 Task: Look for space in Tanguá, Brazil from 9th June, 2023 to 16th June, 2023 for 2 adults in price range Rs.8000 to Rs.16000. Place can be entire place with 2 bedrooms having 2 beds and 1 bathroom. Property type can be house, flat, guest house. Amenities needed are: washing machine. Booking option can be shelf check-in. Required host language is Spanish.
Action: Mouse moved to (376, 177)
Screenshot: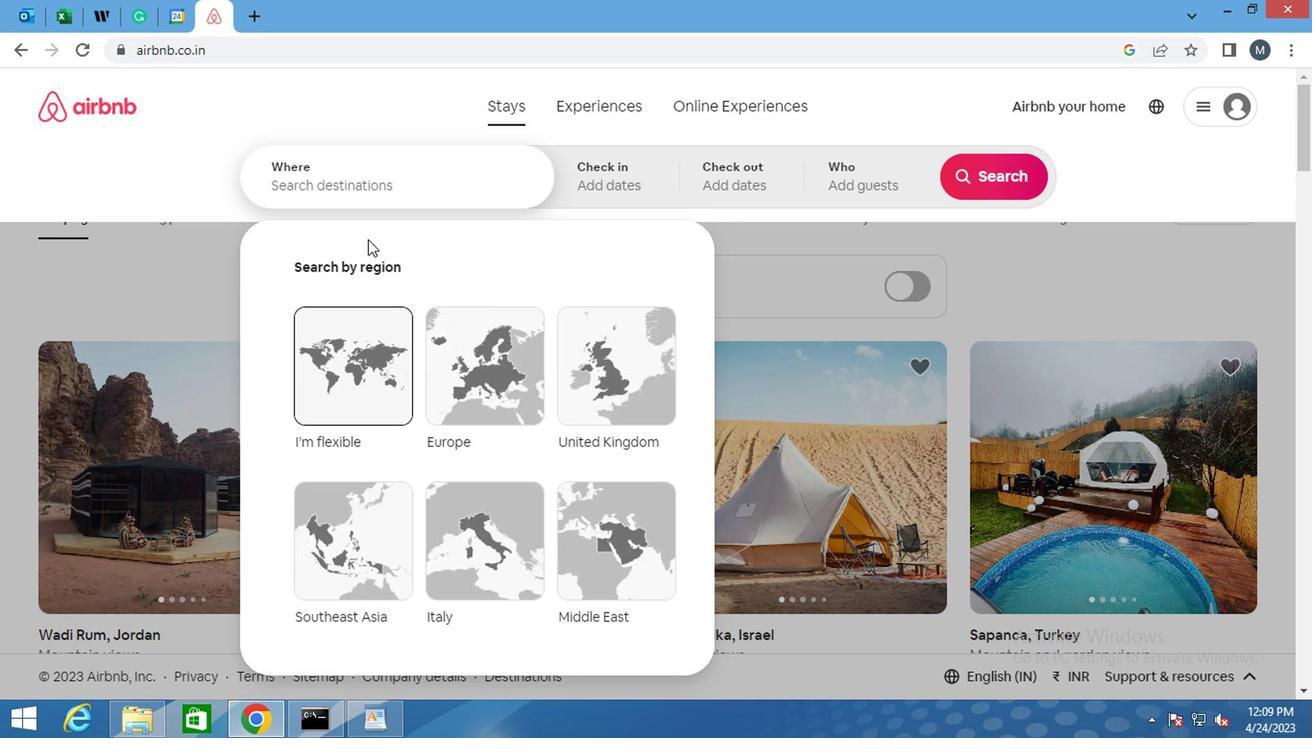 
Action: Mouse pressed left at (376, 177)
Screenshot: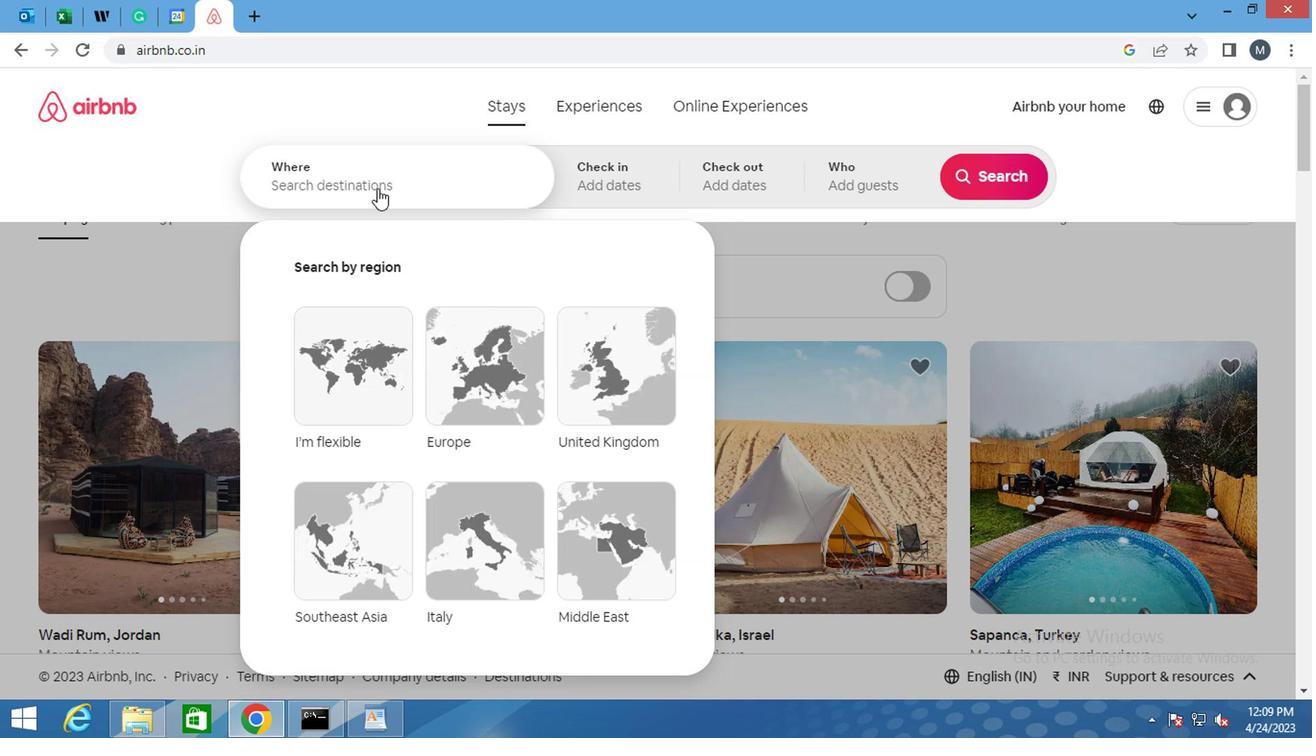 
Action: Mouse moved to (373, 181)
Screenshot: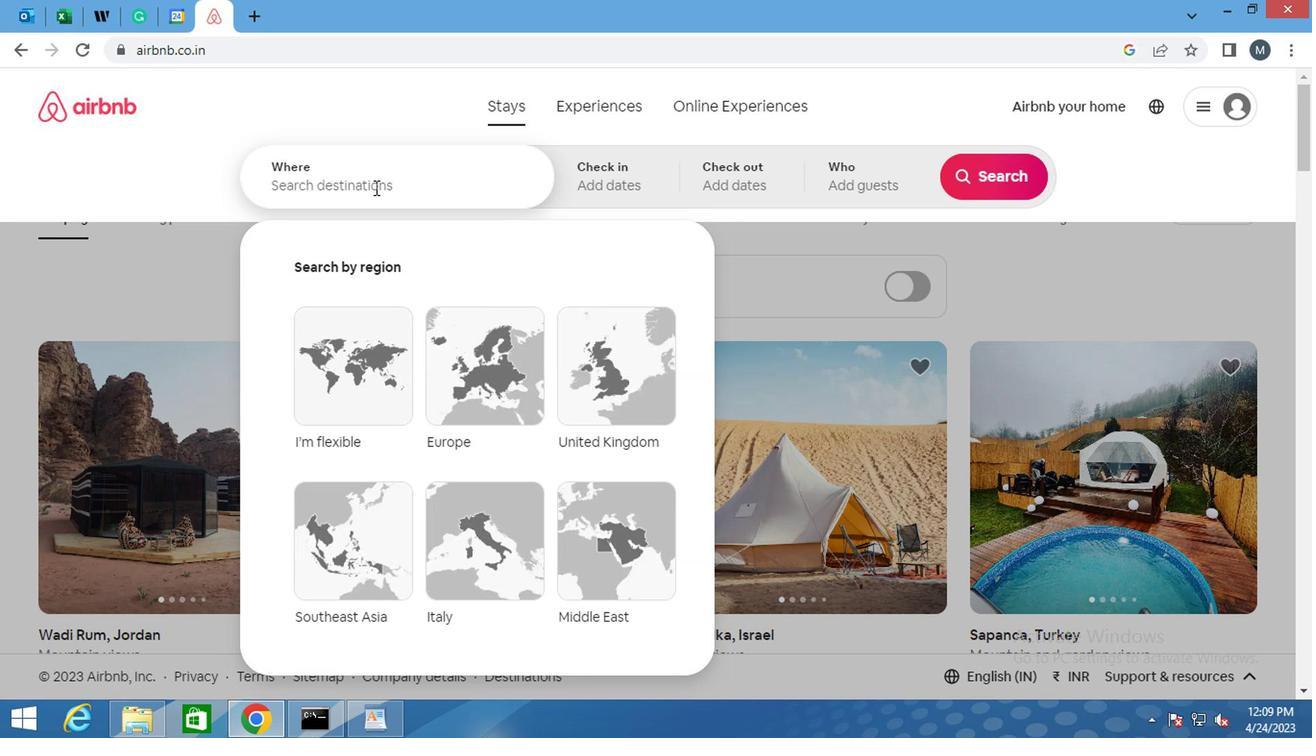 
Action: Key pressed <Key.shift>TANGUA,<Key.space><Key.shift>BRAZIL<Key.enter>
Screenshot: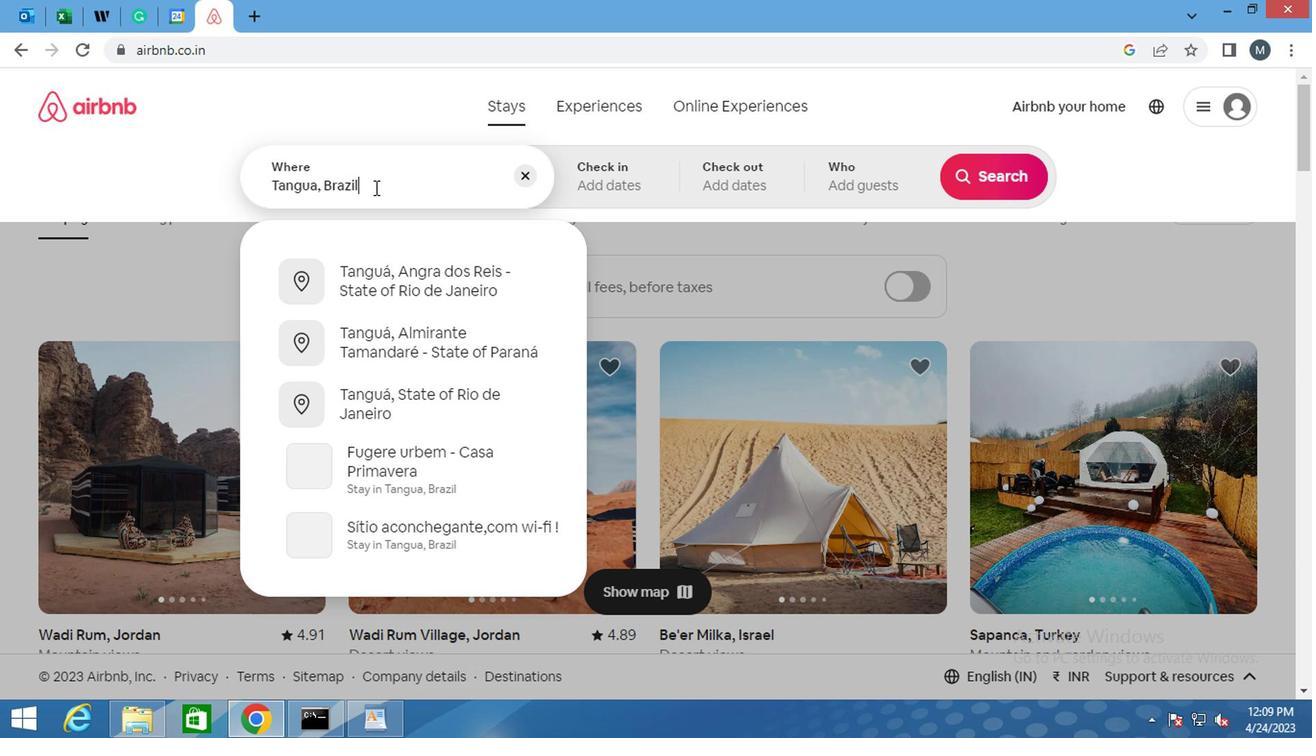 
Action: Mouse moved to (380, 510)
Screenshot: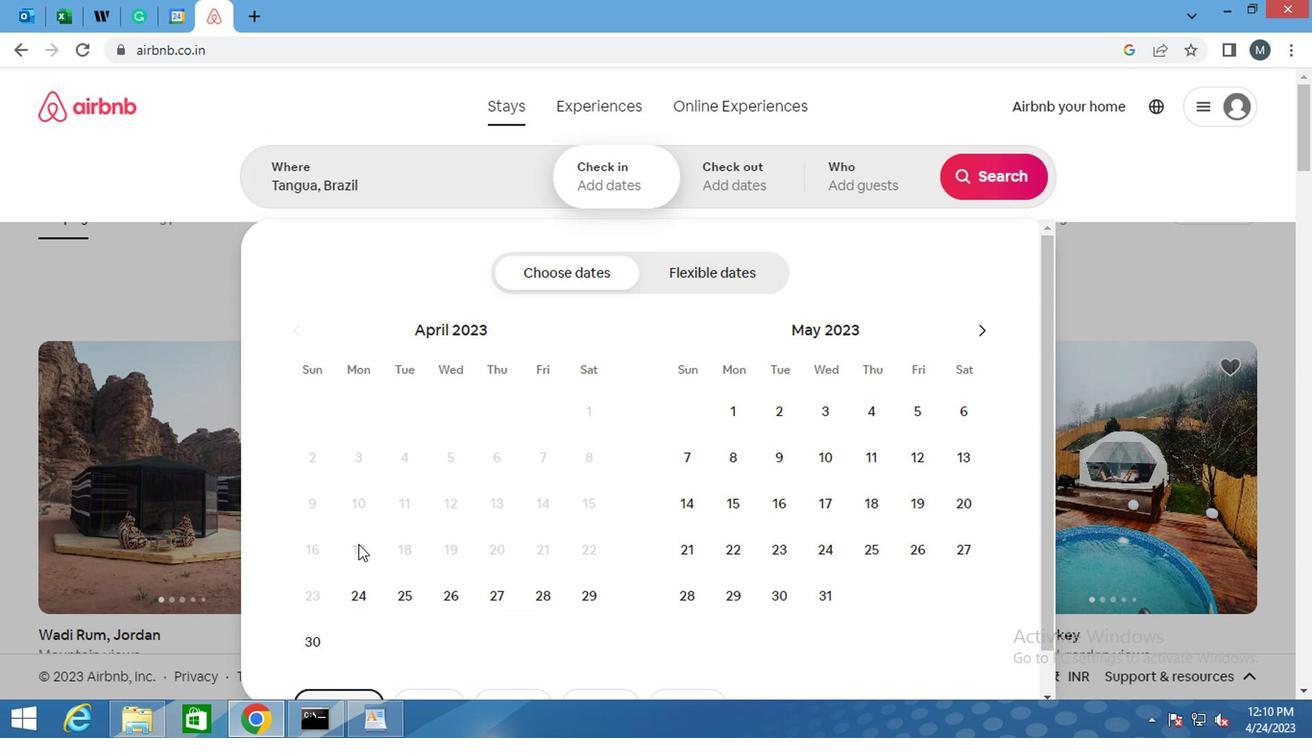 
Action: Mouse scrolled (380, 510) with delta (0, 0)
Screenshot: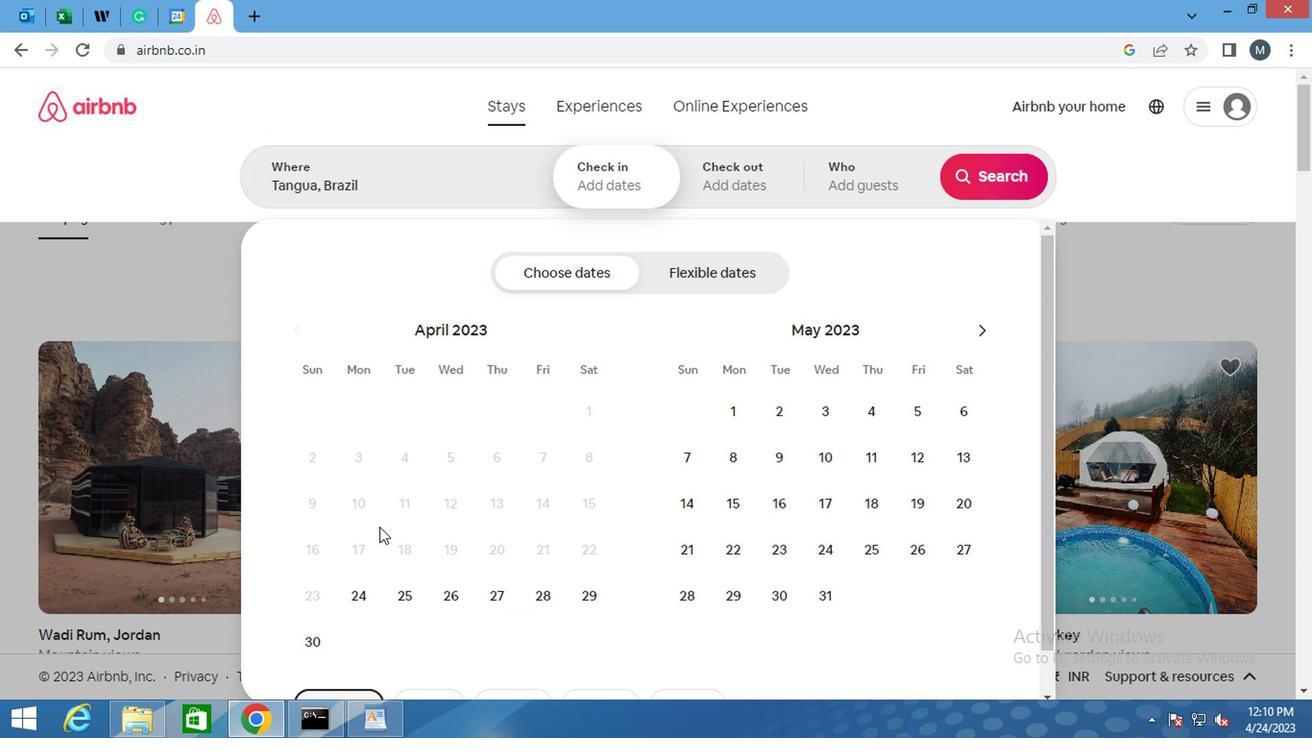 
Action: Mouse scrolled (380, 510) with delta (0, 0)
Screenshot: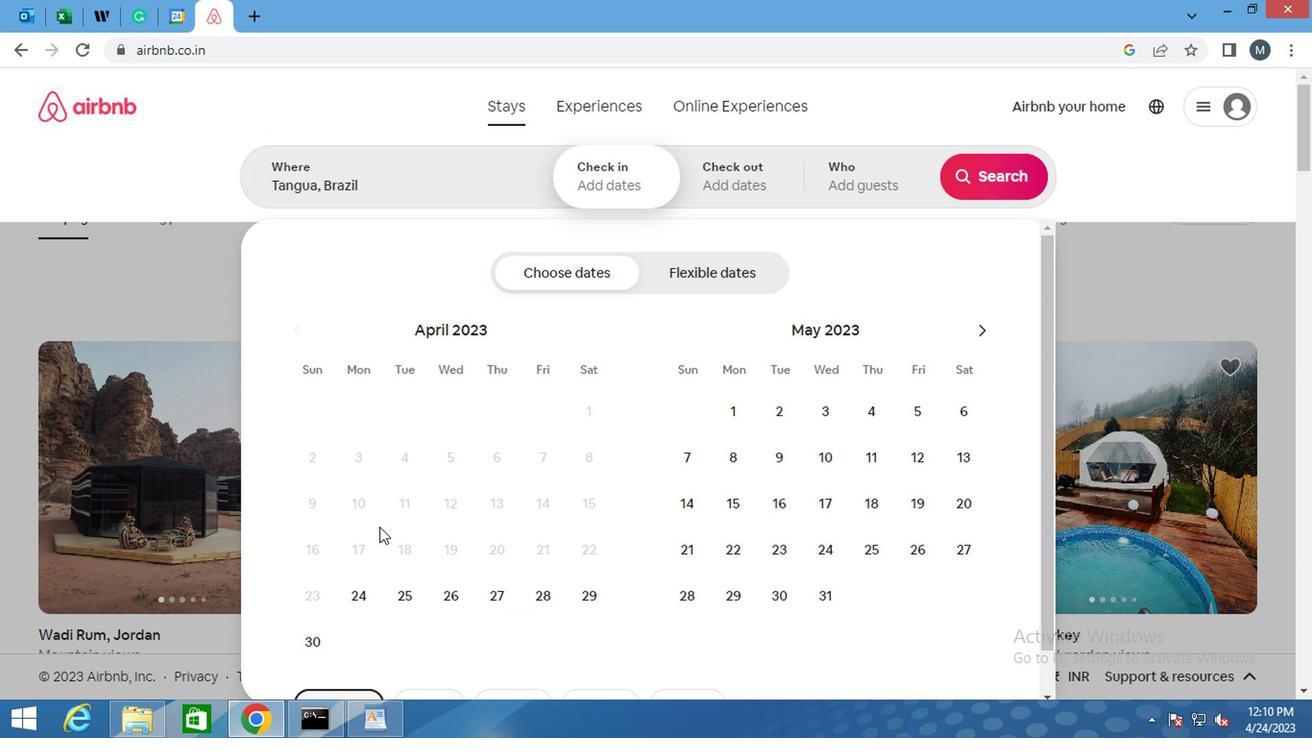 
Action: Mouse moved to (373, 513)
Screenshot: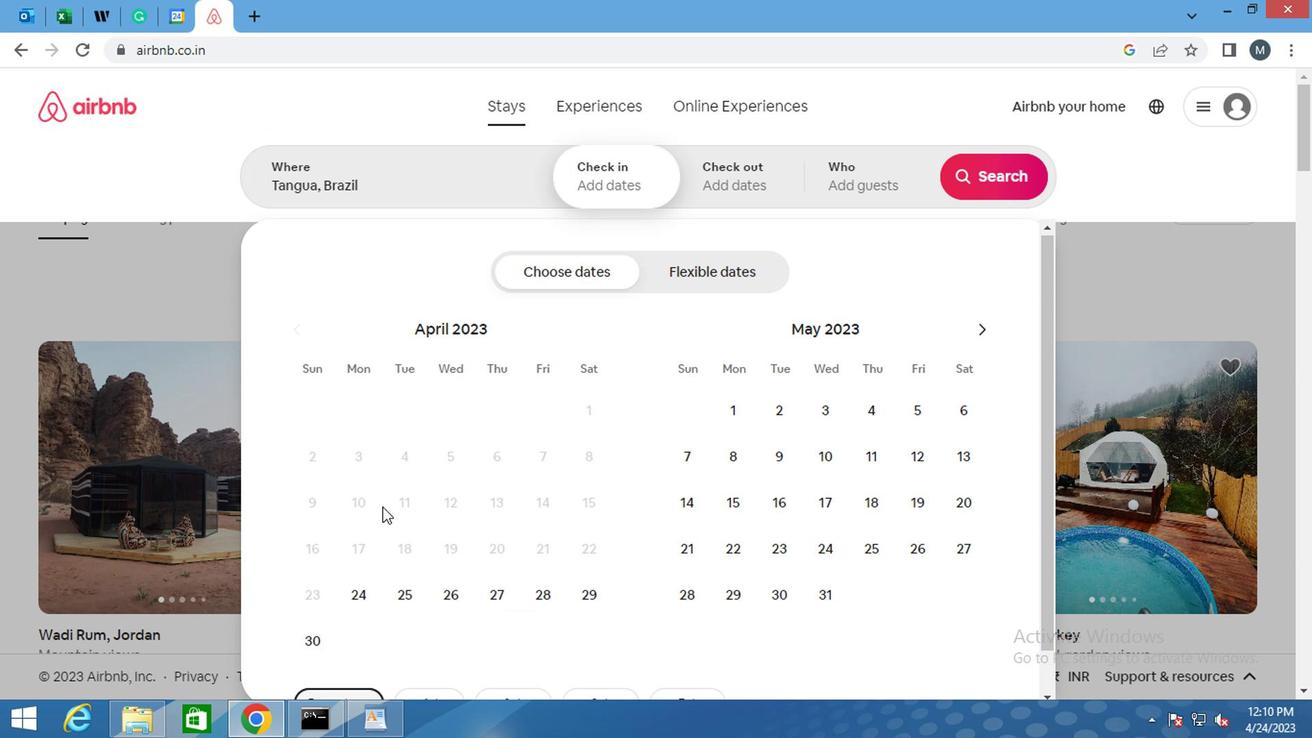 
Action: Mouse scrolled (373, 514) with delta (0, 1)
Screenshot: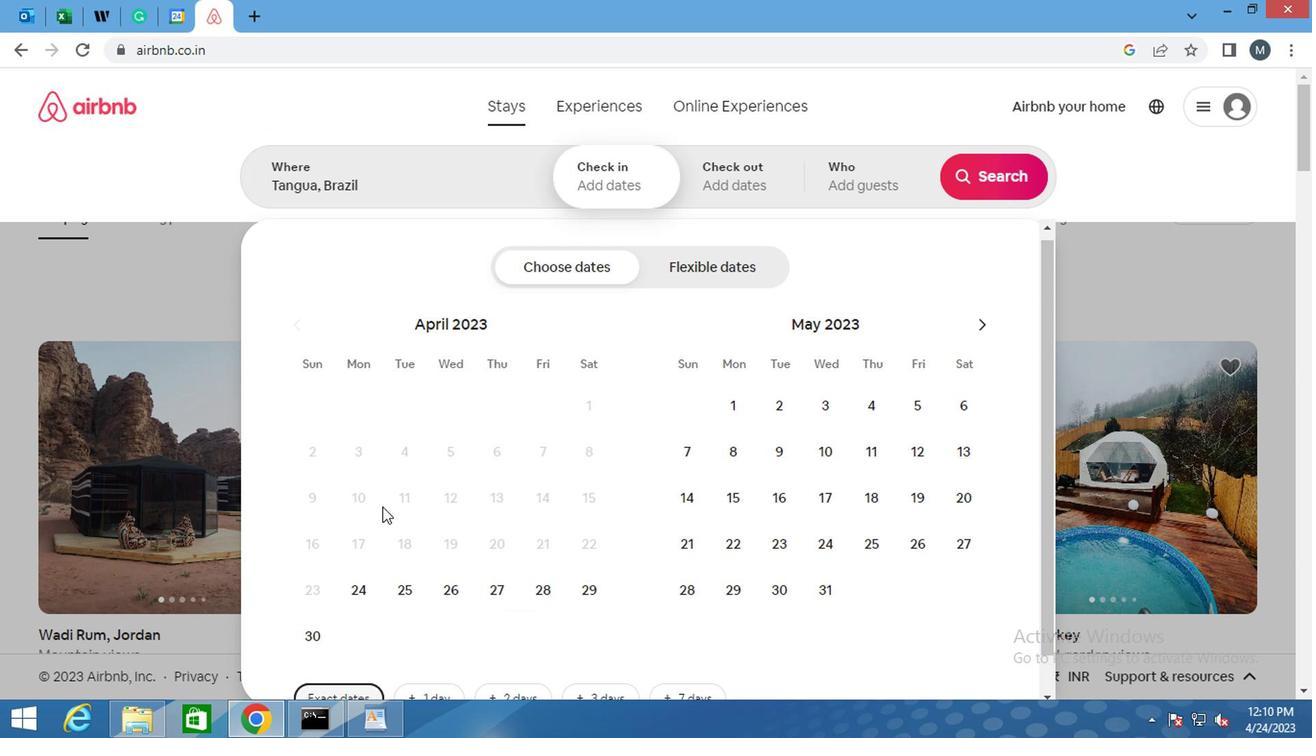 
Action: Mouse scrolled (373, 514) with delta (0, 1)
Screenshot: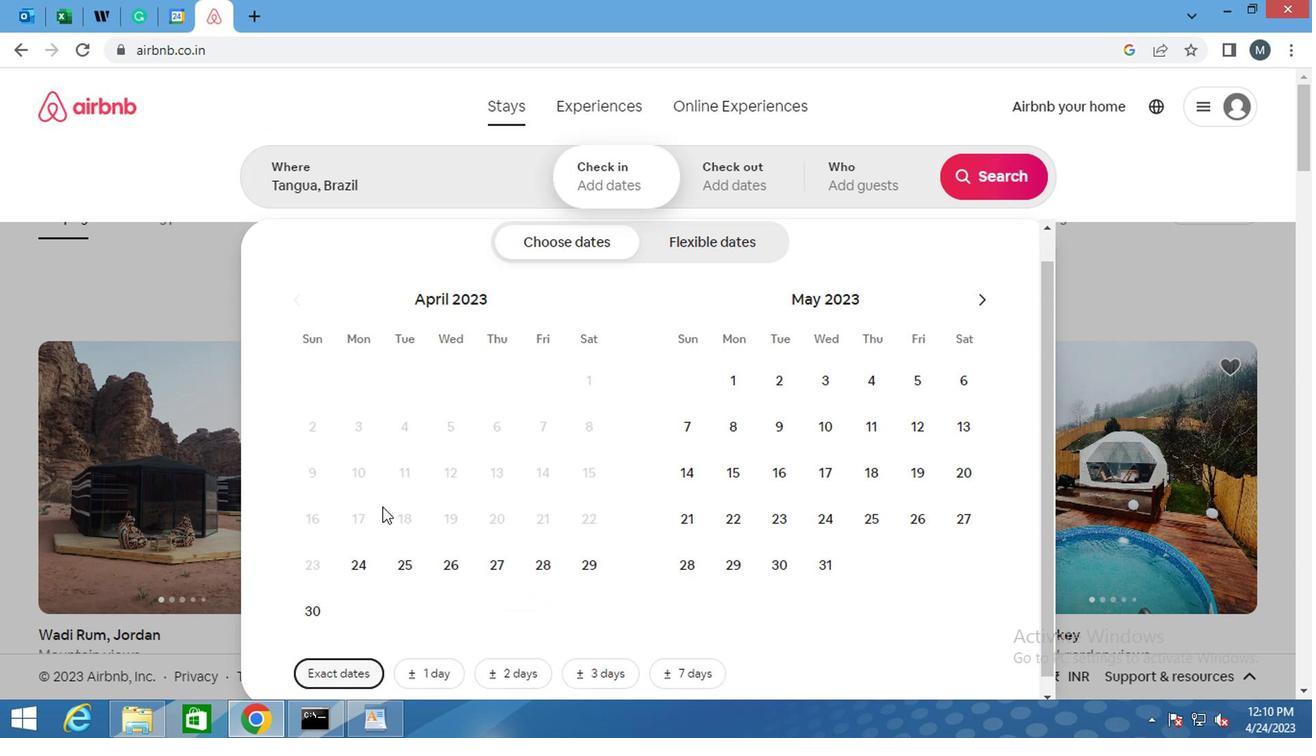 
Action: Mouse moved to (971, 331)
Screenshot: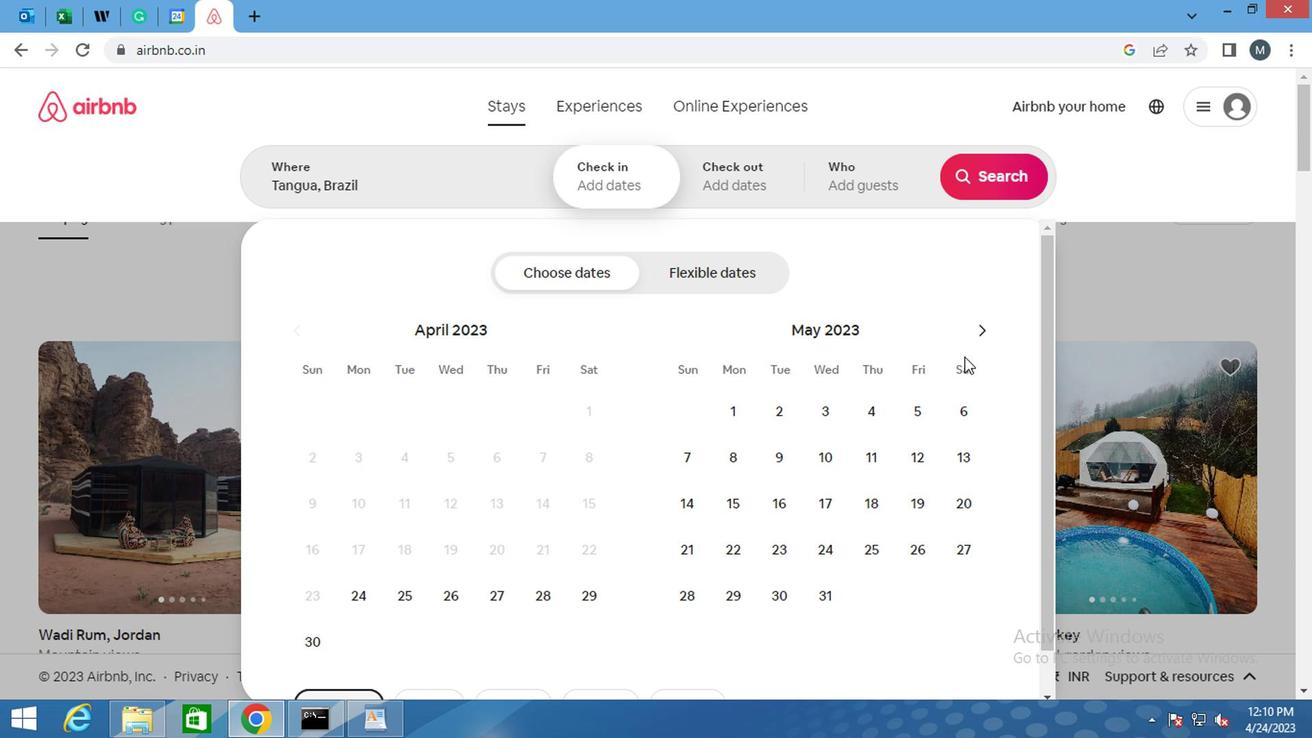 
Action: Mouse pressed left at (971, 331)
Screenshot: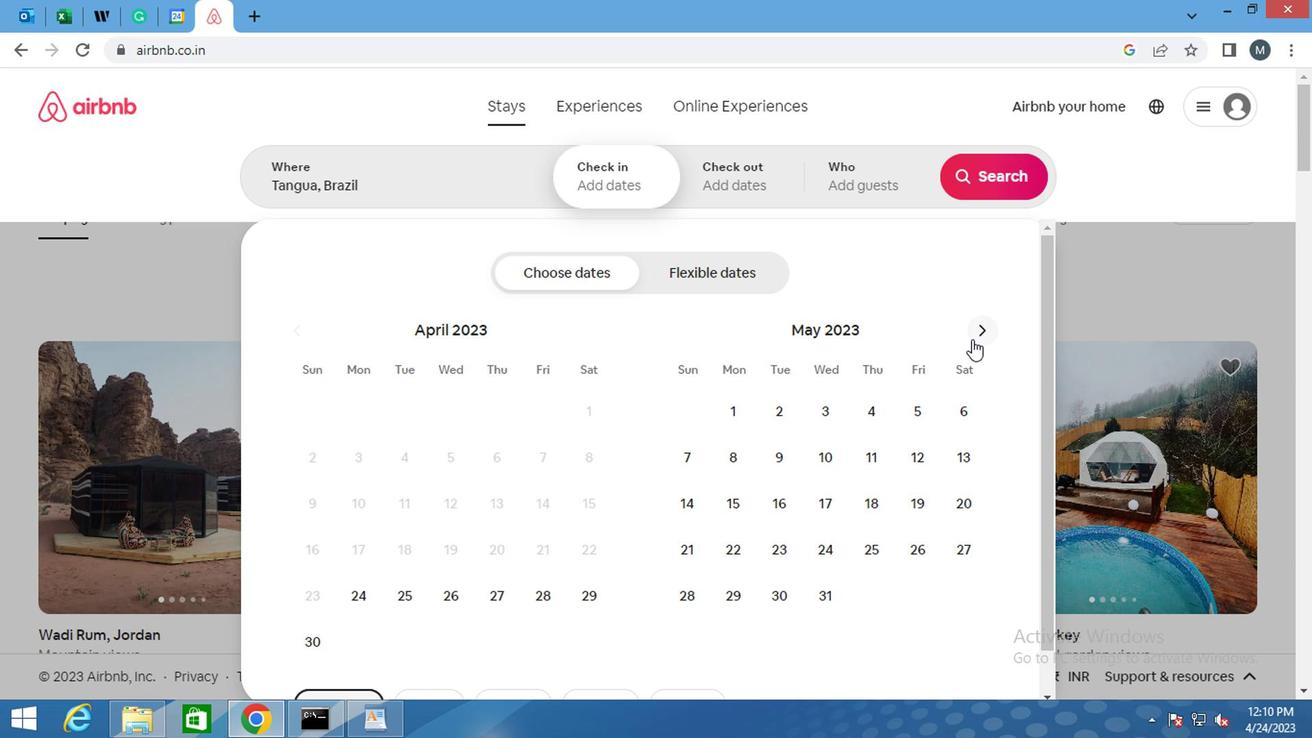 
Action: Mouse pressed left at (971, 331)
Screenshot: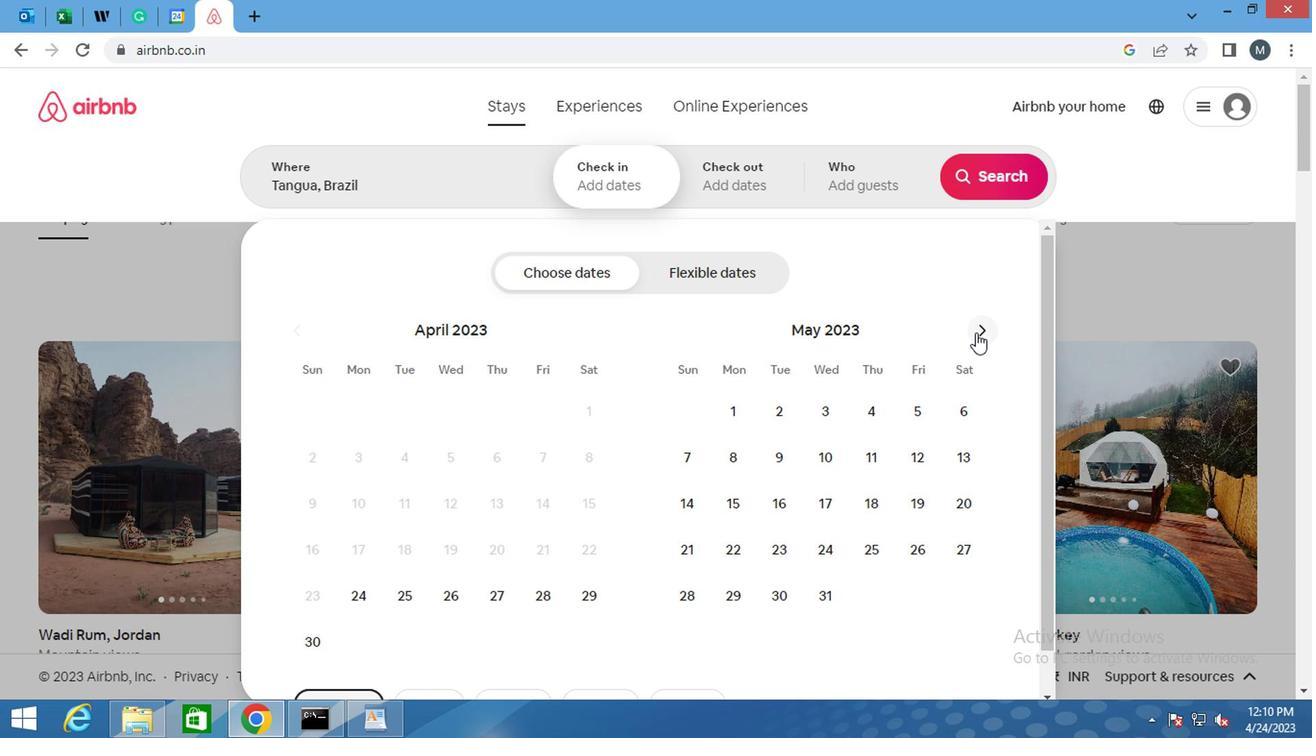 
Action: Mouse moved to (920, 456)
Screenshot: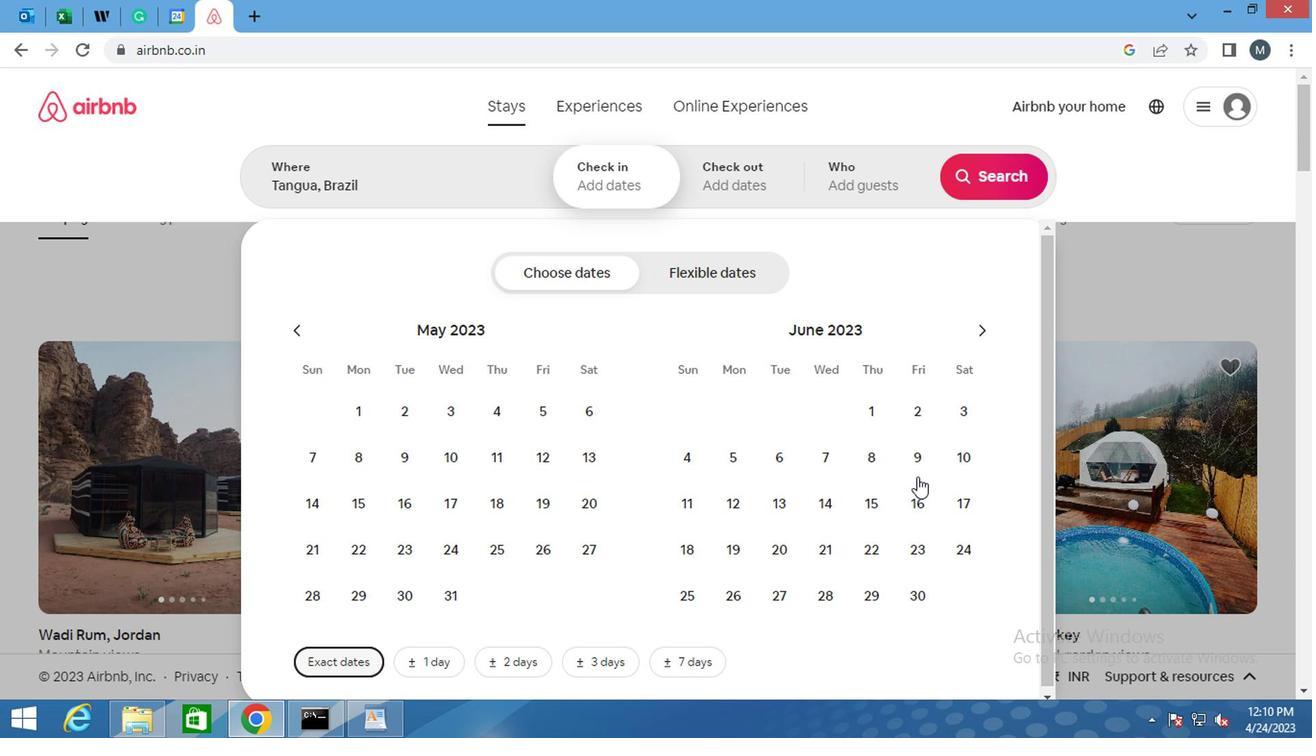 
Action: Mouse pressed left at (920, 456)
Screenshot: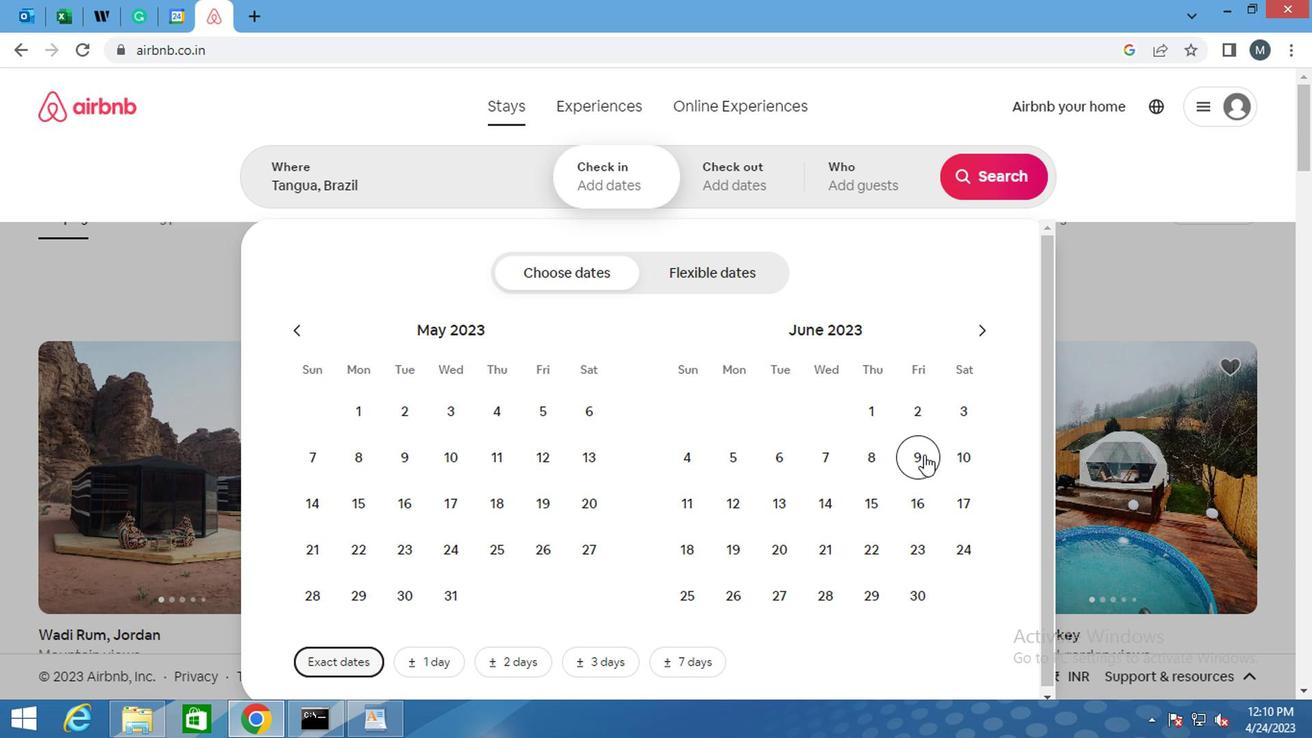 
Action: Mouse moved to (920, 507)
Screenshot: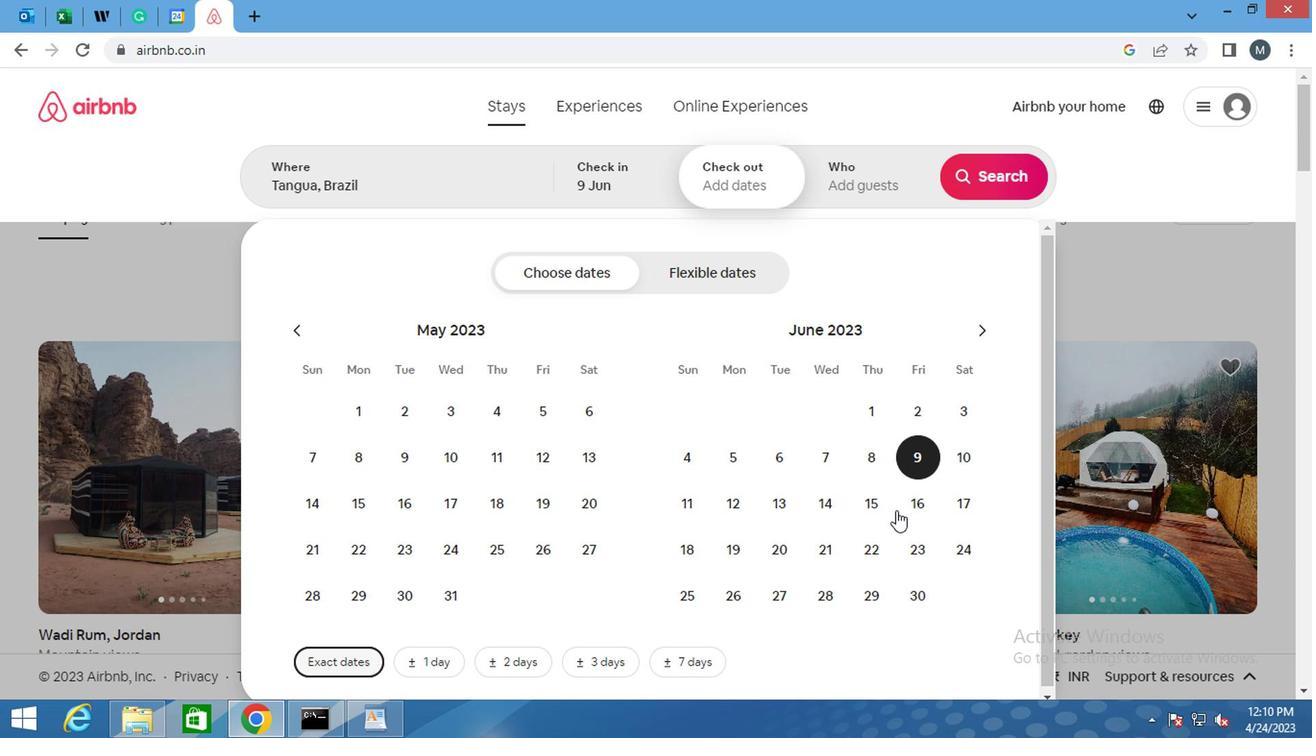 
Action: Mouse pressed left at (920, 507)
Screenshot: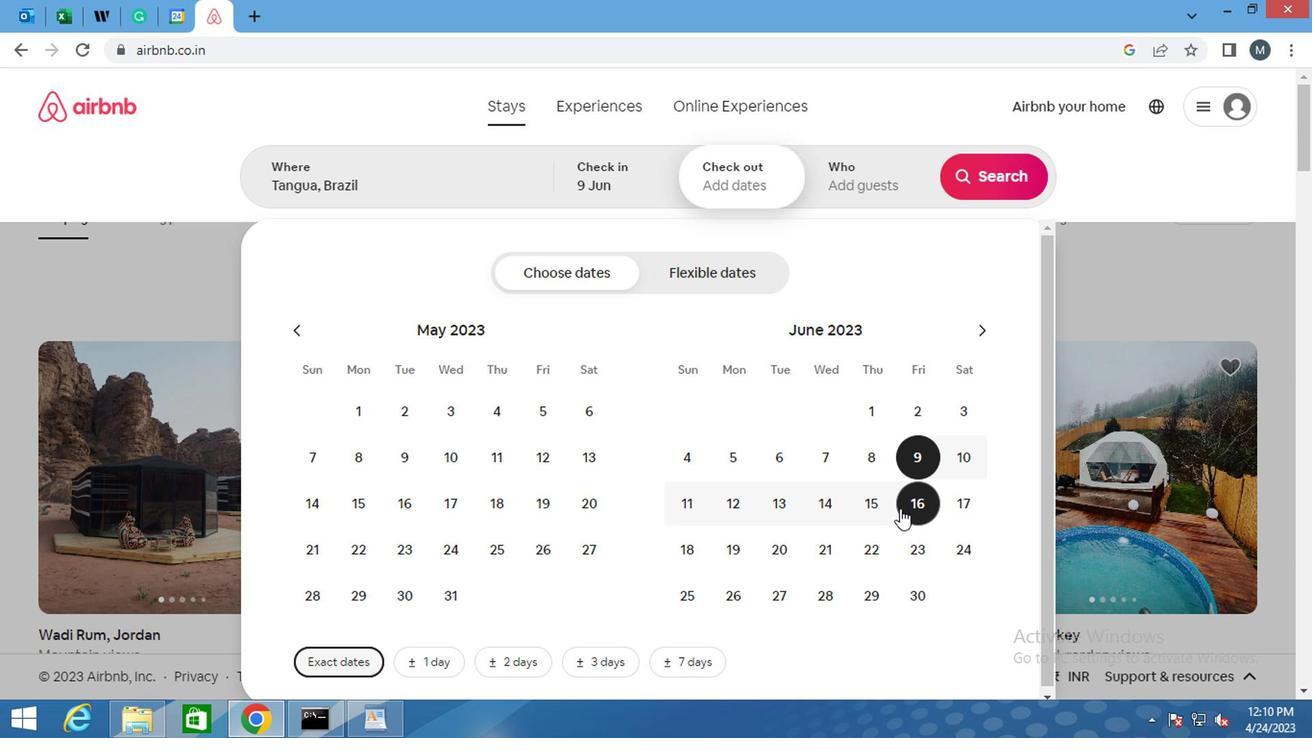 
Action: Mouse moved to (867, 188)
Screenshot: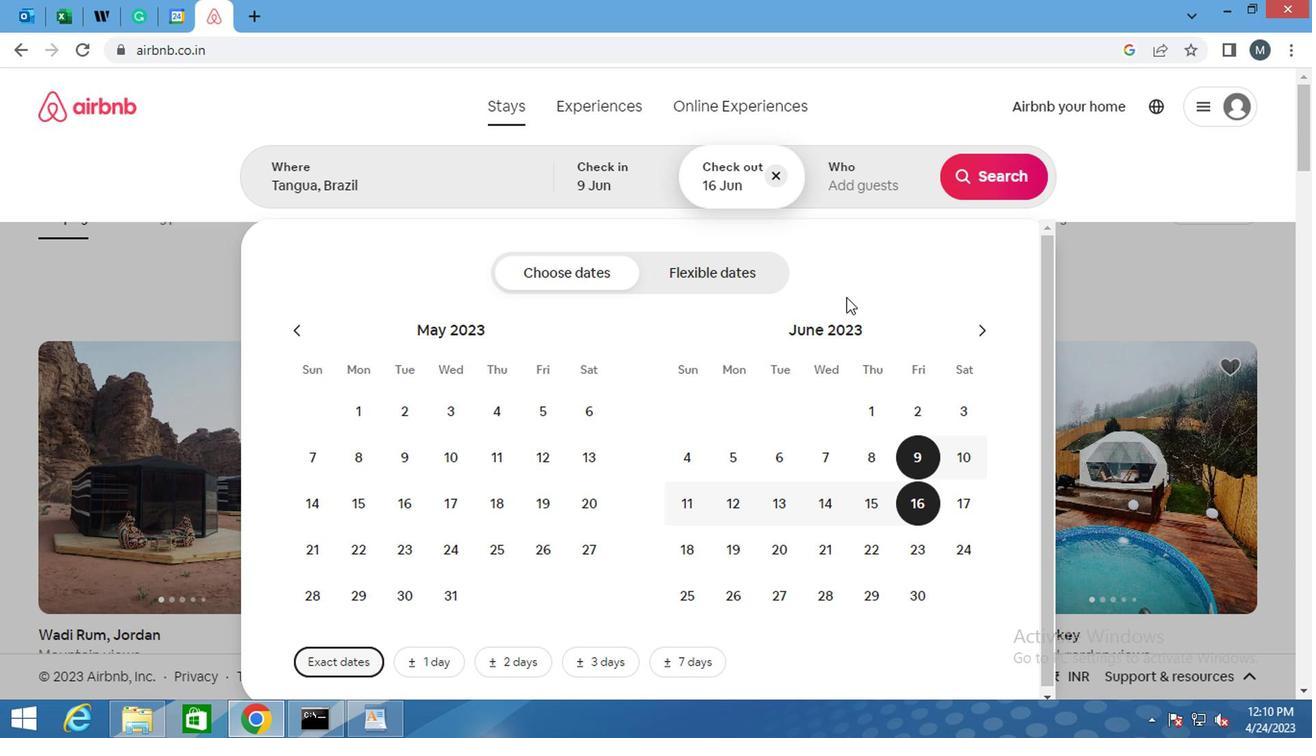 
Action: Mouse pressed left at (867, 188)
Screenshot: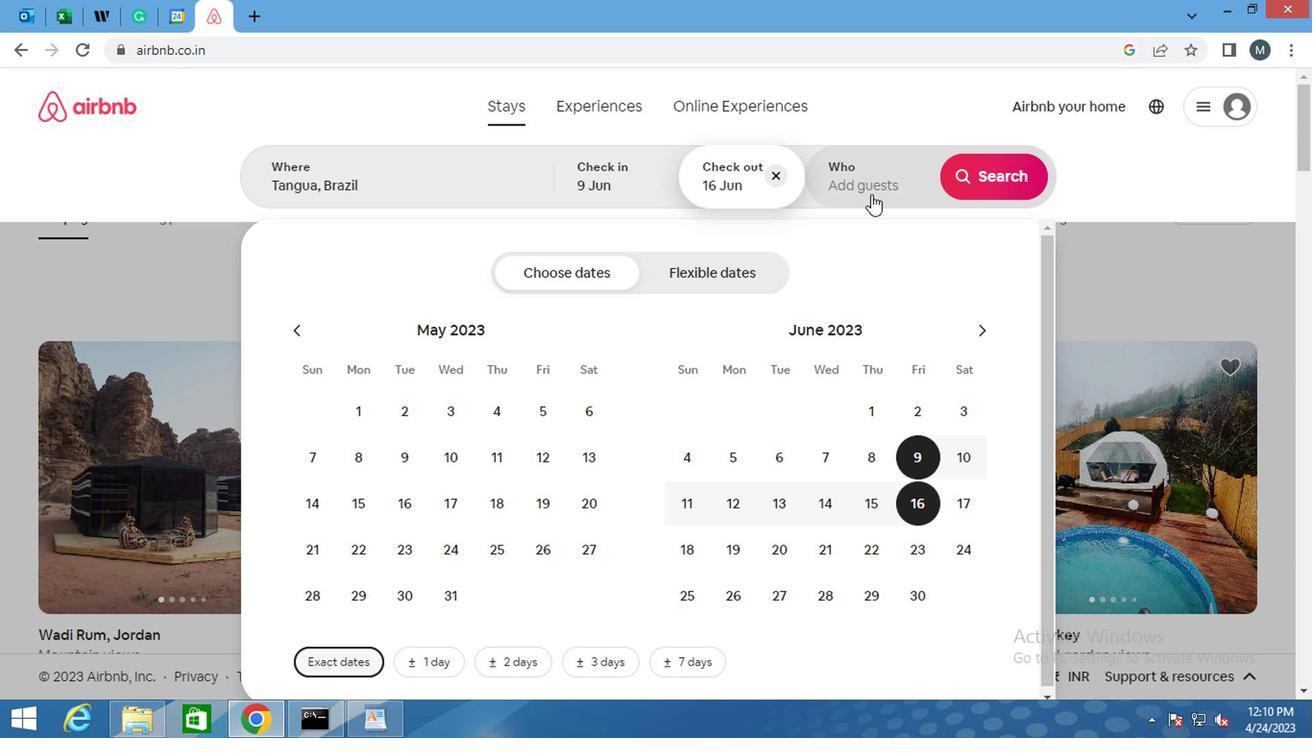 
Action: Mouse moved to (994, 283)
Screenshot: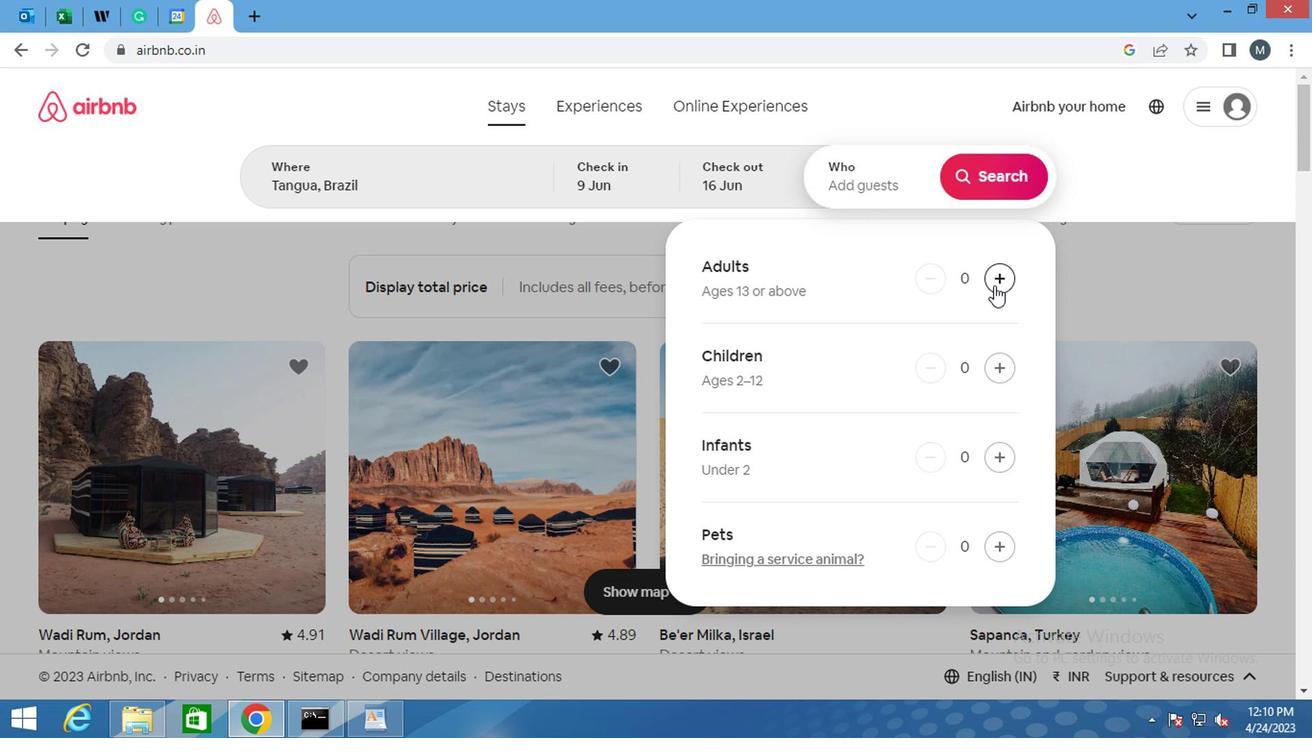
Action: Mouse pressed left at (994, 283)
Screenshot: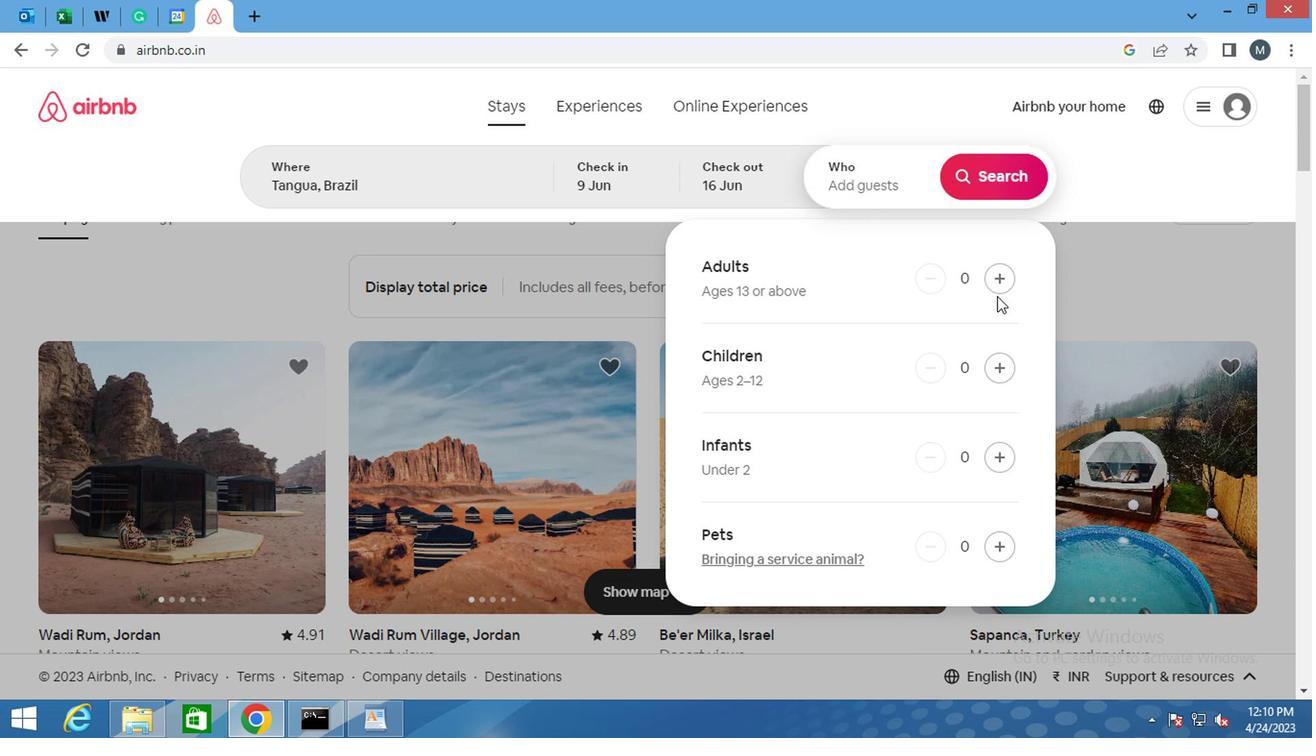 
Action: Mouse moved to (994, 281)
Screenshot: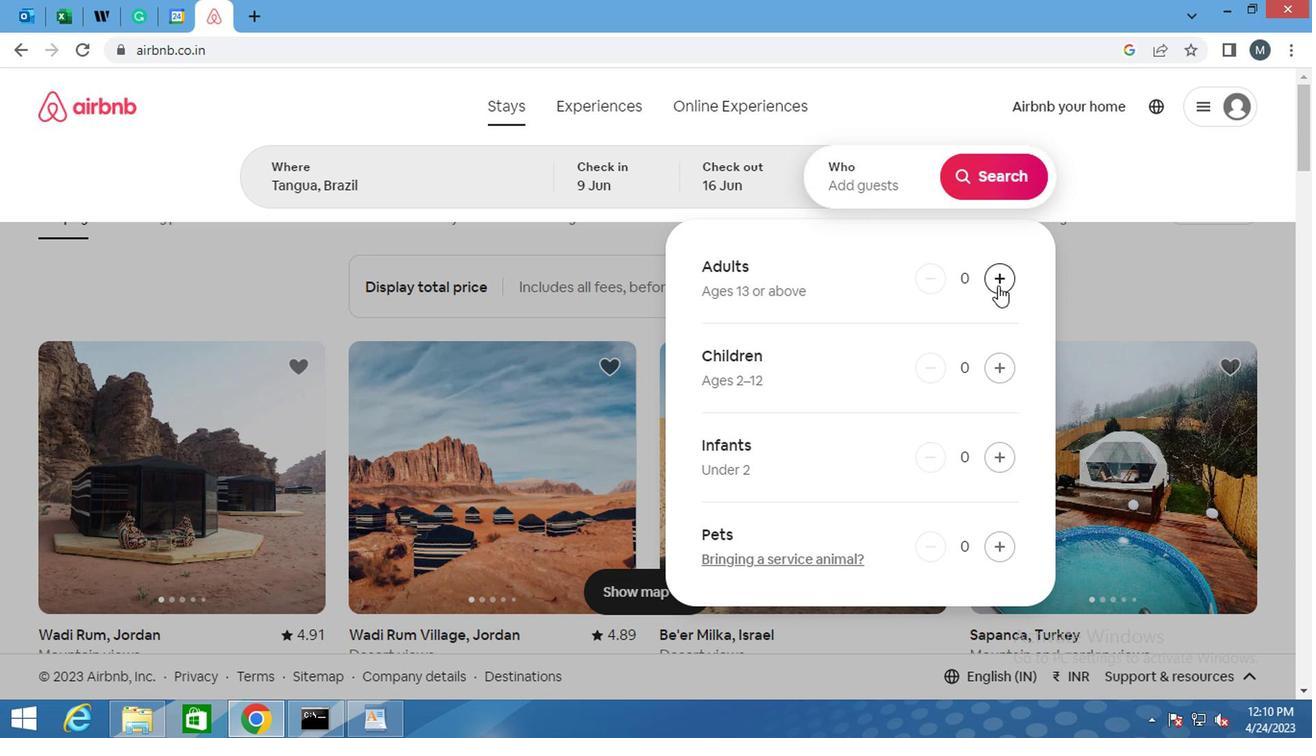
Action: Mouse pressed left at (994, 281)
Screenshot: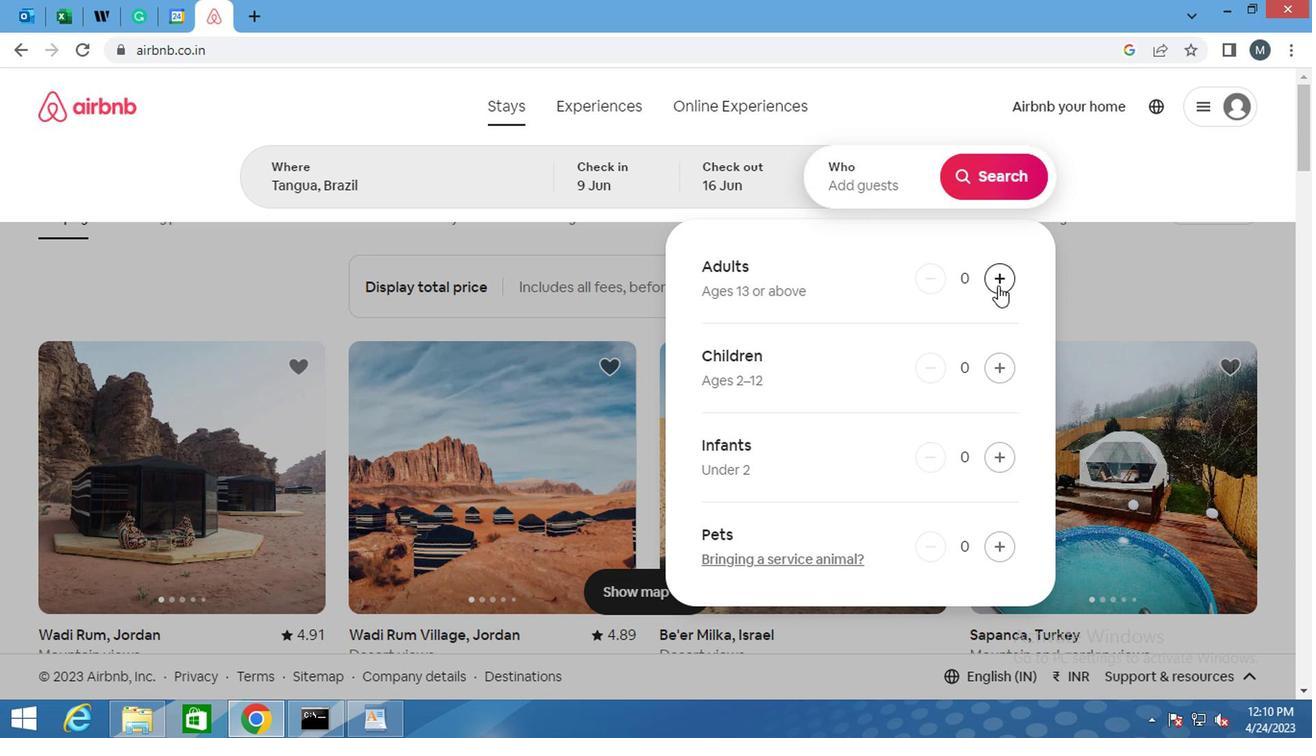 
Action: Mouse moved to (1149, 175)
Screenshot: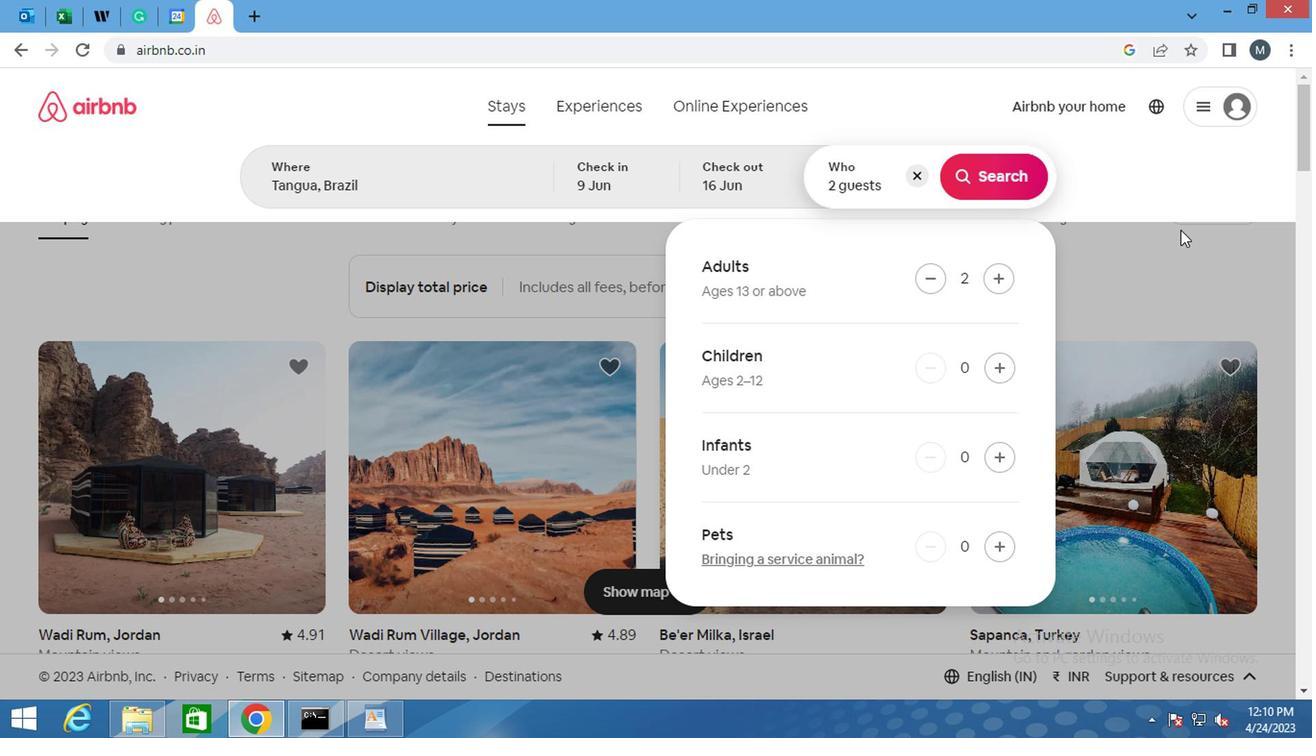 
Action: Mouse pressed left at (1149, 175)
Screenshot: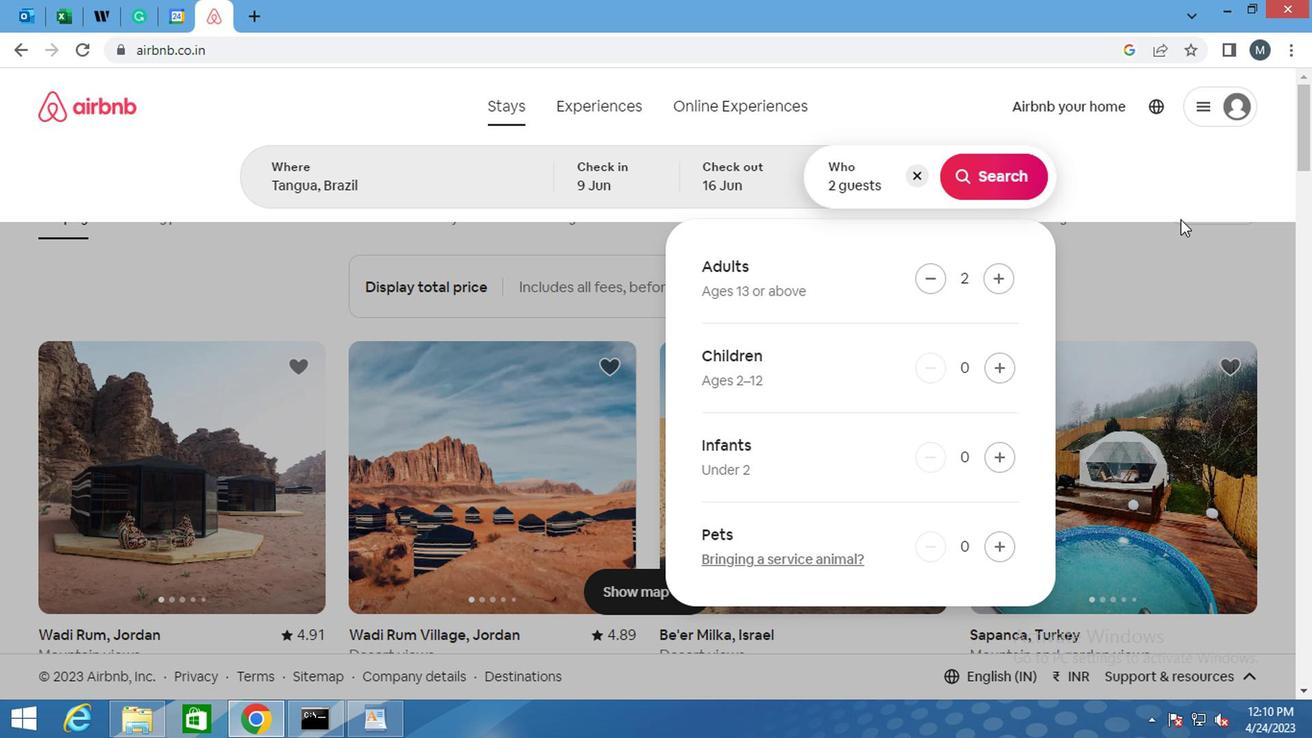 
Action: Mouse moved to (1126, 214)
Screenshot: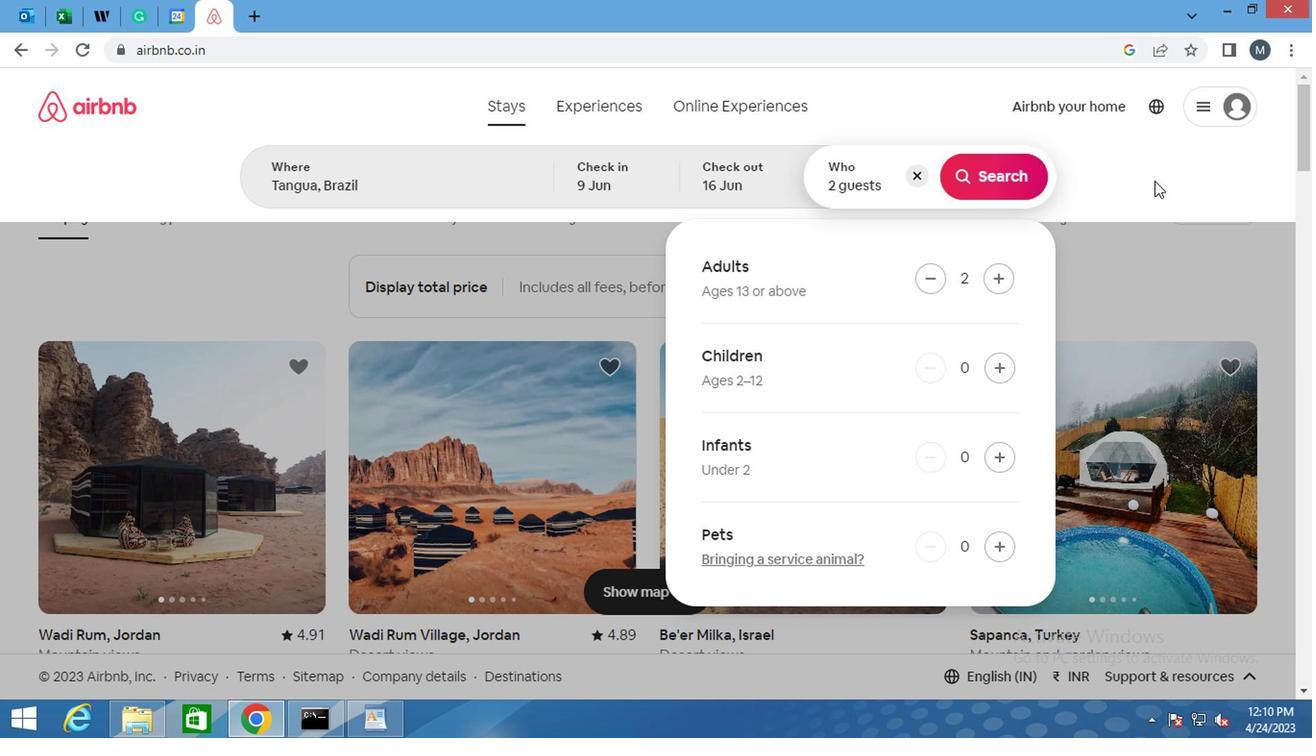 
Action: Mouse scrolled (1126, 213) with delta (0, -1)
Screenshot: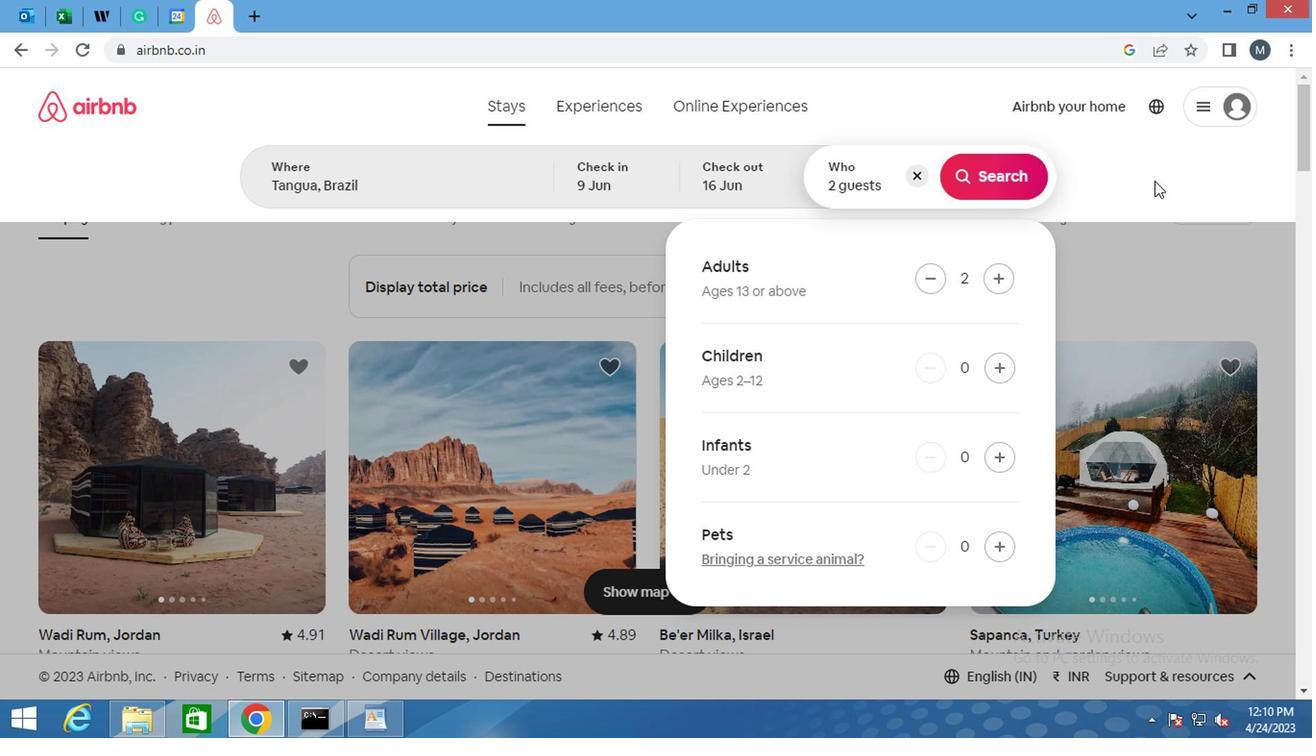 
Action: Mouse moved to (1123, 223)
Screenshot: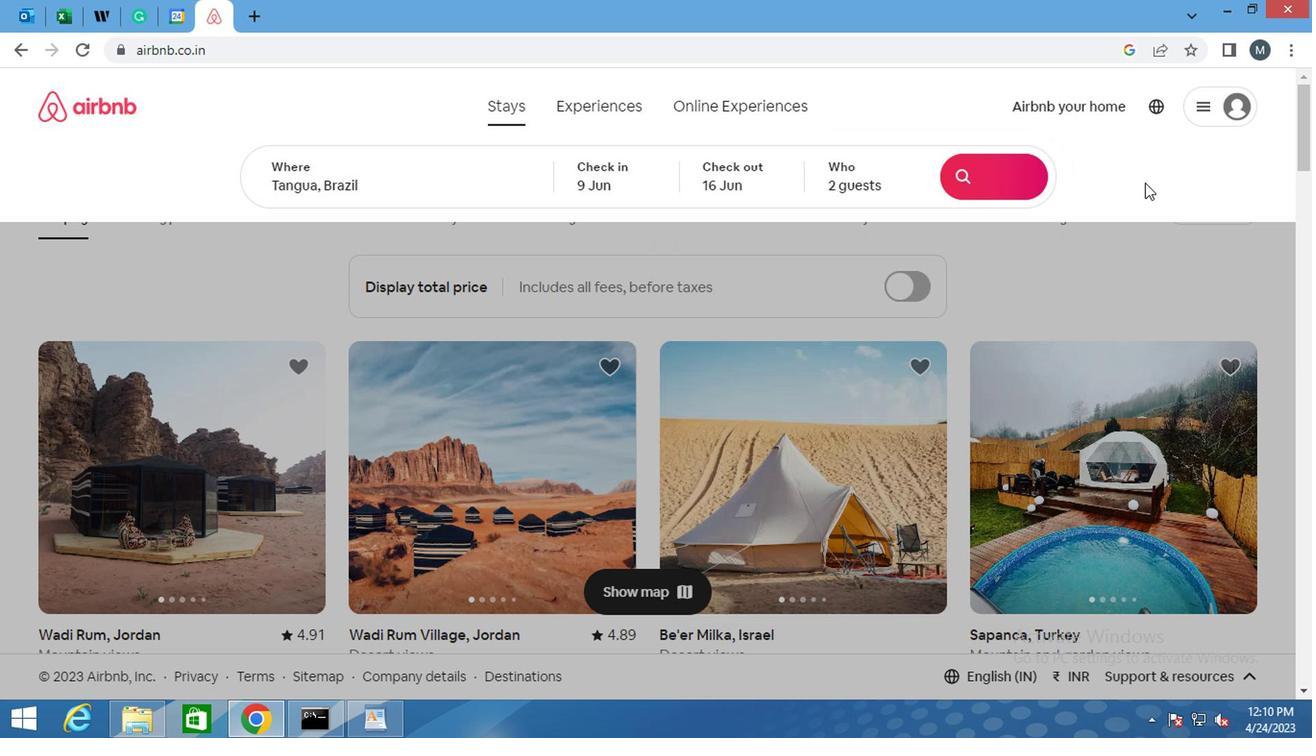 
Action: Mouse scrolled (1123, 224) with delta (0, 0)
Screenshot: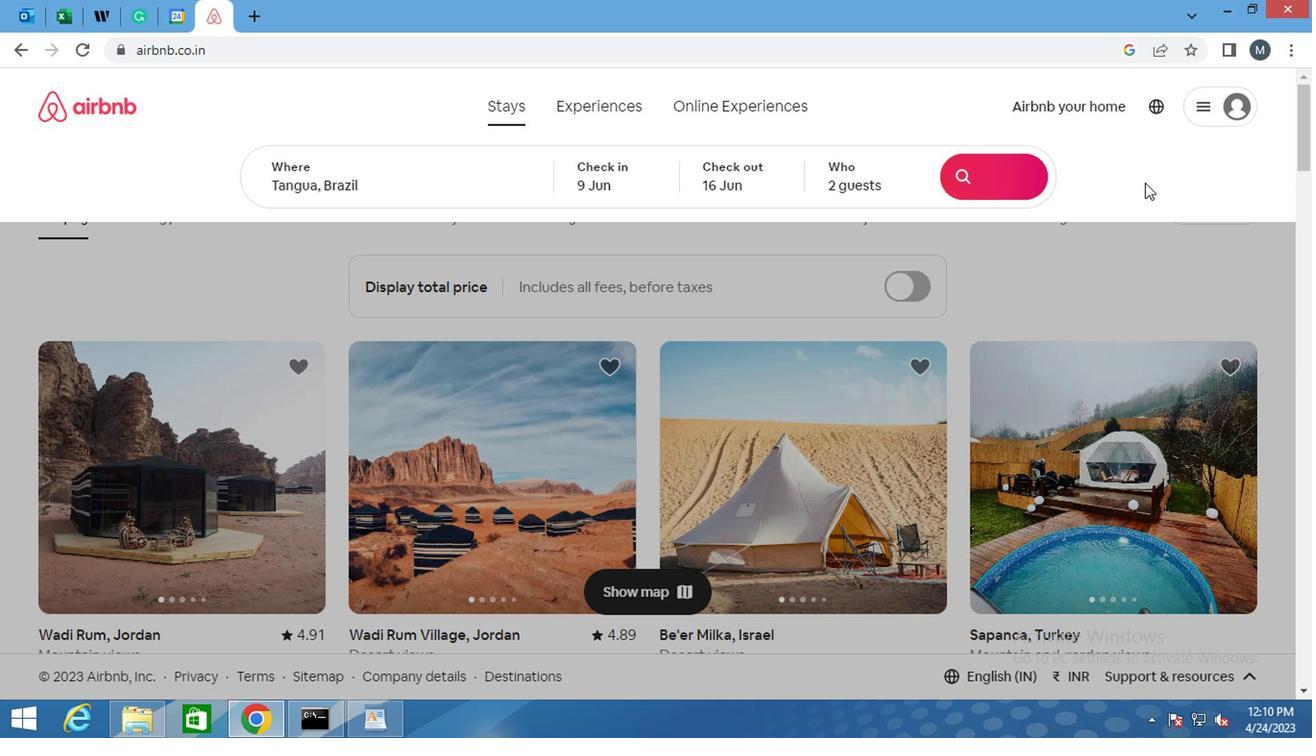 
Action: Mouse scrolled (1123, 224) with delta (0, 0)
Screenshot: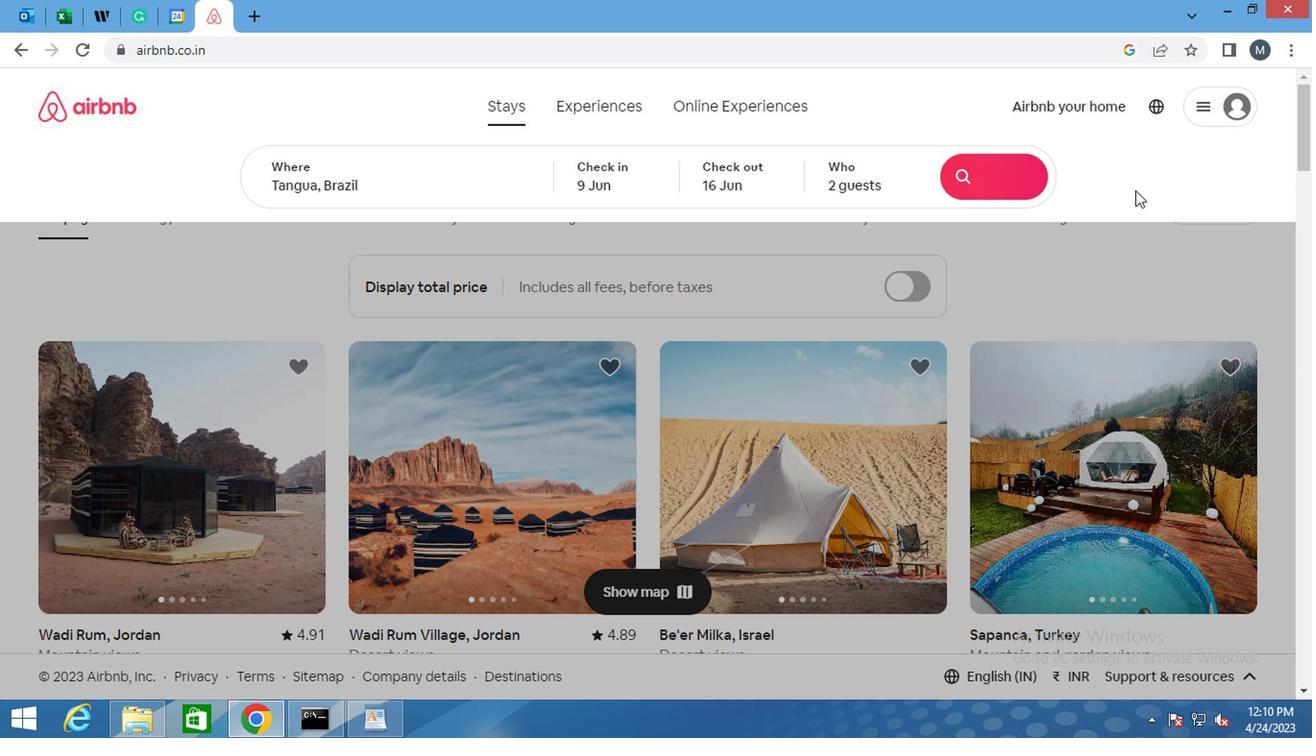 
Action: Mouse scrolled (1123, 224) with delta (0, 0)
Screenshot: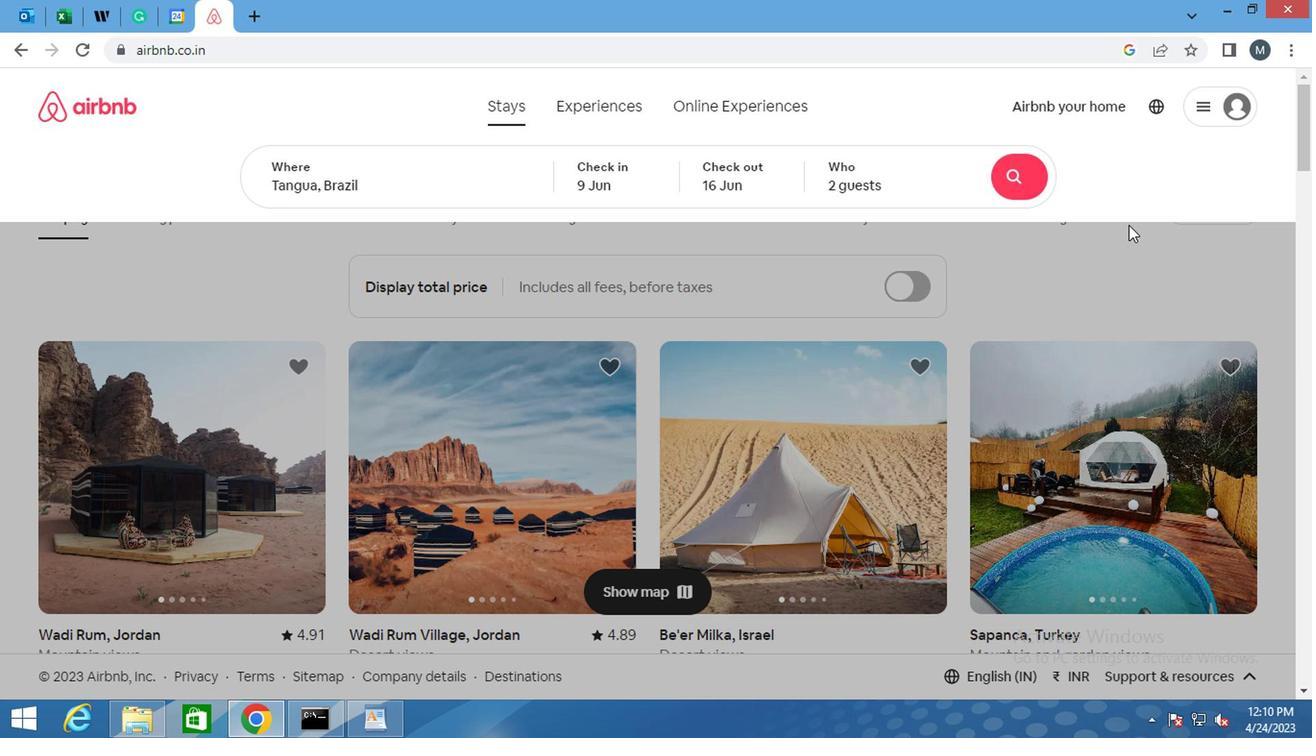 
Action: Mouse moved to (1175, 191)
Screenshot: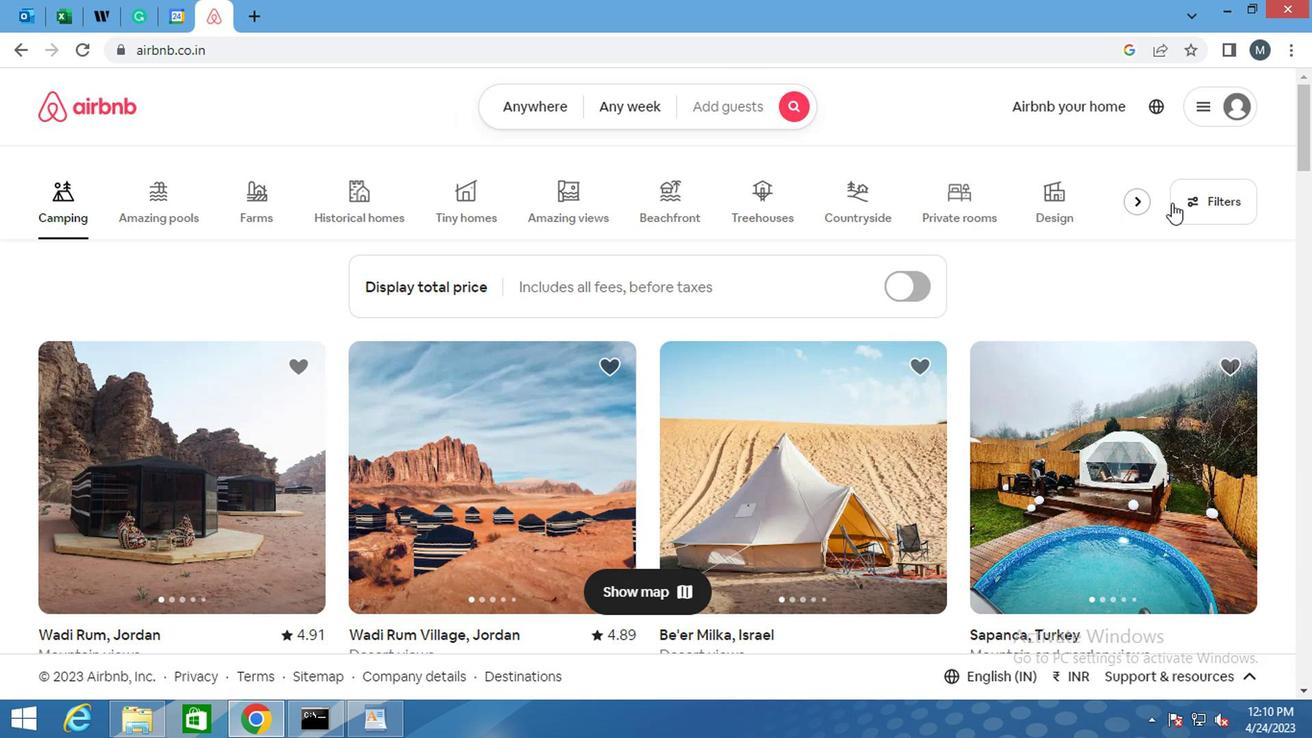 
Action: Mouse pressed left at (1175, 191)
Screenshot: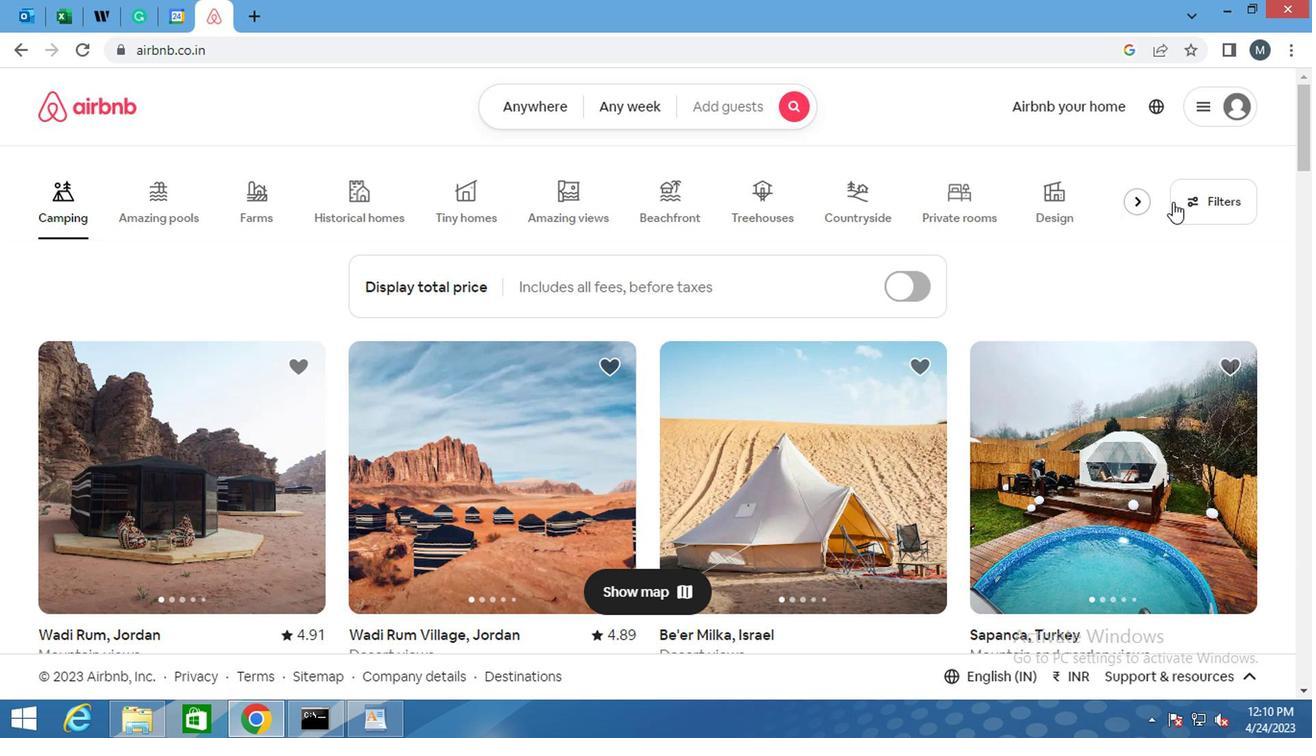 
Action: Mouse moved to (477, 424)
Screenshot: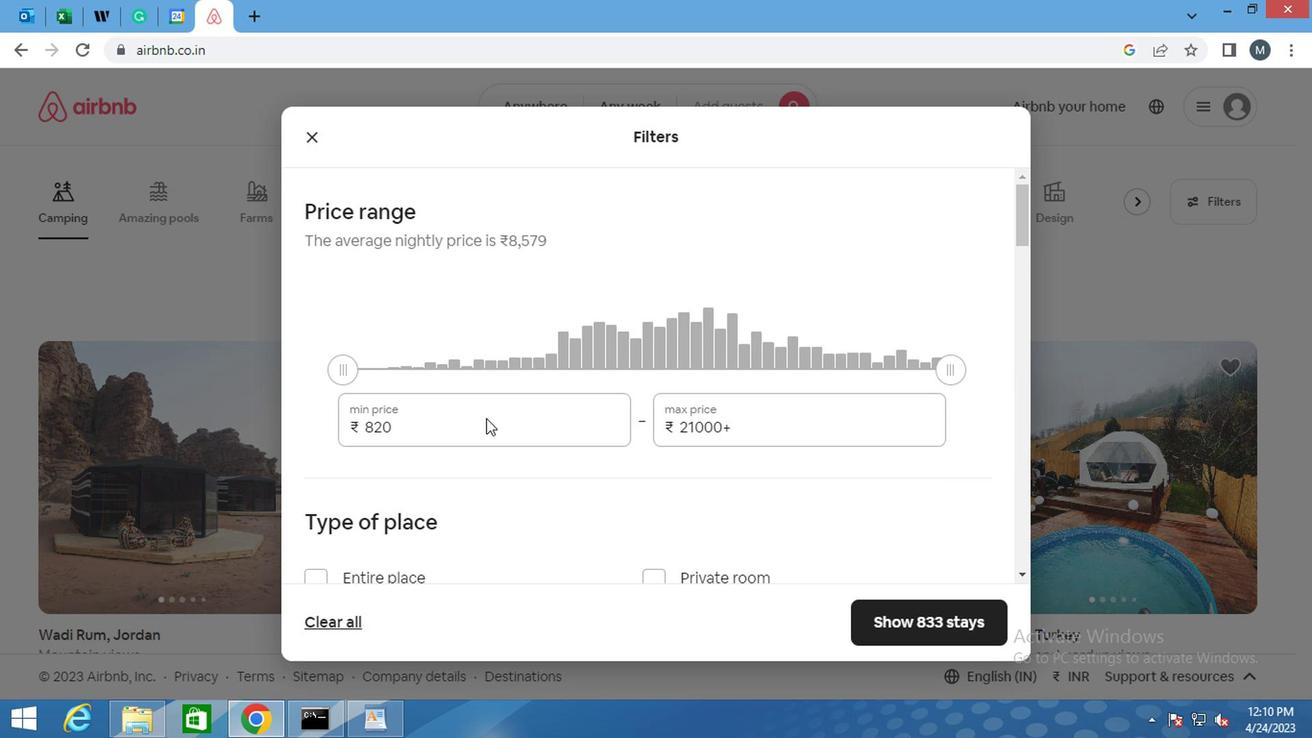 
Action: Mouse pressed left at (477, 424)
Screenshot: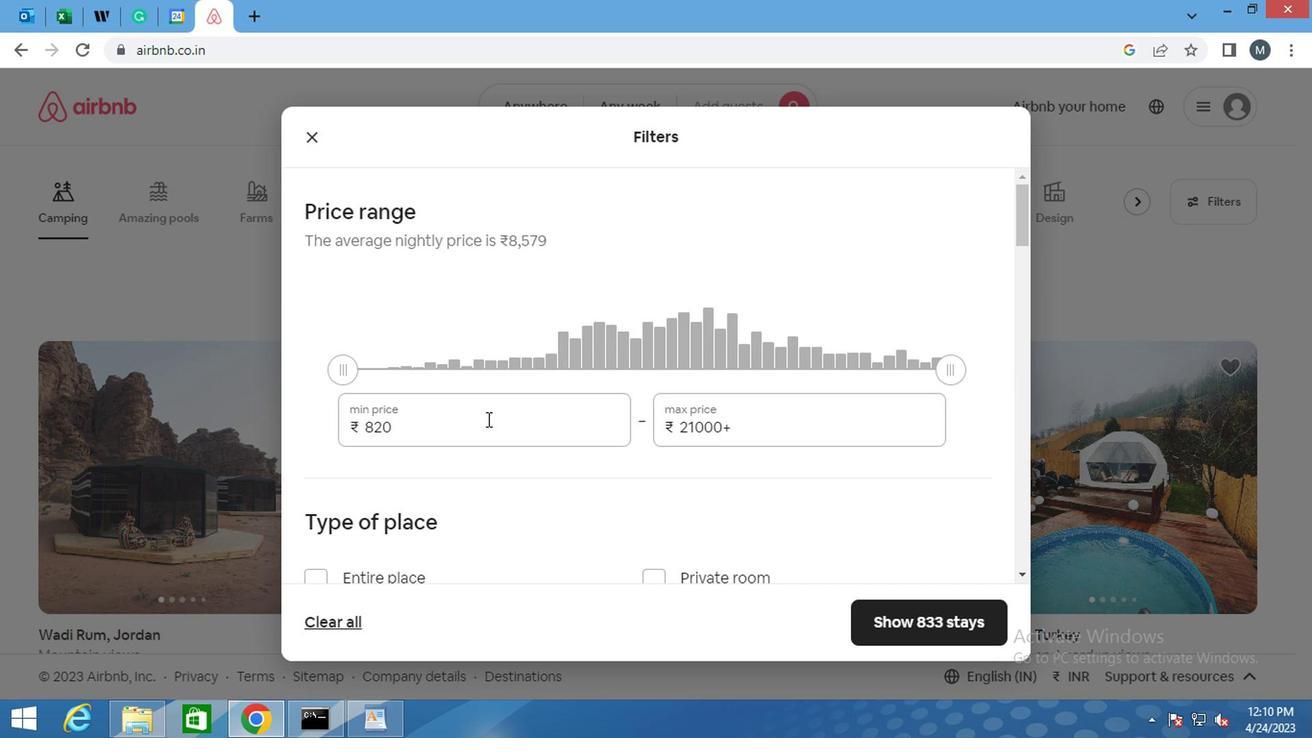 
Action: Mouse moved to (476, 424)
Screenshot: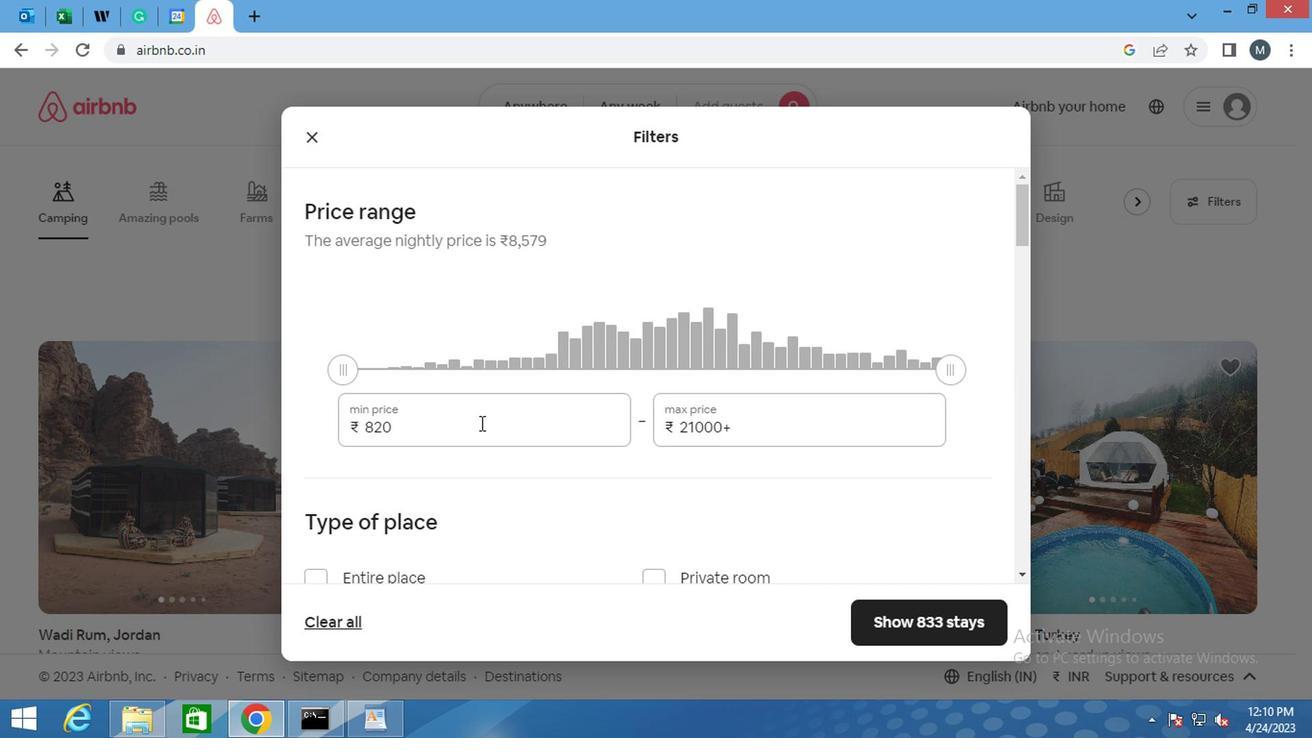 
Action: Mouse pressed left at (476, 424)
Screenshot: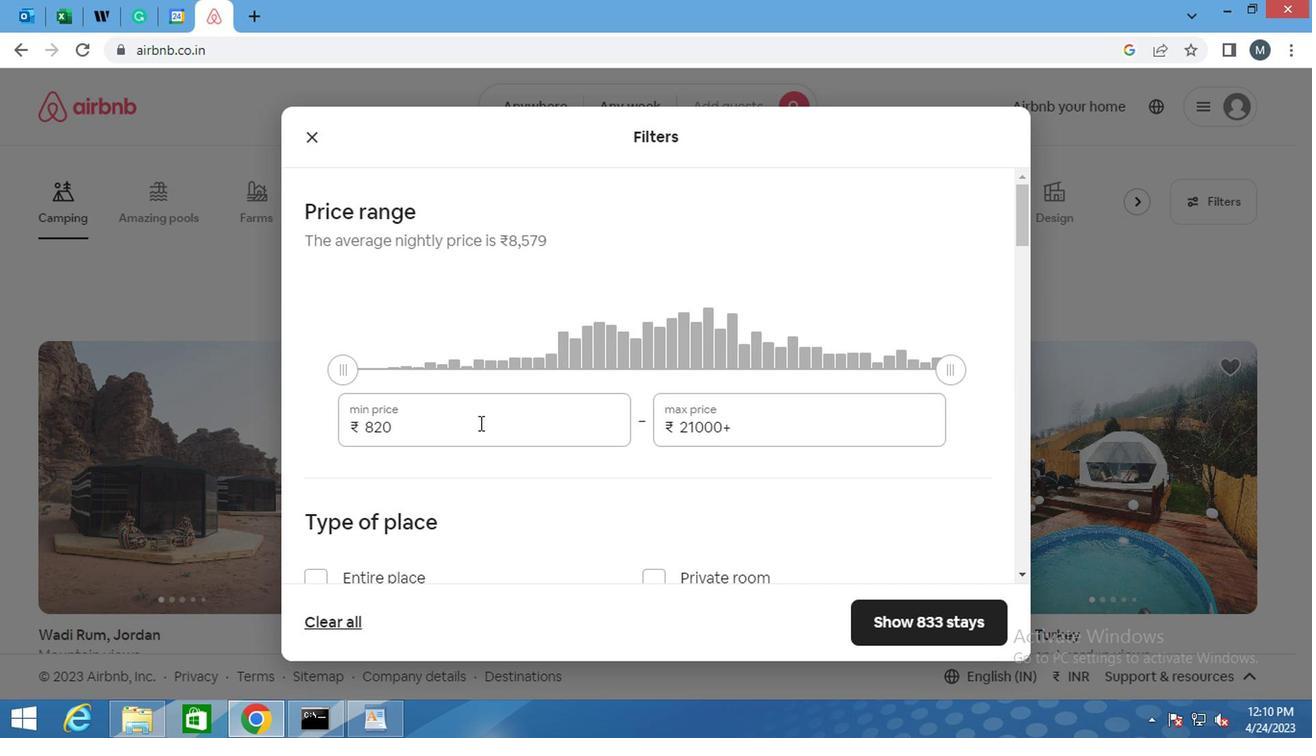 
Action: Mouse moved to (475, 424)
Screenshot: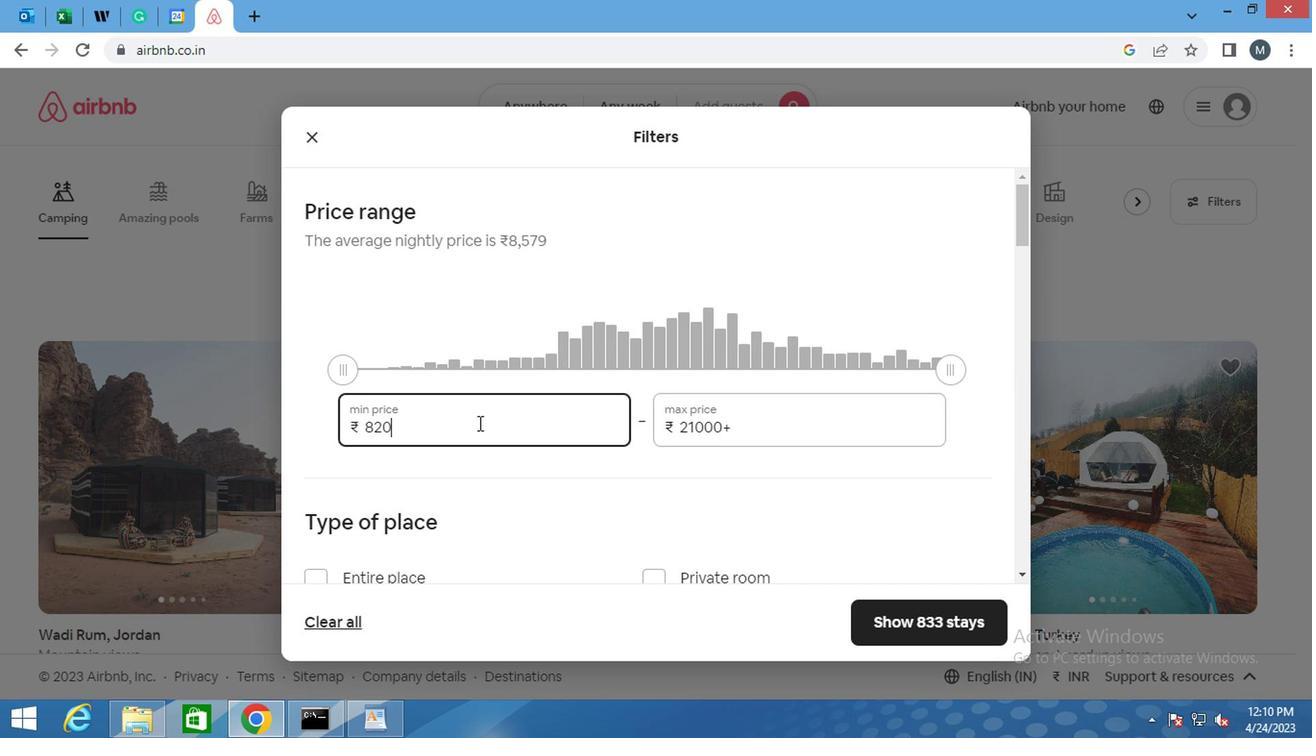 
Action: Key pressed 8
Screenshot: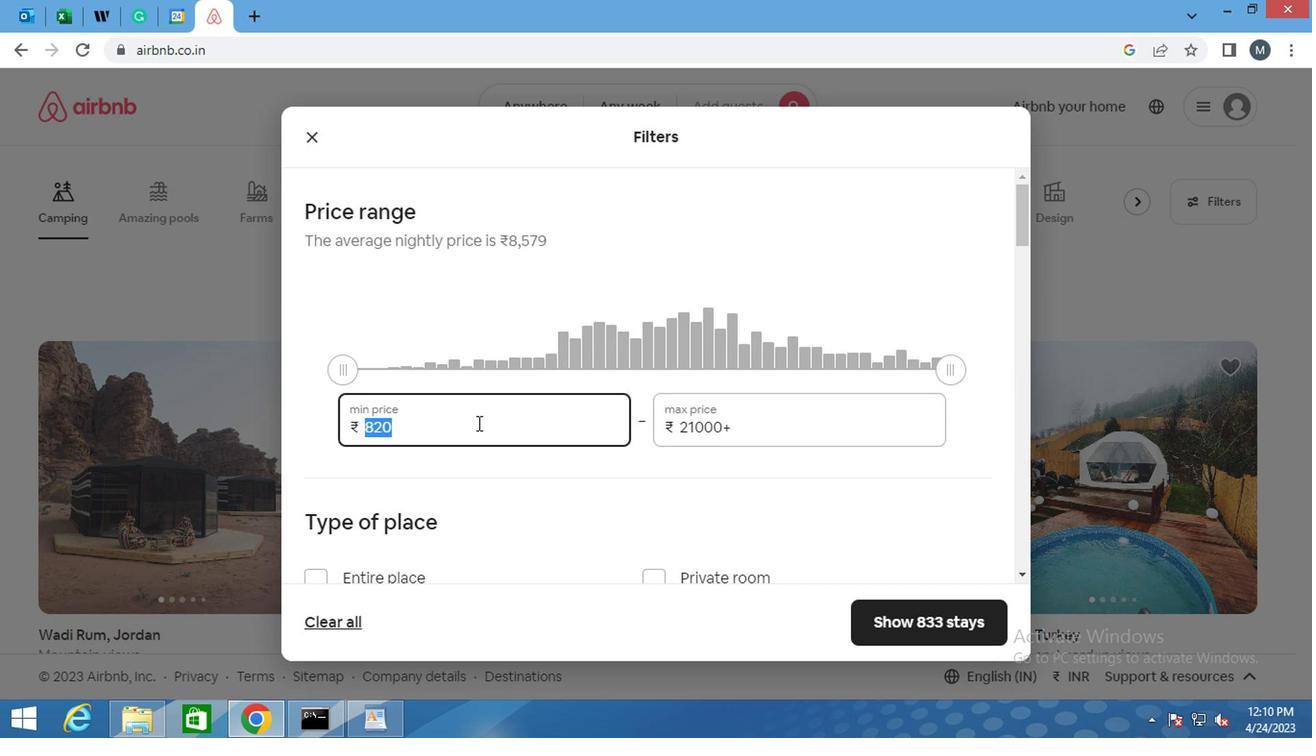 
Action: Mouse moved to (475, 424)
Screenshot: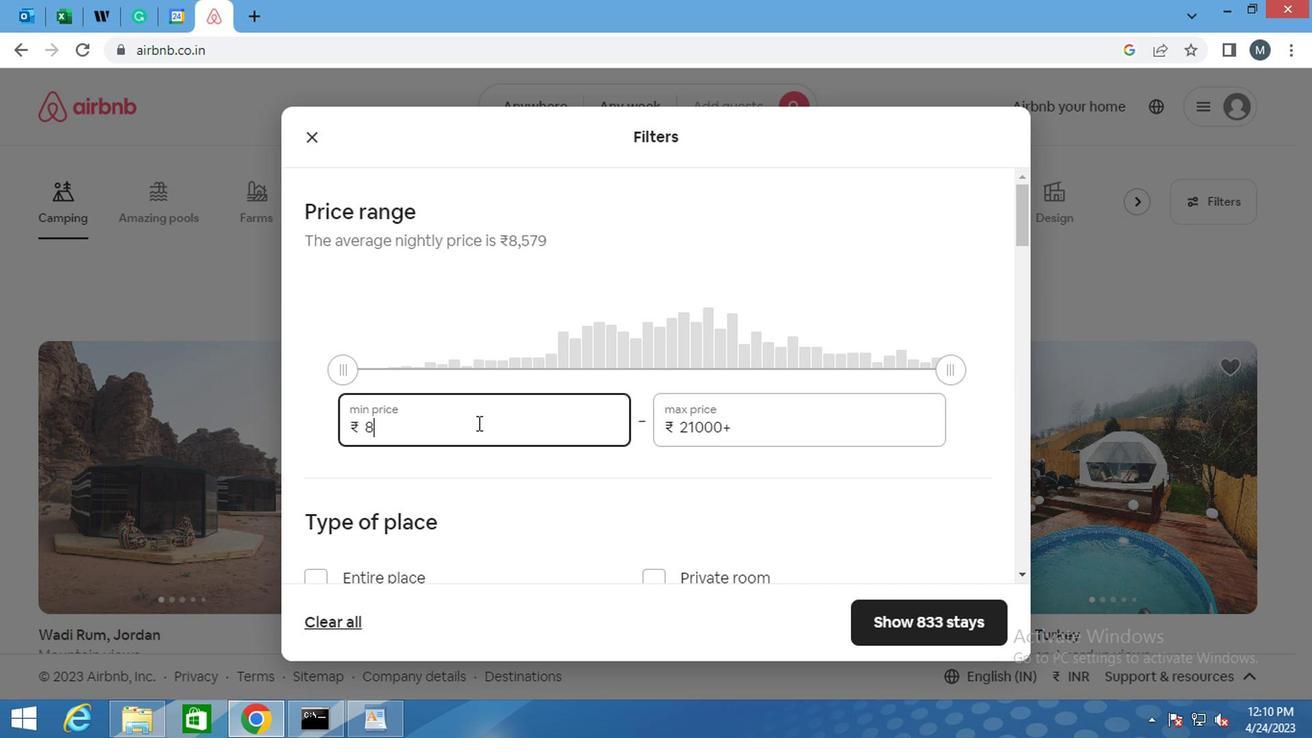 
Action: Key pressed 000
Screenshot: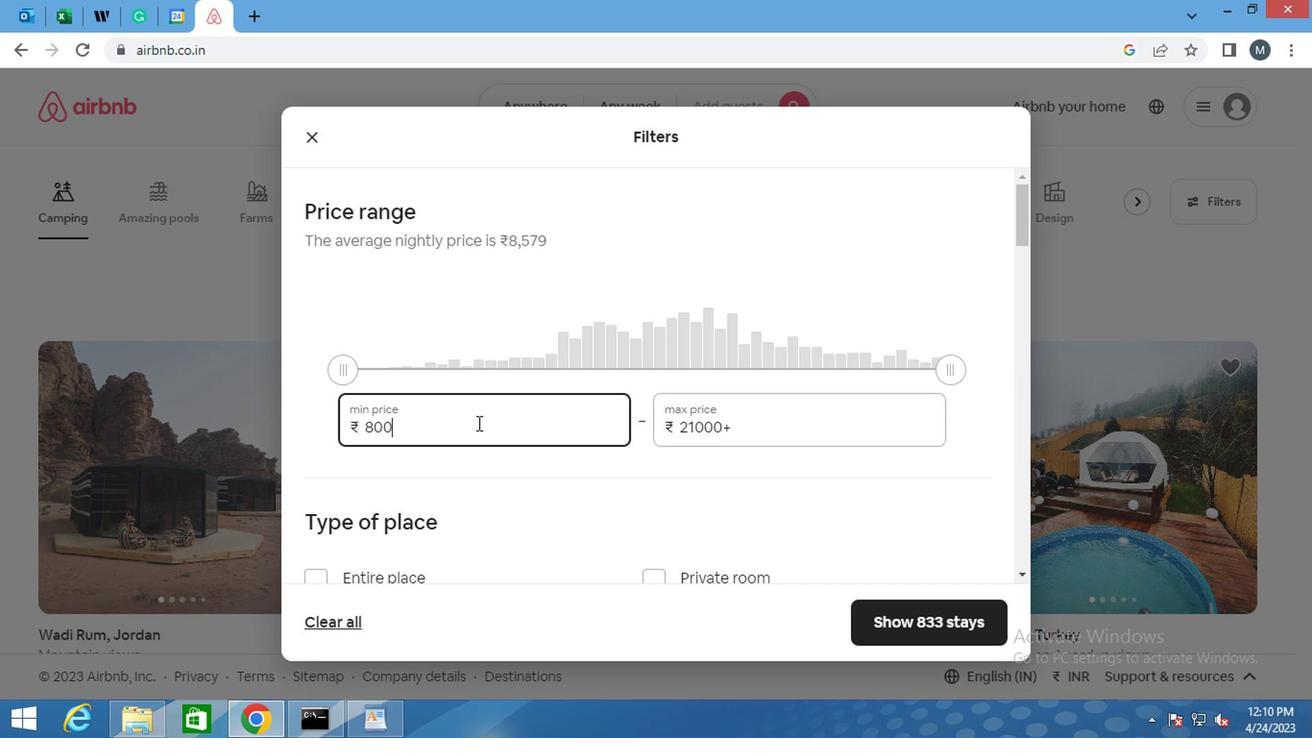 
Action: Mouse moved to (812, 421)
Screenshot: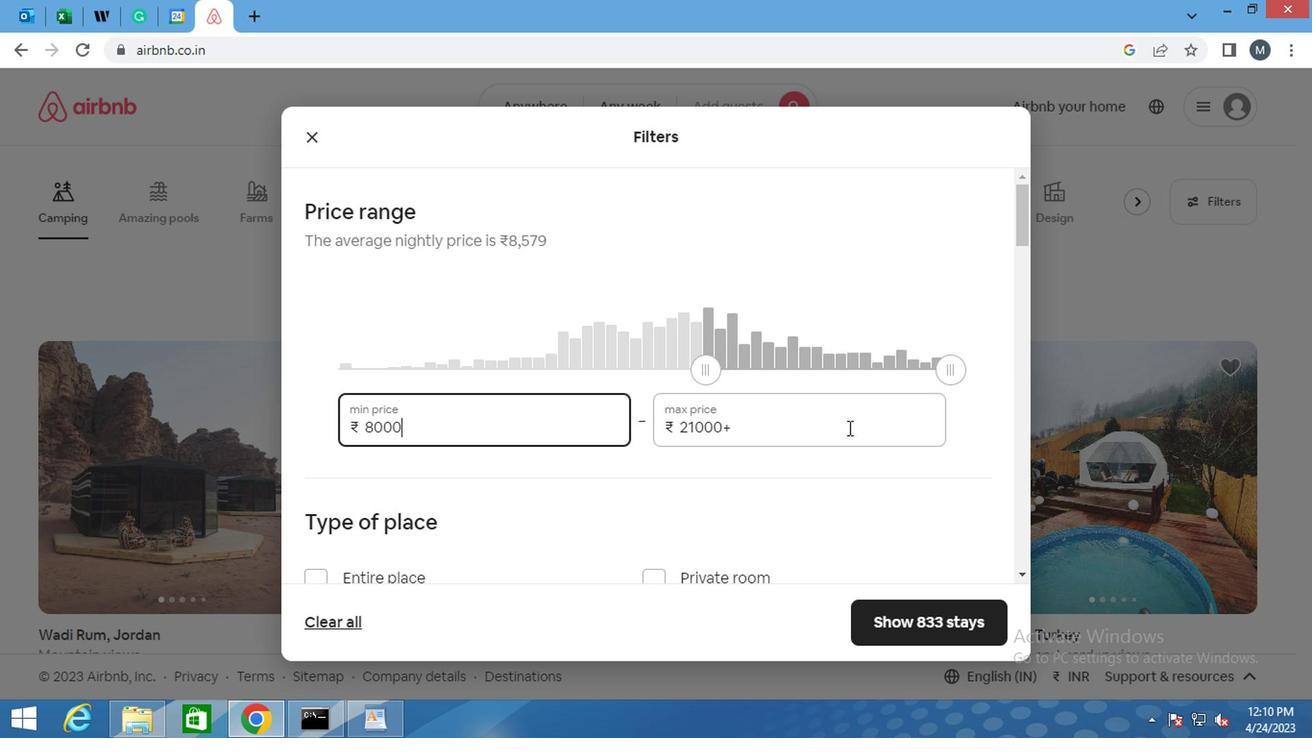 
Action: Mouse pressed left at (812, 421)
Screenshot: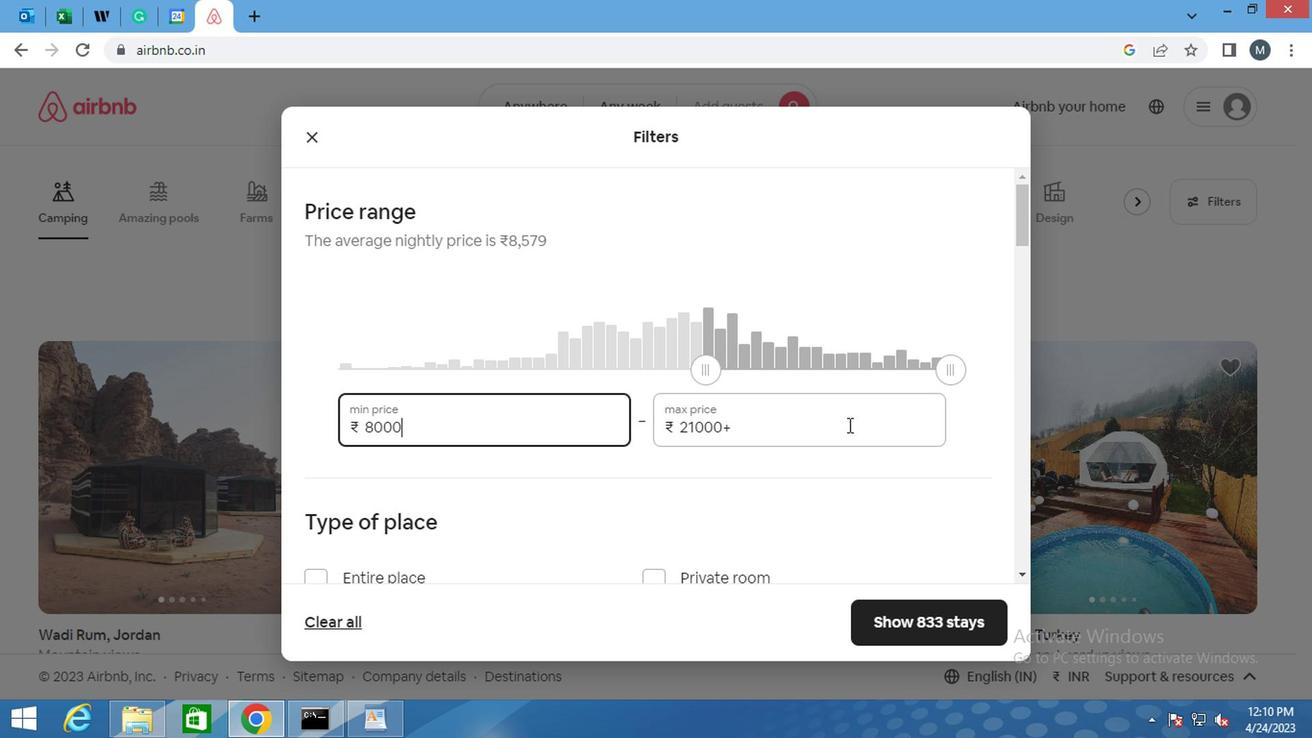 
Action: Mouse moved to (809, 421)
Screenshot: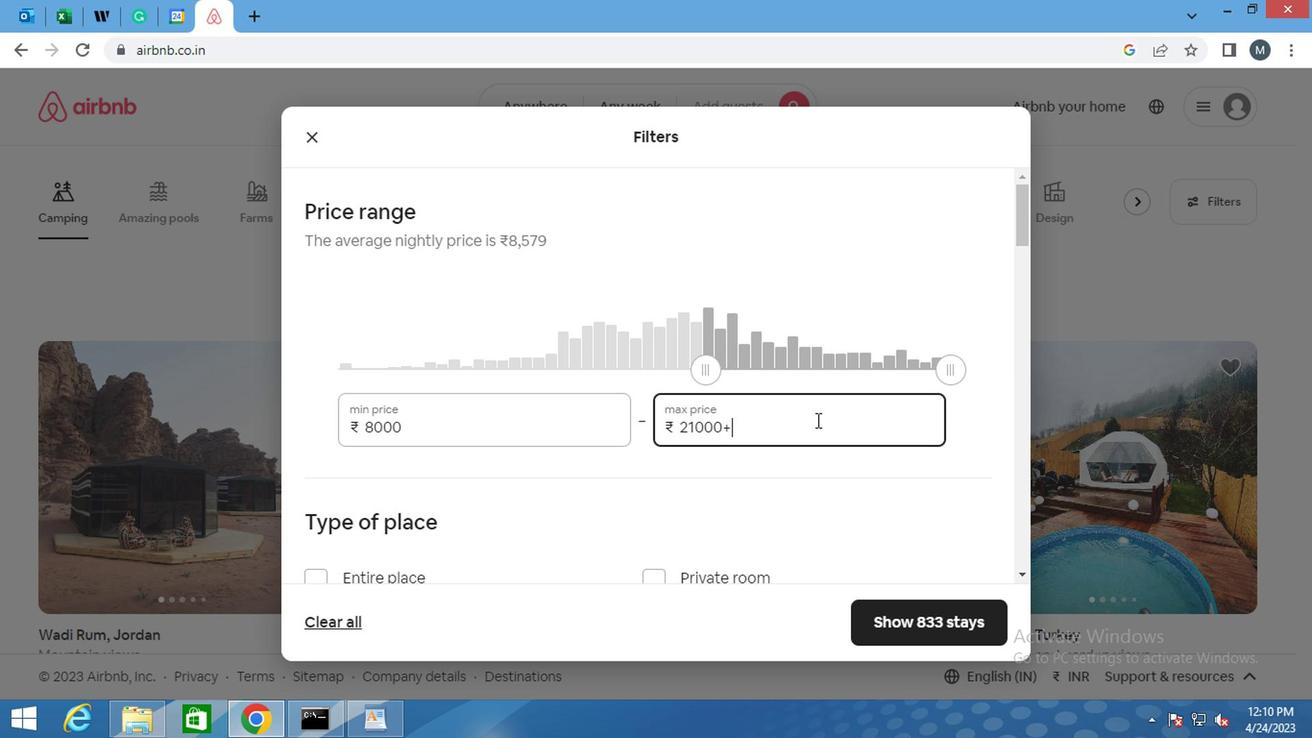 
Action: Key pressed <Key.backspace>
Screenshot: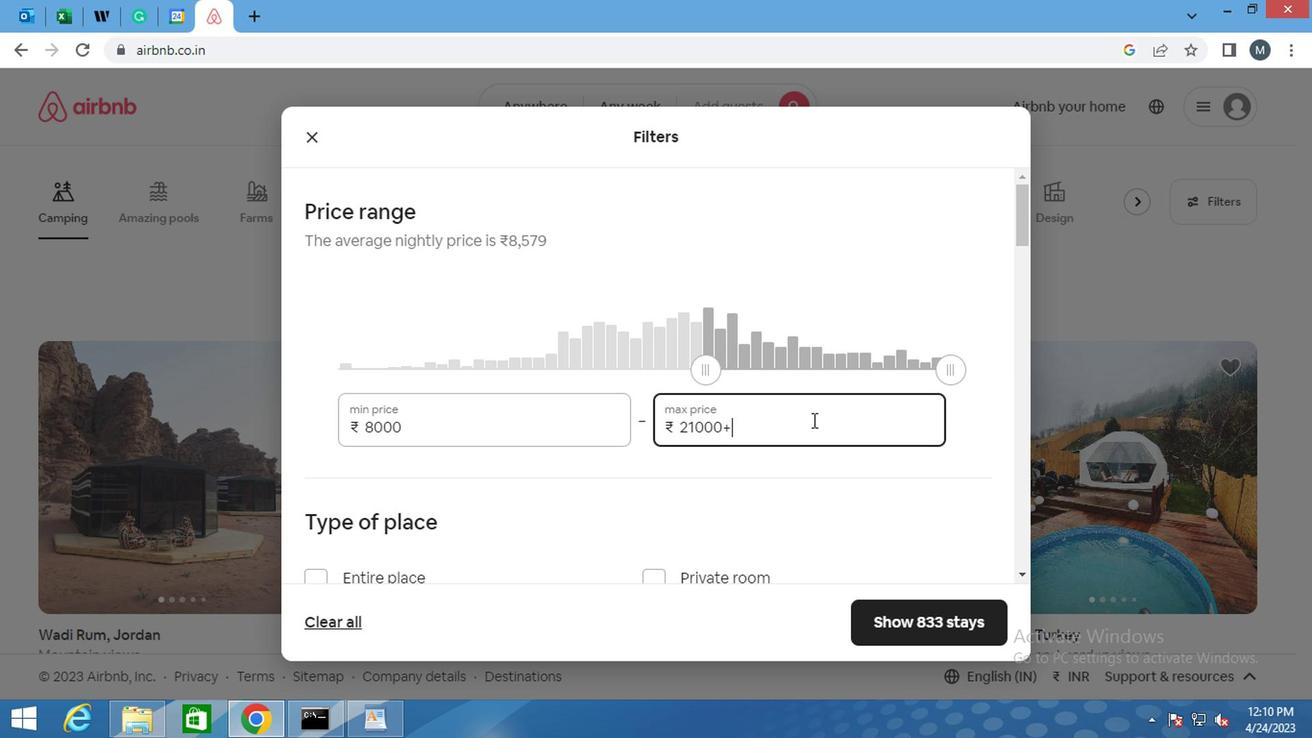 
Action: Mouse moved to (801, 422)
Screenshot: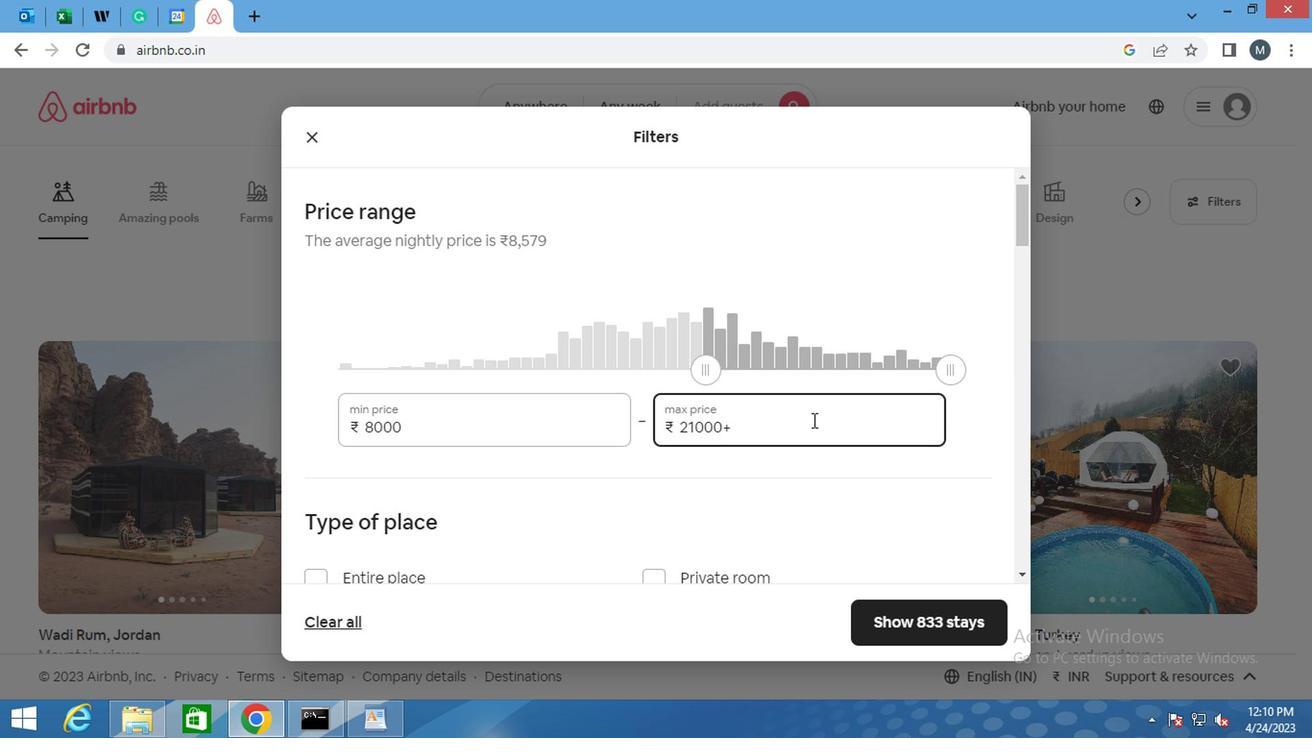 
Action: Key pressed <Key.backspace>
Screenshot: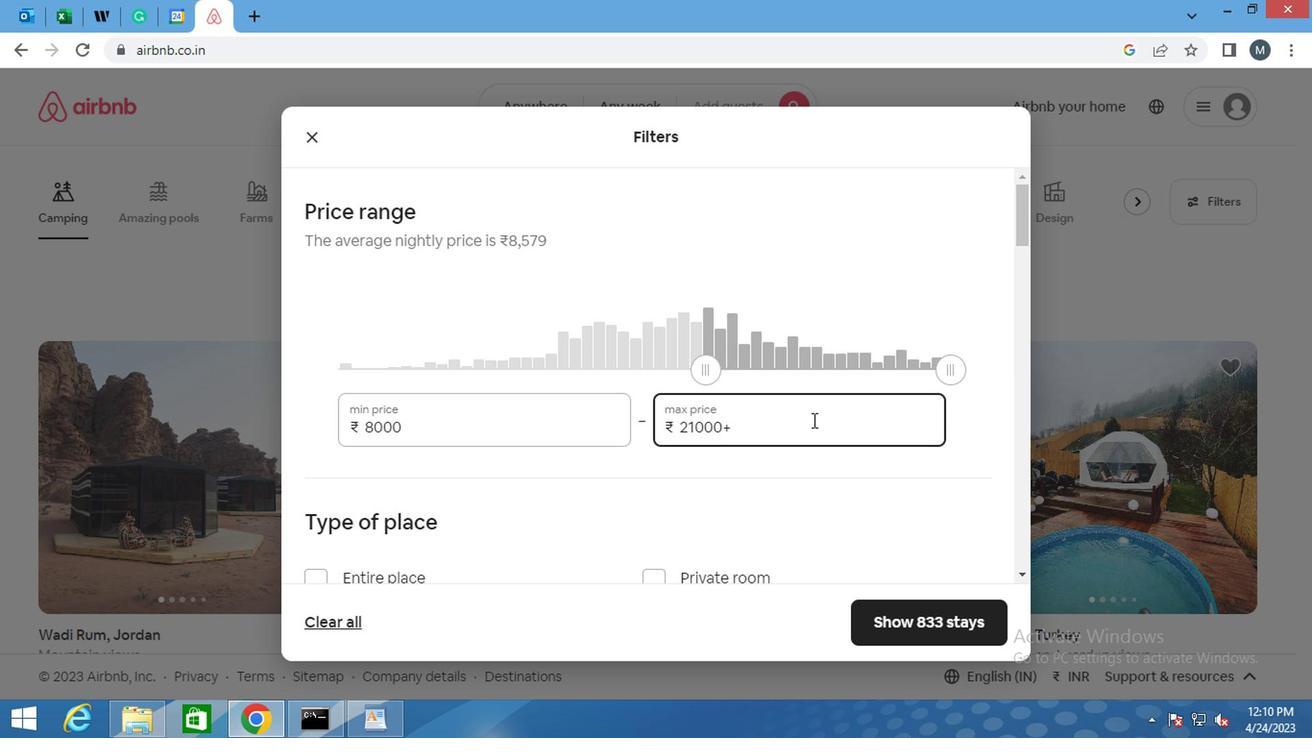 
Action: Mouse moved to (796, 425)
Screenshot: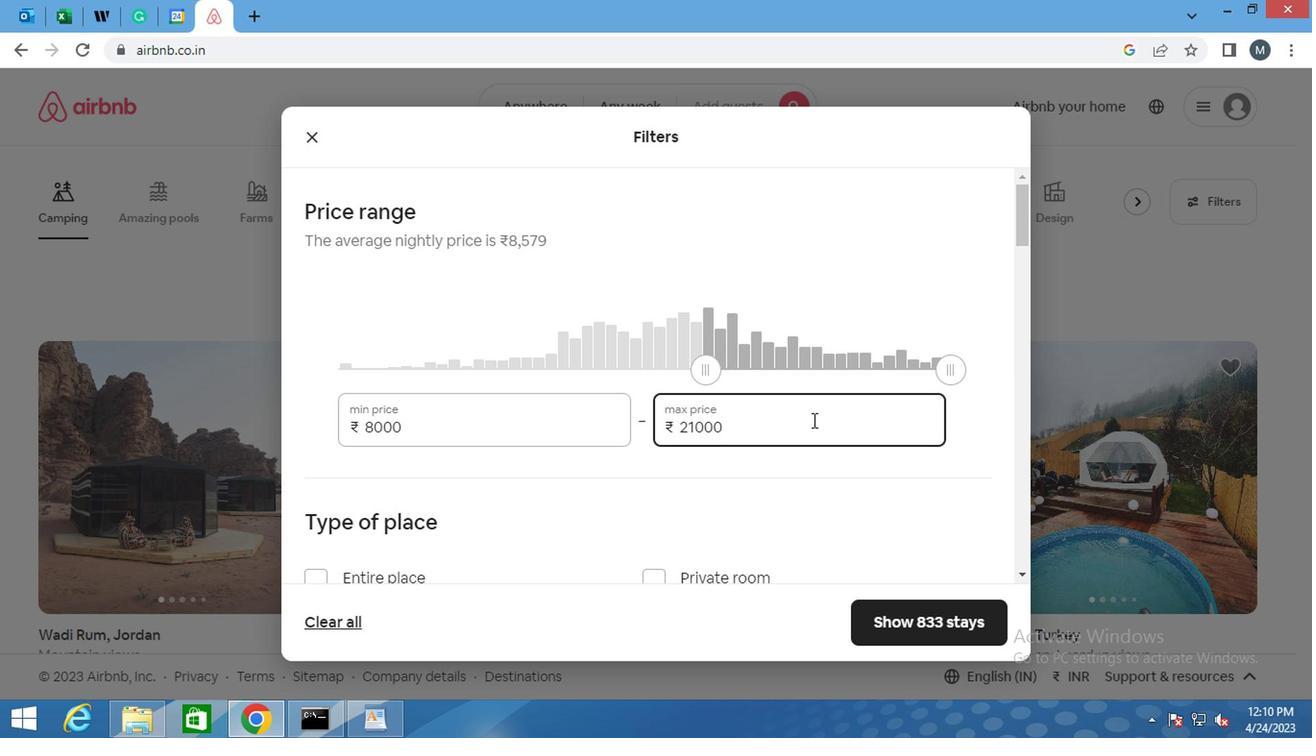 
Action: Key pressed <Key.backspace><Key.backspace><Key.backspace><Key.backspace>
Screenshot: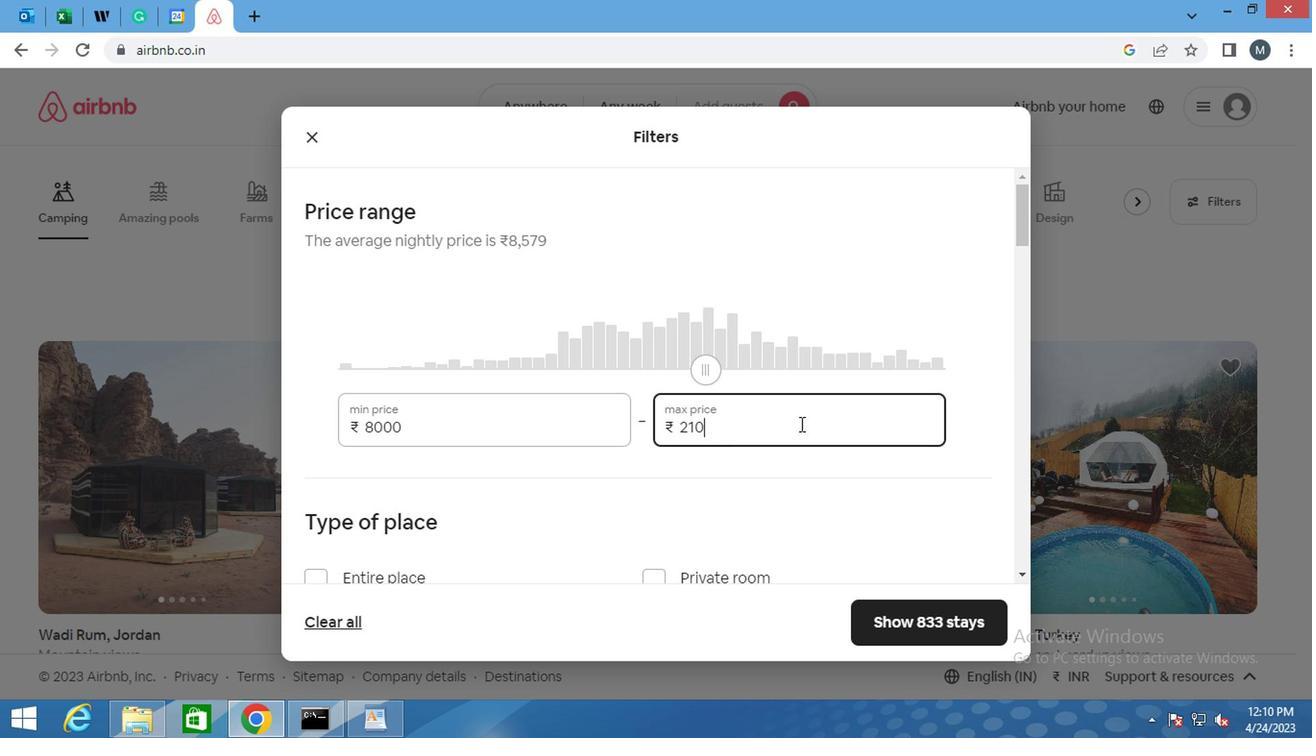 
Action: Mouse moved to (795, 426)
Screenshot: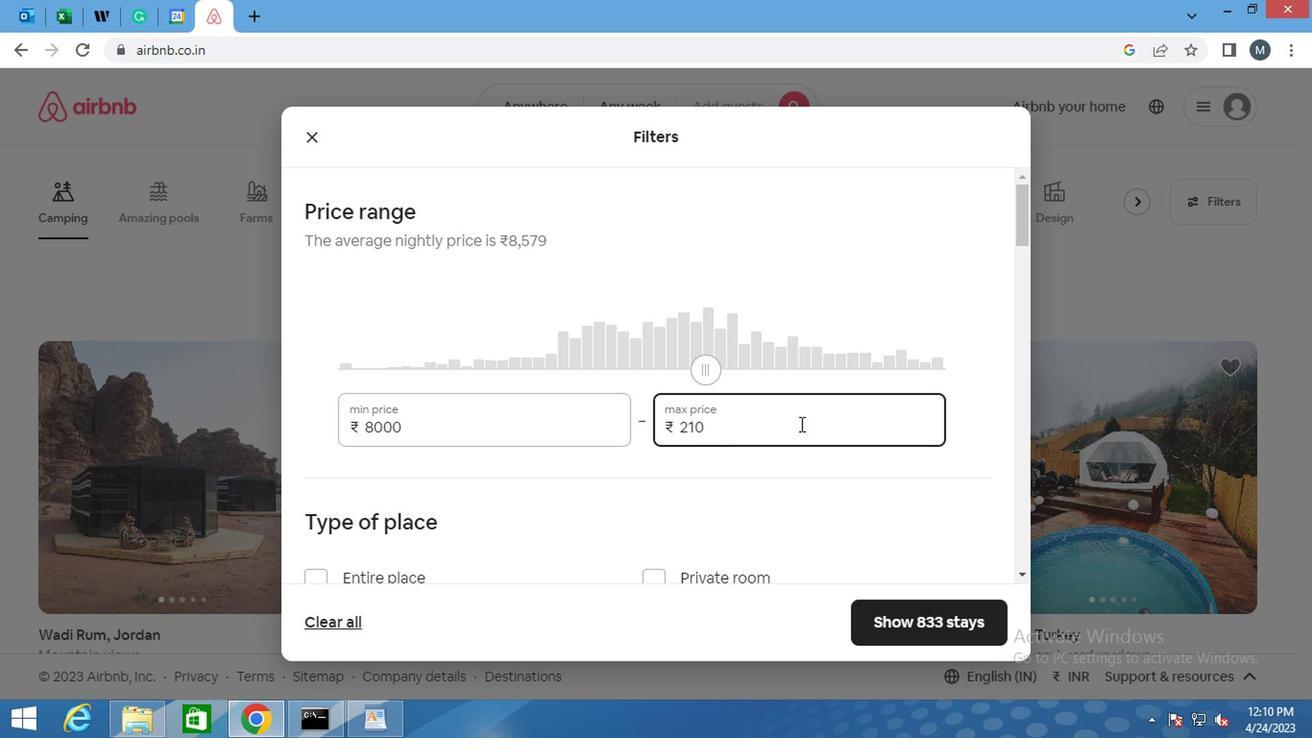 
Action: Key pressed <Key.backspace>
Screenshot: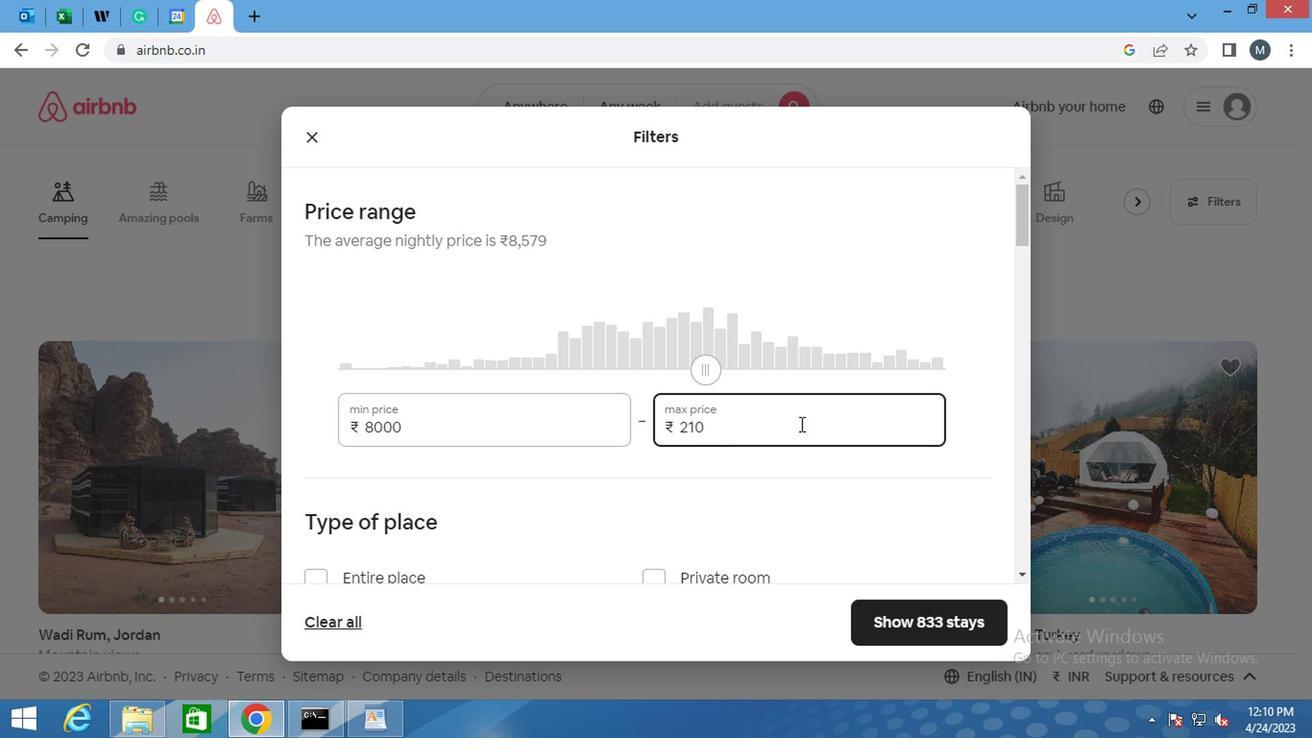 
Action: Mouse moved to (795, 427)
Screenshot: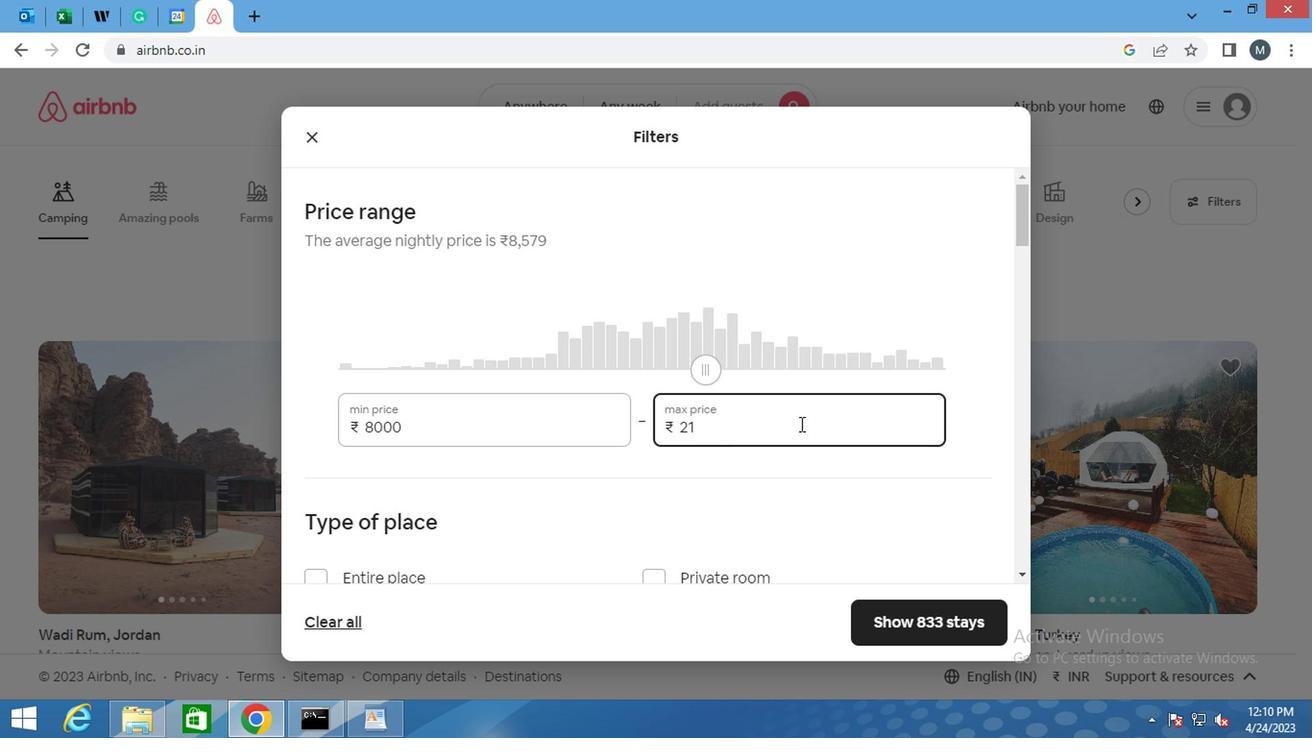 
Action: Key pressed <Key.backspace>
Screenshot: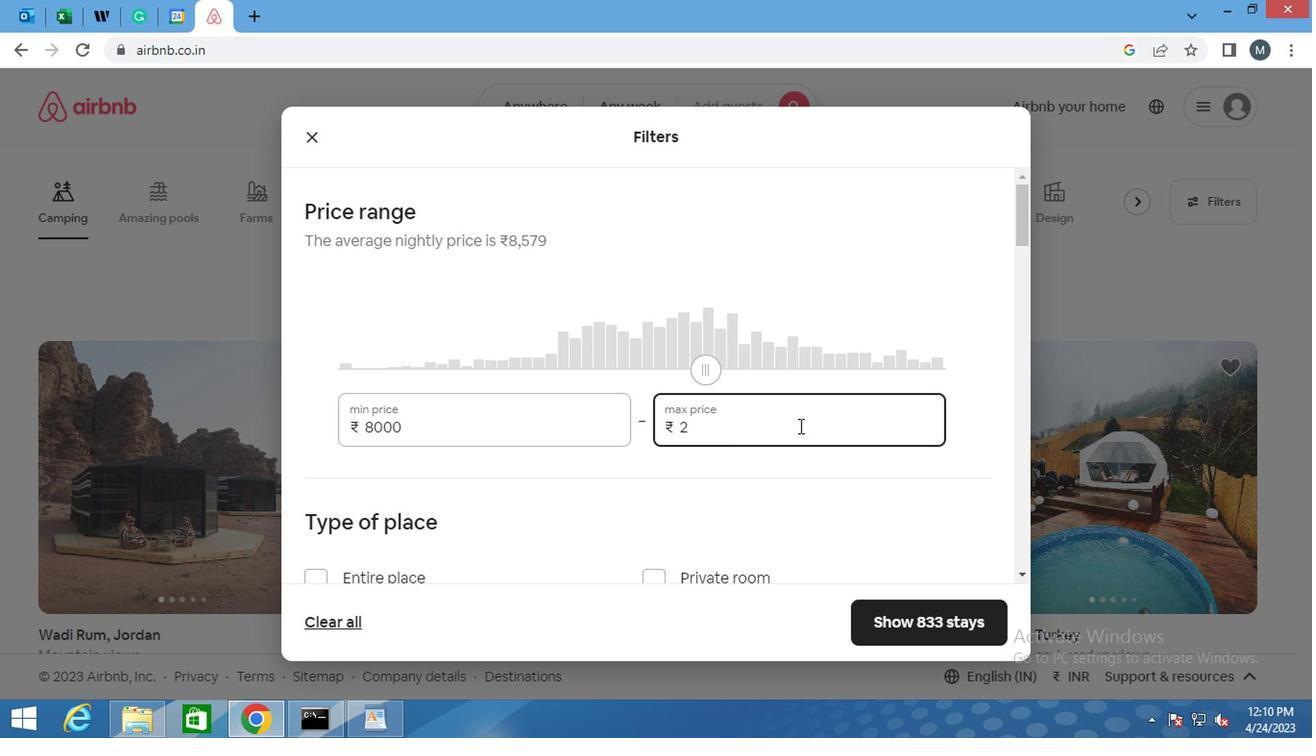 
Action: Mouse moved to (788, 428)
Screenshot: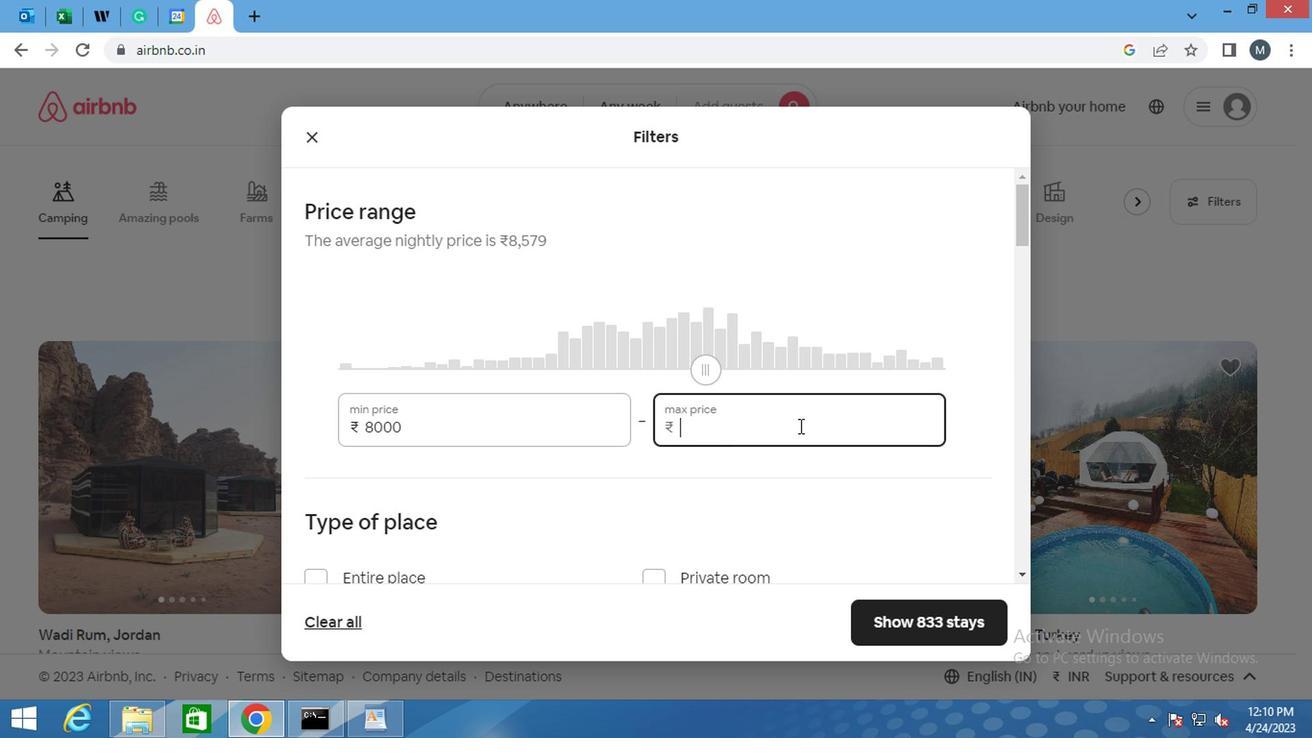 
Action: Key pressed 1
Screenshot: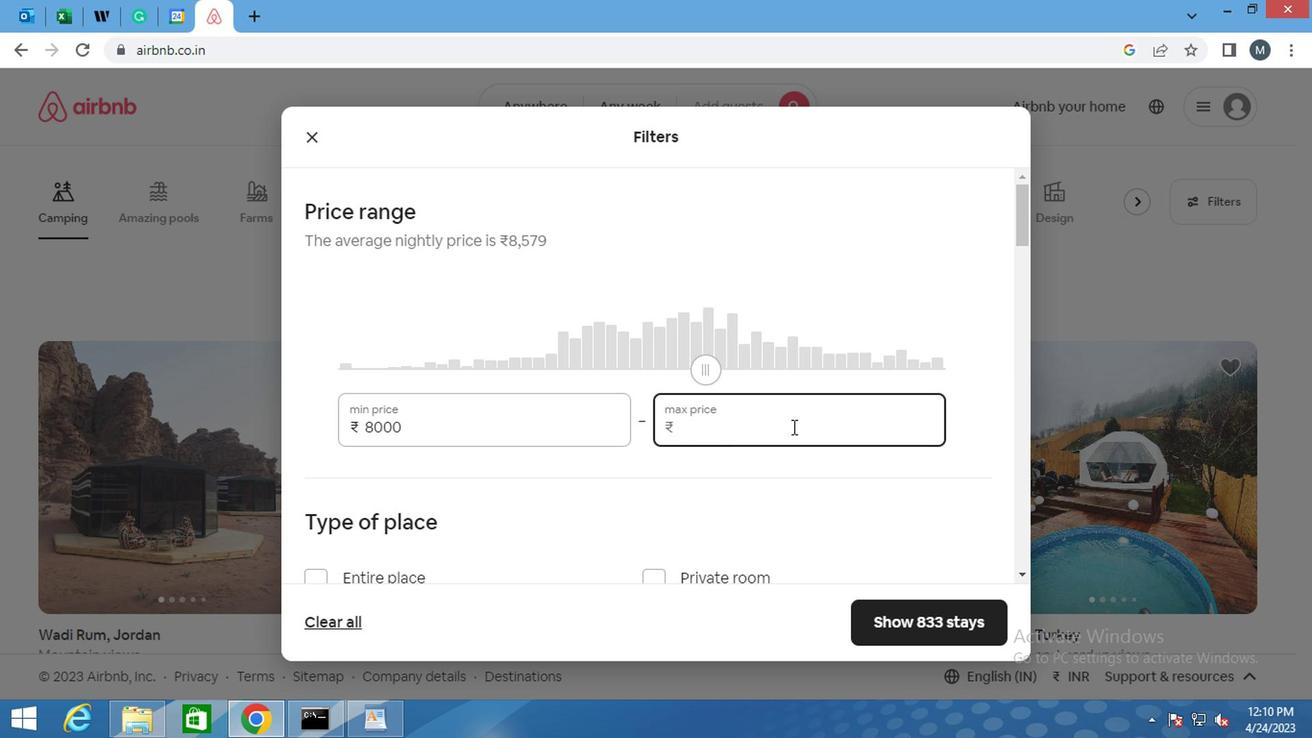 
Action: Mouse moved to (786, 429)
Screenshot: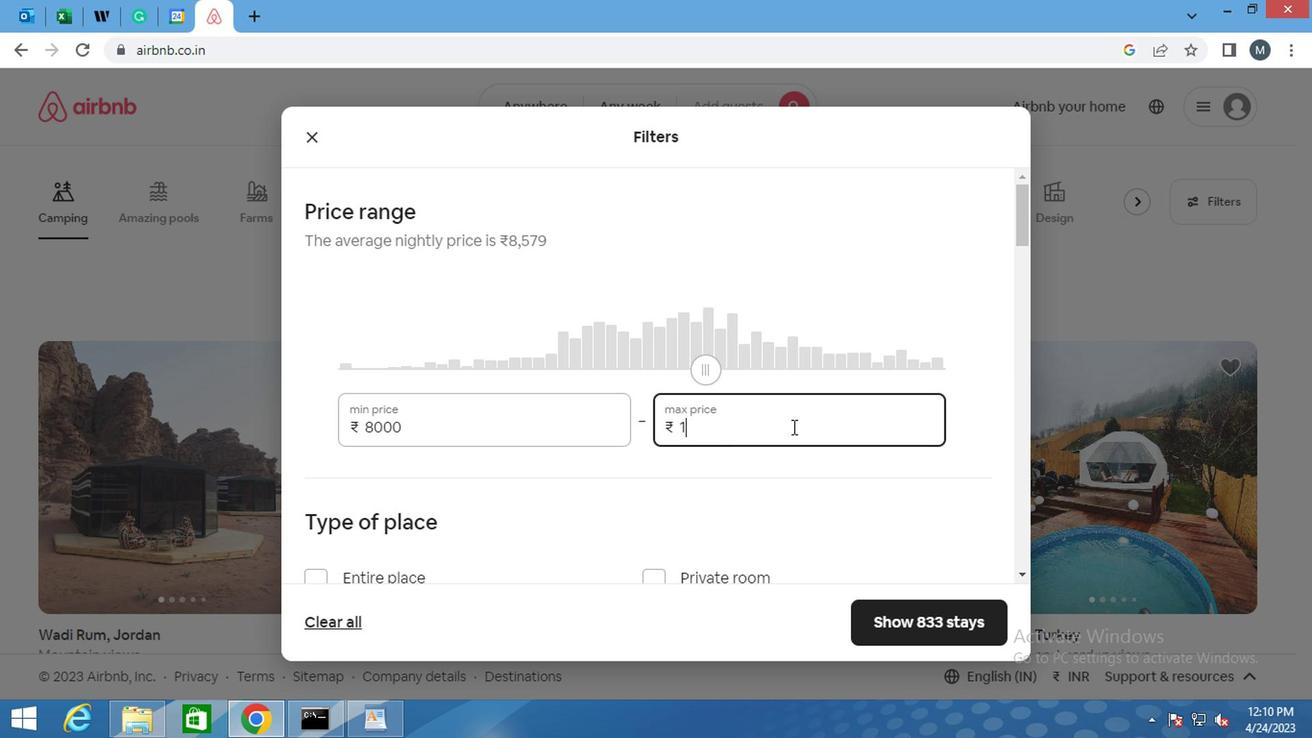 
Action: Key pressed 6
Screenshot: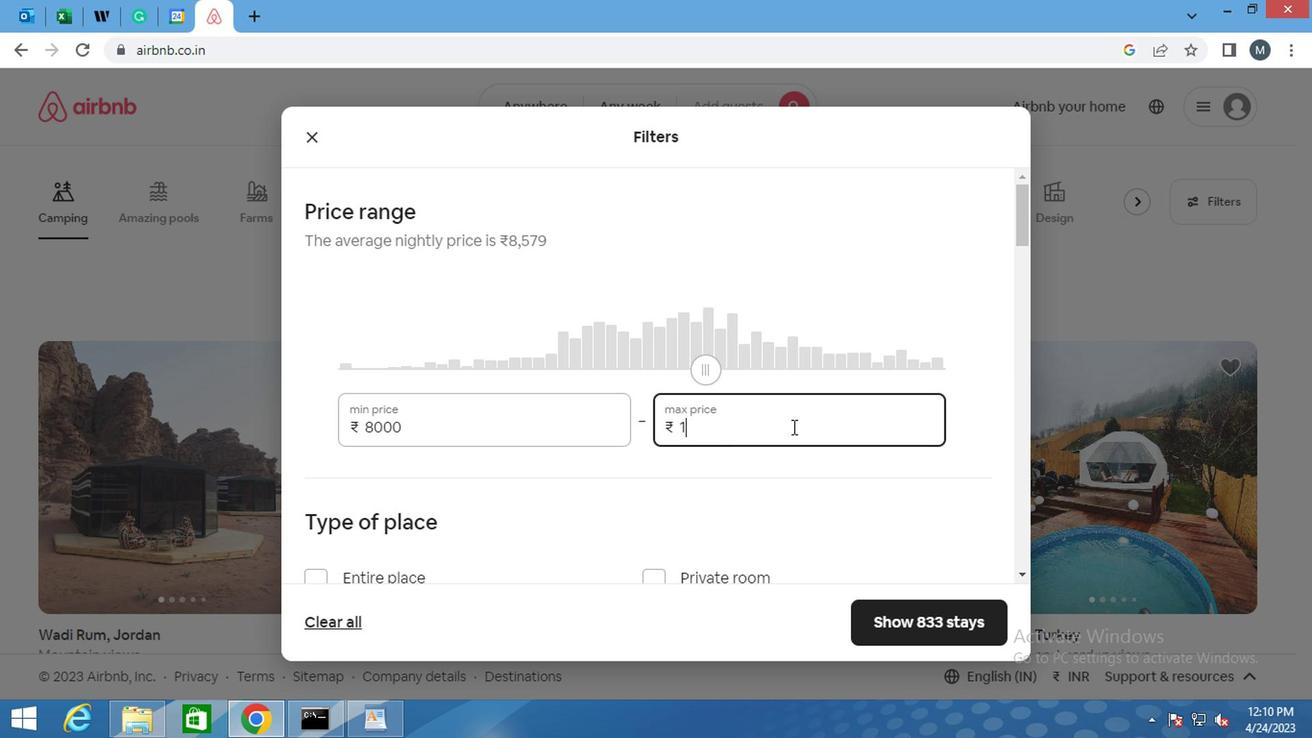 
Action: Mouse moved to (786, 430)
Screenshot: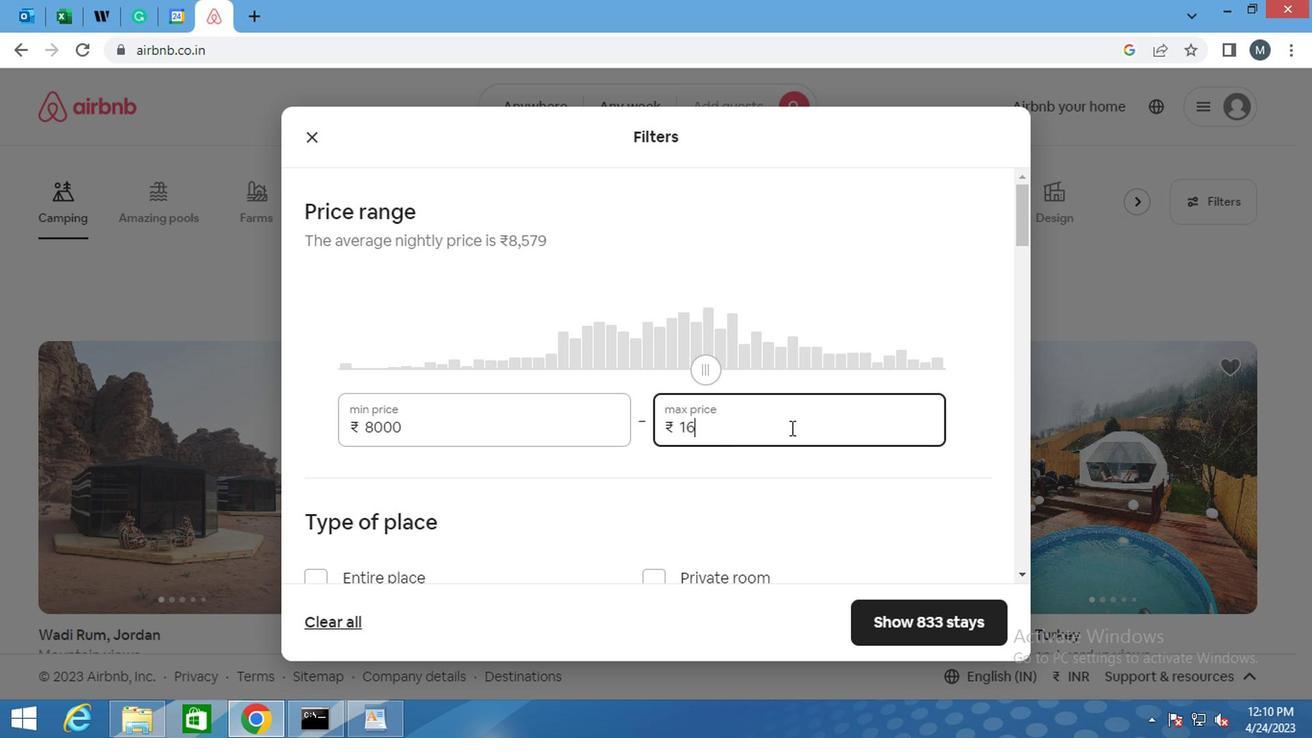 
Action: Key pressed 0
Screenshot: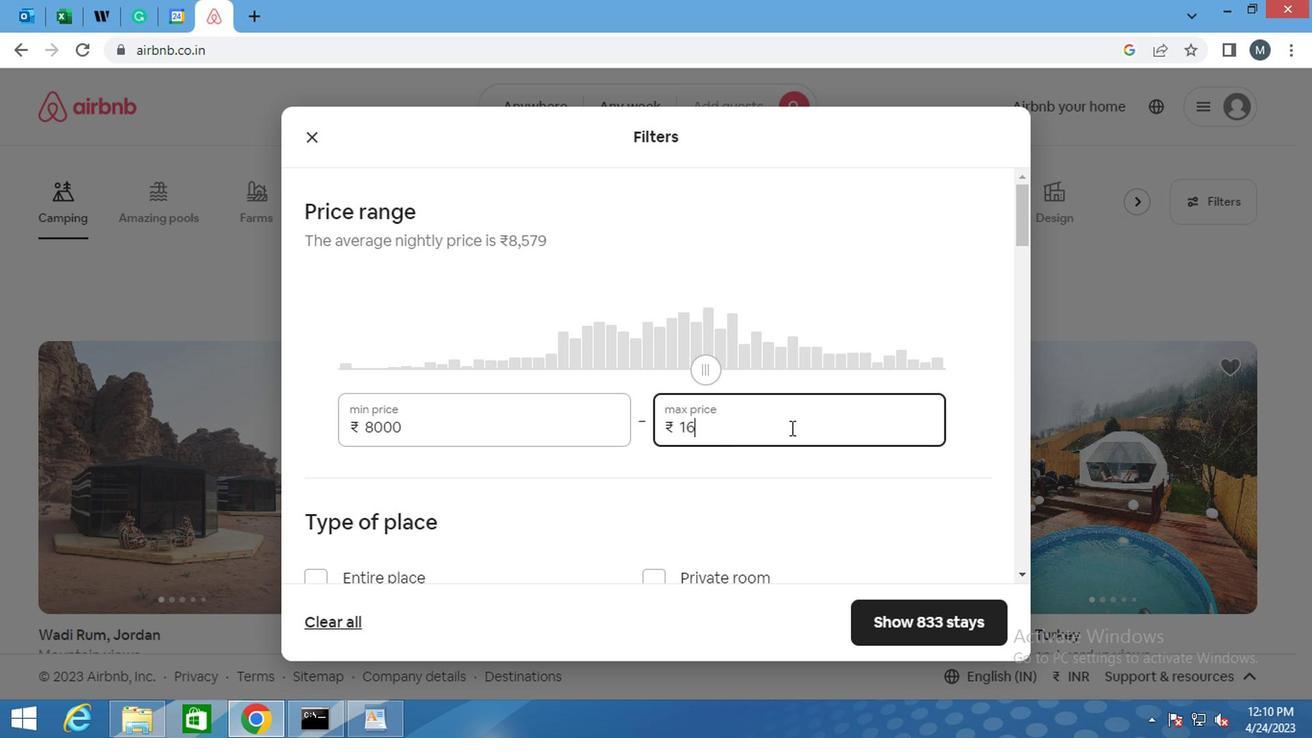 
Action: Mouse moved to (786, 431)
Screenshot: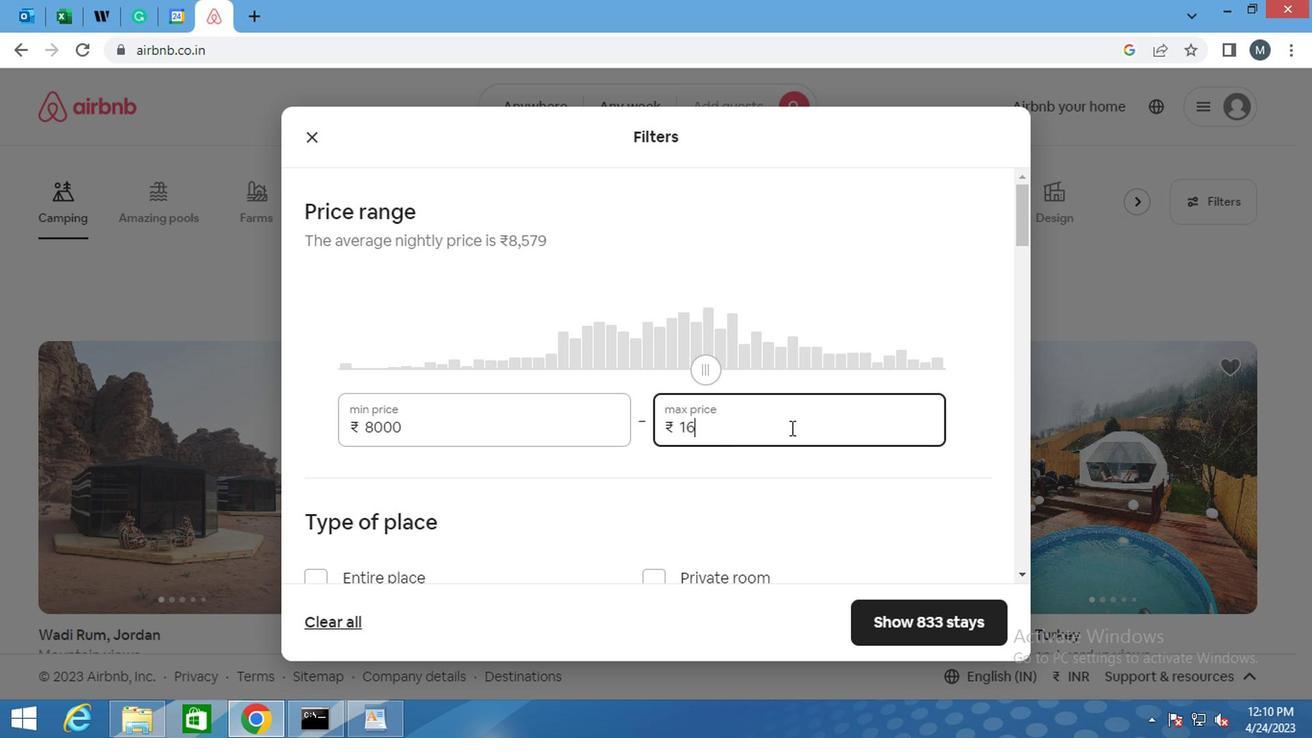 
Action: Key pressed 00
Screenshot: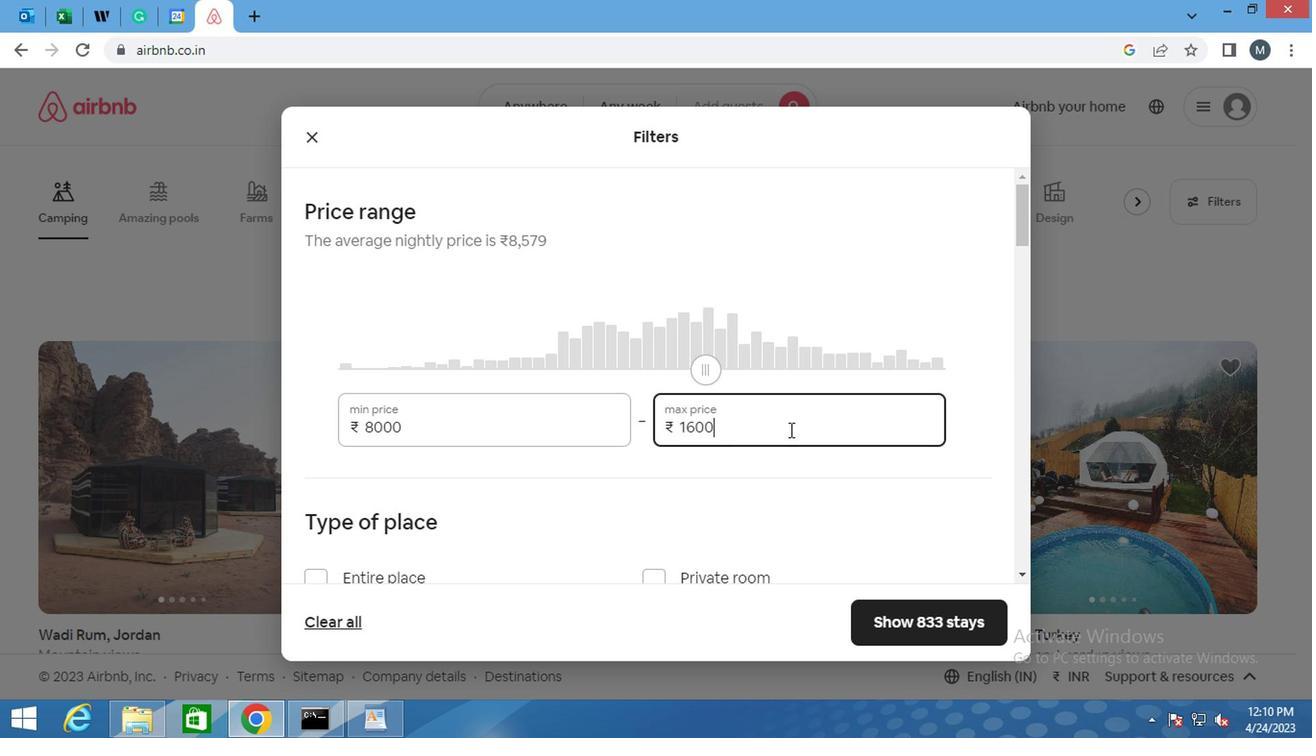
Action: Mouse moved to (752, 436)
Screenshot: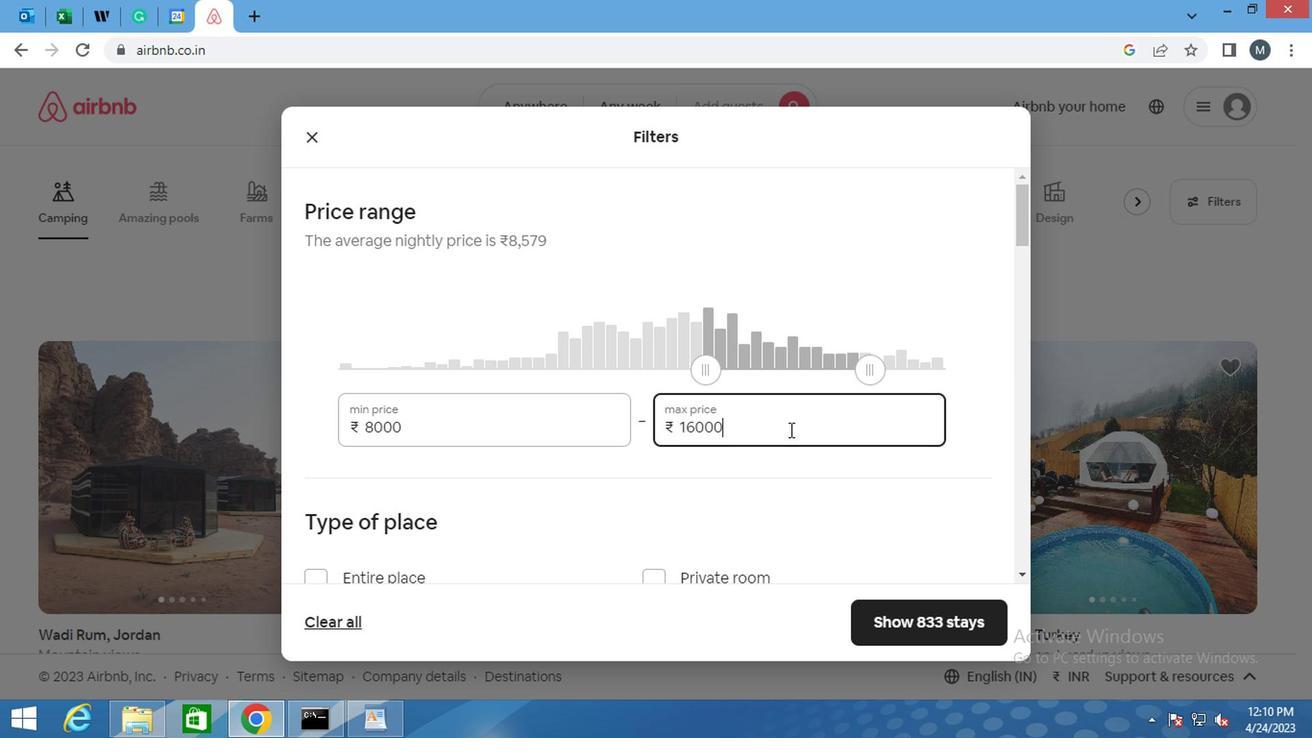 
Action: Mouse scrolled (752, 435) with delta (0, 0)
Screenshot: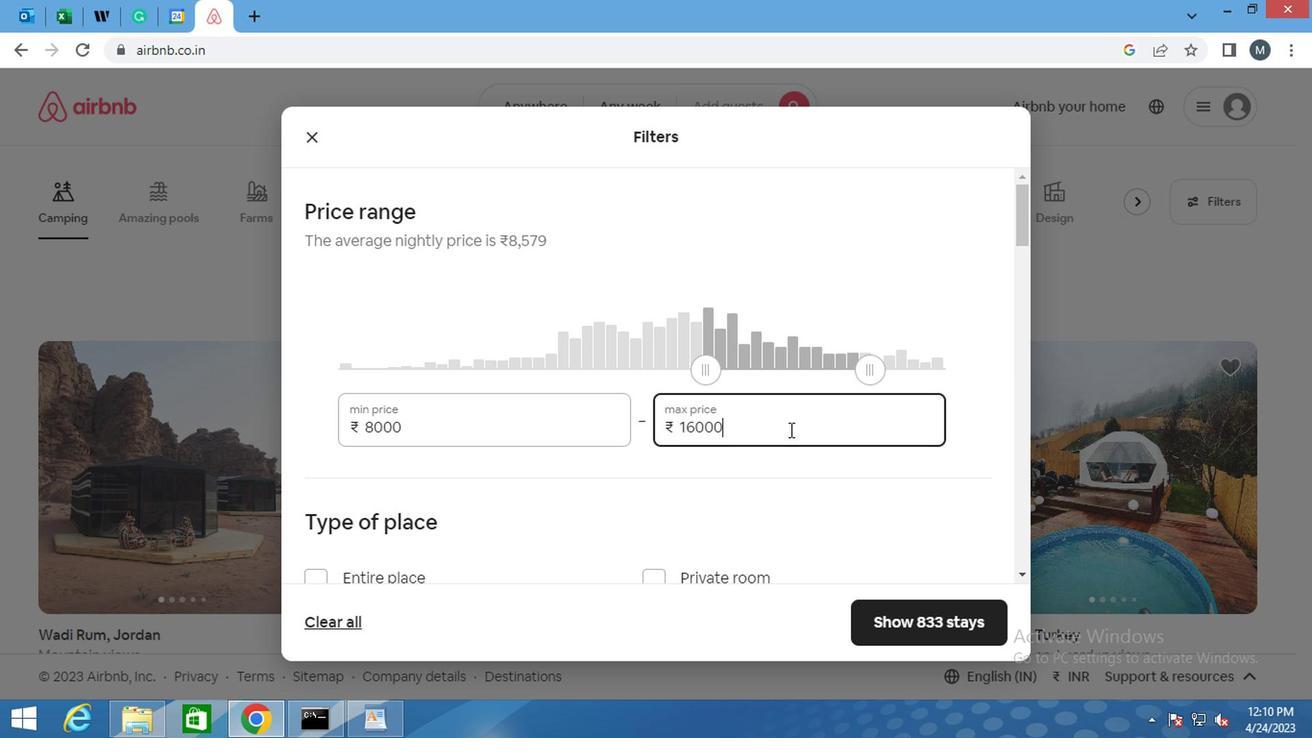 
Action: Mouse moved to (749, 436)
Screenshot: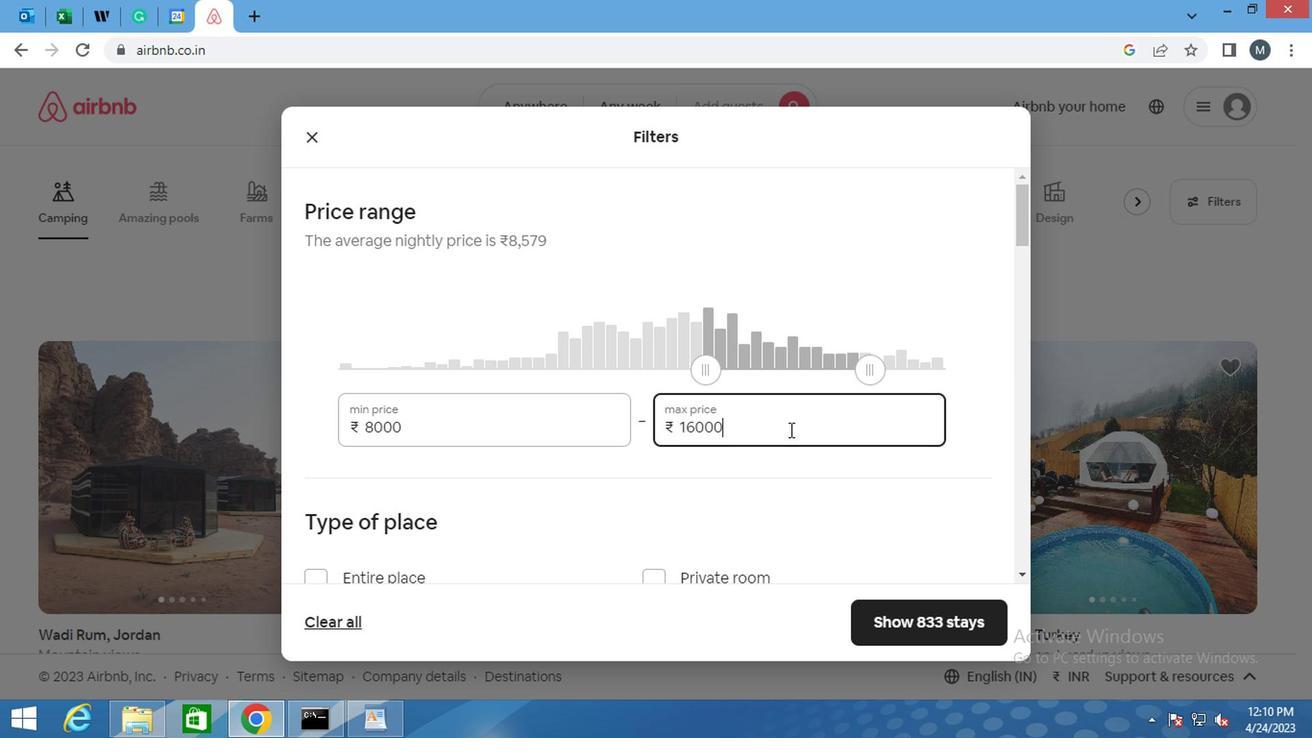 
Action: Mouse scrolled (749, 435) with delta (0, 0)
Screenshot: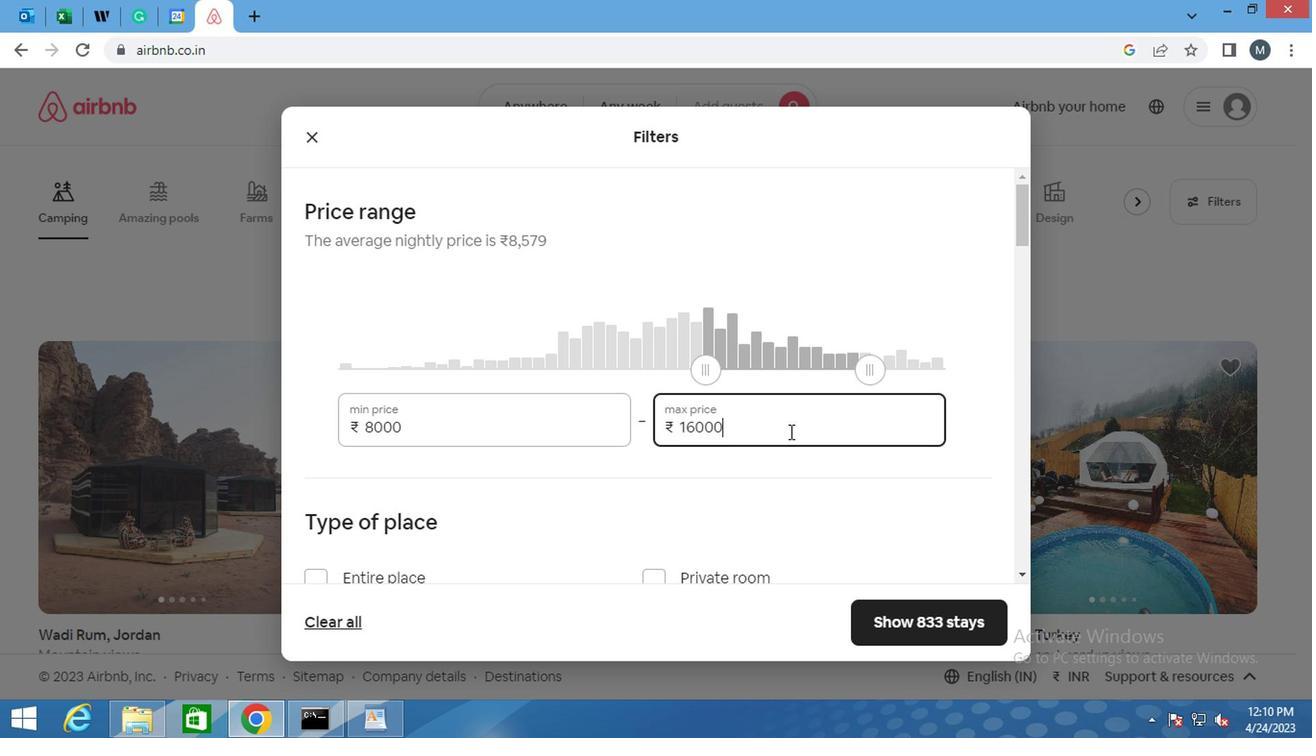 
Action: Mouse scrolled (749, 435) with delta (0, 0)
Screenshot: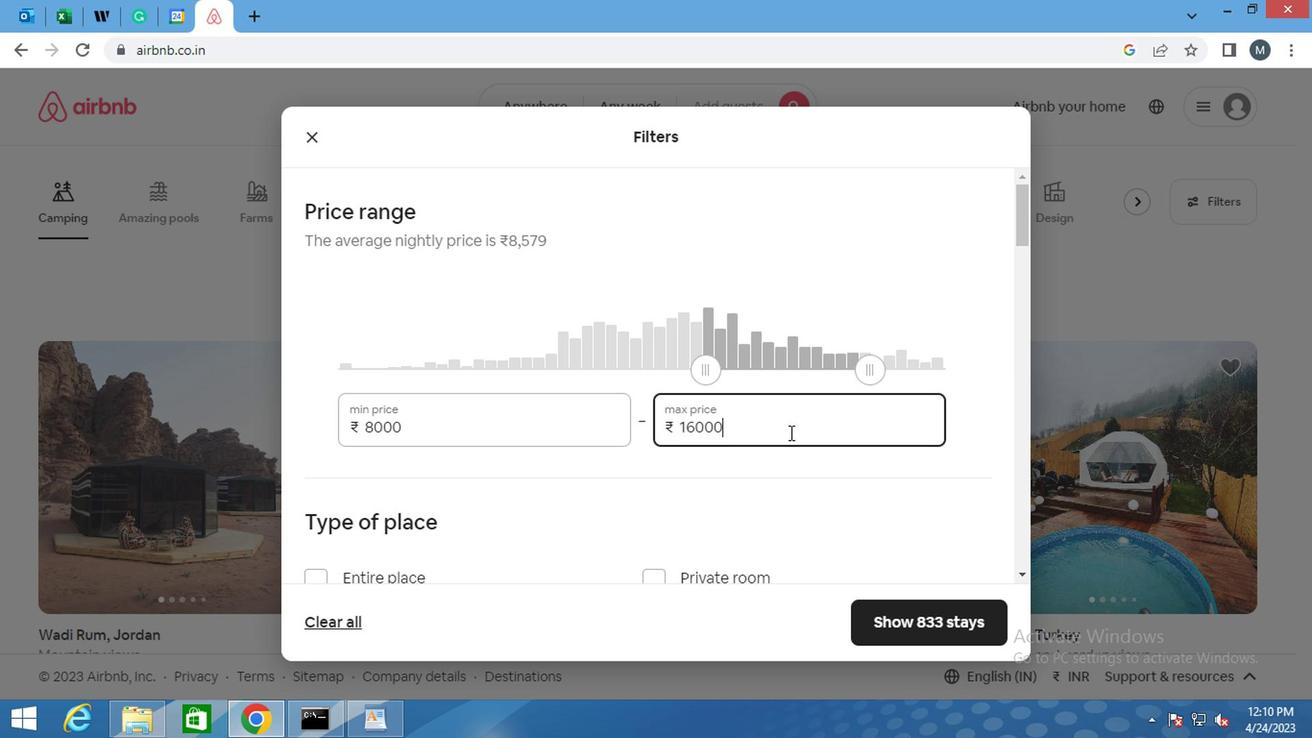
Action: Mouse moved to (749, 435)
Screenshot: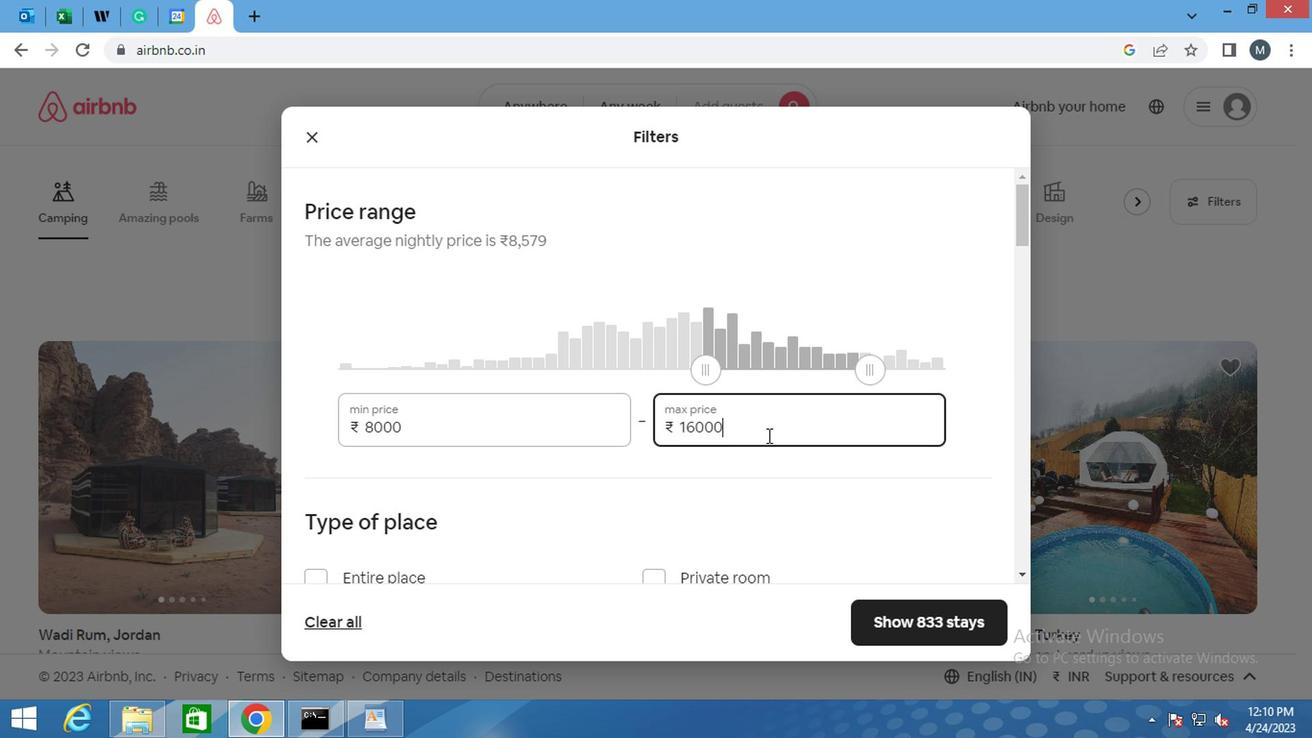 
Action: Mouse scrolled (749, 436) with delta (0, 0)
Screenshot: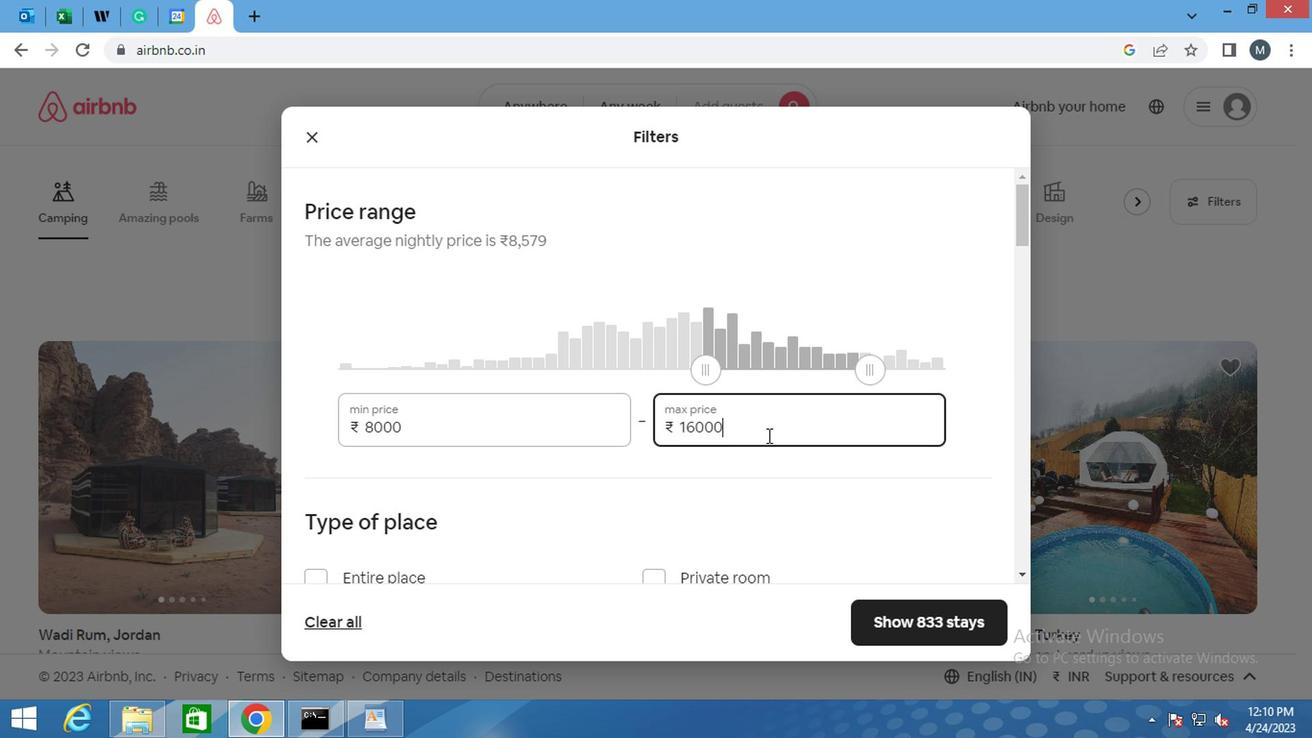 
Action: Mouse moved to (730, 433)
Screenshot: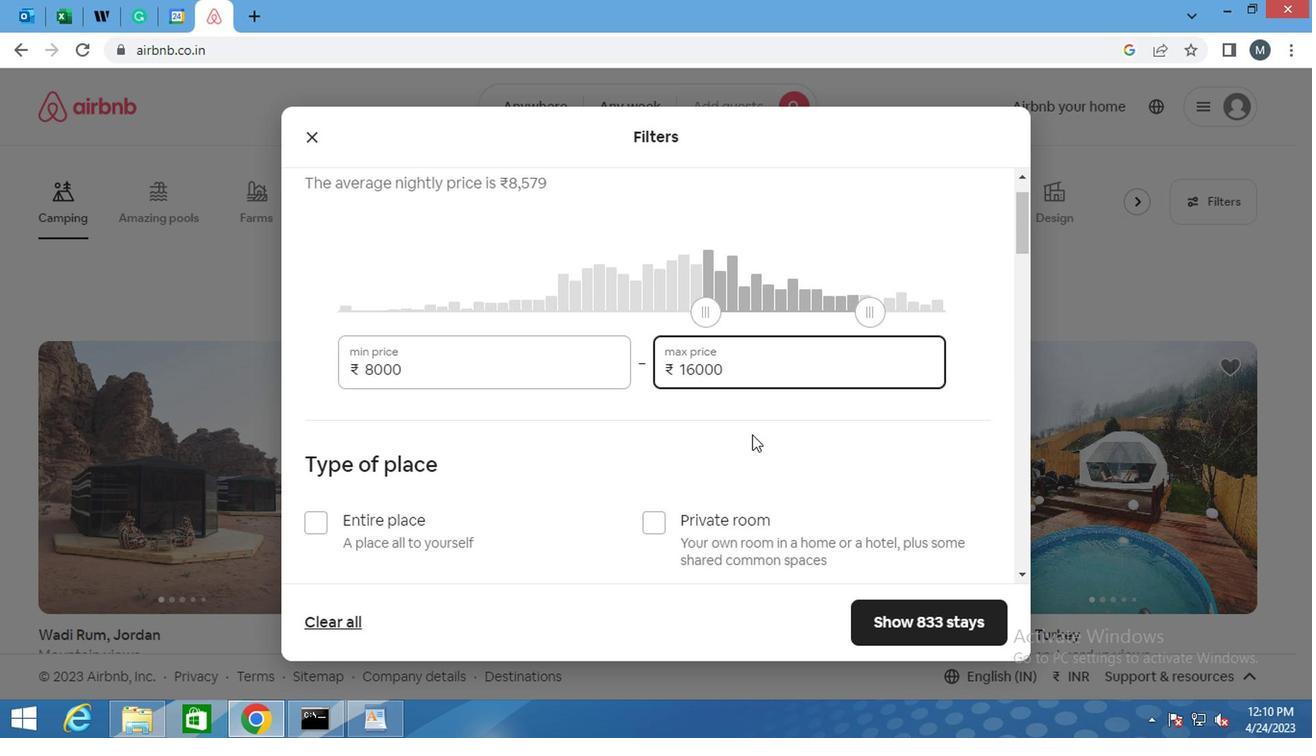 
Action: Mouse scrolled (730, 434) with delta (0, 0)
Screenshot: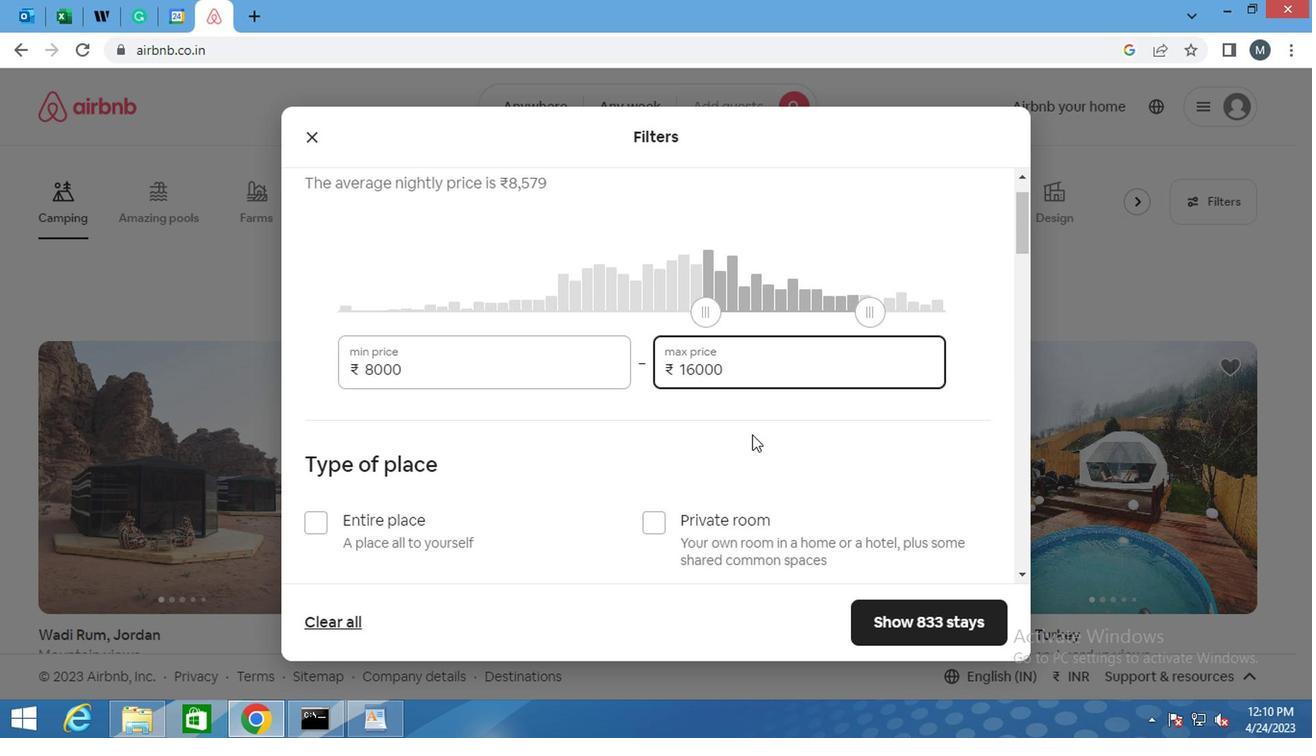 
Action: Mouse moved to (310, 484)
Screenshot: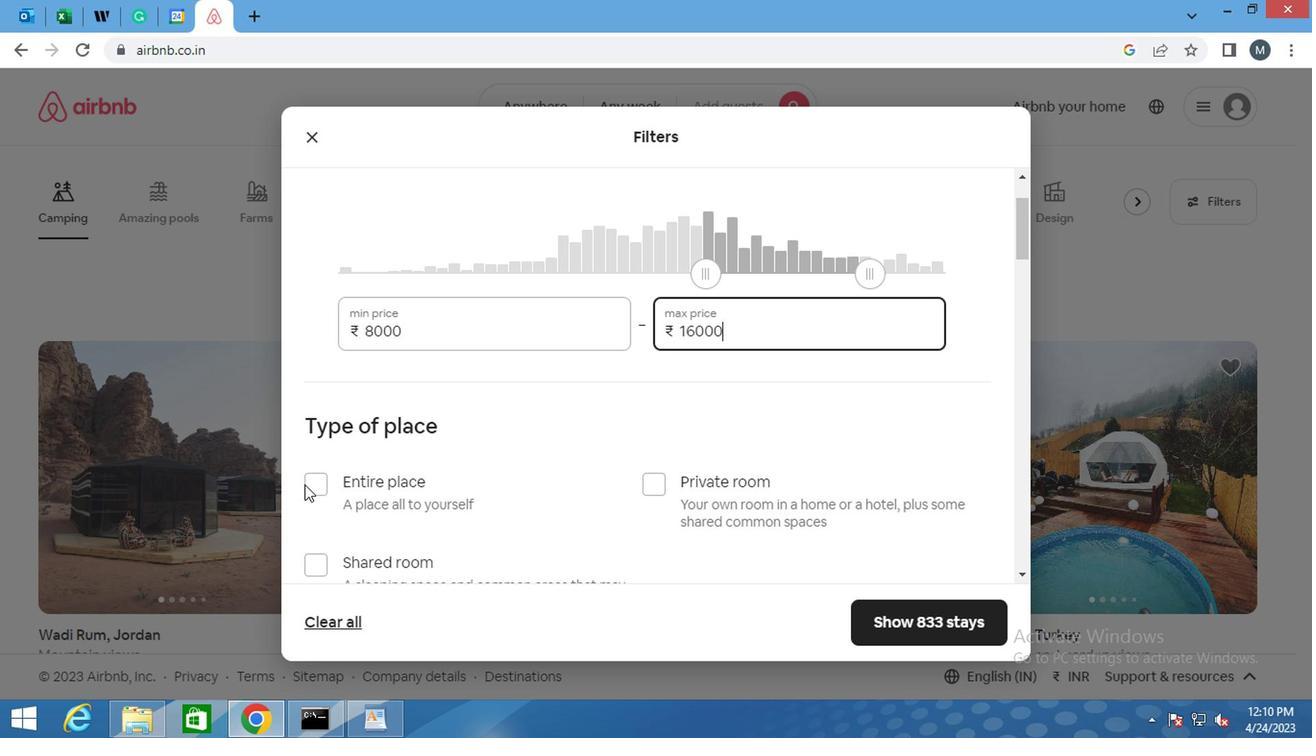 
Action: Mouse pressed left at (310, 484)
Screenshot: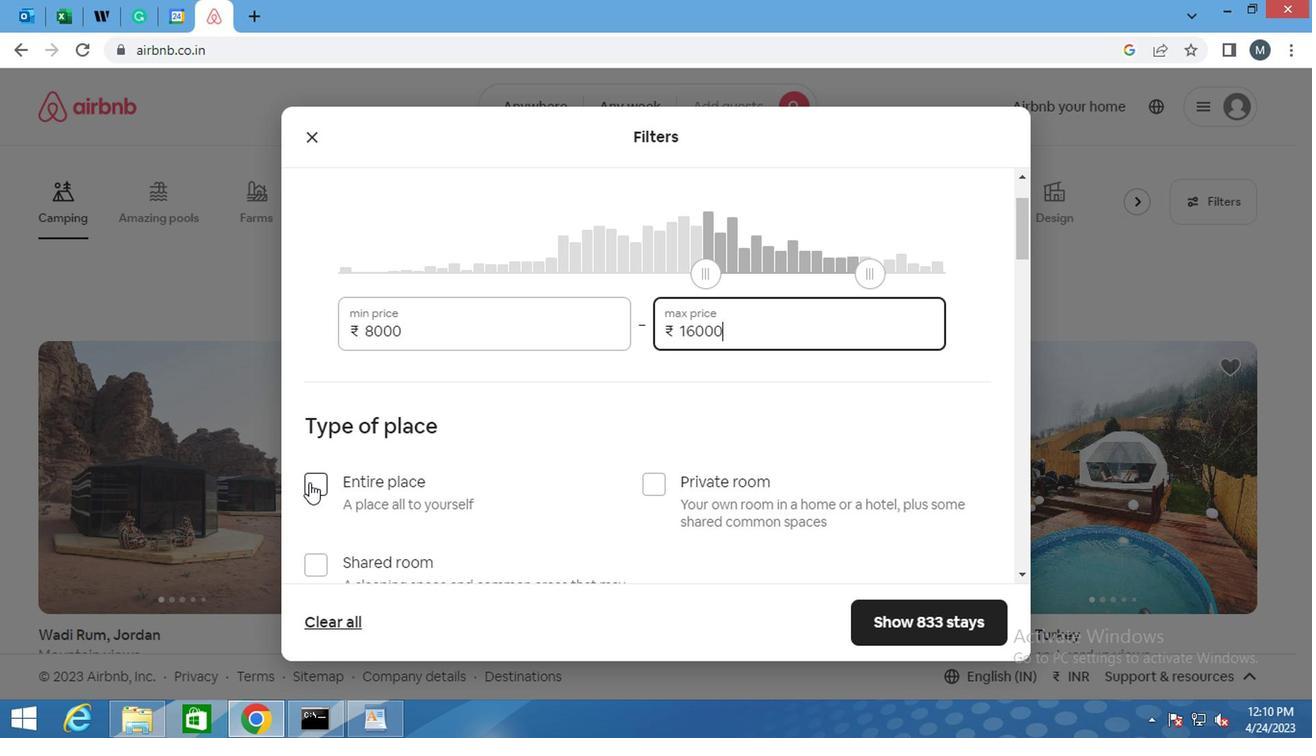 
Action: Mouse moved to (437, 459)
Screenshot: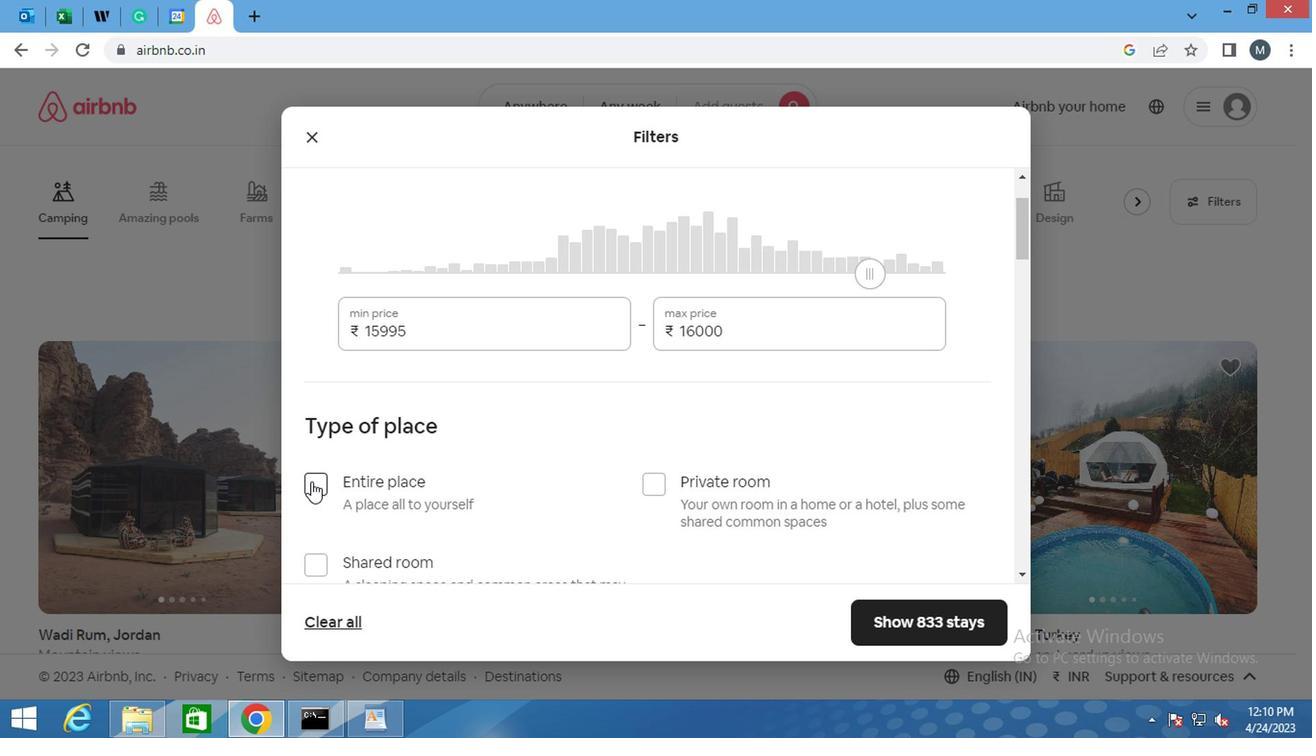 
Action: Mouse scrolled (437, 458) with delta (0, -1)
Screenshot: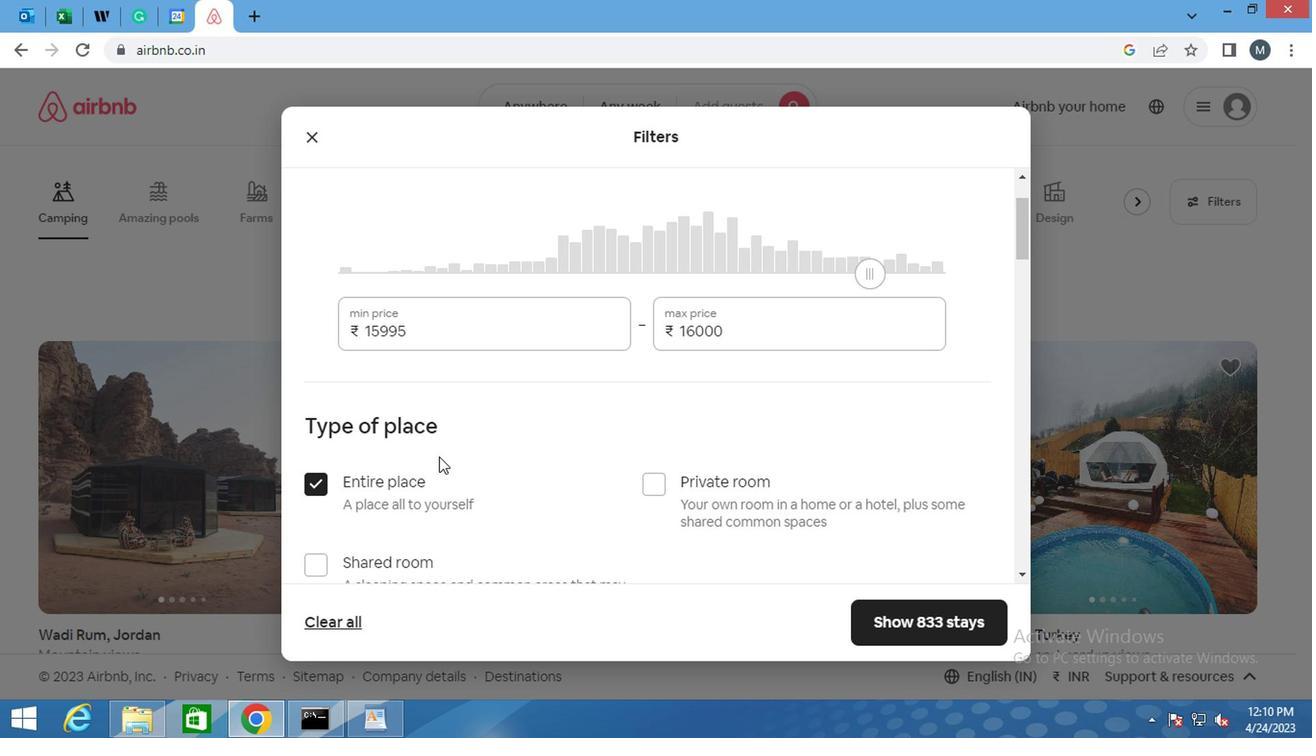 
Action: Mouse moved to (437, 458)
Screenshot: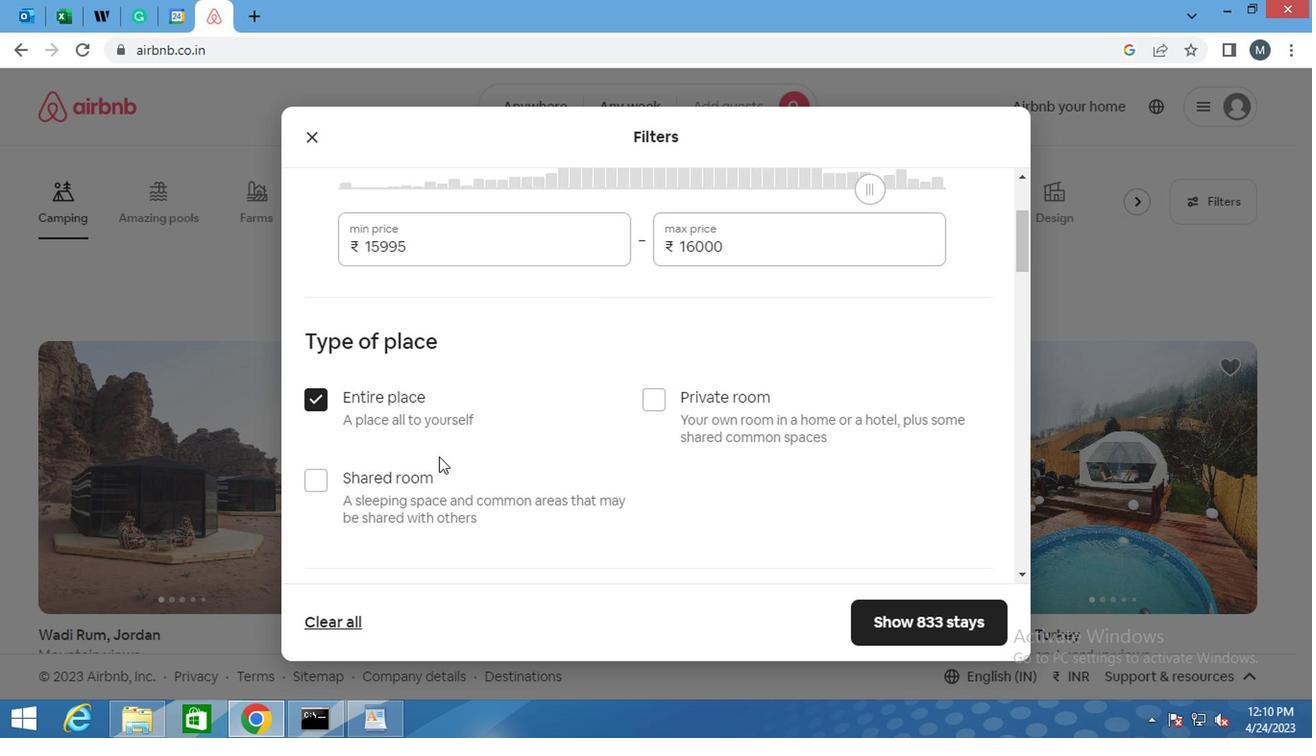 
Action: Mouse scrolled (437, 457) with delta (0, 0)
Screenshot: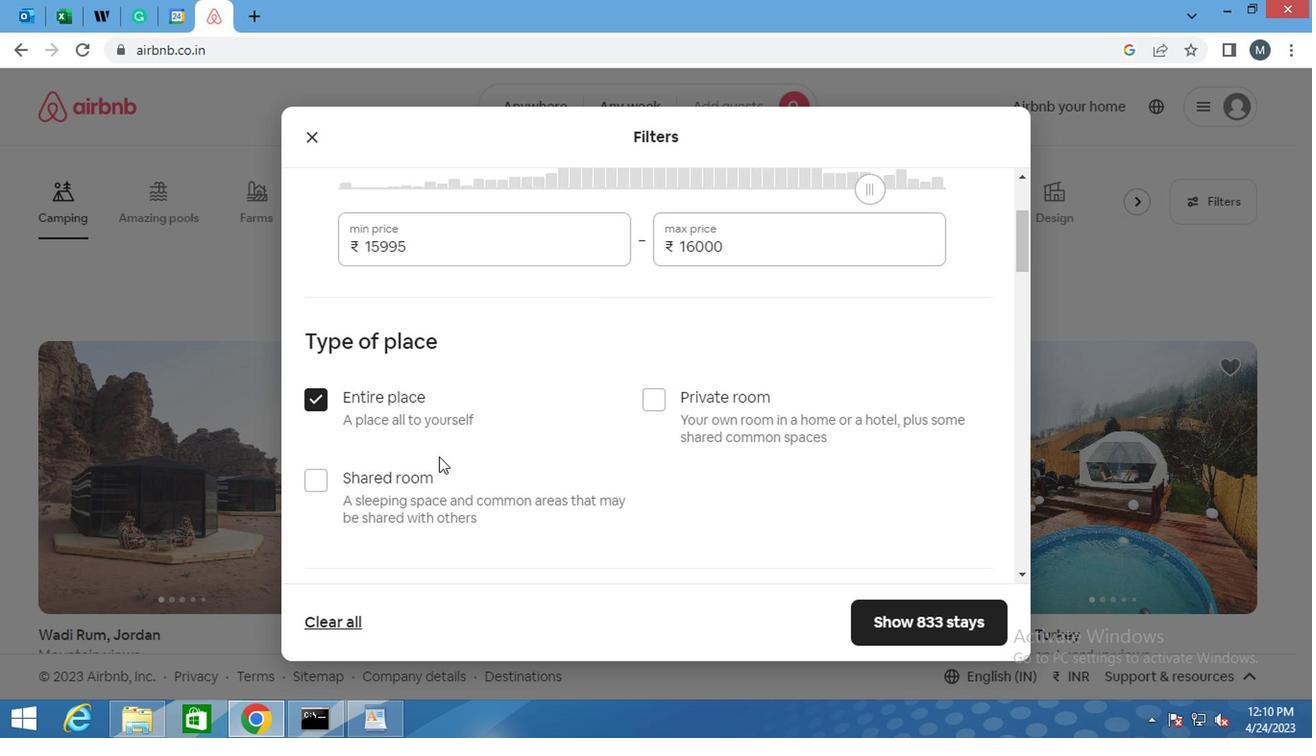 
Action: Mouse moved to (437, 459)
Screenshot: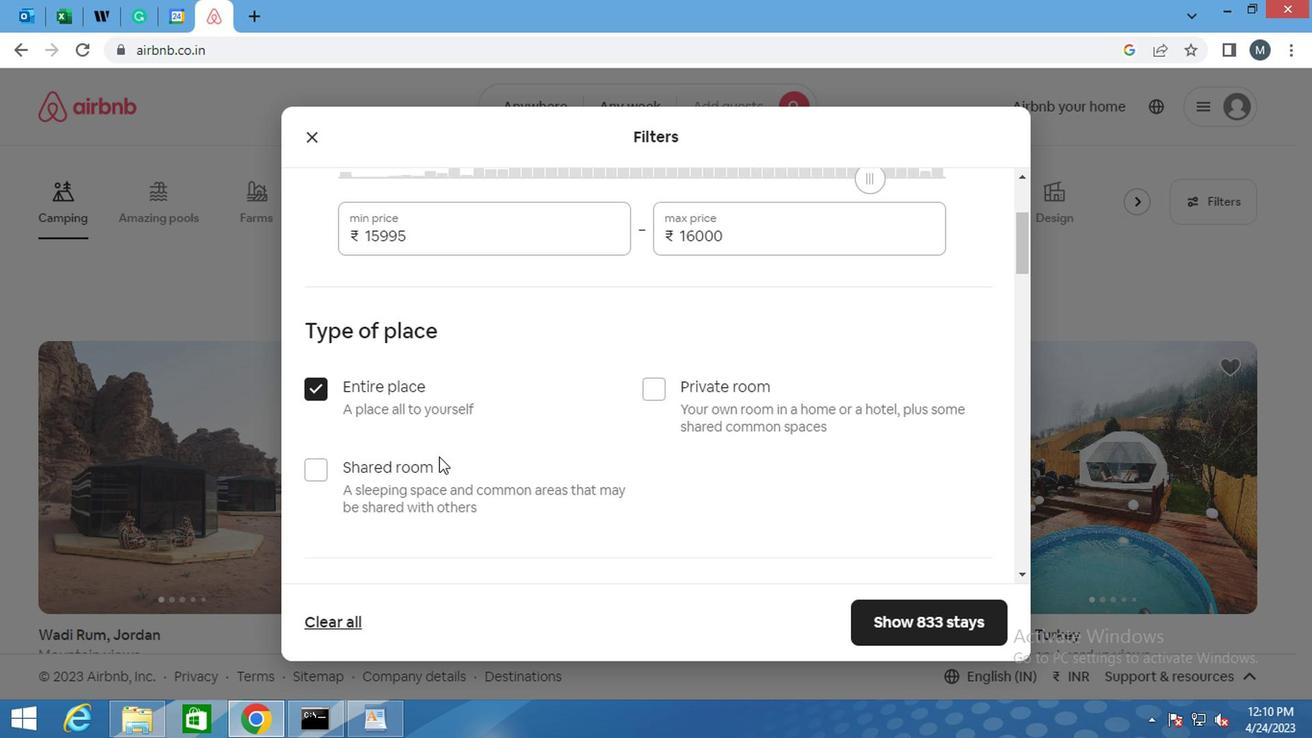 
Action: Mouse scrolled (437, 458) with delta (0, -1)
Screenshot: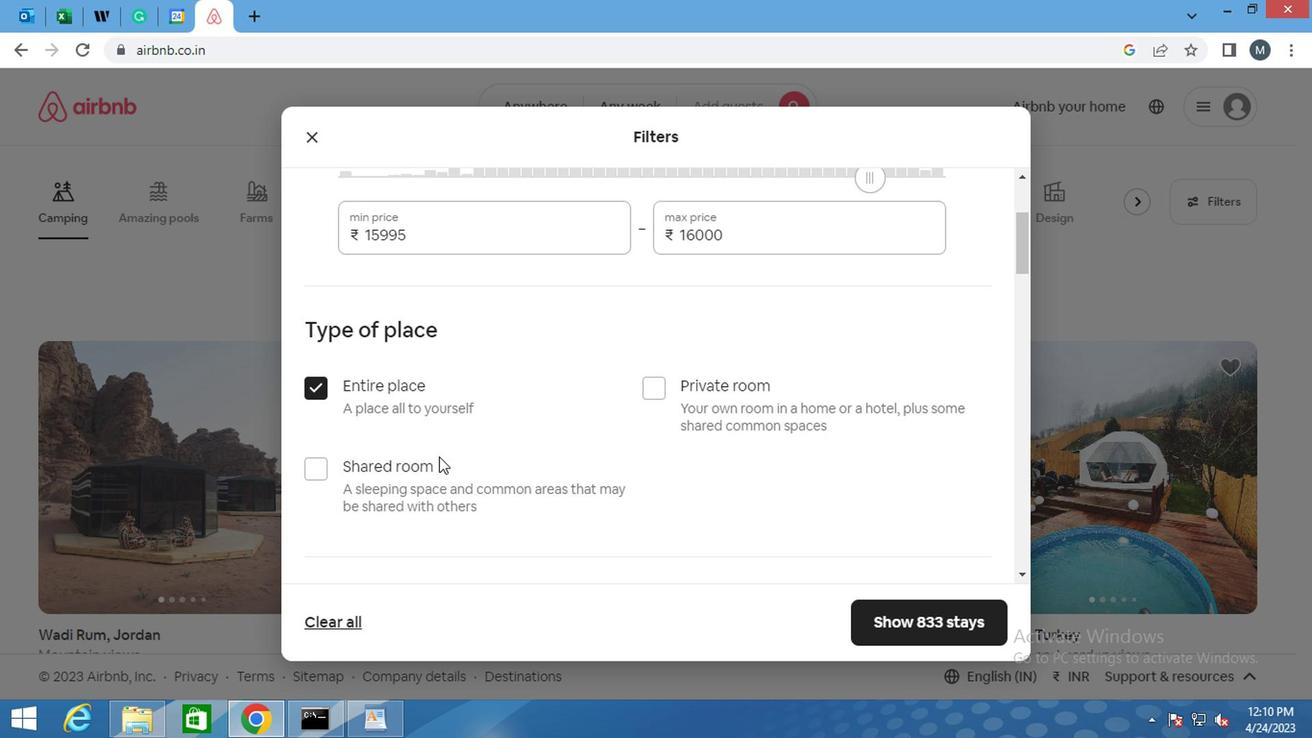 
Action: Mouse moved to (436, 459)
Screenshot: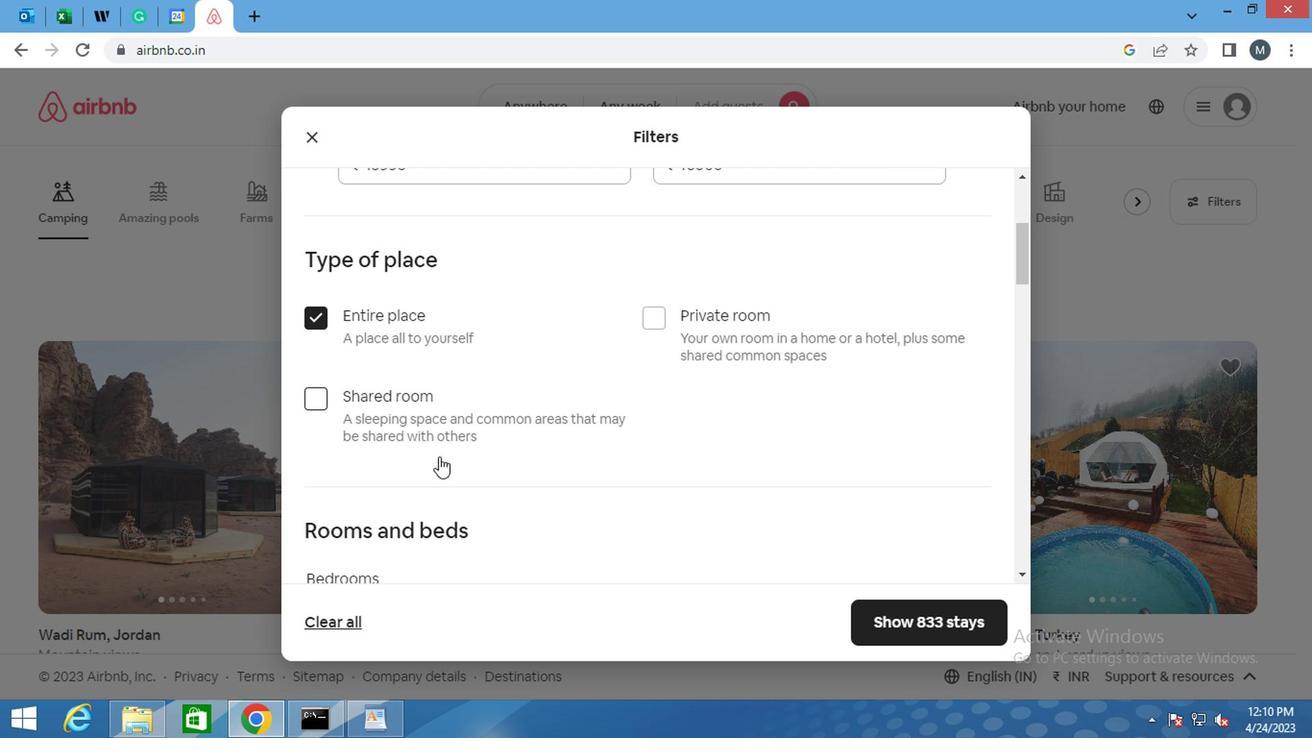 
Action: Mouse scrolled (436, 458) with delta (0, -1)
Screenshot: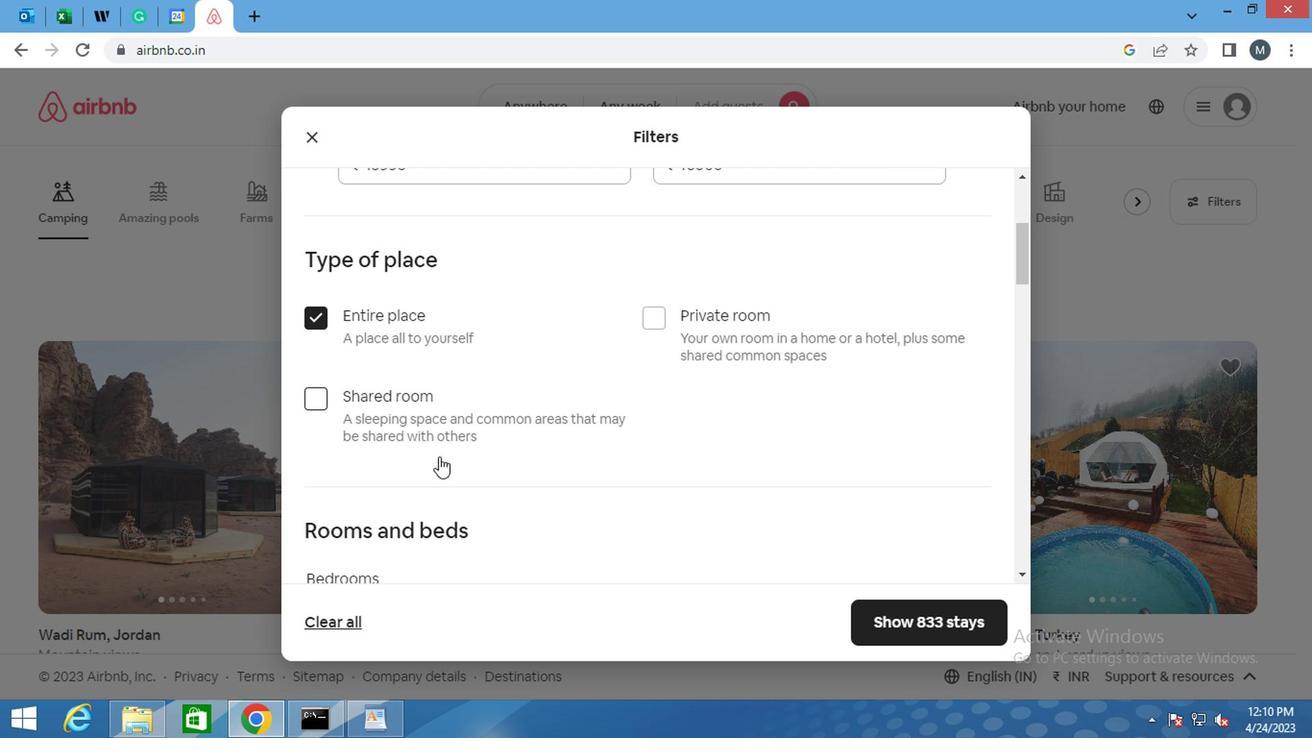 
Action: Mouse moved to (473, 420)
Screenshot: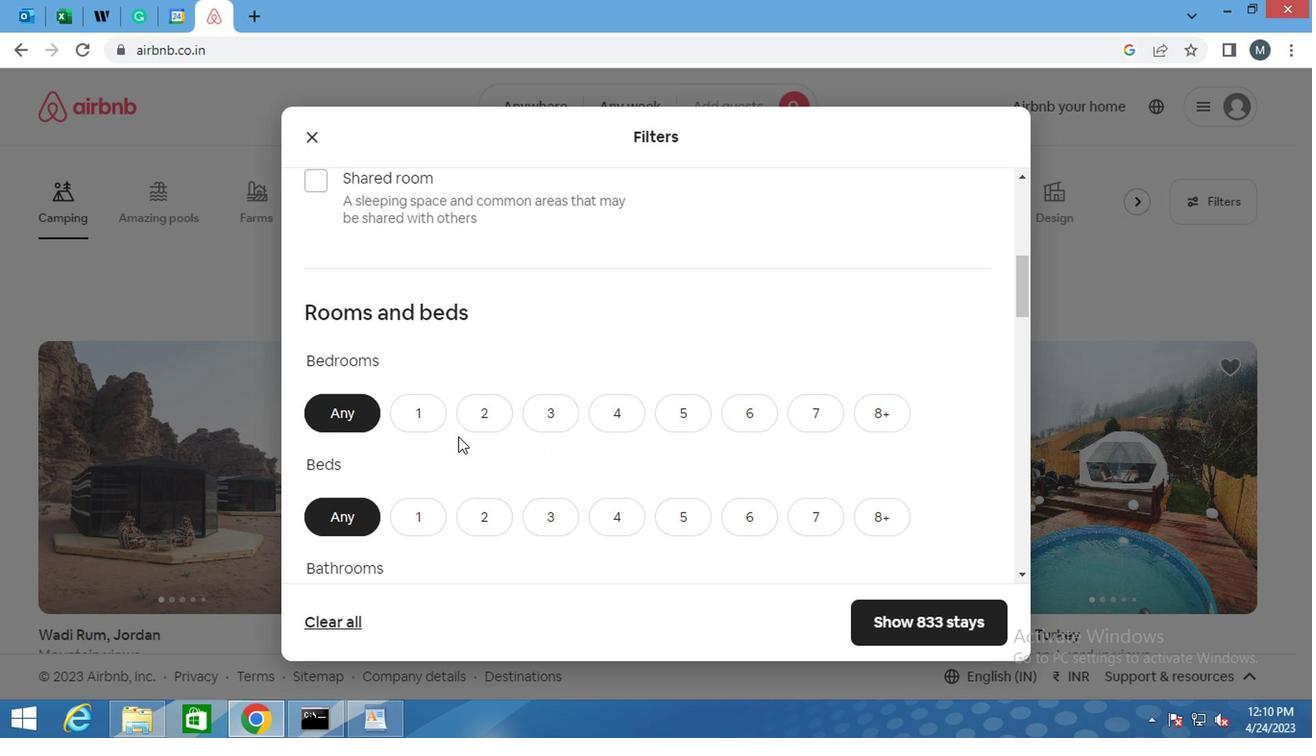 
Action: Mouse pressed left at (473, 420)
Screenshot: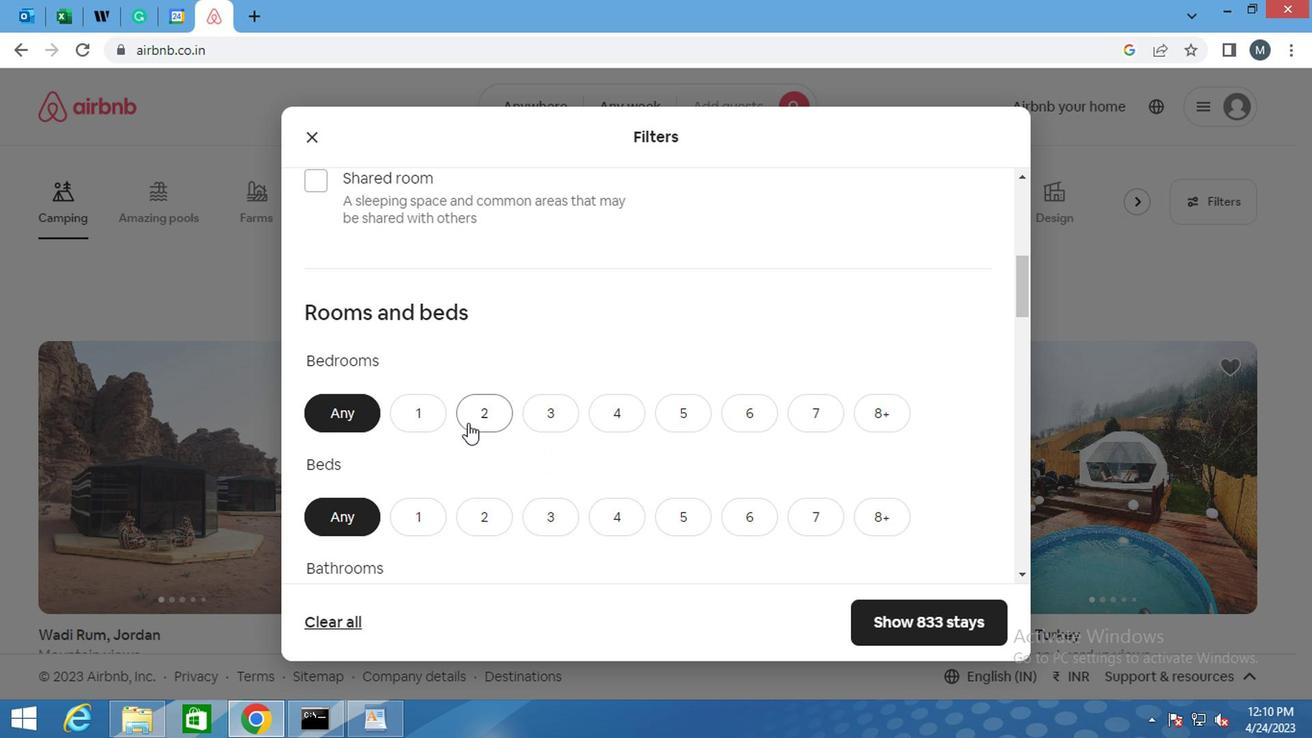 
Action: Mouse moved to (495, 514)
Screenshot: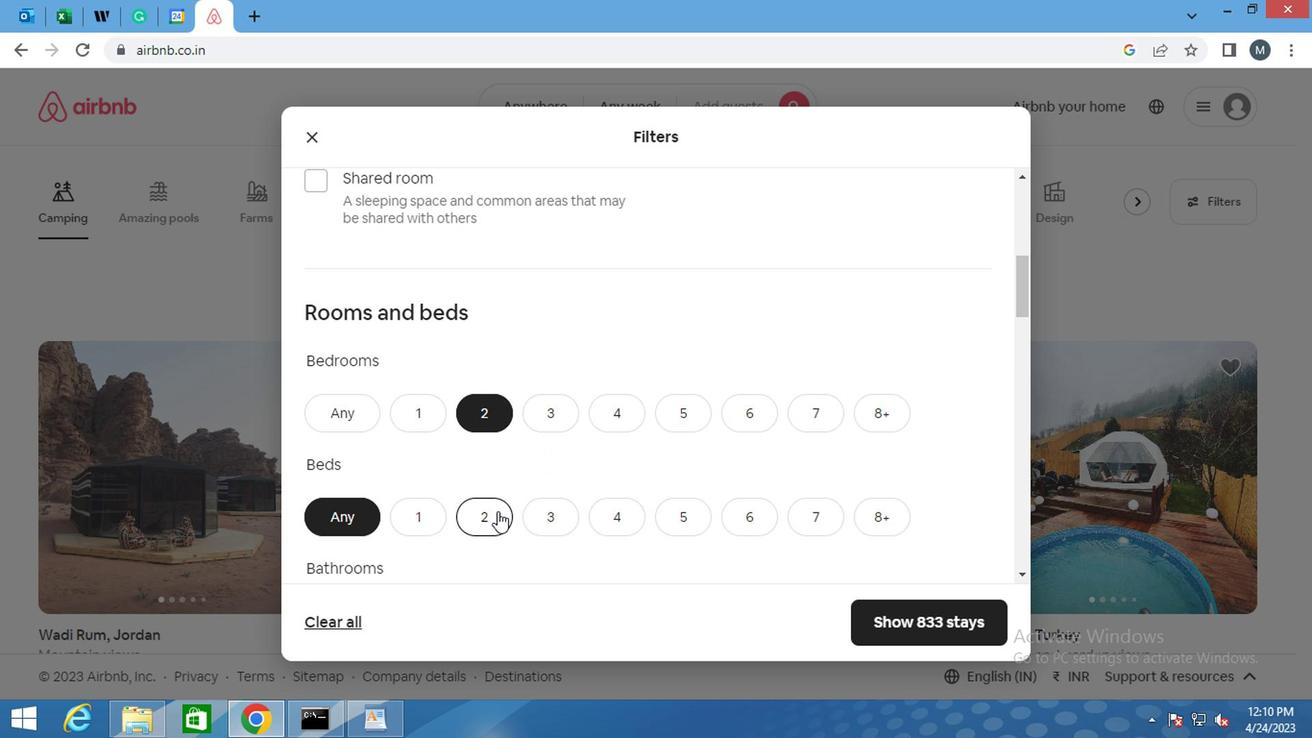 
Action: Mouse scrolled (495, 513) with delta (0, -1)
Screenshot: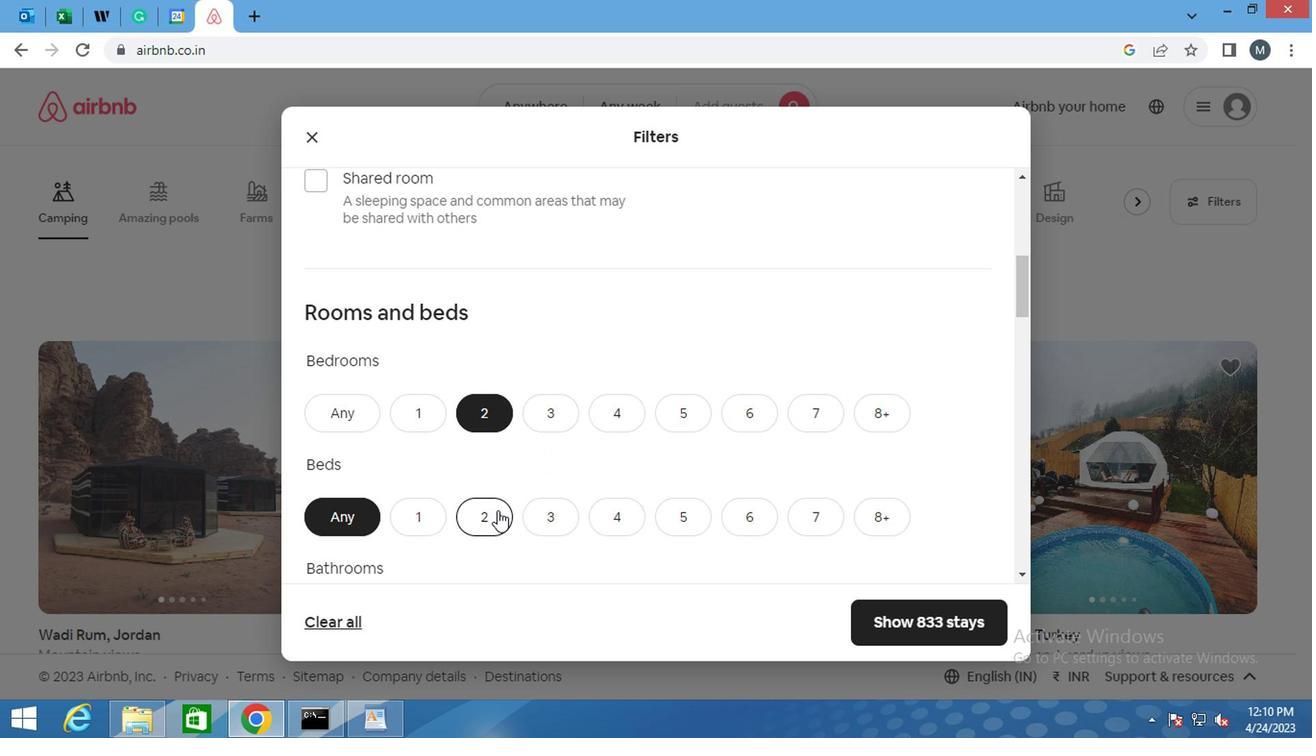 
Action: Mouse moved to (481, 436)
Screenshot: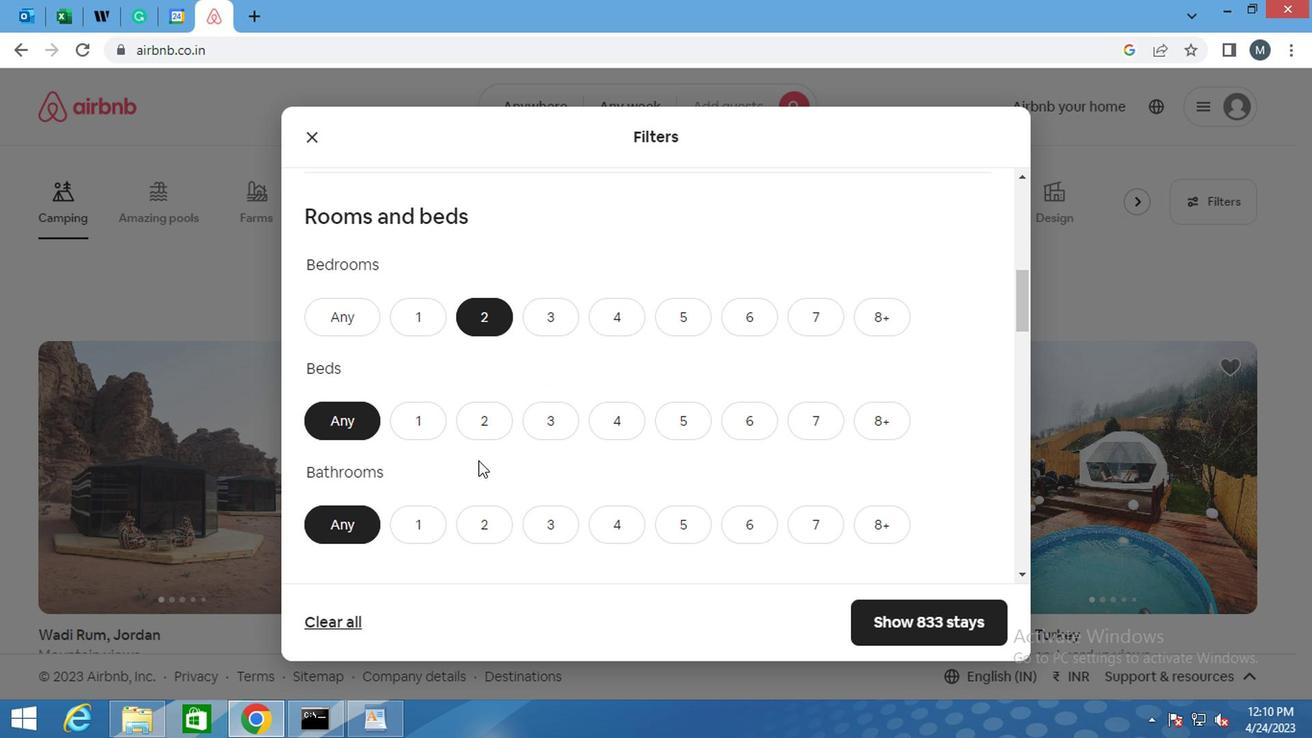 
Action: Mouse pressed left at (481, 436)
Screenshot: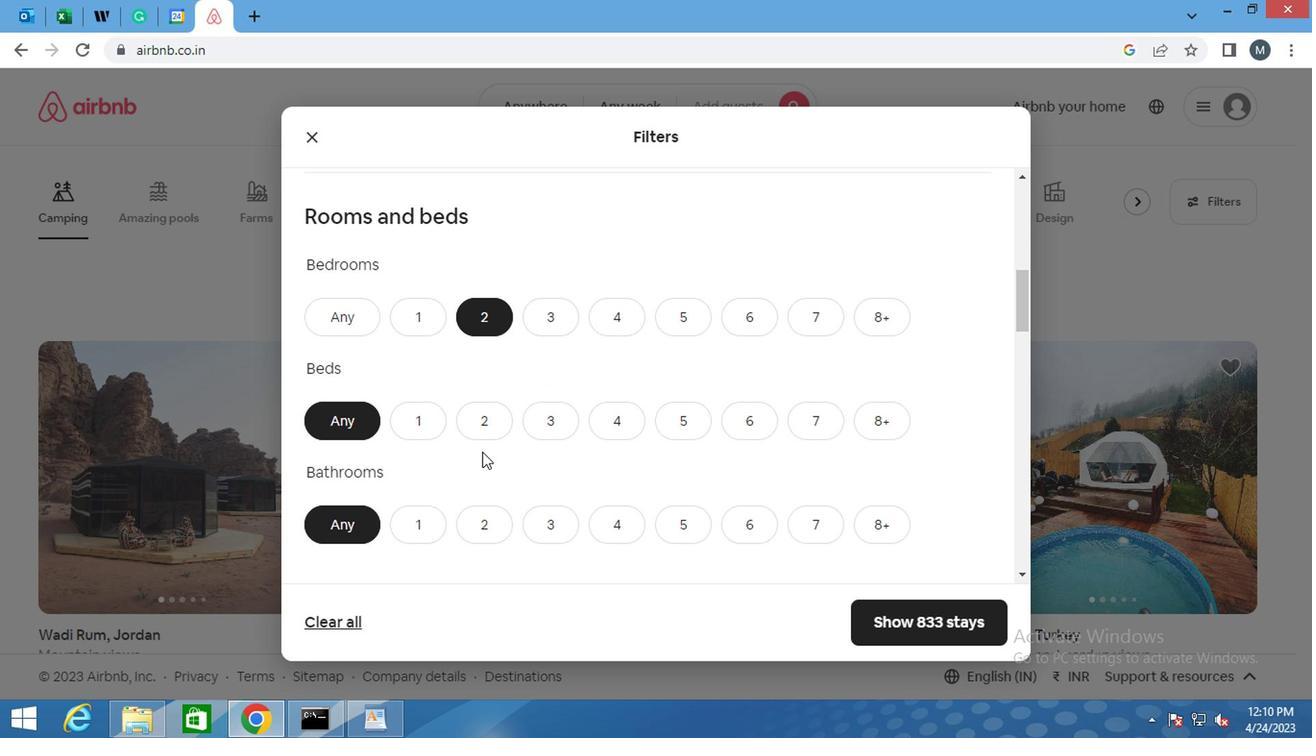 
Action: Mouse moved to (428, 519)
Screenshot: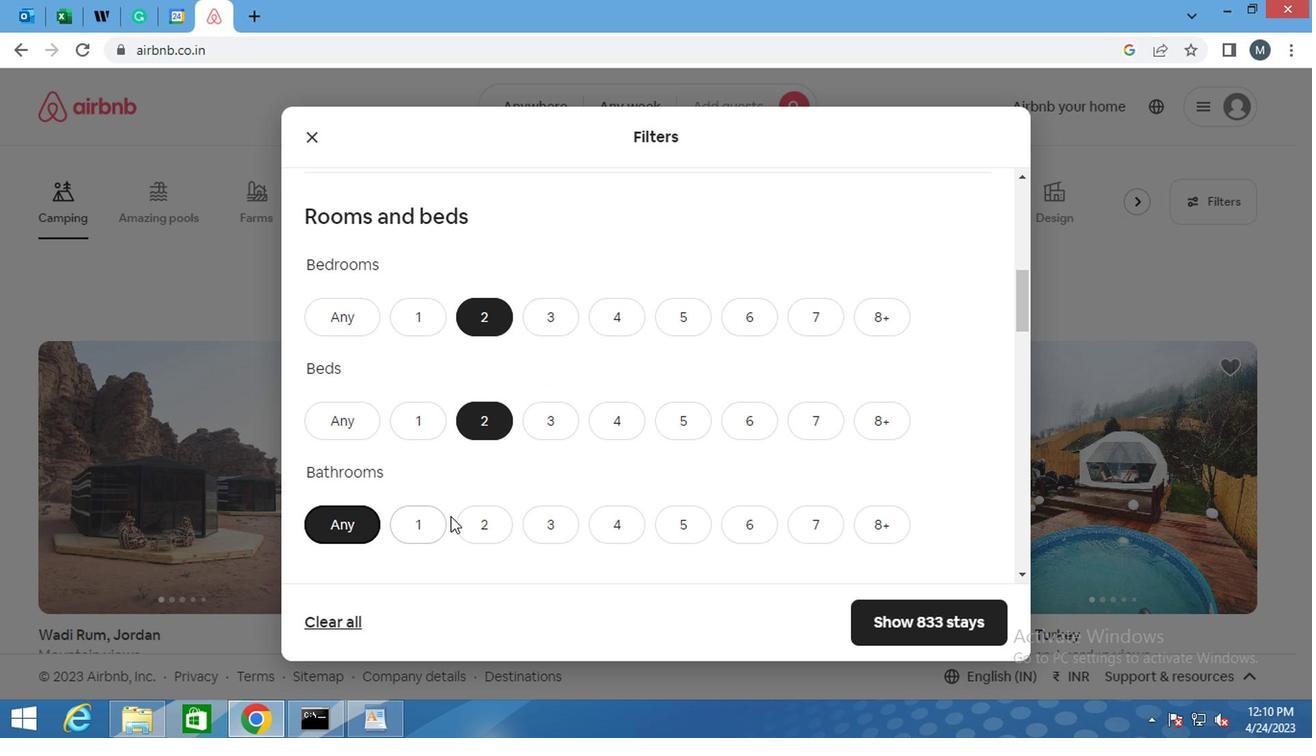 
Action: Mouse pressed left at (428, 519)
Screenshot: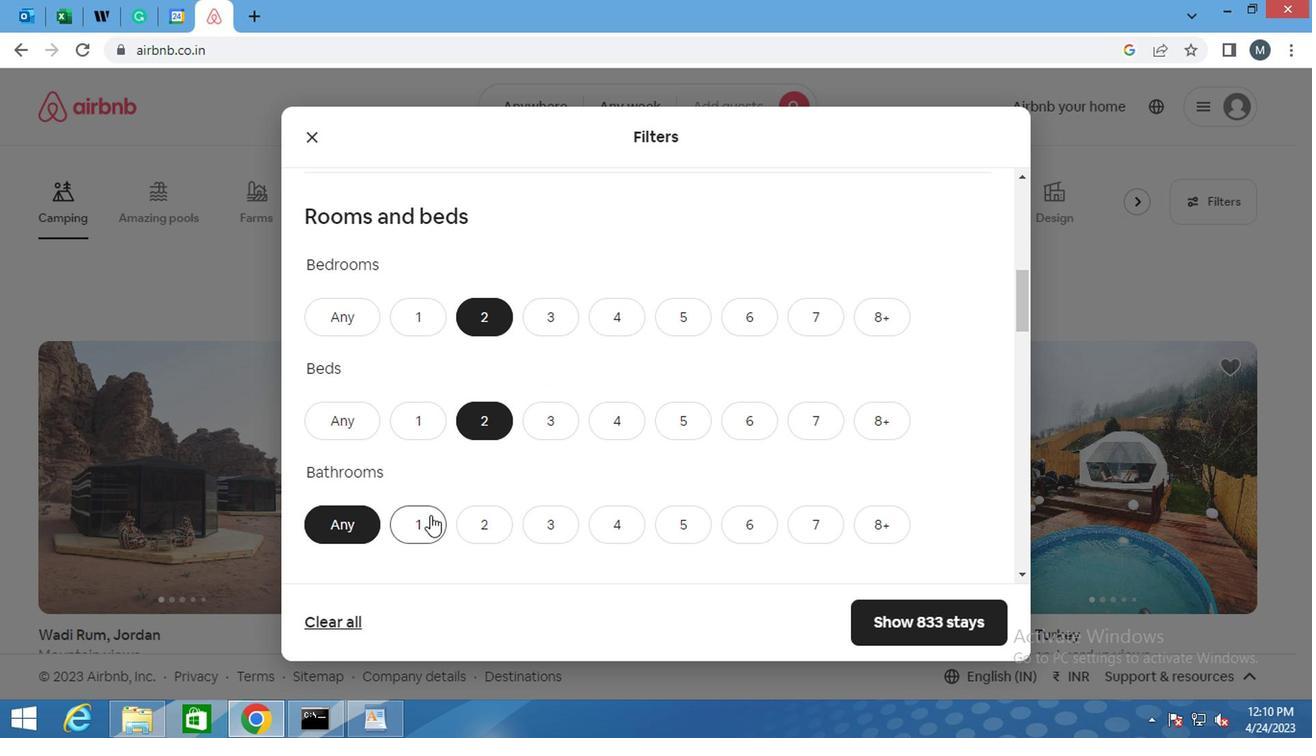 
Action: Mouse moved to (400, 488)
Screenshot: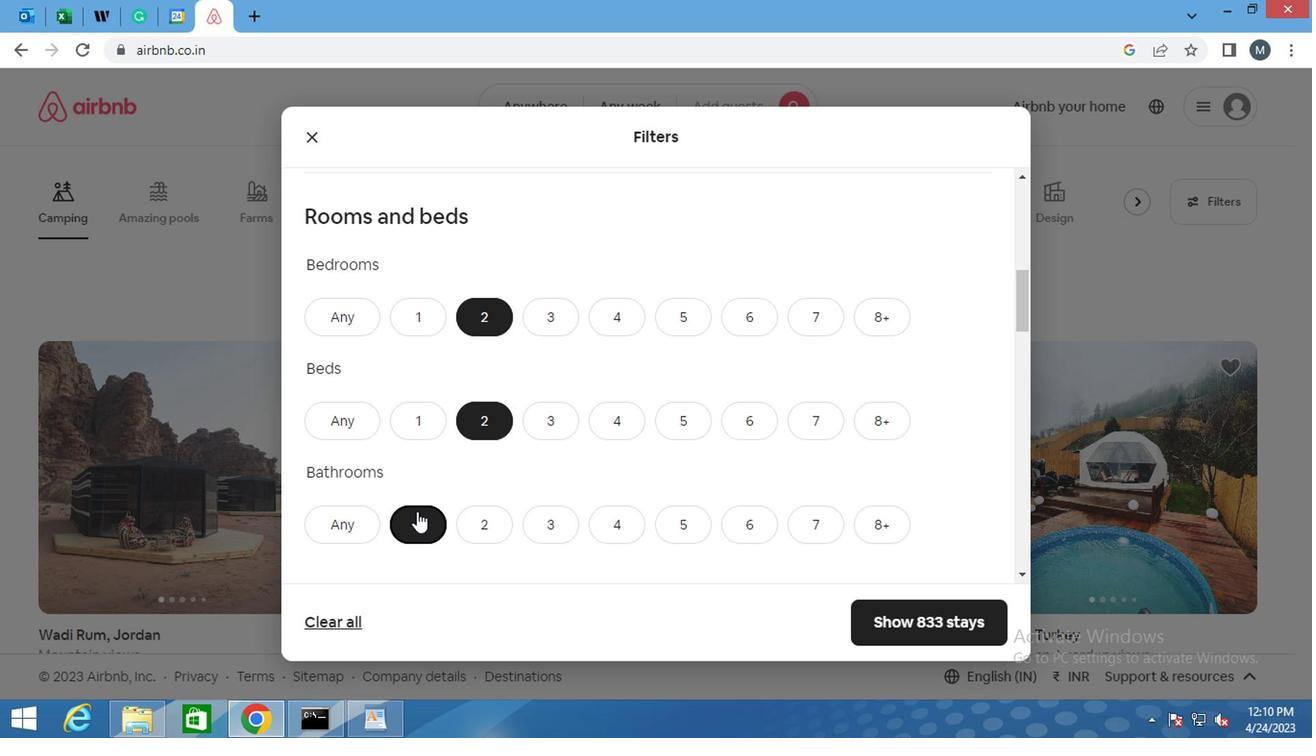 
Action: Mouse scrolled (400, 486) with delta (0, -1)
Screenshot: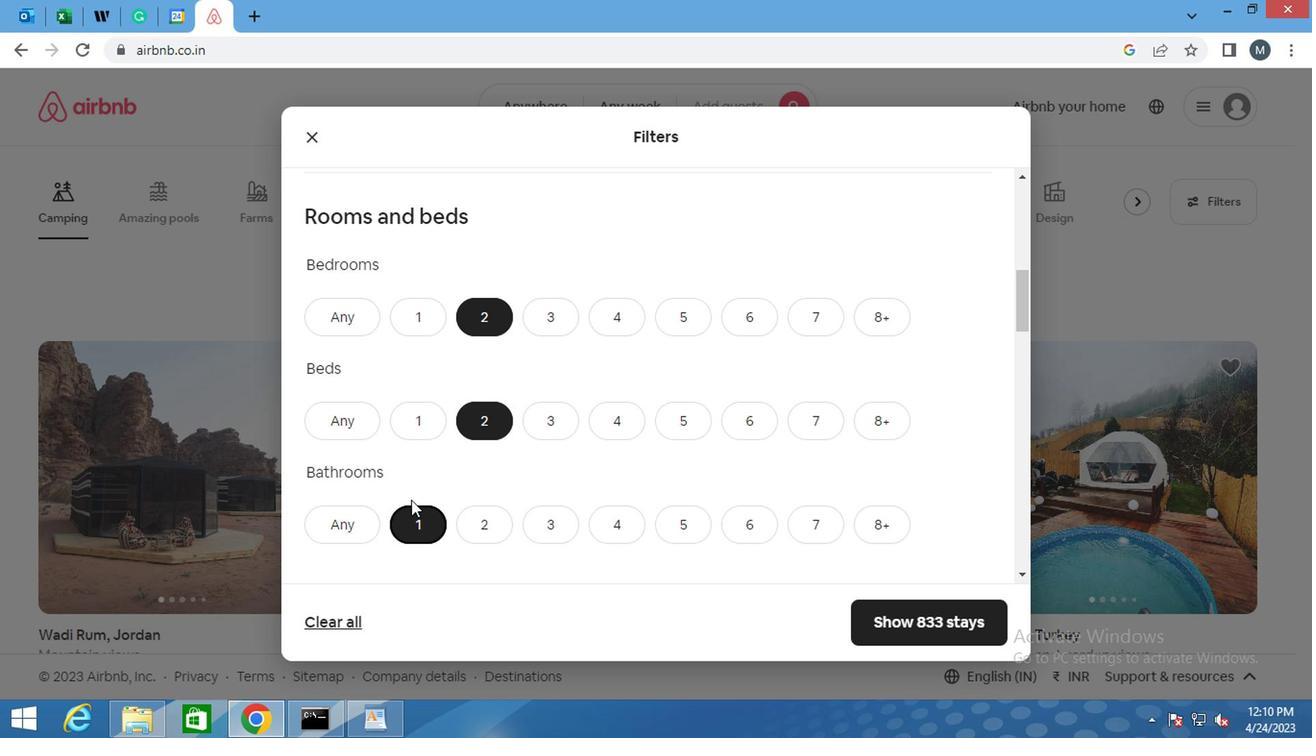
Action: Mouse scrolled (400, 486) with delta (0, -1)
Screenshot: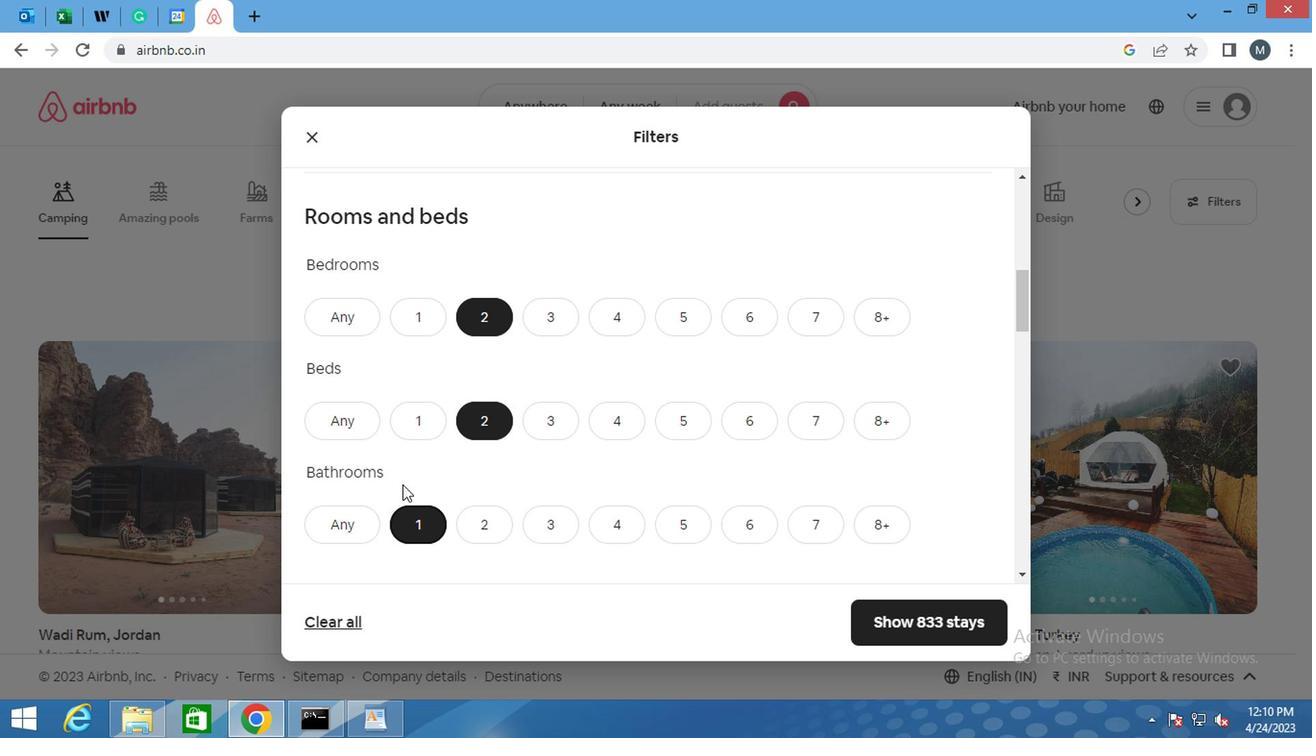 
Action: Mouse scrolled (400, 486) with delta (0, -1)
Screenshot: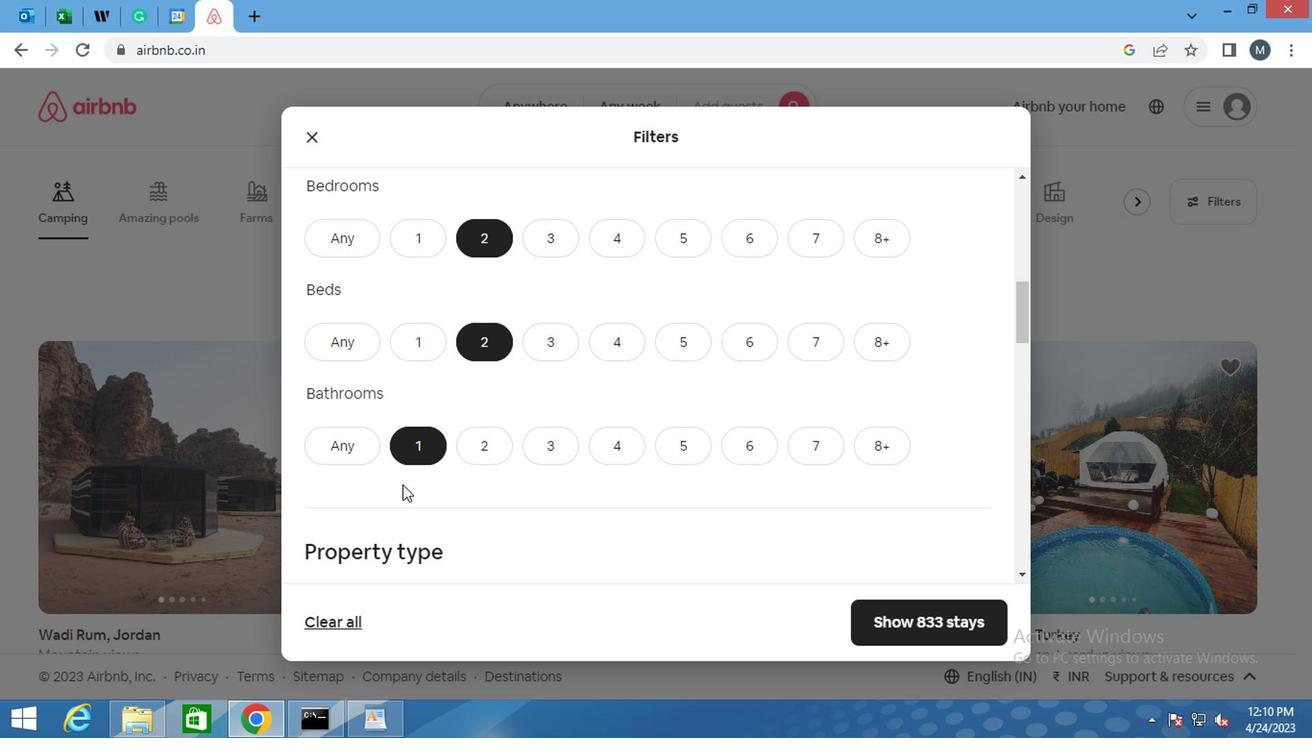 
Action: Mouse moved to (337, 470)
Screenshot: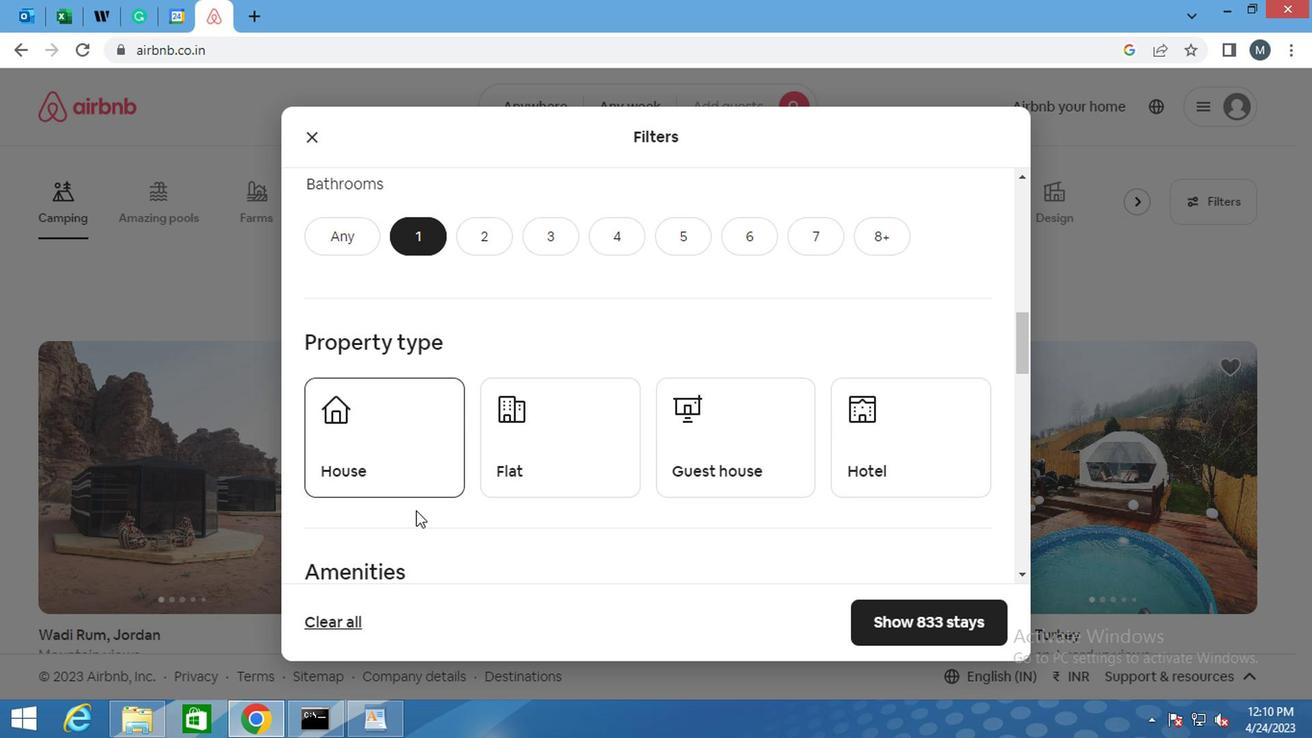 
Action: Mouse pressed left at (337, 470)
Screenshot: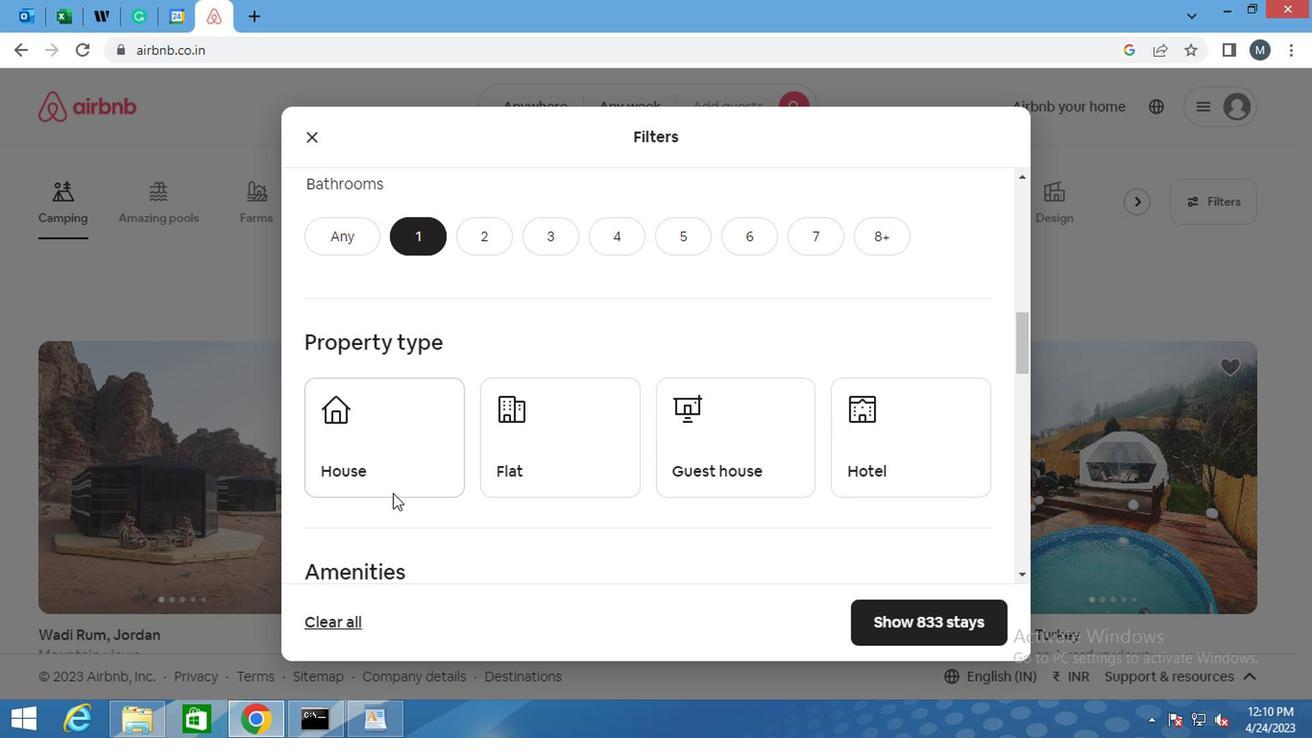 
Action: Mouse moved to (495, 451)
Screenshot: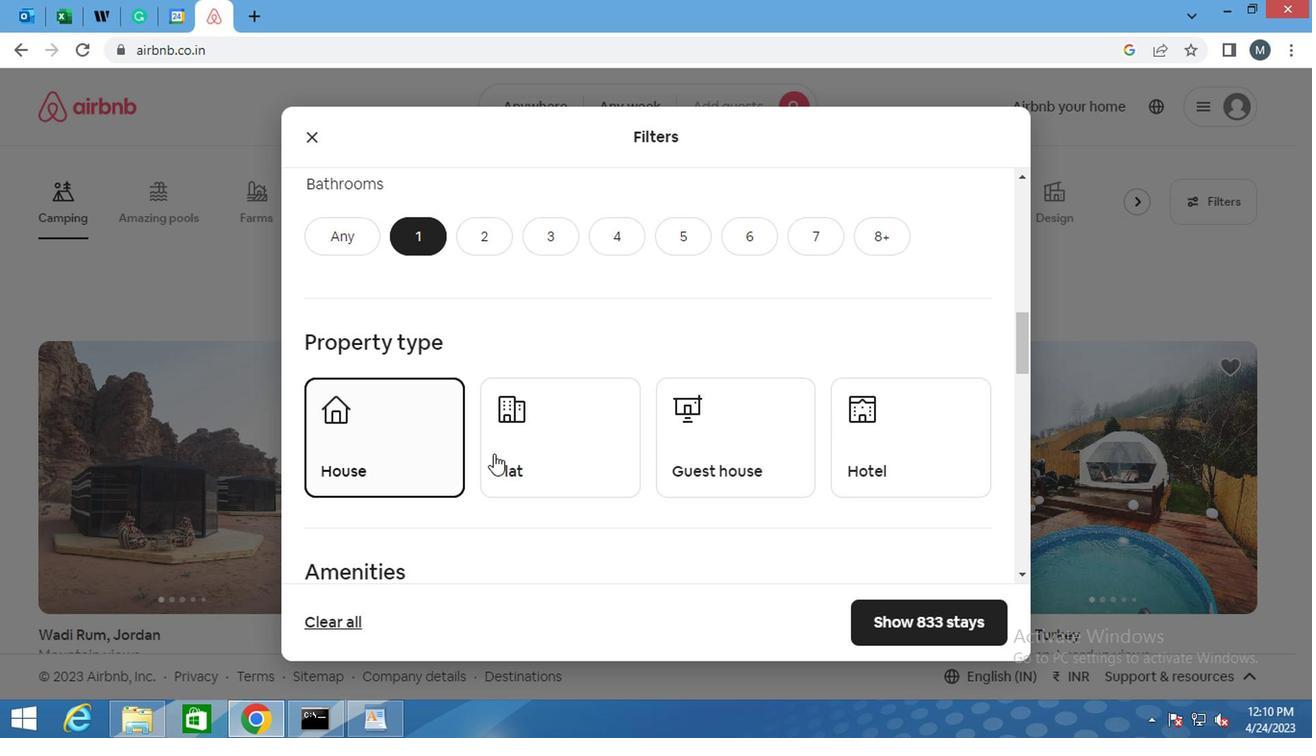 
Action: Mouse pressed left at (495, 451)
Screenshot: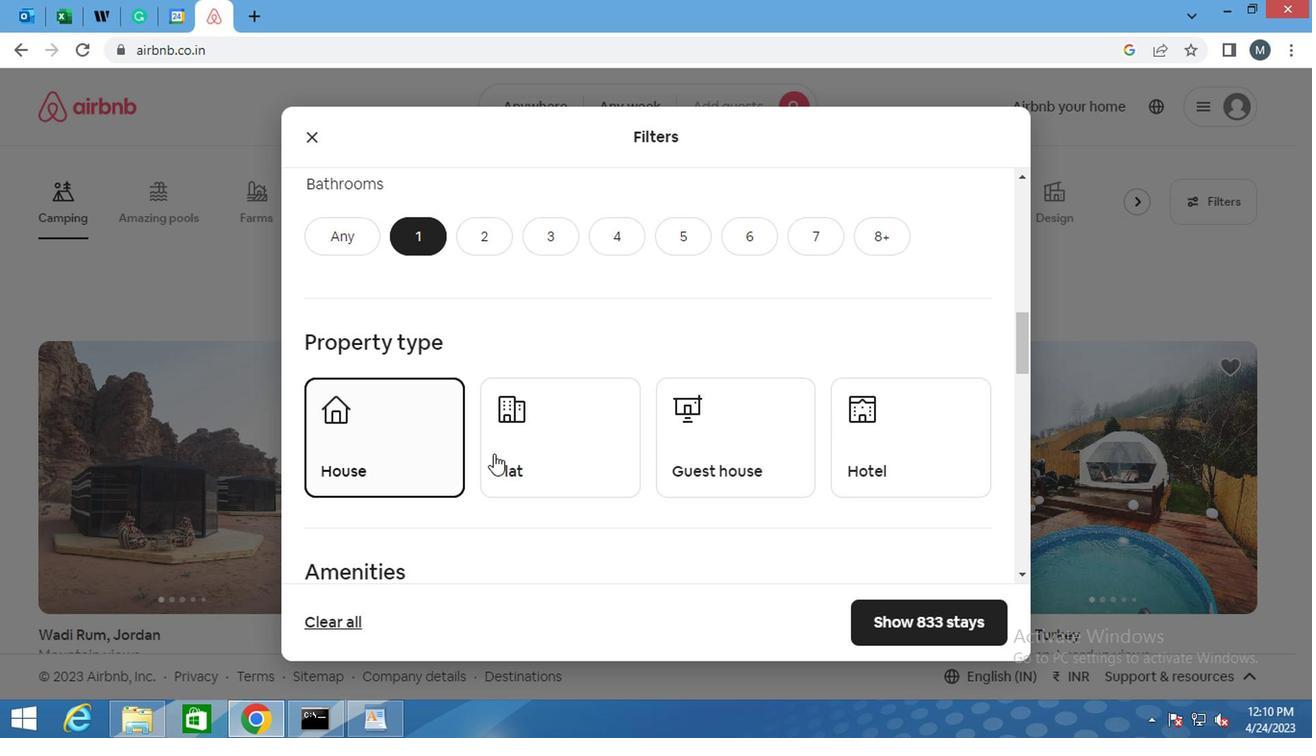 
Action: Mouse moved to (666, 447)
Screenshot: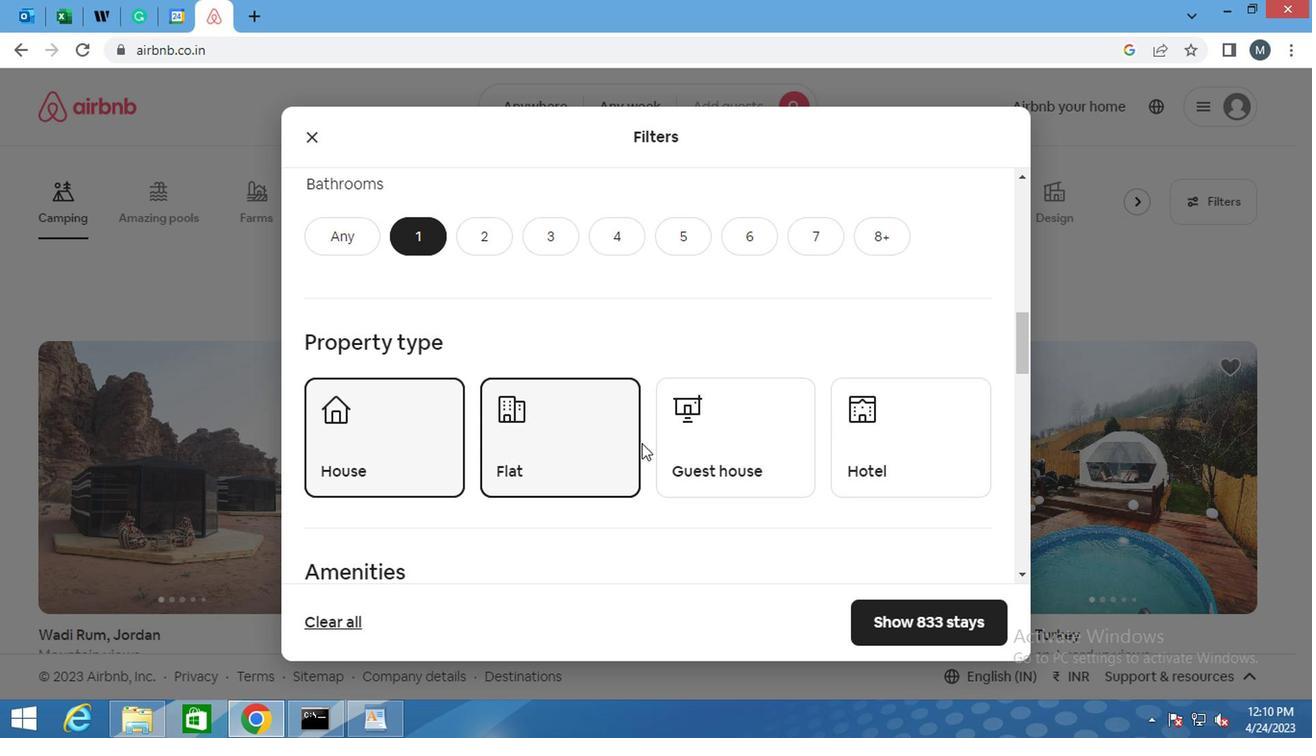 
Action: Mouse pressed left at (666, 447)
Screenshot: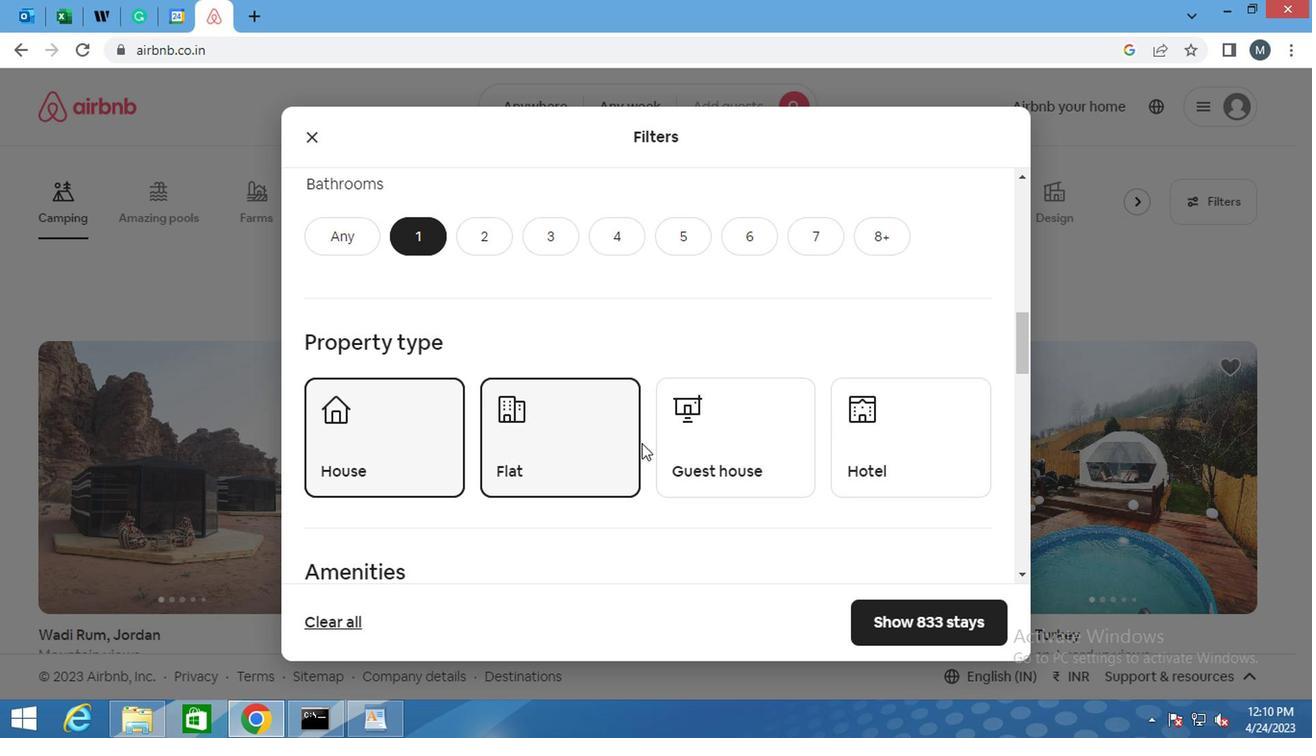 
Action: Mouse moved to (521, 451)
Screenshot: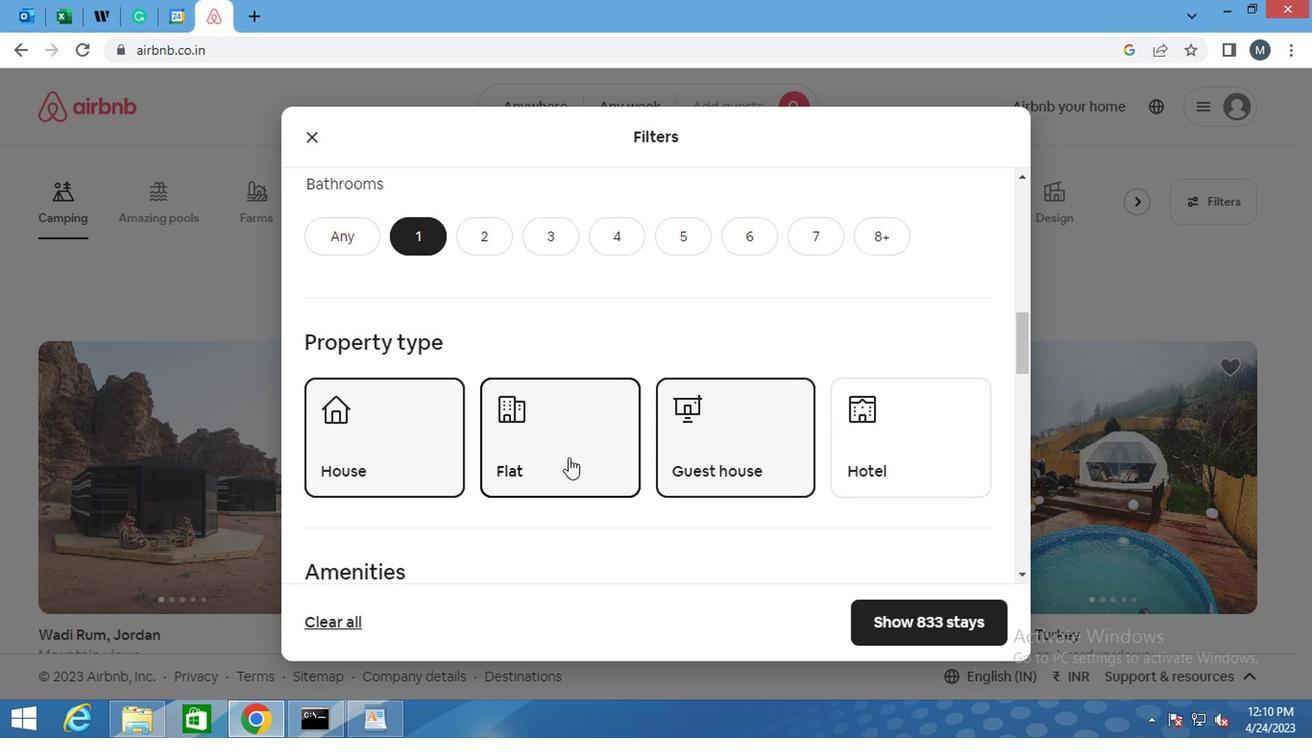 
Action: Mouse scrolled (521, 451) with delta (0, 0)
Screenshot: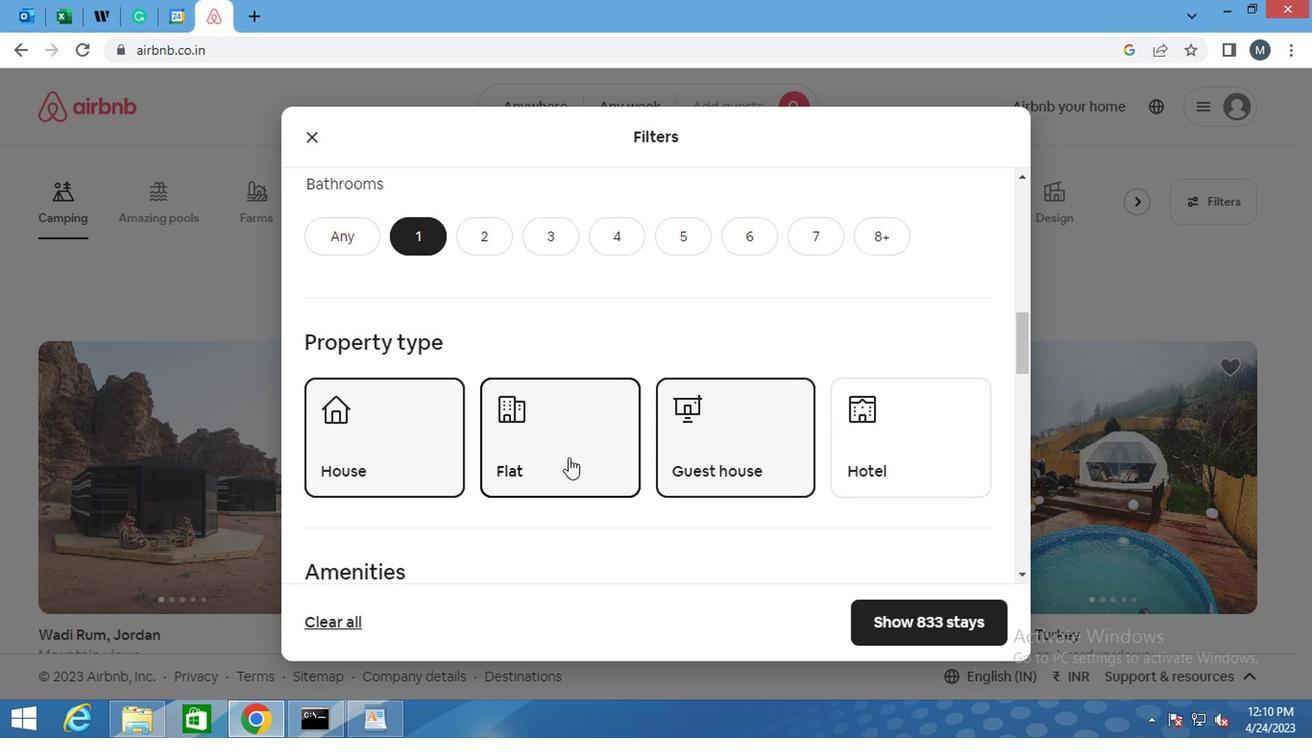 
Action: Mouse moved to (486, 475)
Screenshot: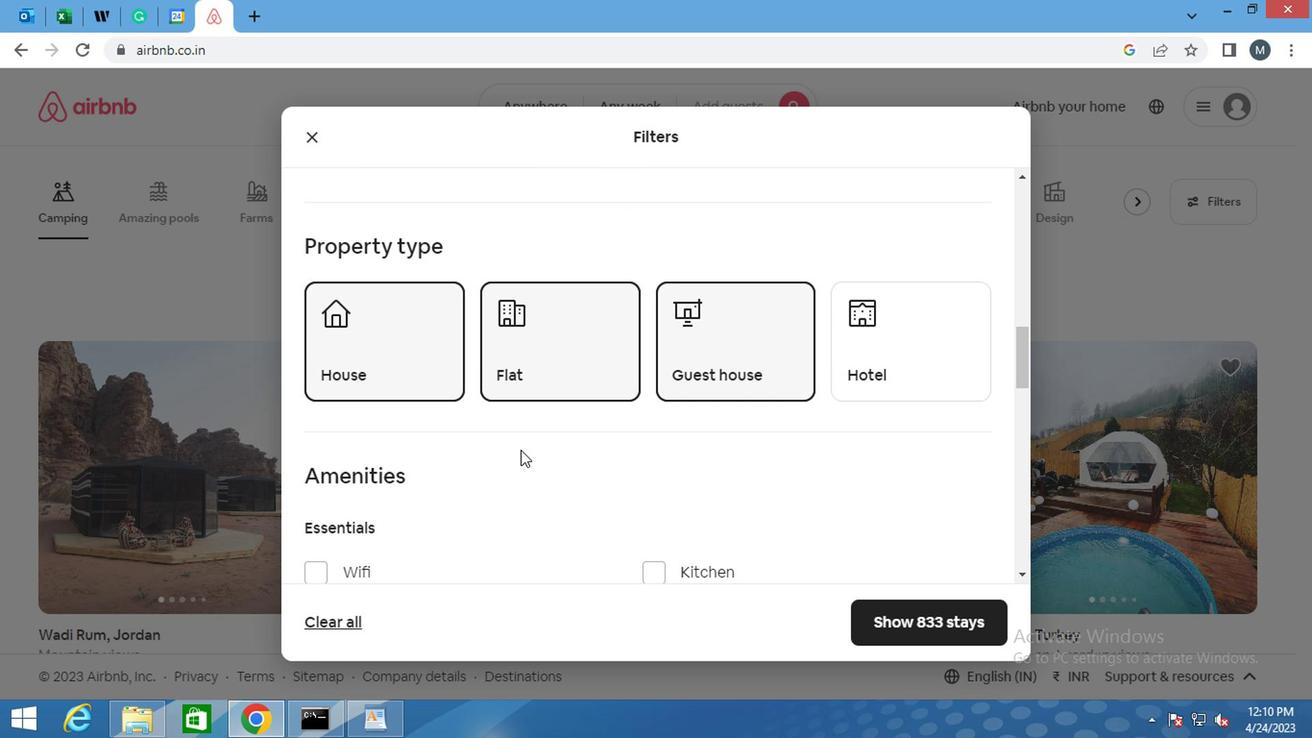 
Action: Mouse scrolled (486, 475) with delta (0, 0)
Screenshot: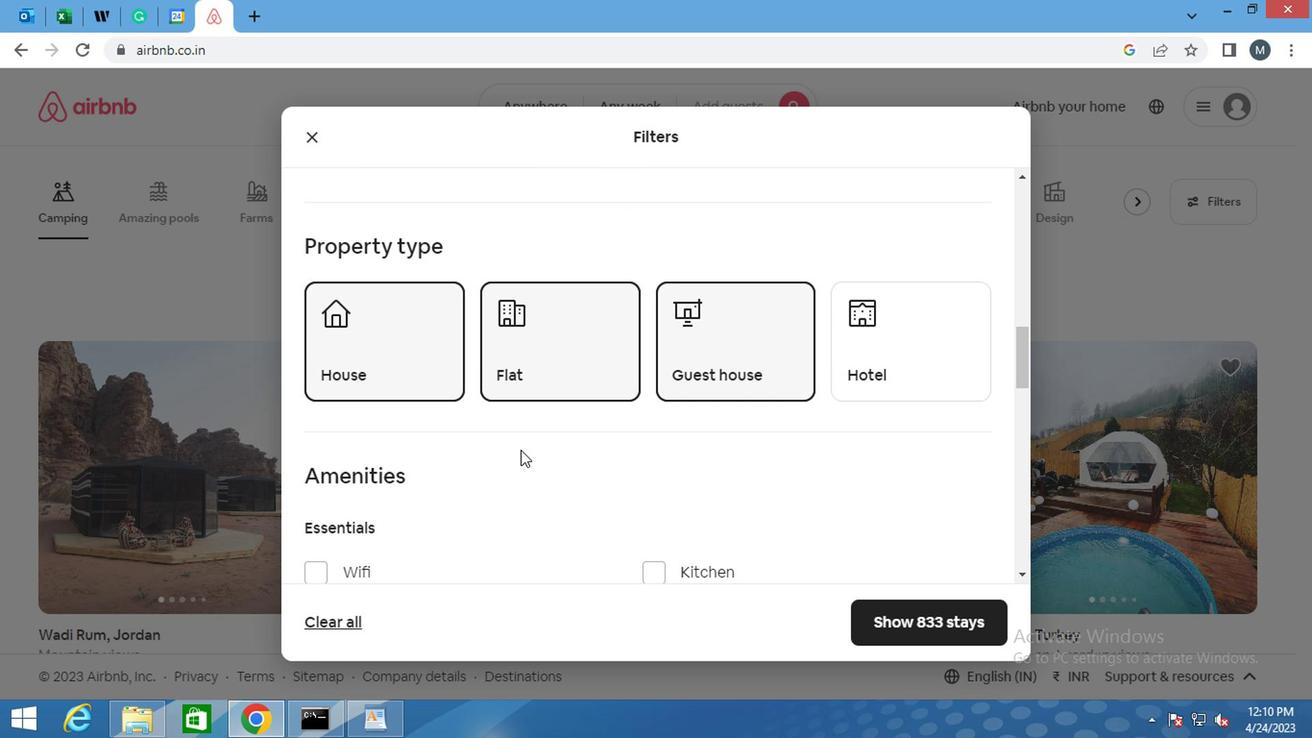 
Action: Mouse moved to (327, 519)
Screenshot: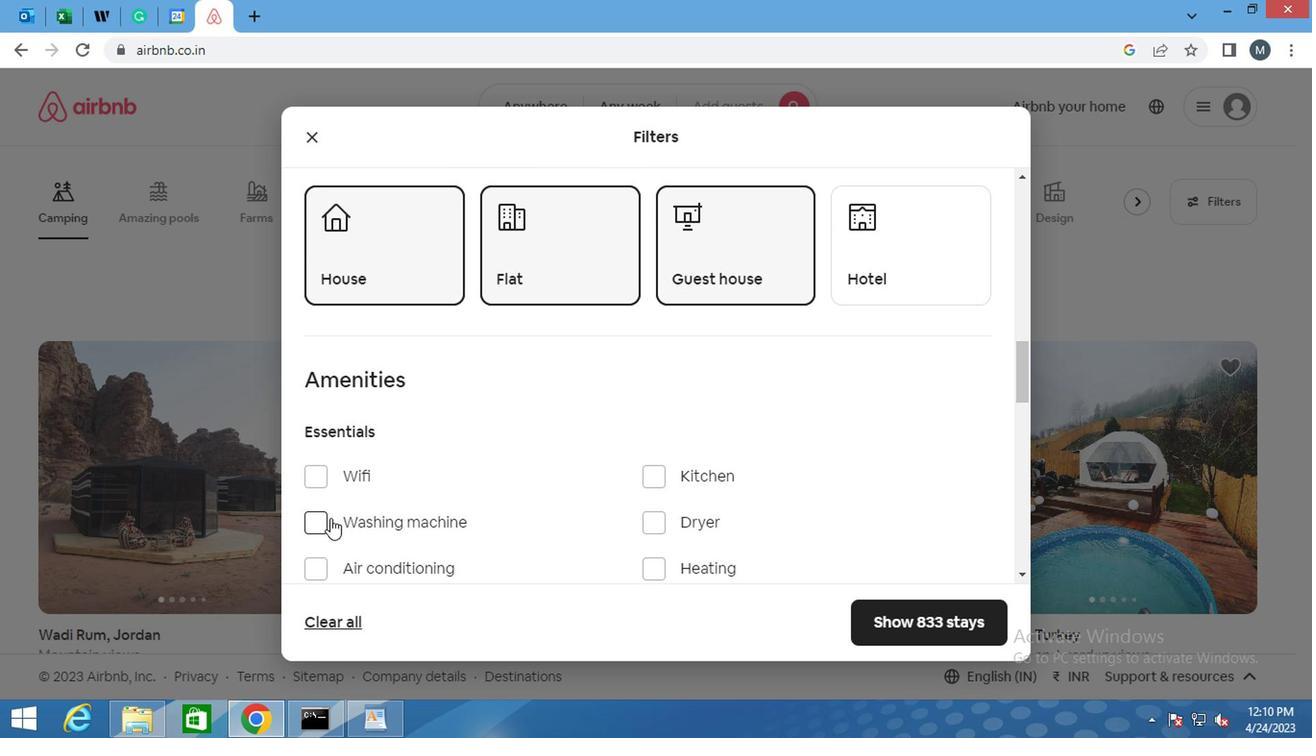 
Action: Mouse pressed left at (327, 519)
Screenshot: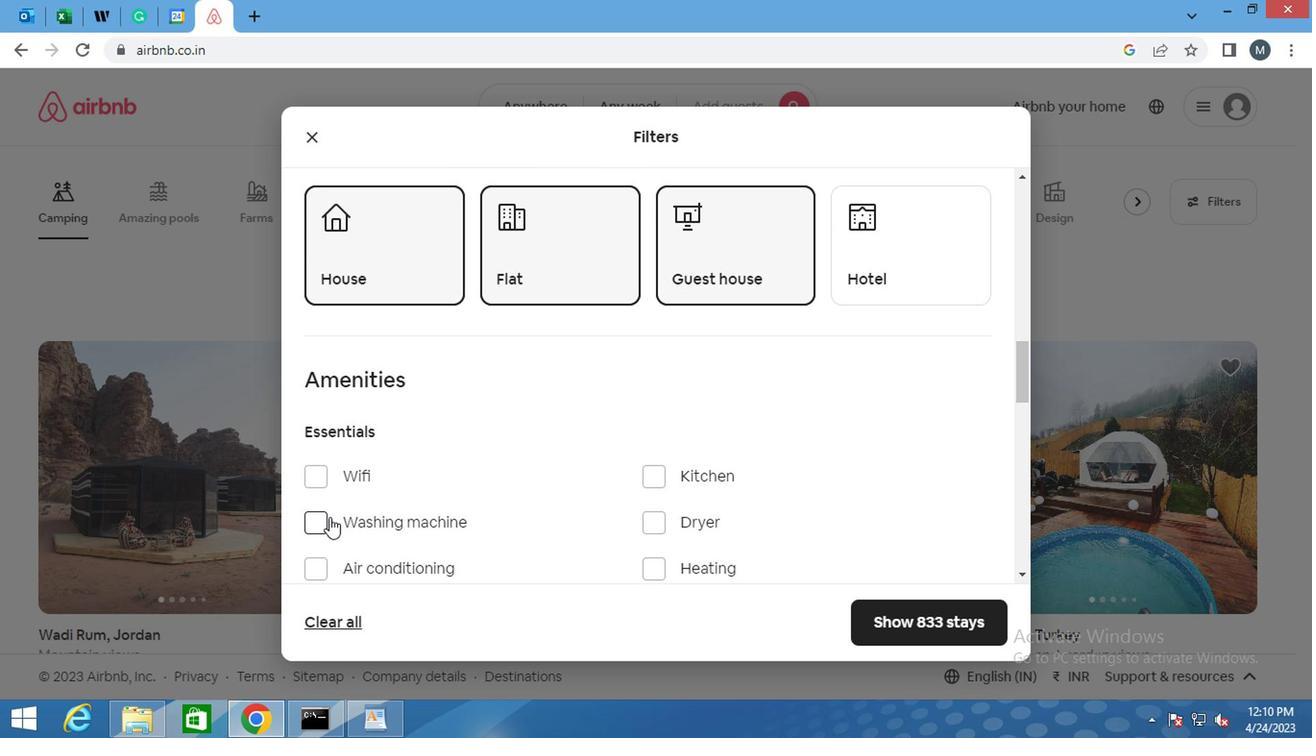 
Action: Mouse moved to (390, 475)
Screenshot: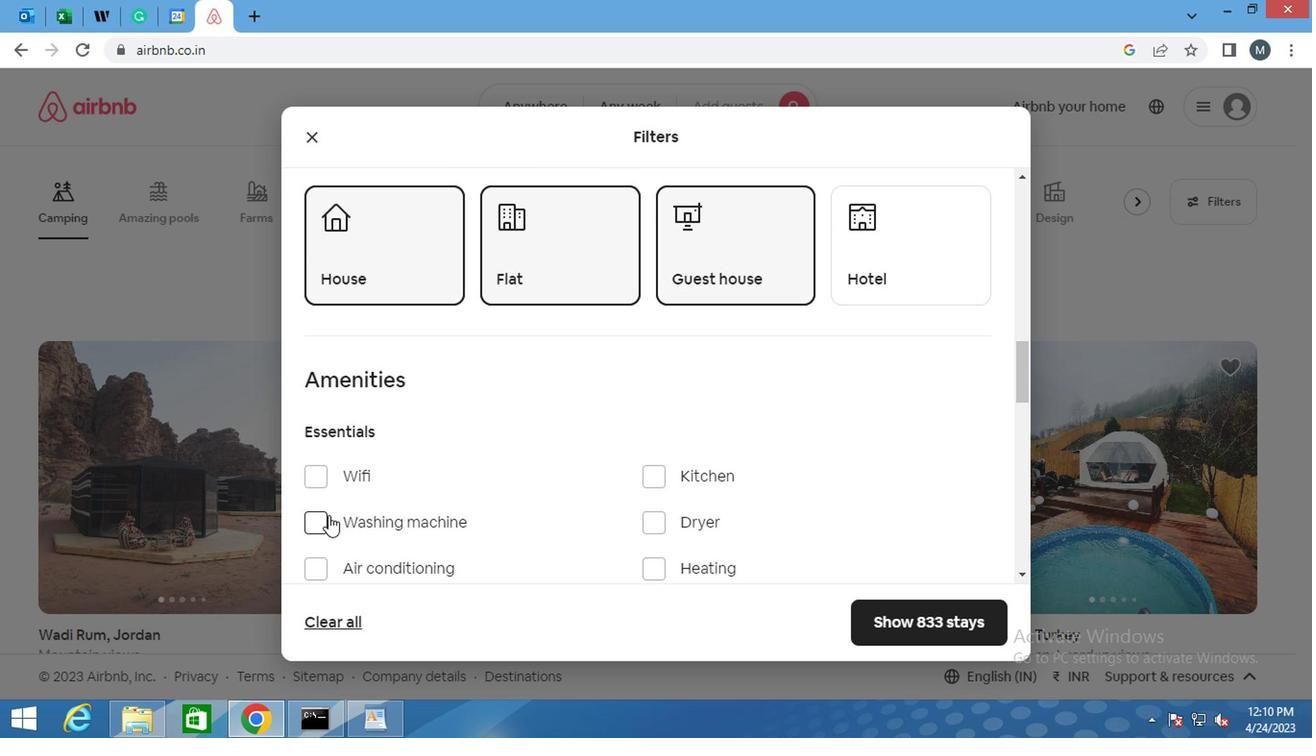 
Action: Mouse scrolled (390, 475) with delta (0, 0)
Screenshot: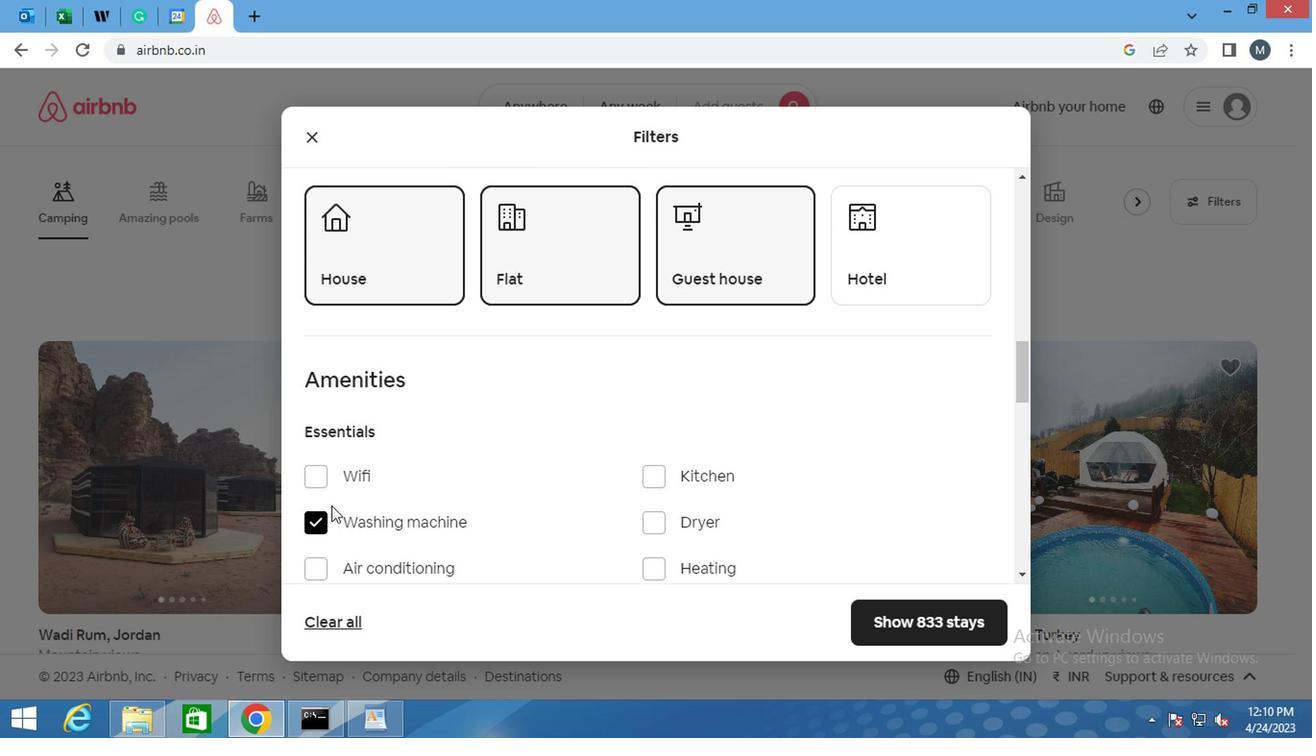 
Action: Mouse moved to (391, 475)
Screenshot: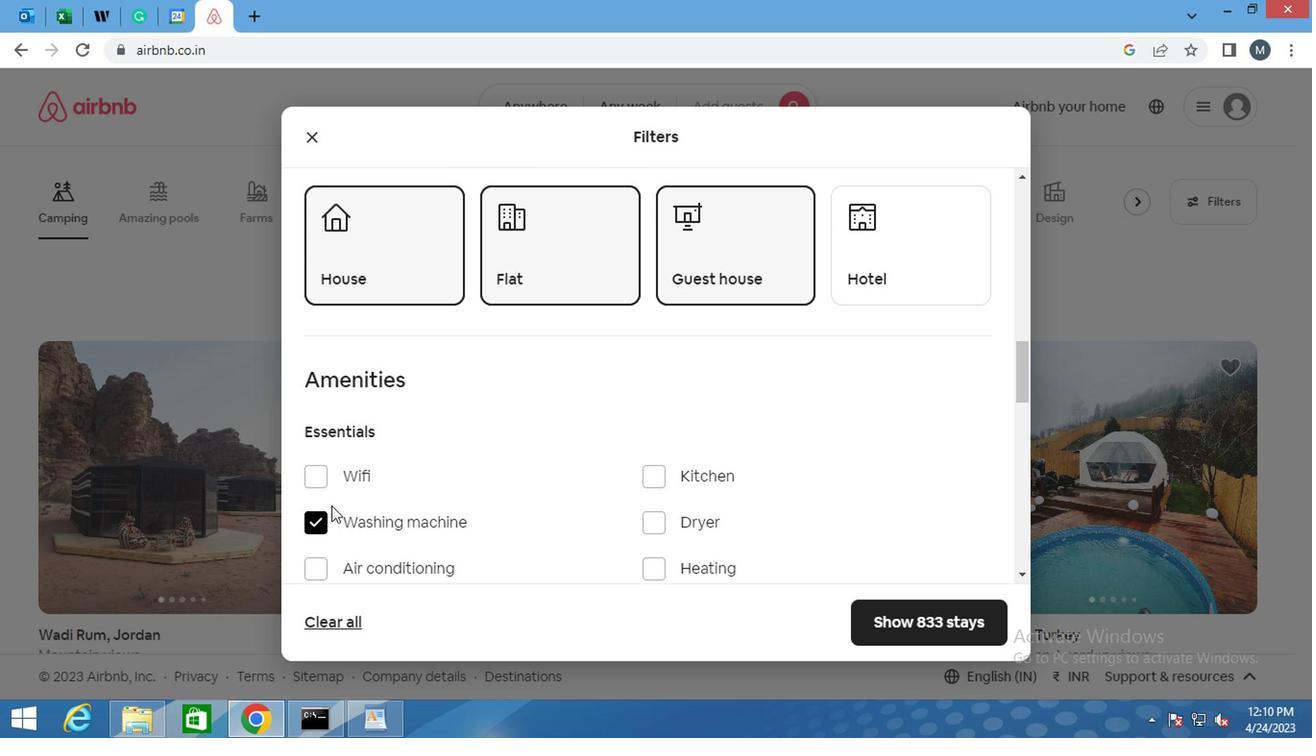 
Action: Mouse scrolled (391, 475) with delta (0, 0)
Screenshot: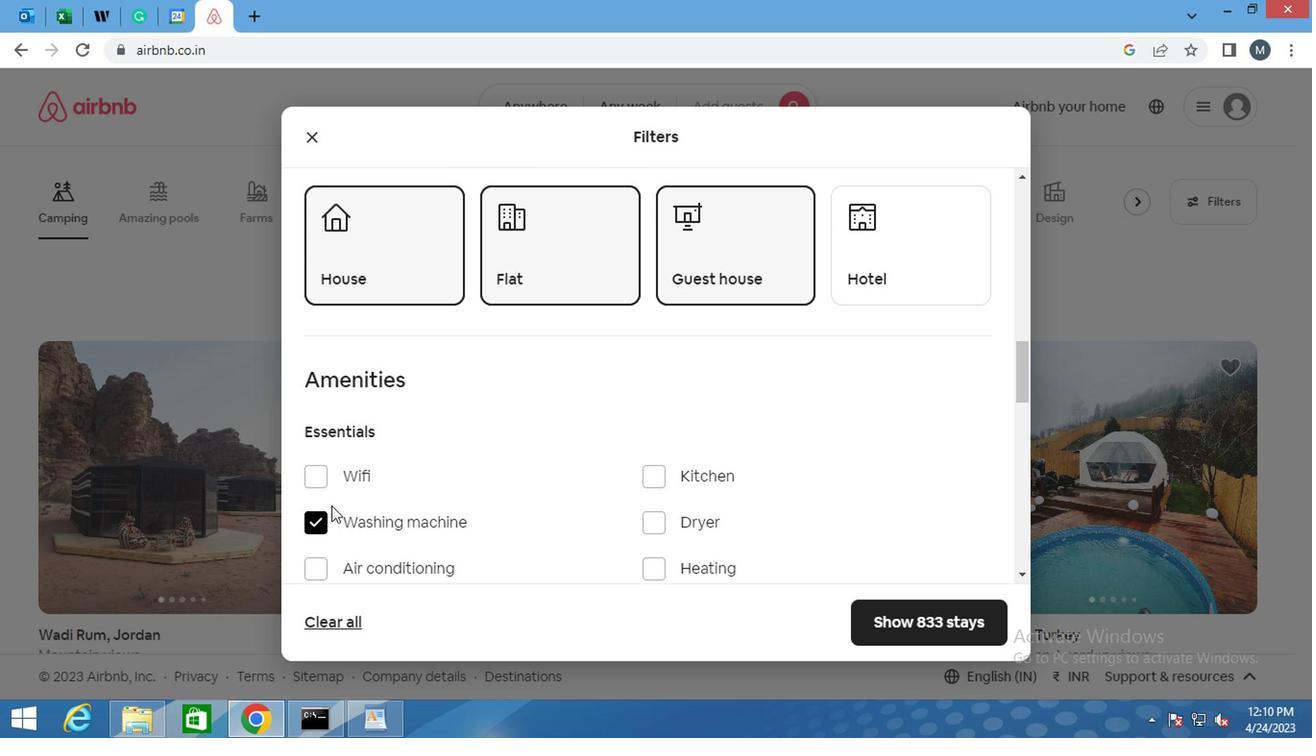 
Action: Mouse moved to (393, 481)
Screenshot: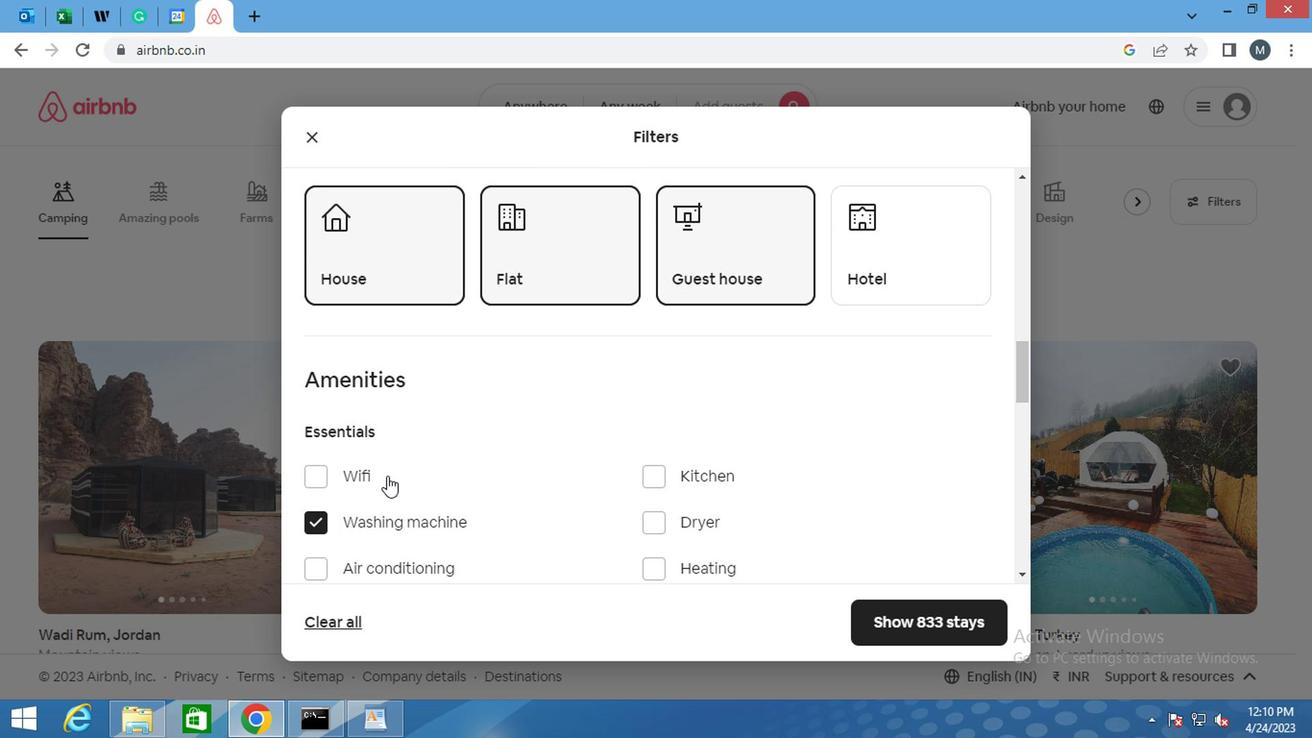 
Action: Mouse scrolled (393, 481) with delta (0, 0)
Screenshot: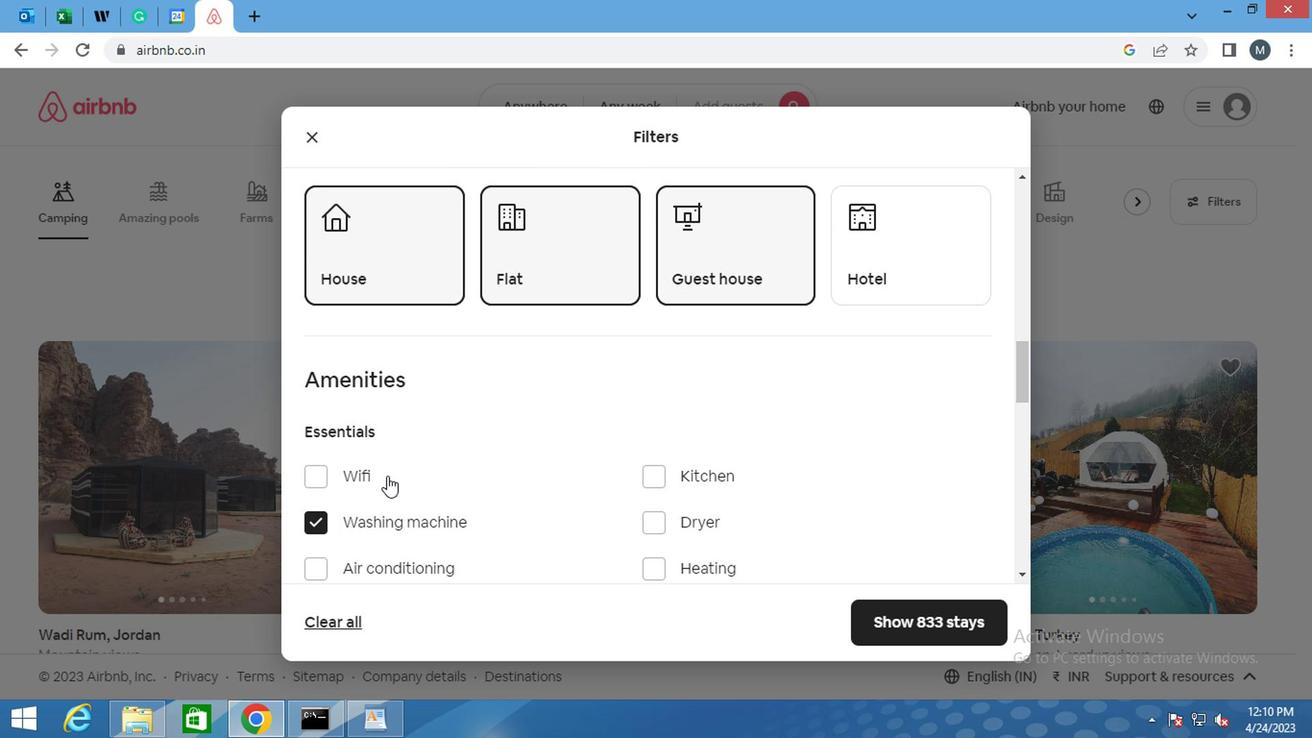 
Action: Mouse moved to (936, 537)
Screenshot: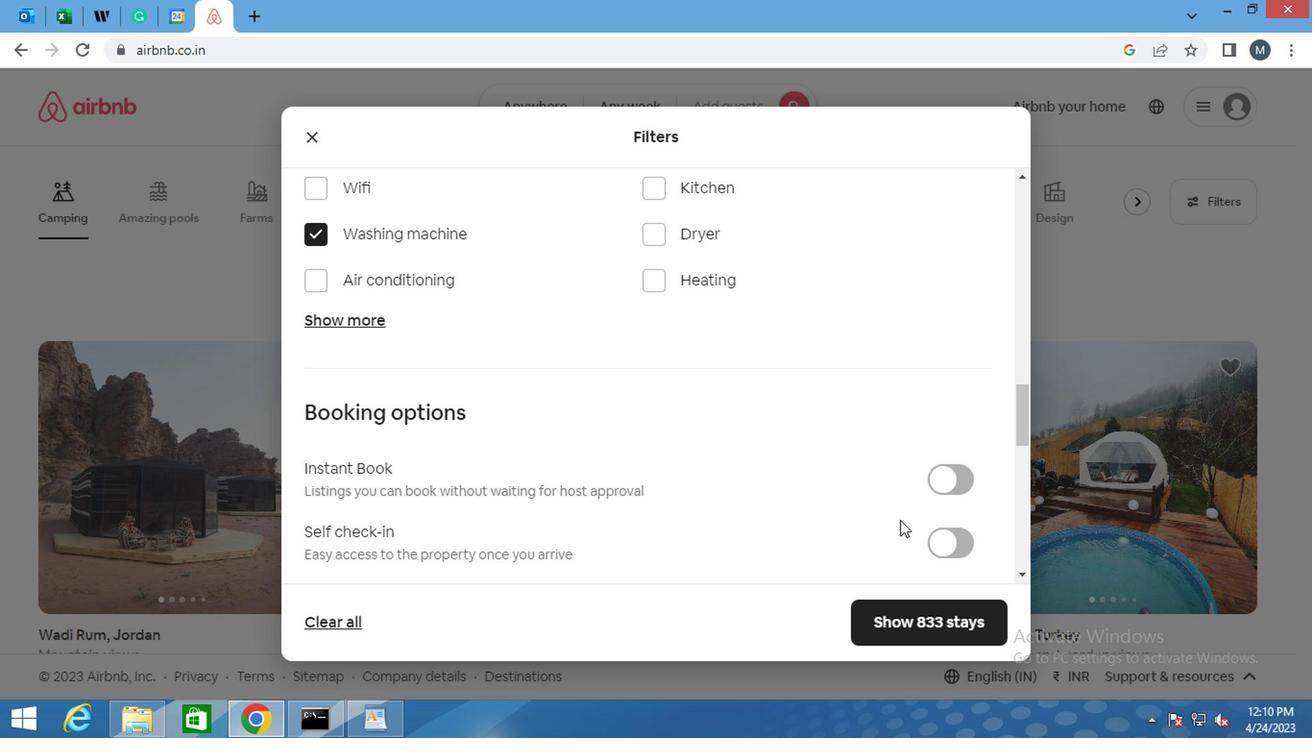 
Action: Mouse pressed left at (936, 537)
Screenshot: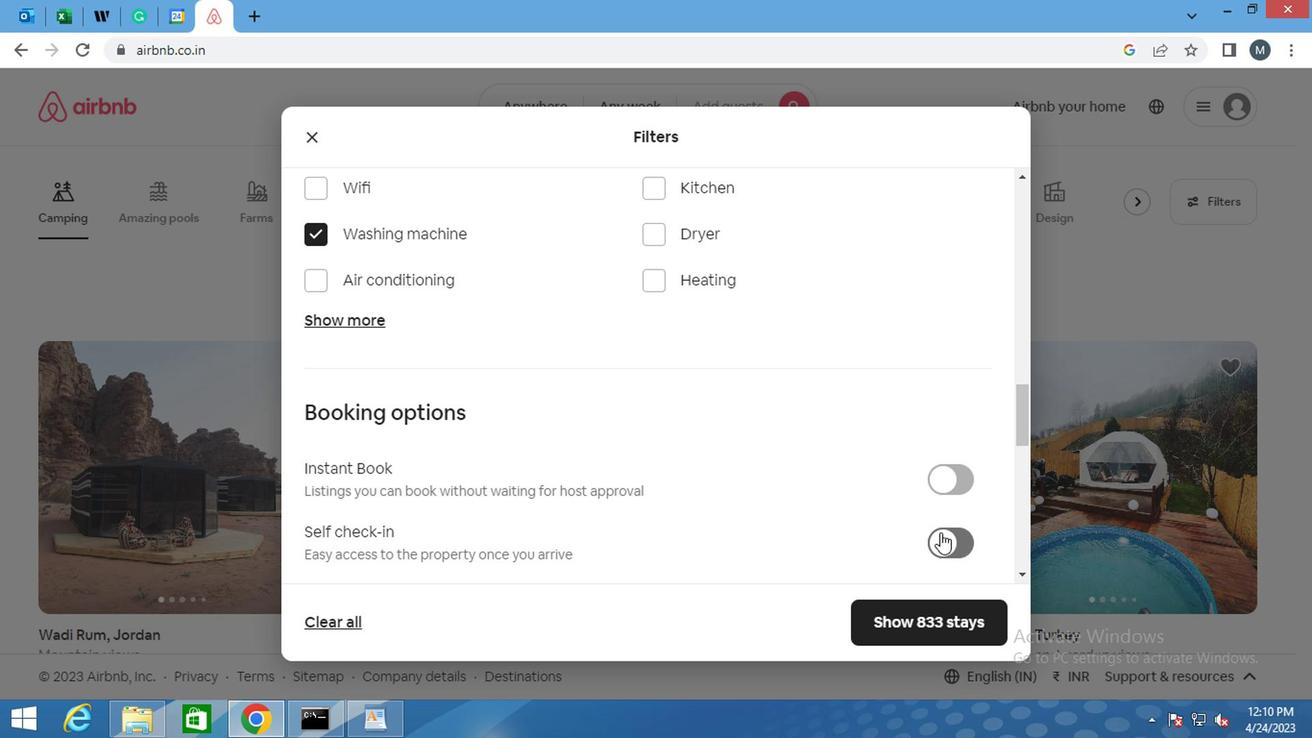 
Action: Mouse moved to (642, 417)
Screenshot: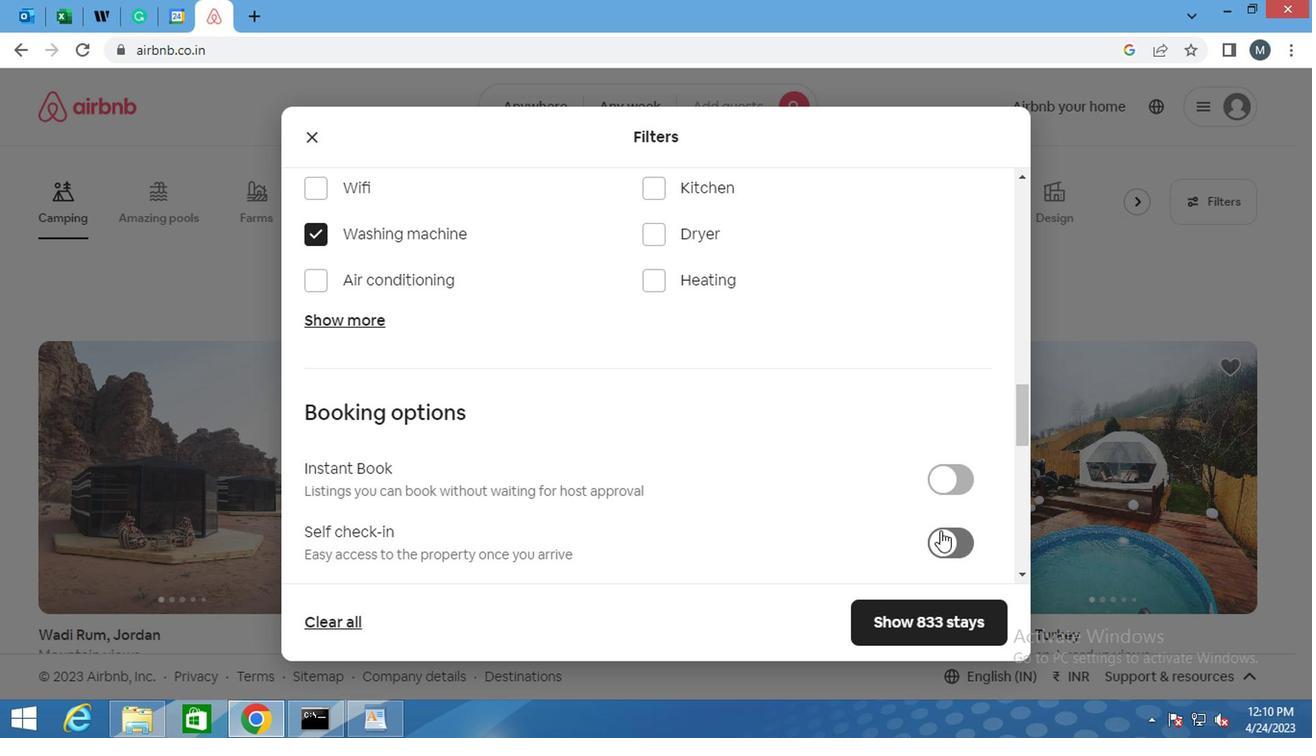 
Action: Mouse scrolled (642, 416) with delta (0, -1)
Screenshot: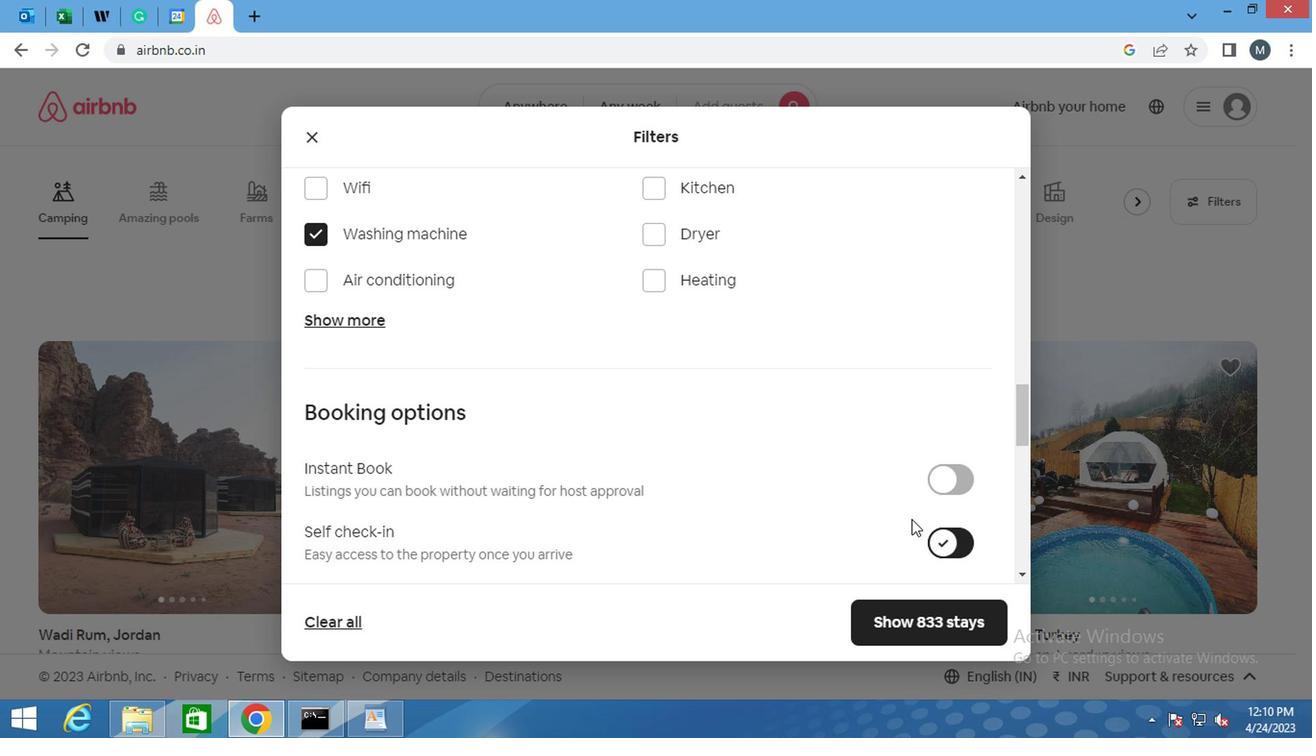 
Action: Mouse moved to (641, 417)
Screenshot: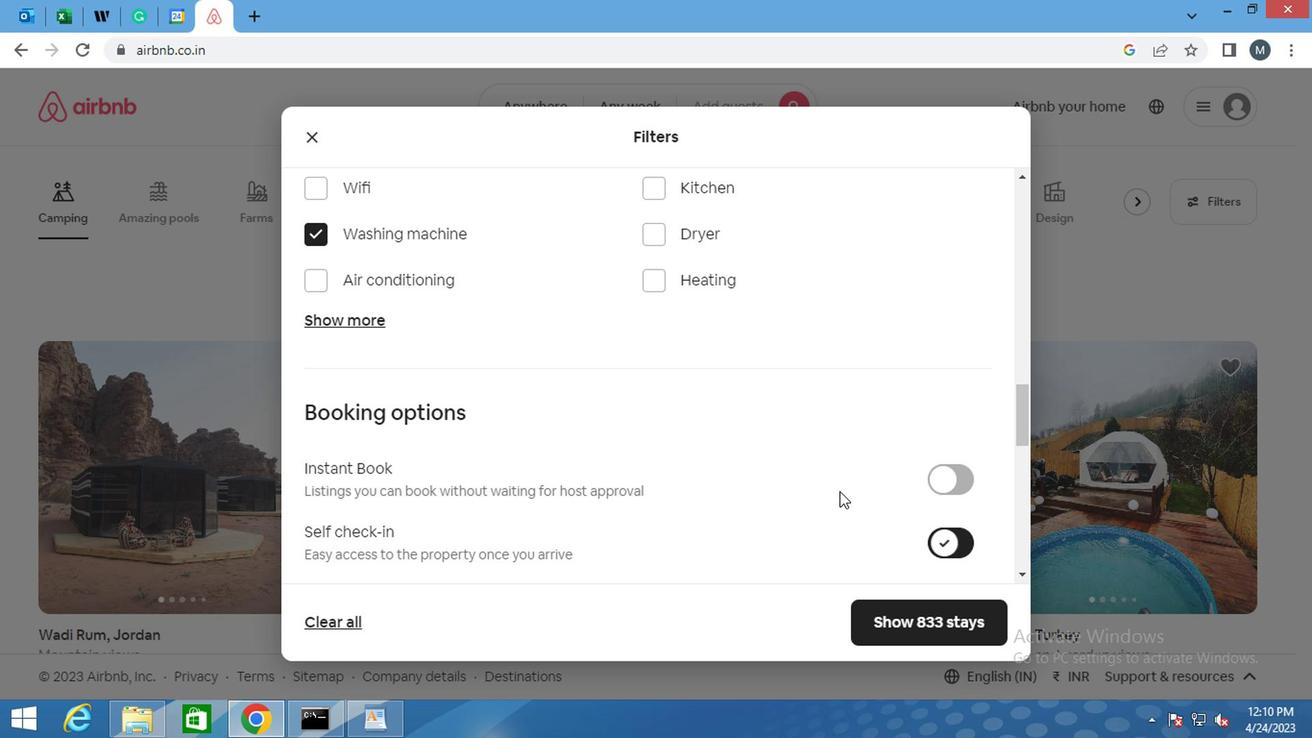 
Action: Mouse scrolled (641, 416) with delta (0, -1)
Screenshot: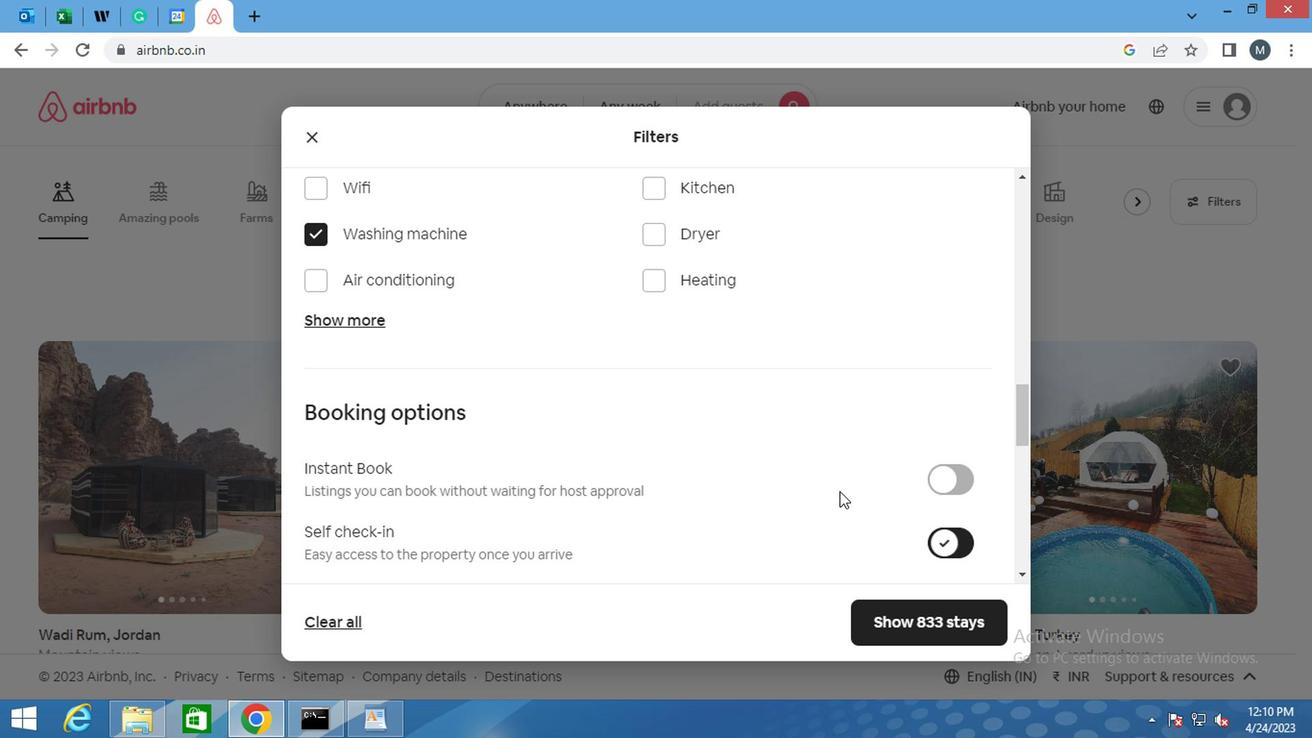 
Action: Mouse moved to (636, 425)
Screenshot: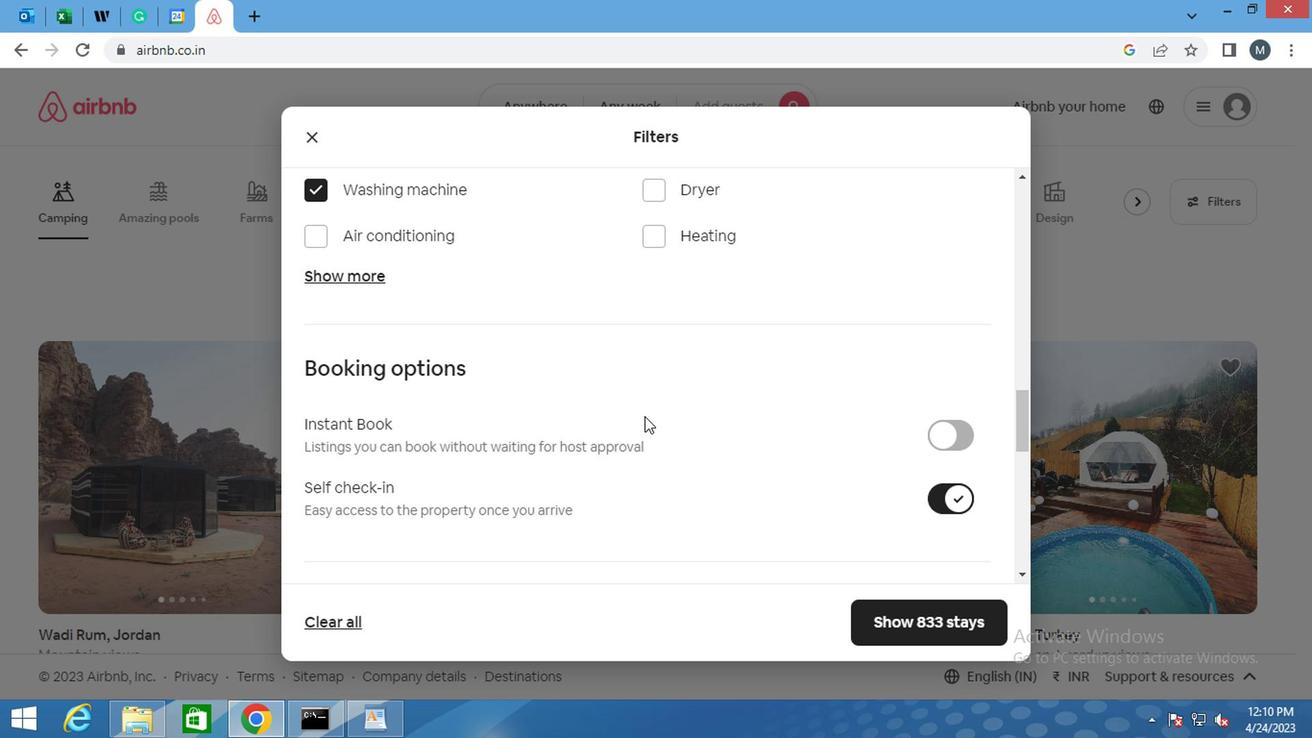 
Action: Mouse scrolled (636, 424) with delta (0, 0)
Screenshot: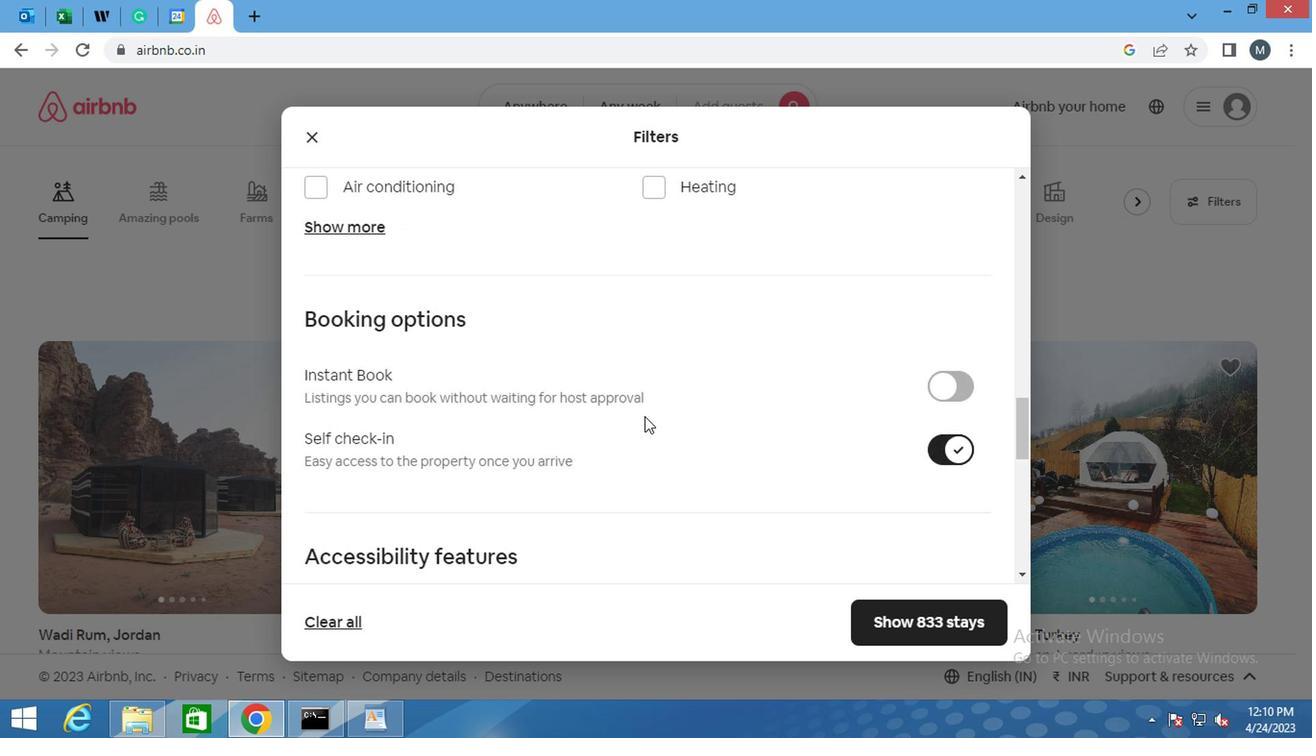 
Action: Mouse moved to (636, 427)
Screenshot: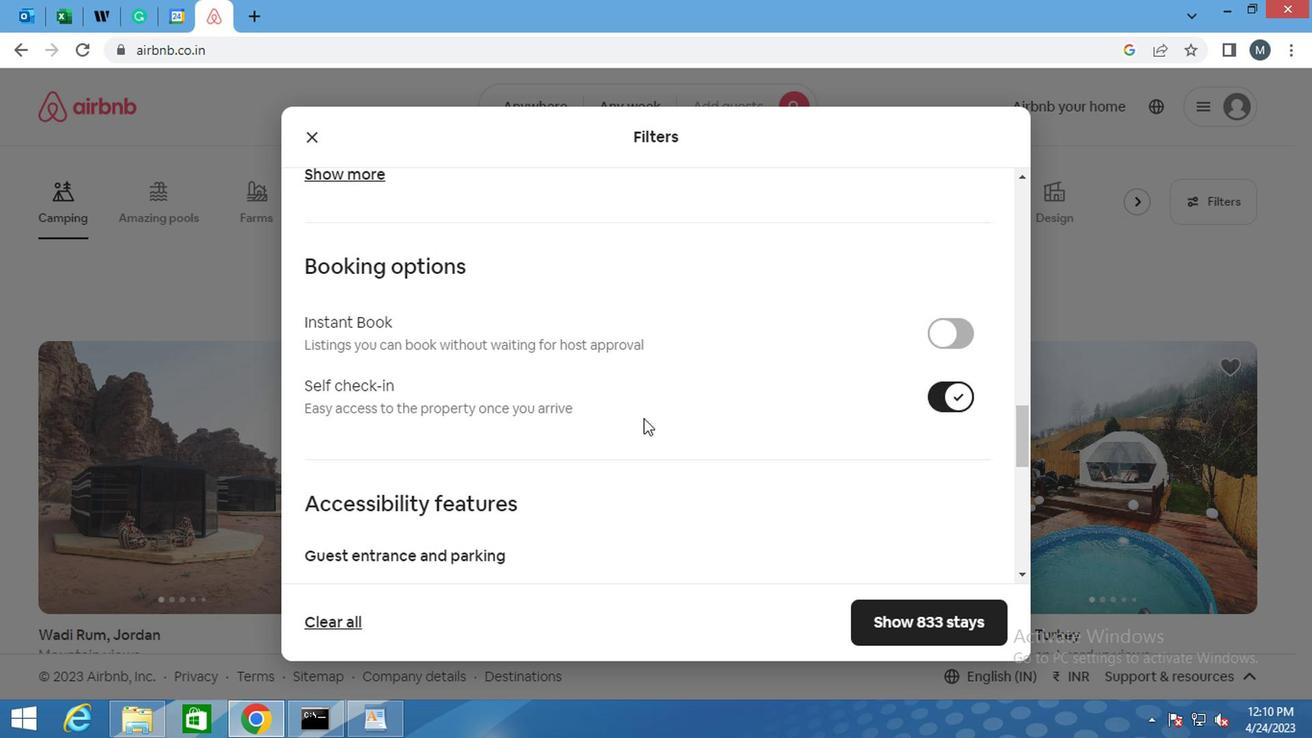 
Action: Mouse scrolled (636, 426) with delta (0, 0)
Screenshot: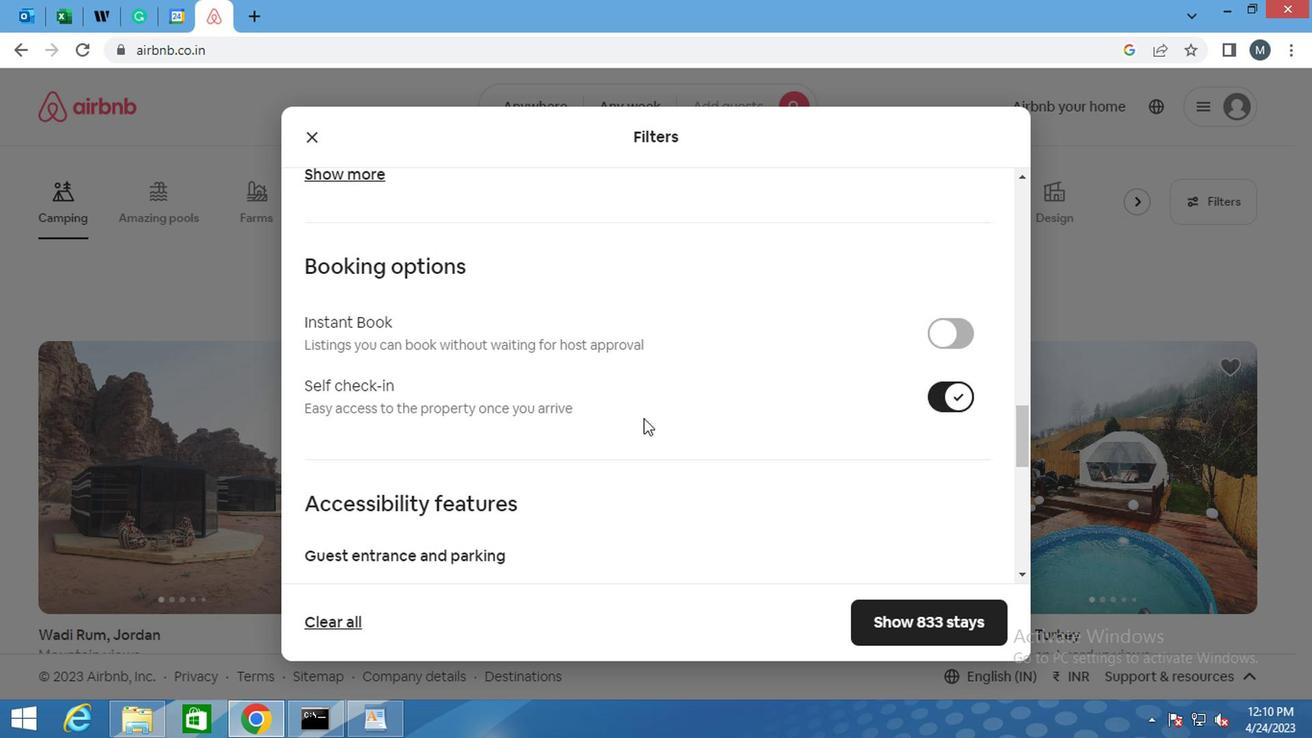 
Action: Mouse moved to (633, 430)
Screenshot: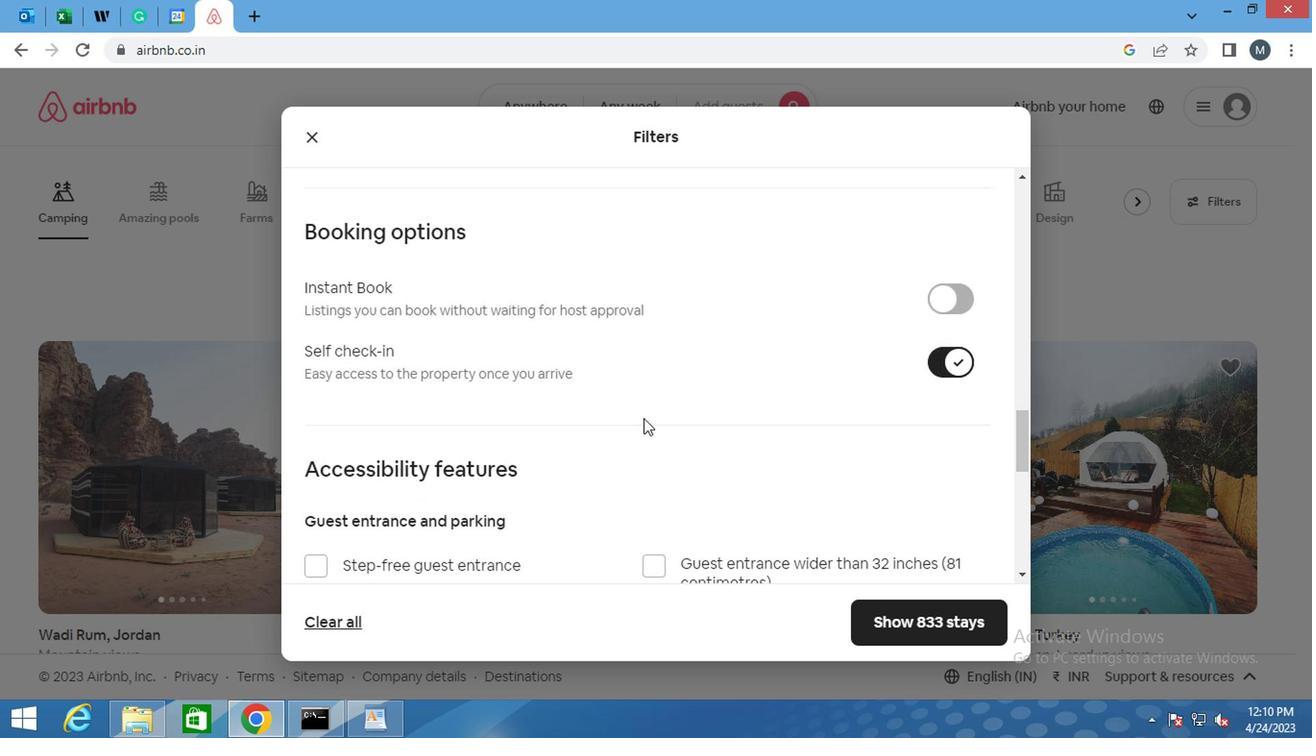 
Action: Mouse scrolled (633, 429) with delta (0, -1)
Screenshot: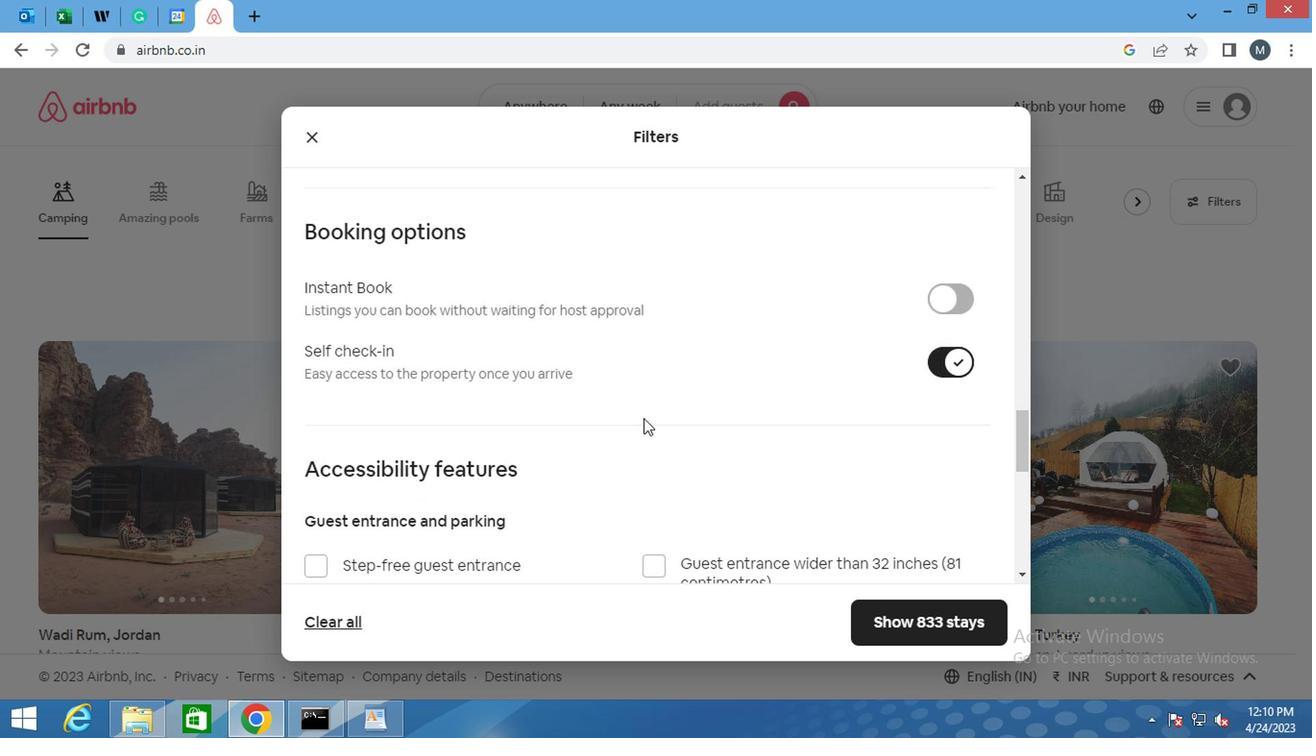 
Action: Mouse moved to (445, 511)
Screenshot: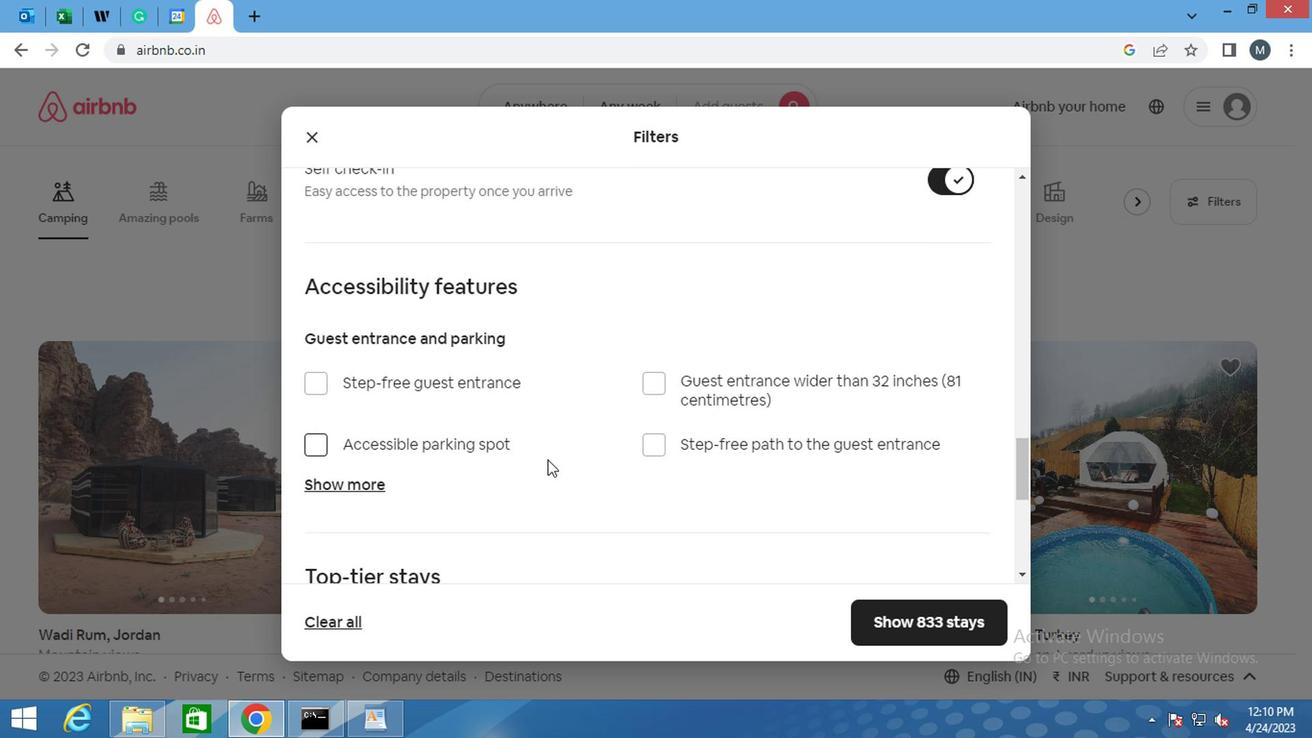 
Action: Mouse scrolled (445, 510) with delta (0, 0)
Screenshot: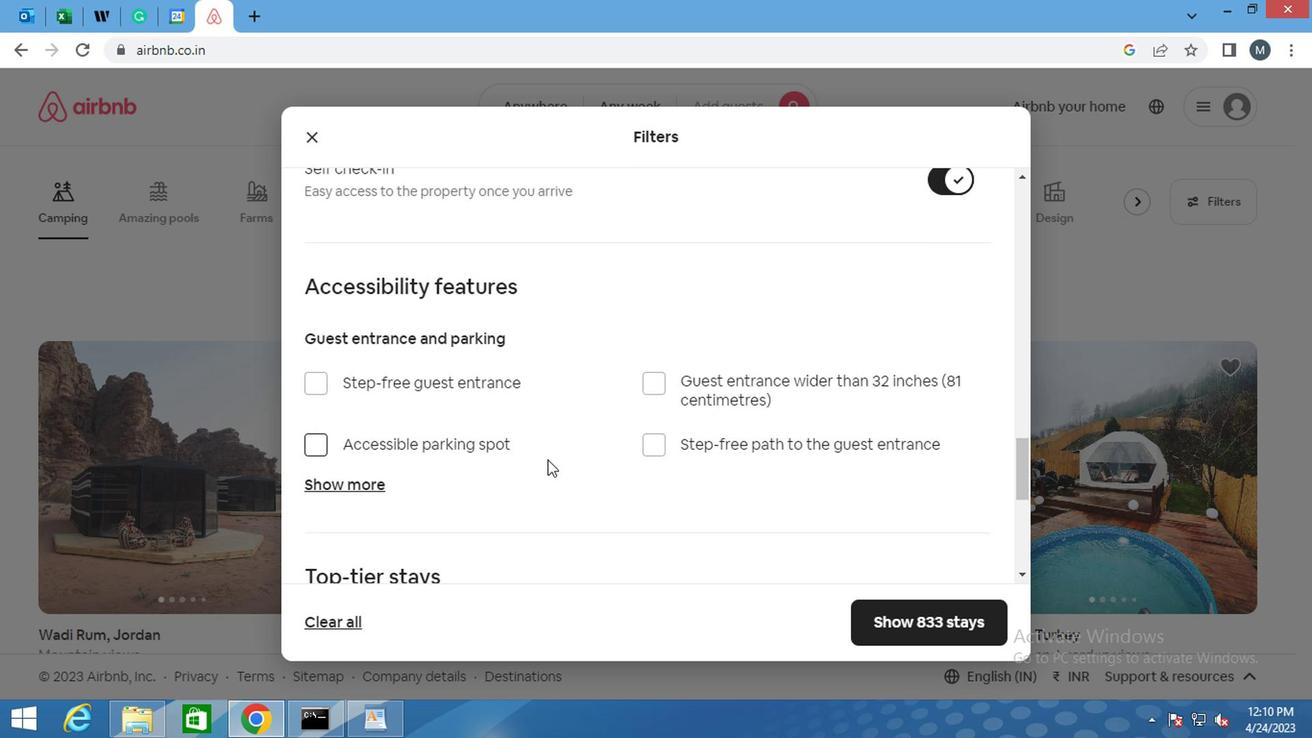 
Action: Mouse moved to (445, 512)
Screenshot: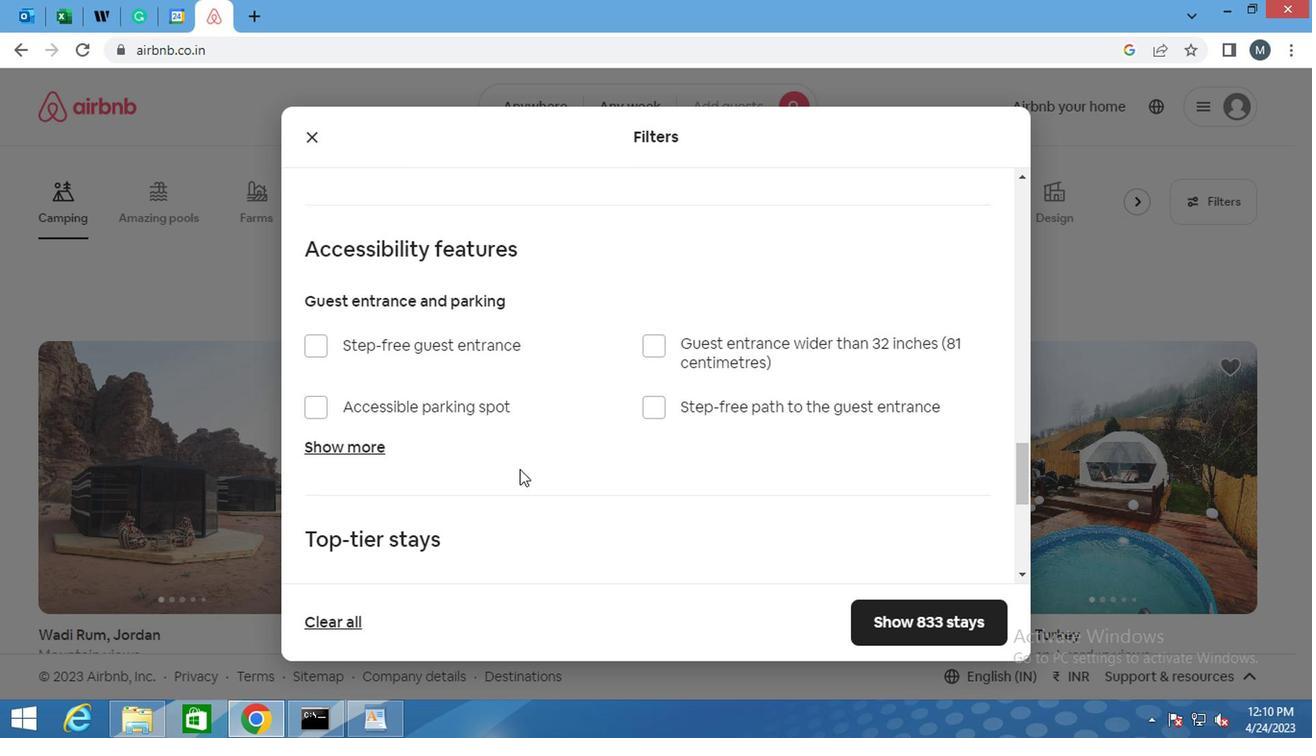 
Action: Mouse scrolled (445, 511) with delta (0, -1)
Screenshot: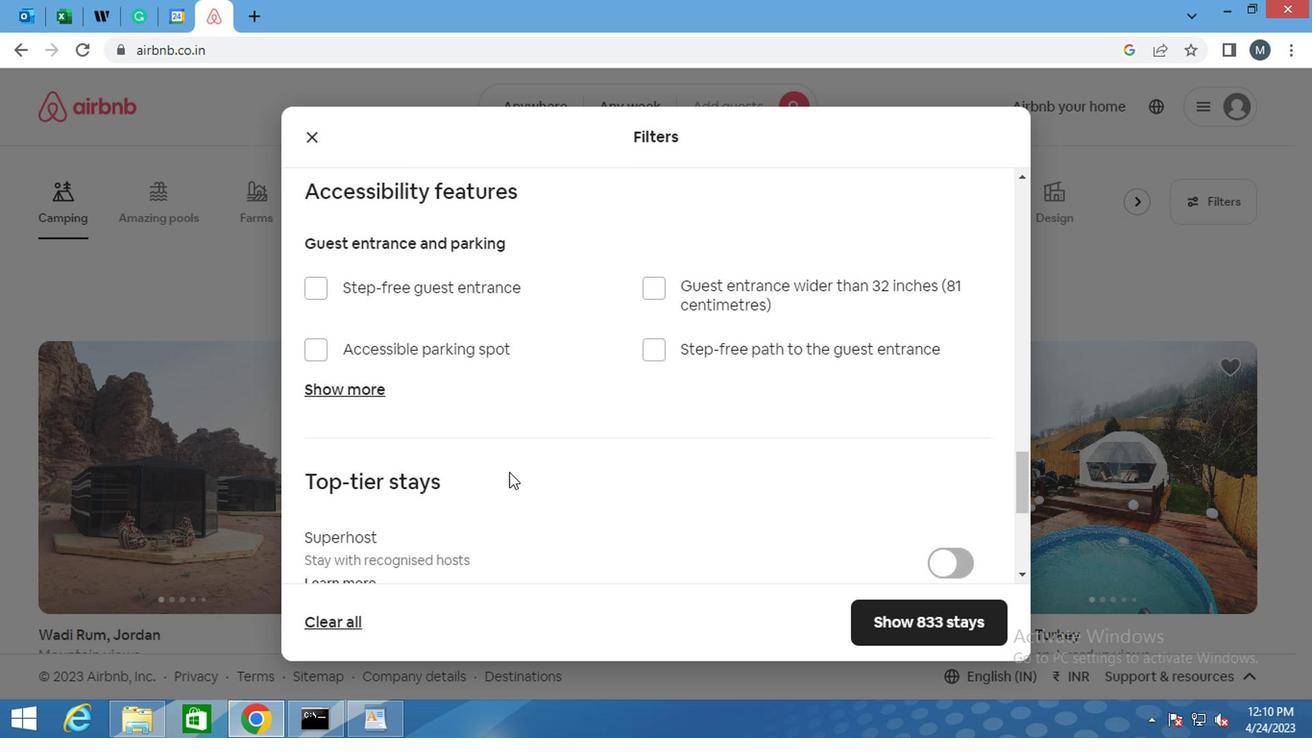 
Action: Mouse moved to (325, 527)
Screenshot: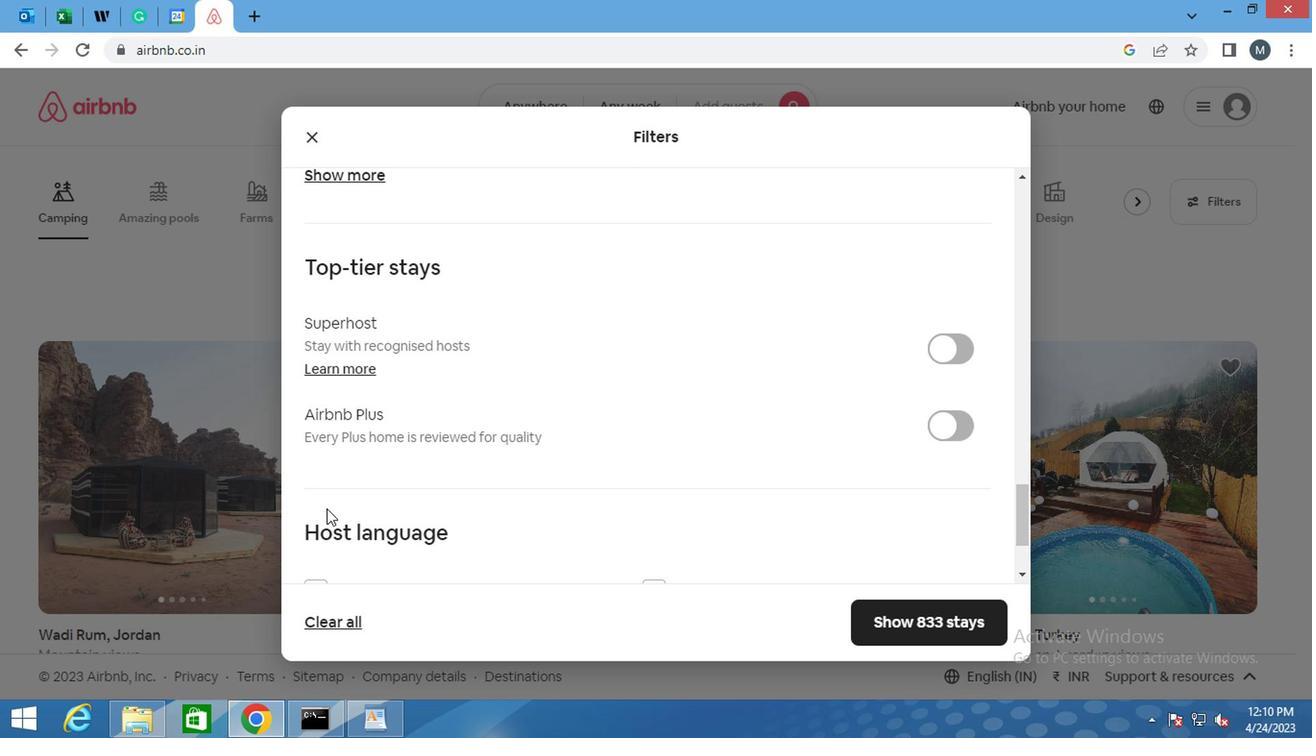 
Action: Mouse scrolled (325, 526) with delta (0, -1)
Screenshot: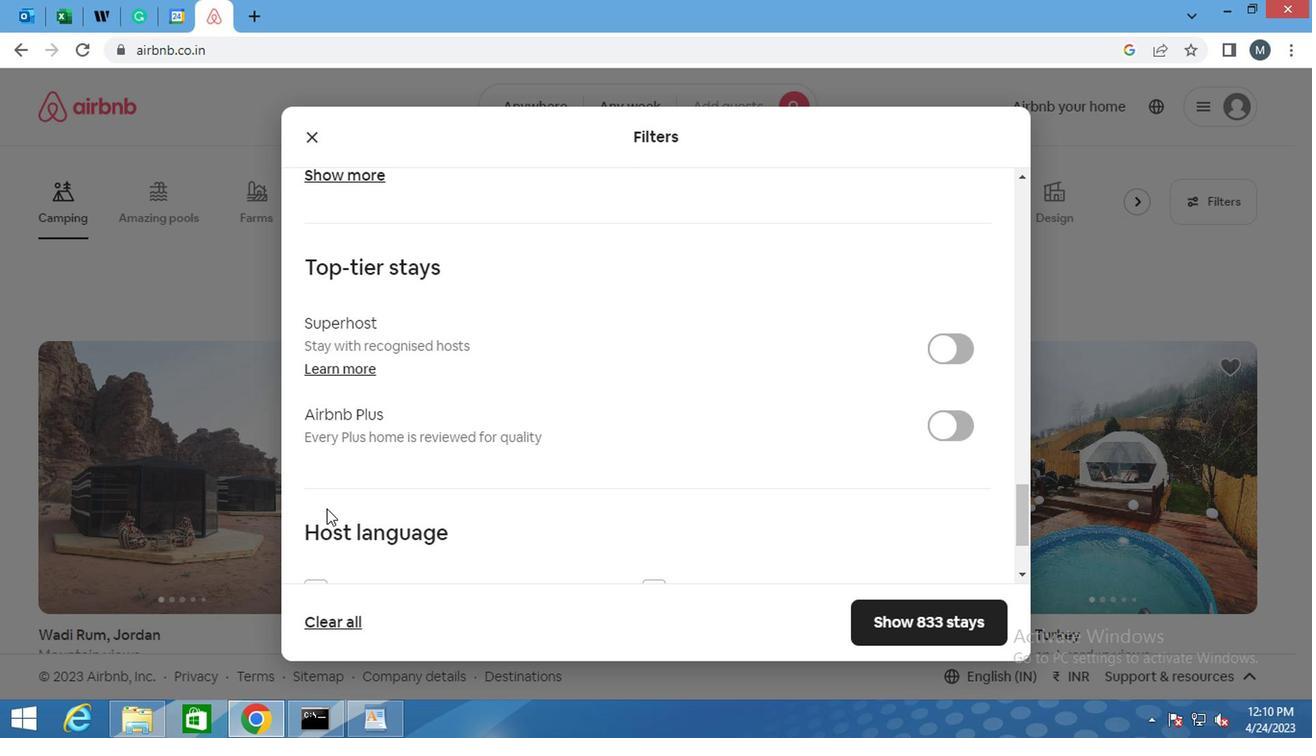 
Action: Mouse scrolled (325, 526) with delta (0, -1)
Screenshot: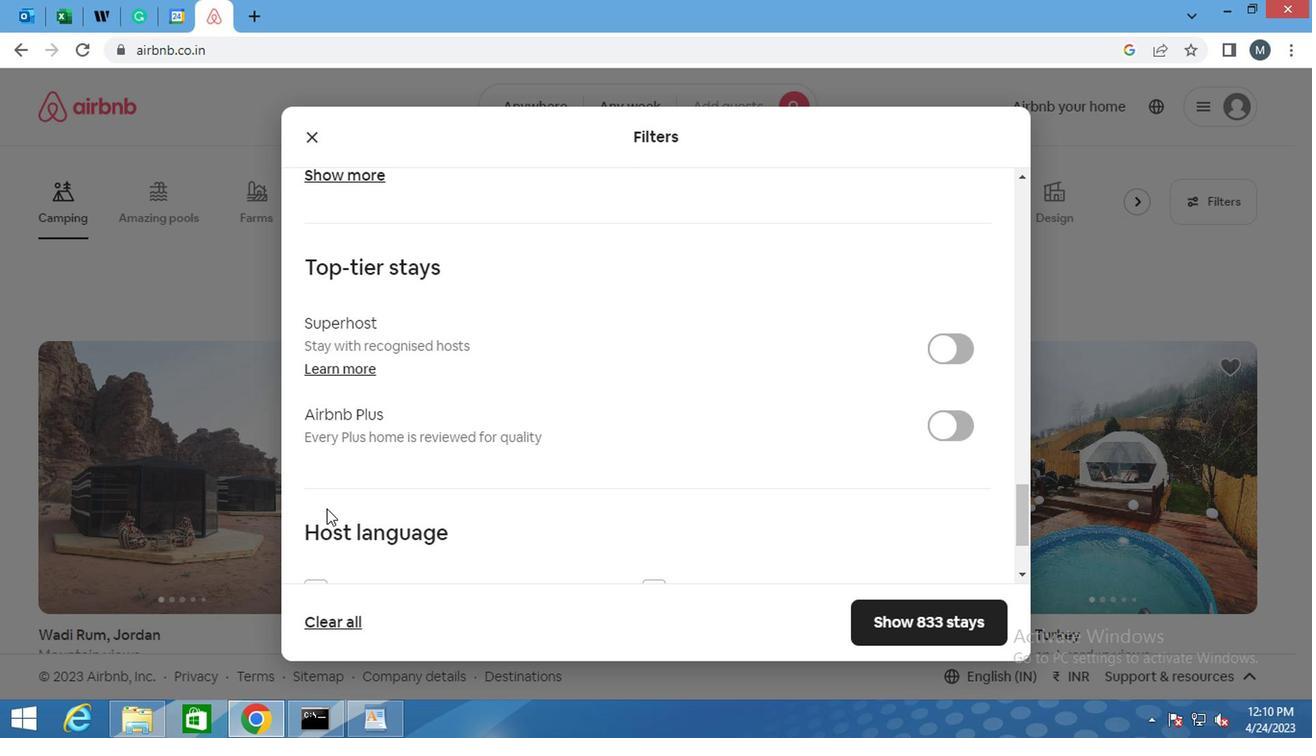 
Action: Mouse scrolled (325, 526) with delta (0, -1)
Screenshot: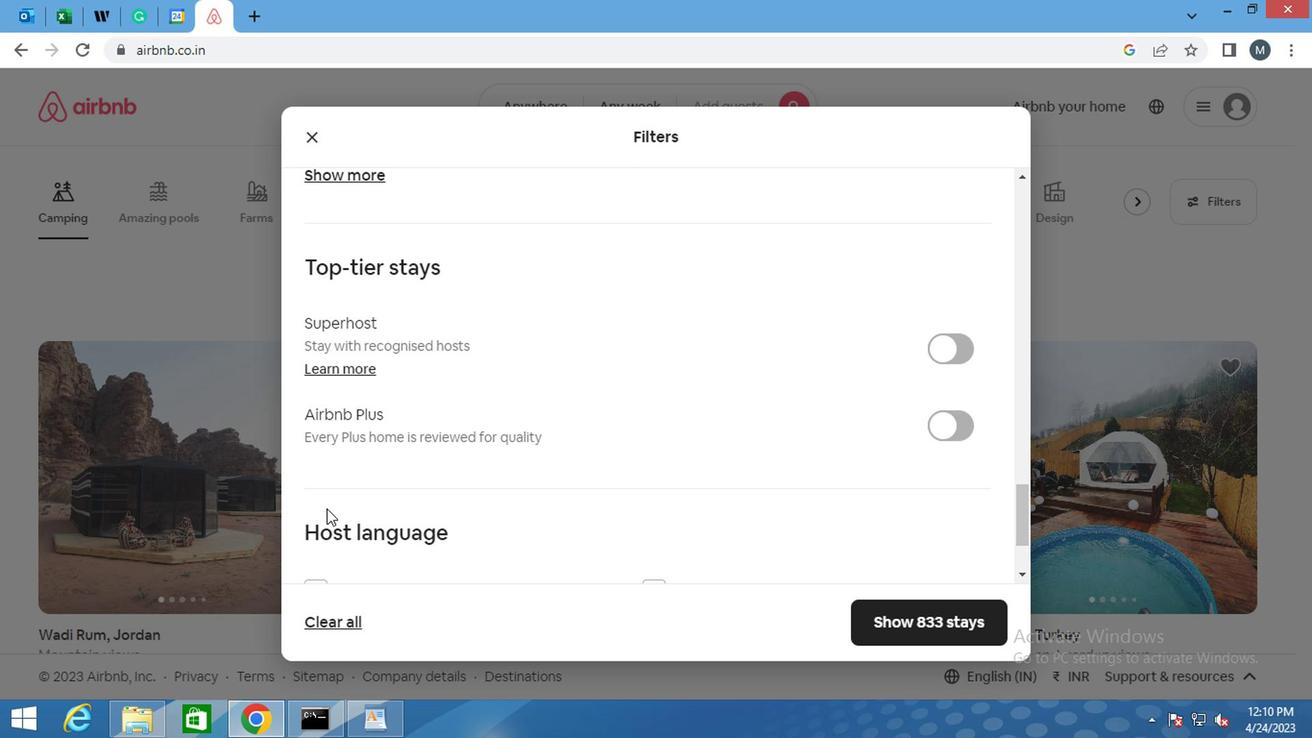 
Action: Mouse moved to (330, 534)
Screenshot: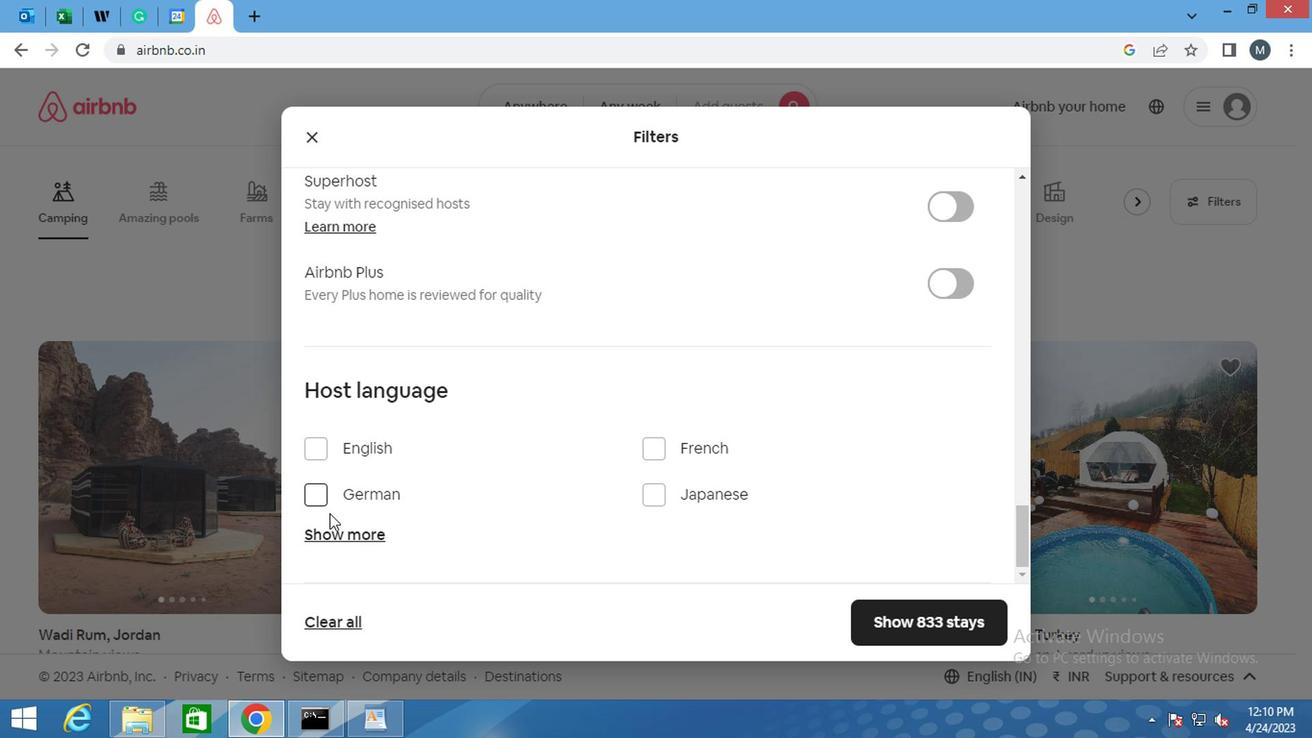 
Action: Mouse pressed left at (330, 534)
Screenshot: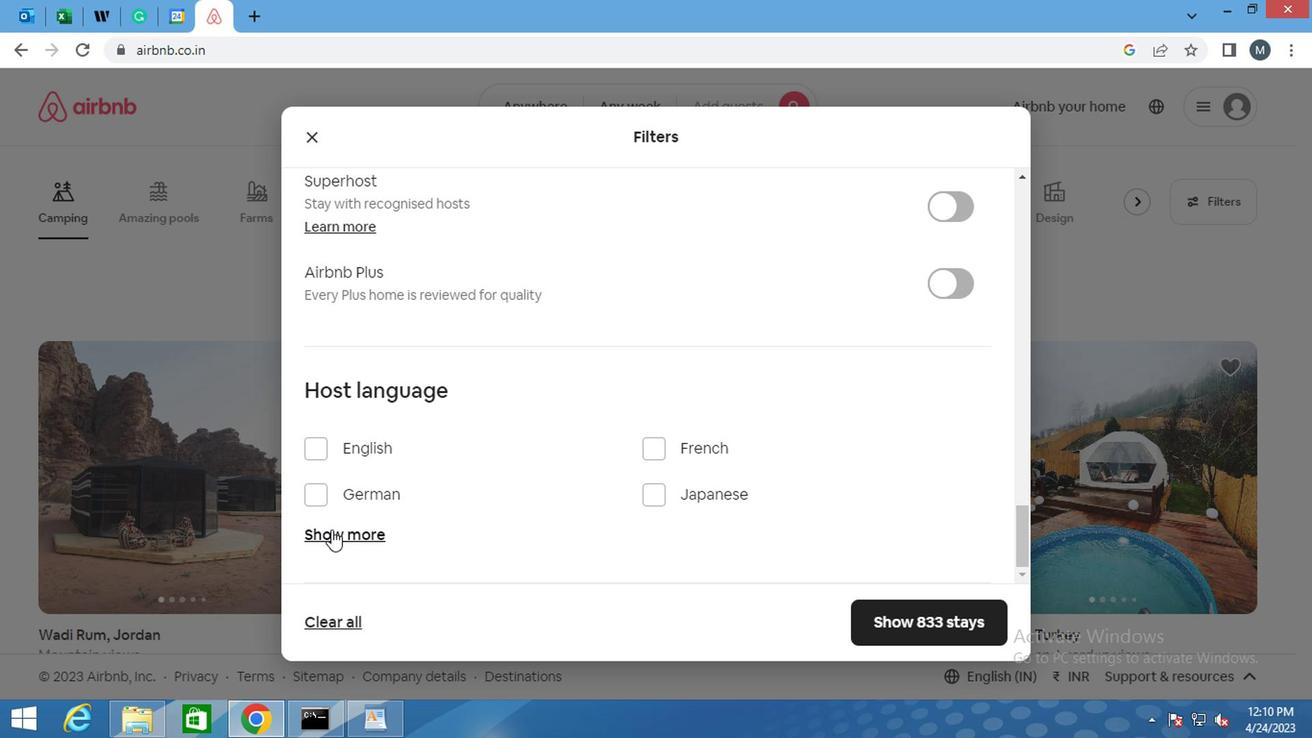 
Action: Mouse moved to (340, 504)
Screenshot: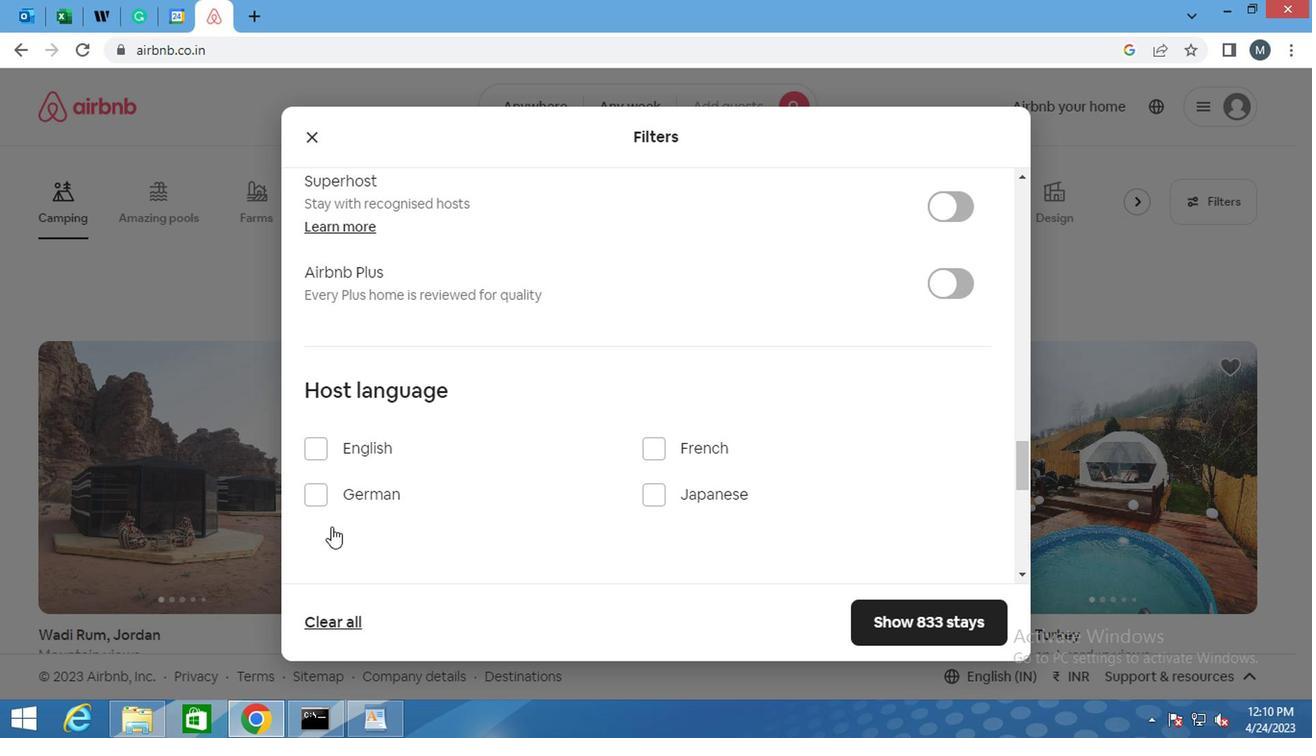 
Action: Mouse scrolled (340, 503) with delta (0, 0)
Screenshot: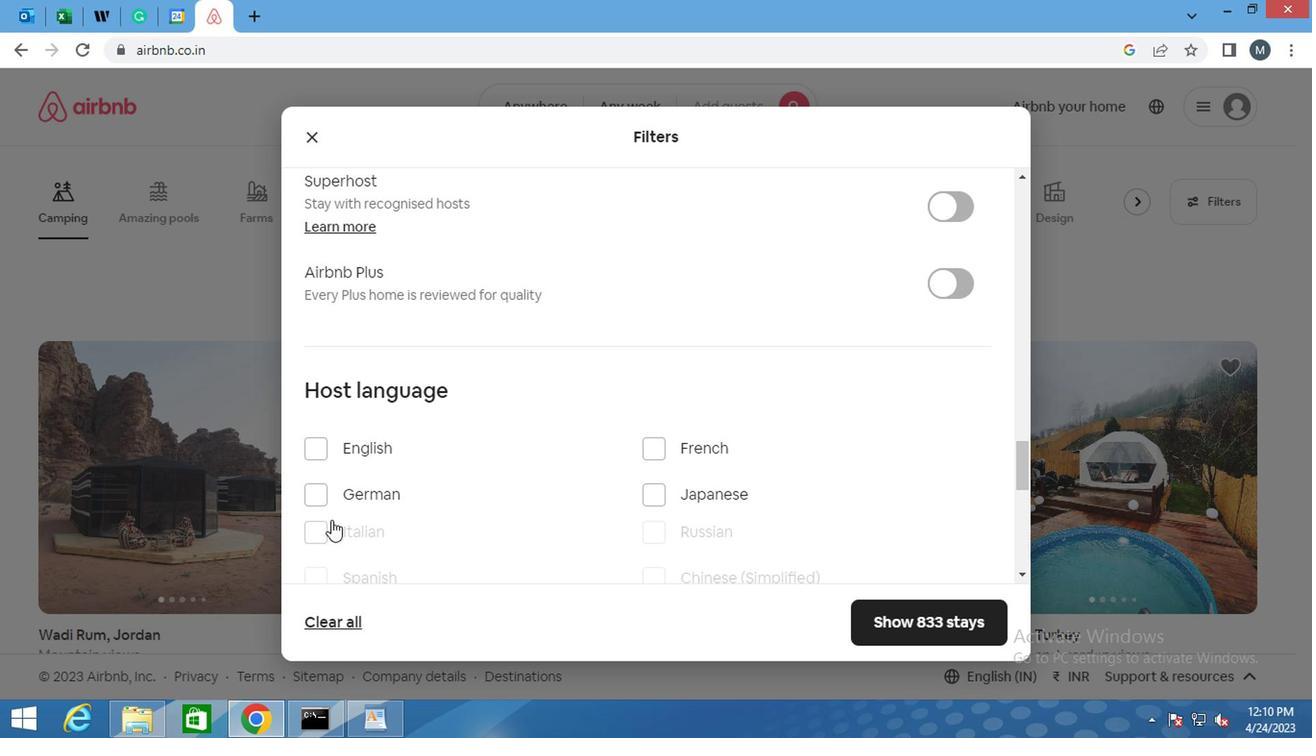 
Action: Mouse scrolled (340, 503) with delta (0, 0)
Screenshot: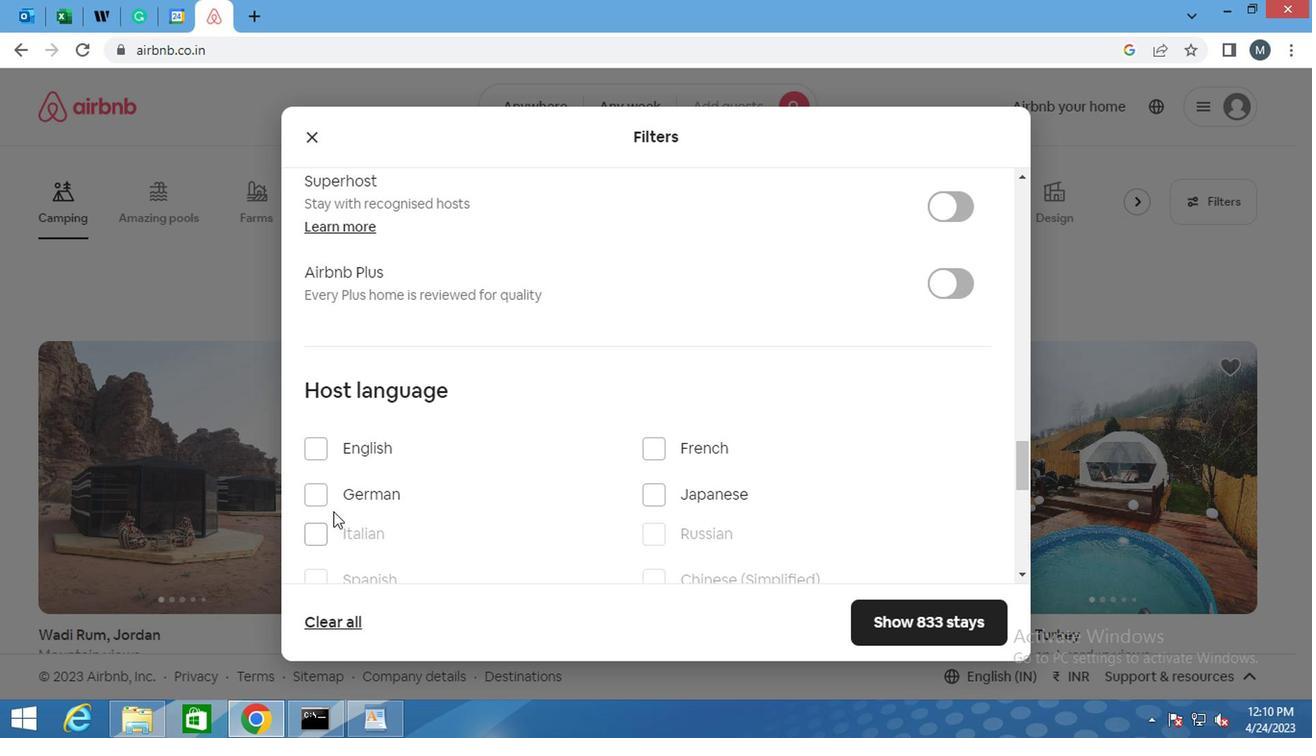
Action: Mouse scrolled (340, 503) with delta (0, 0)
Screenshot: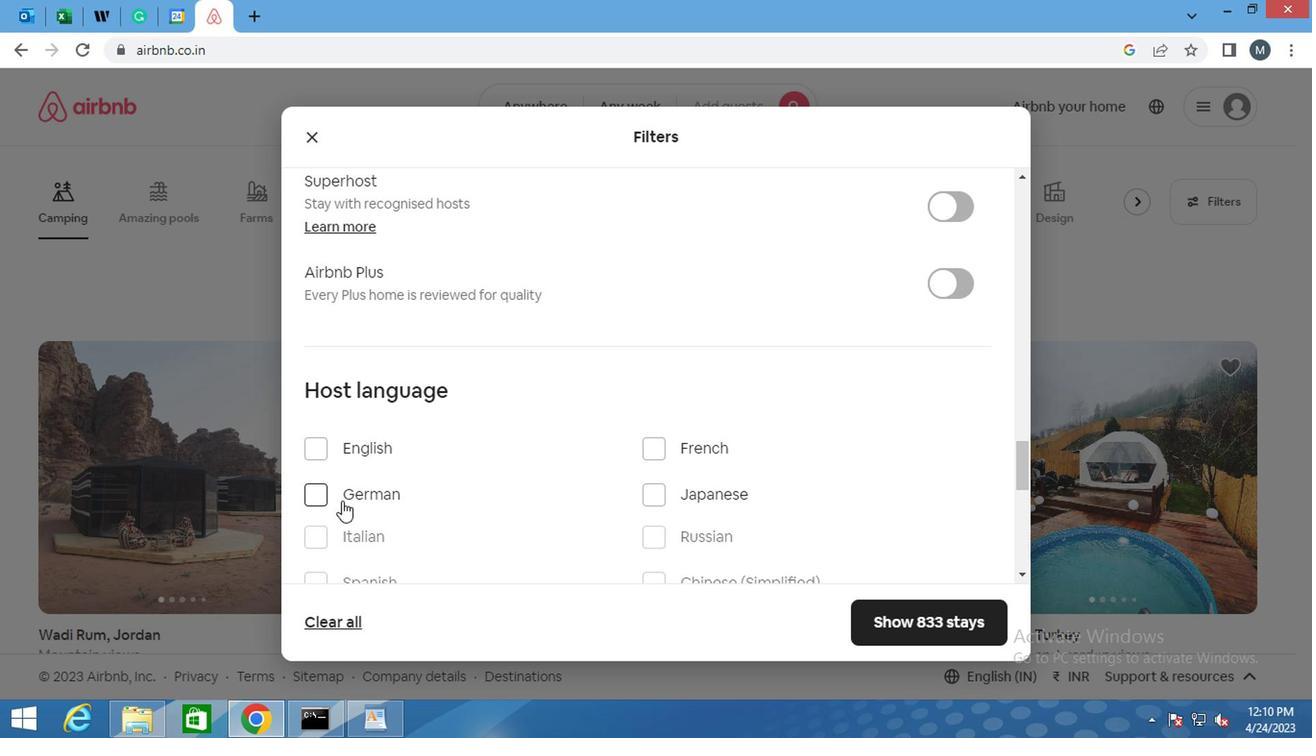 
Action: Mouse moved to (319, 291)
Screenshot: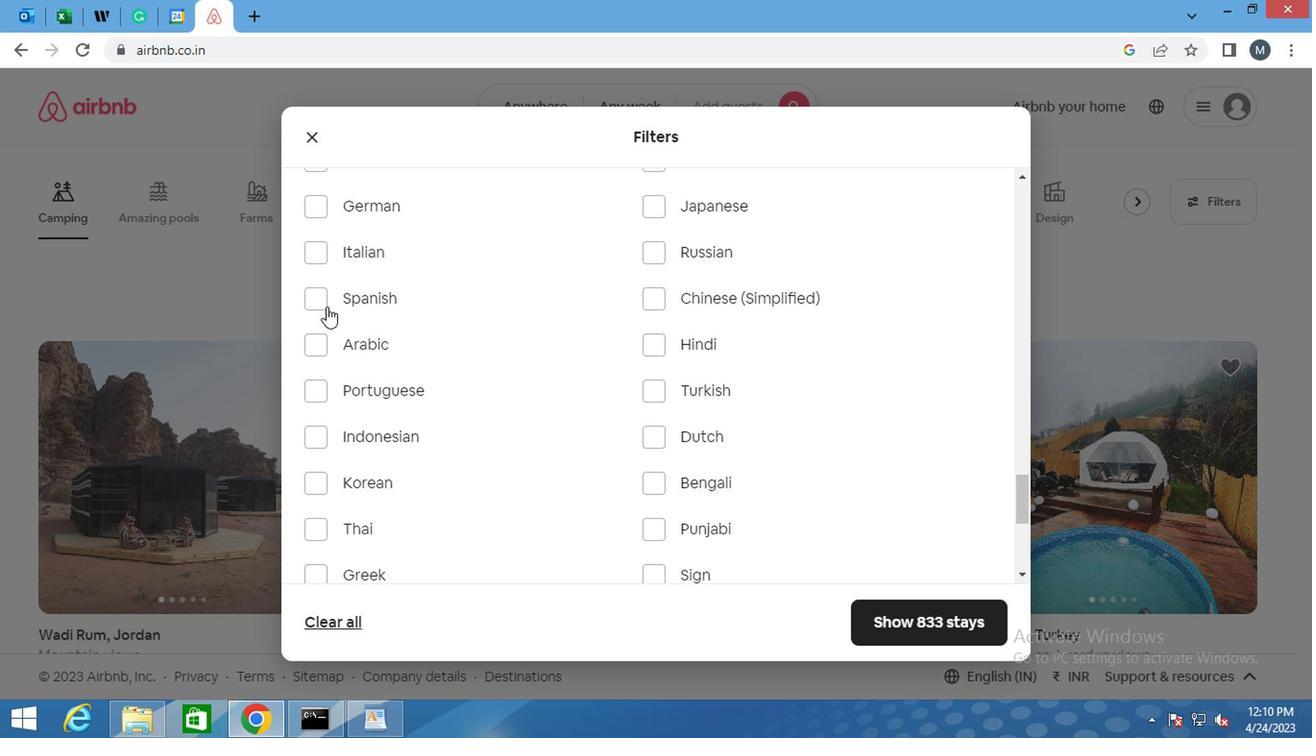 
Action: Mouse pressed left at (319, 291)
Screenshot: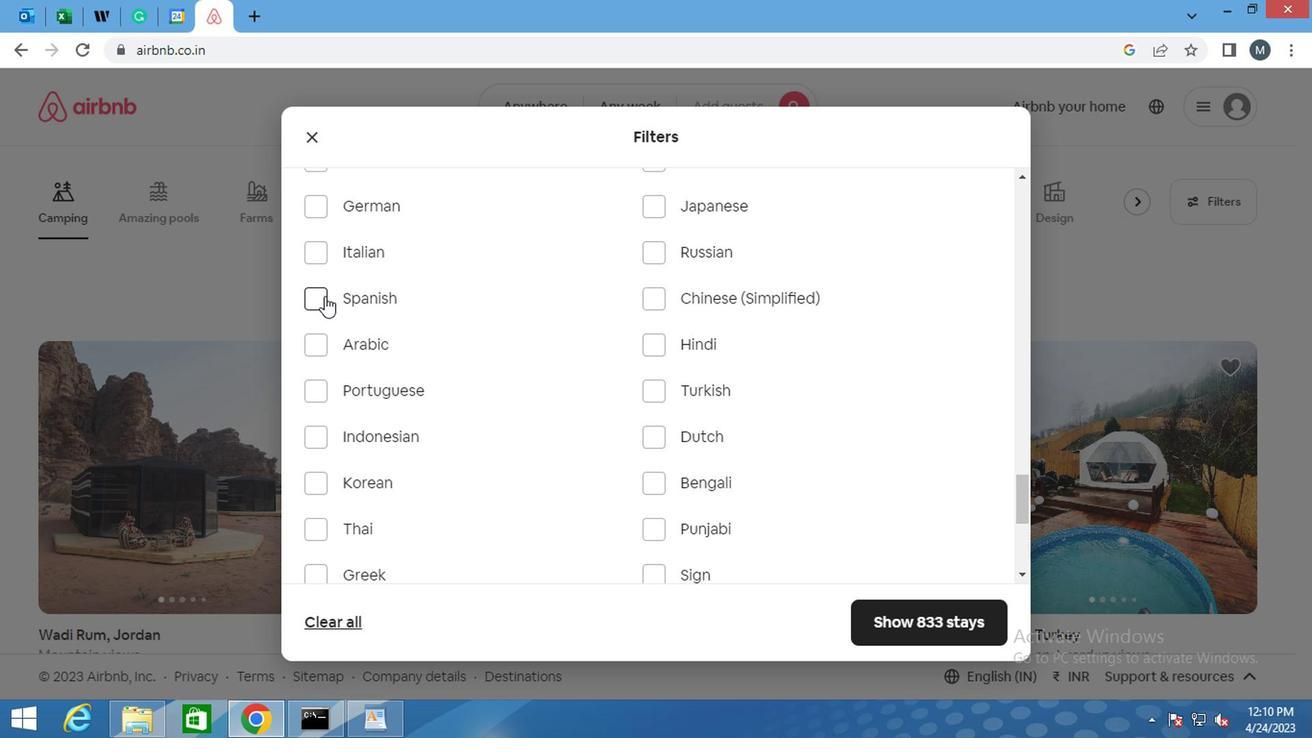 
Action: Mouse moved to (440, 363)
Screenshot: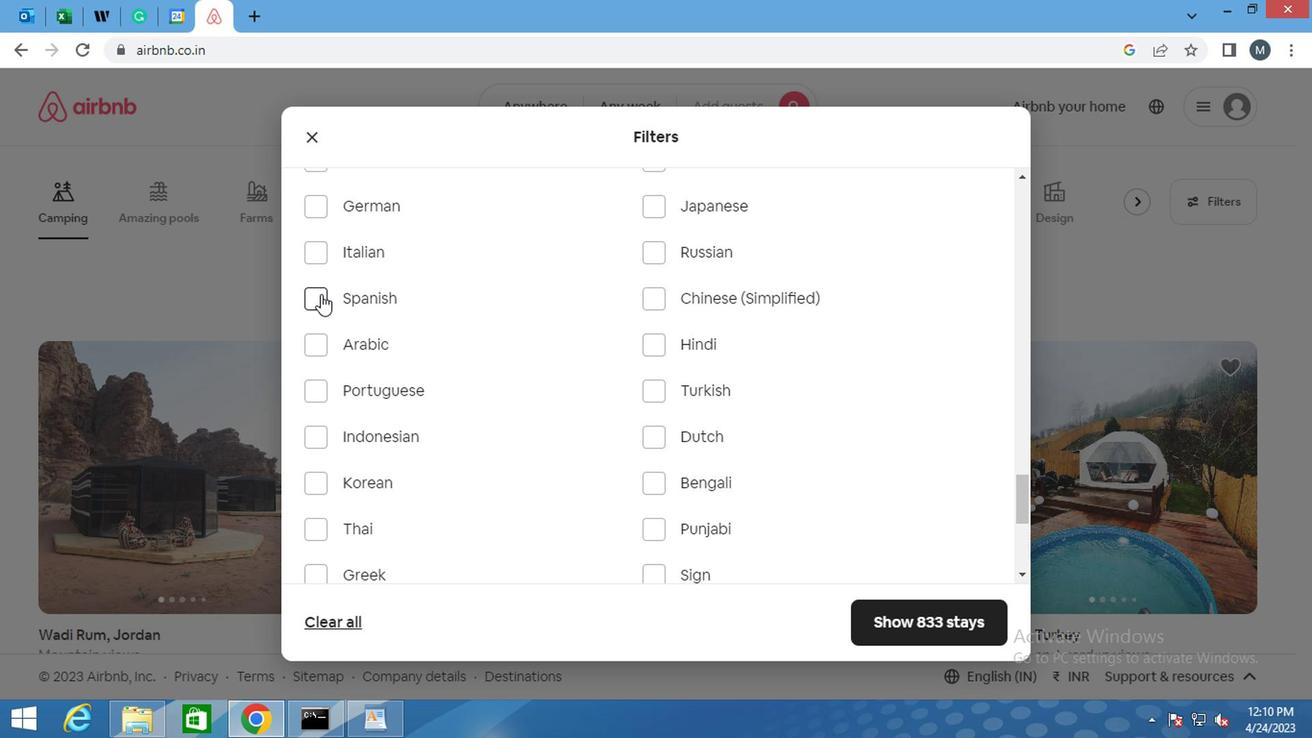 
Action: Mouse scrolled (440, 362) with delta (0, 0)
Screenshot: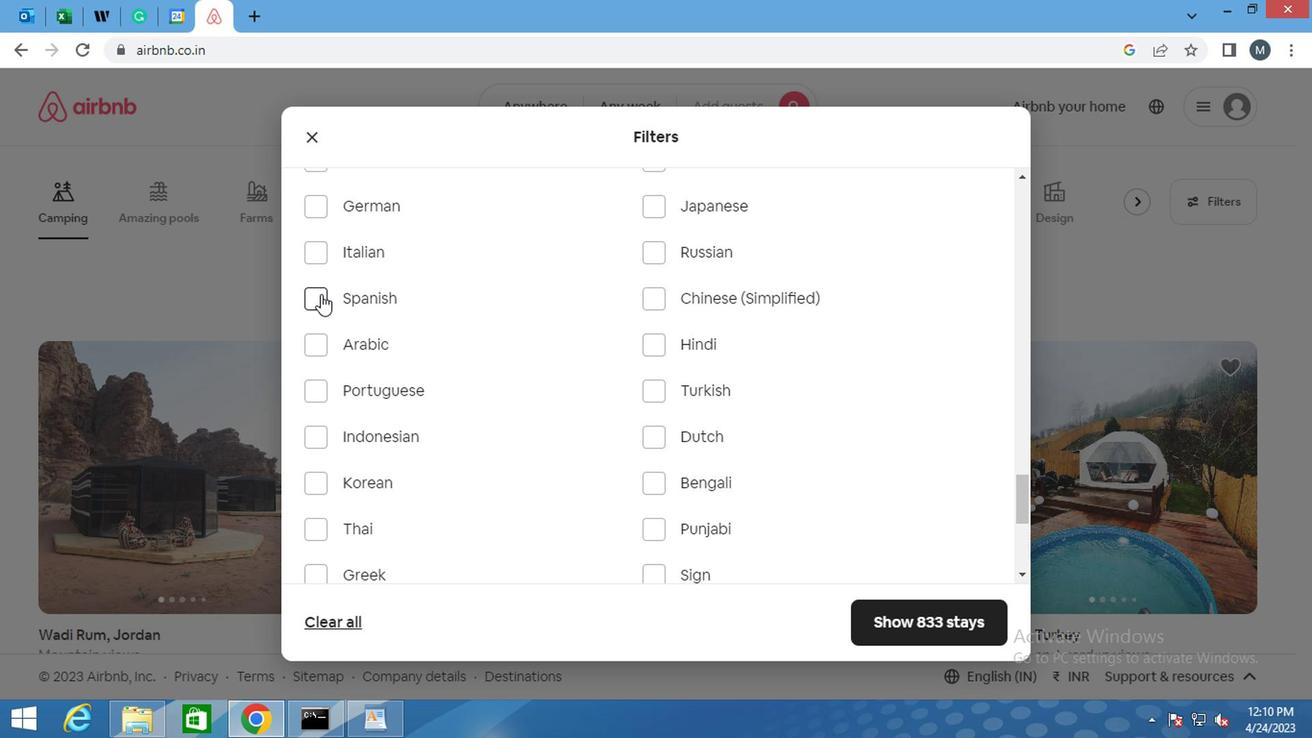 
Action: Mouse moved to (452, 386)
Screenshot: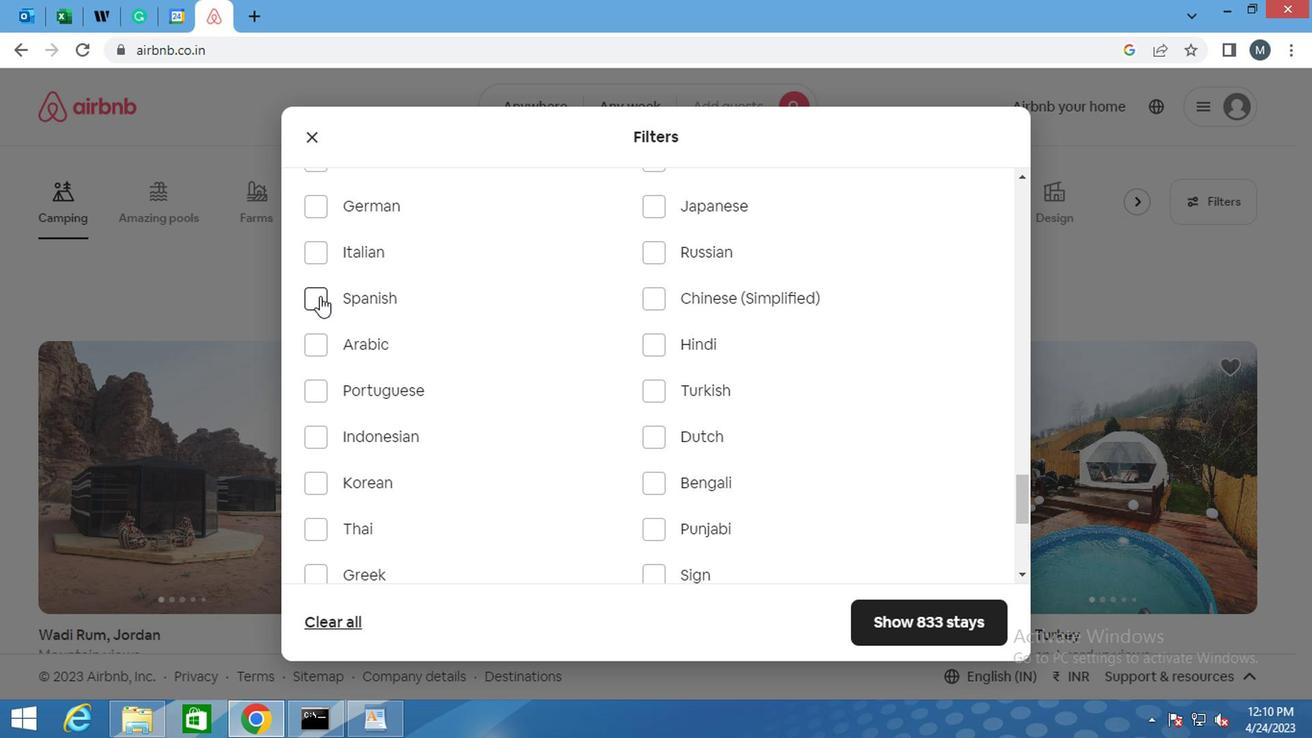 
Action: Mouse scrolled (452, 385) with delta (0, -1)
Screenshot: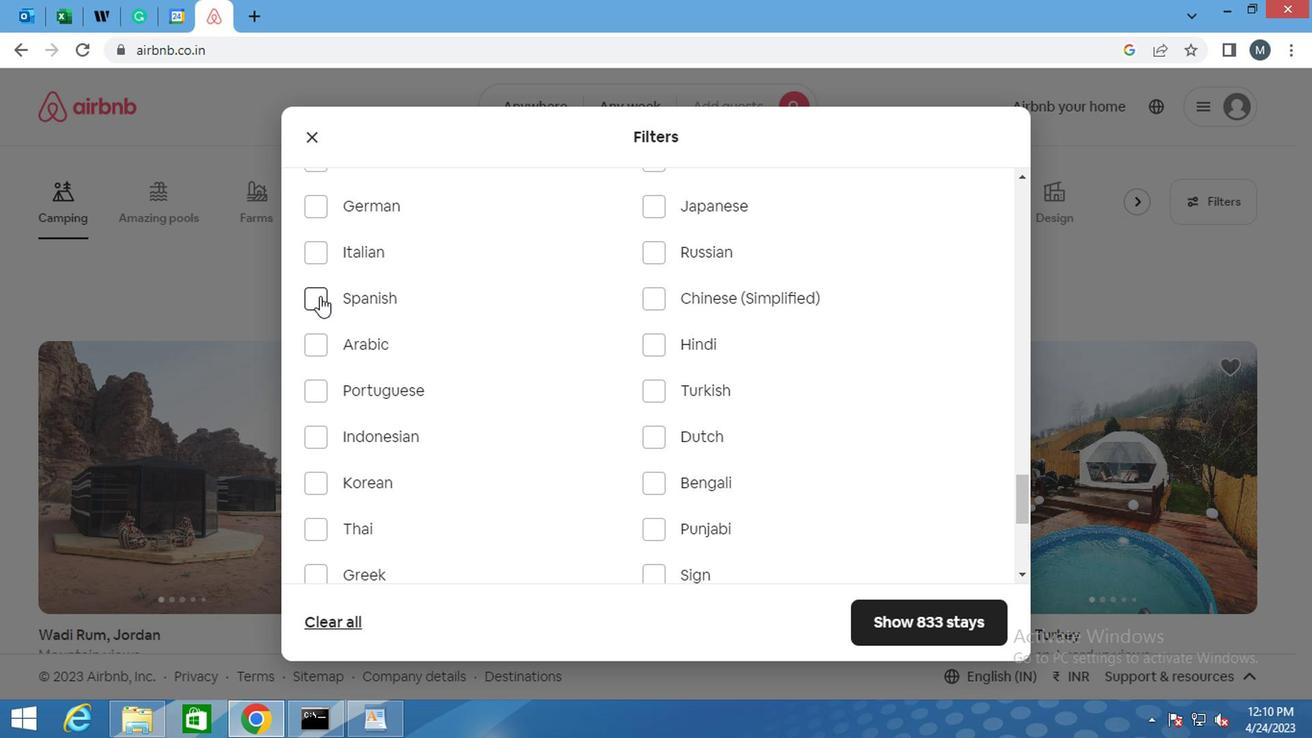 
Action: Mouse moved to (469, 432)
Screenshot: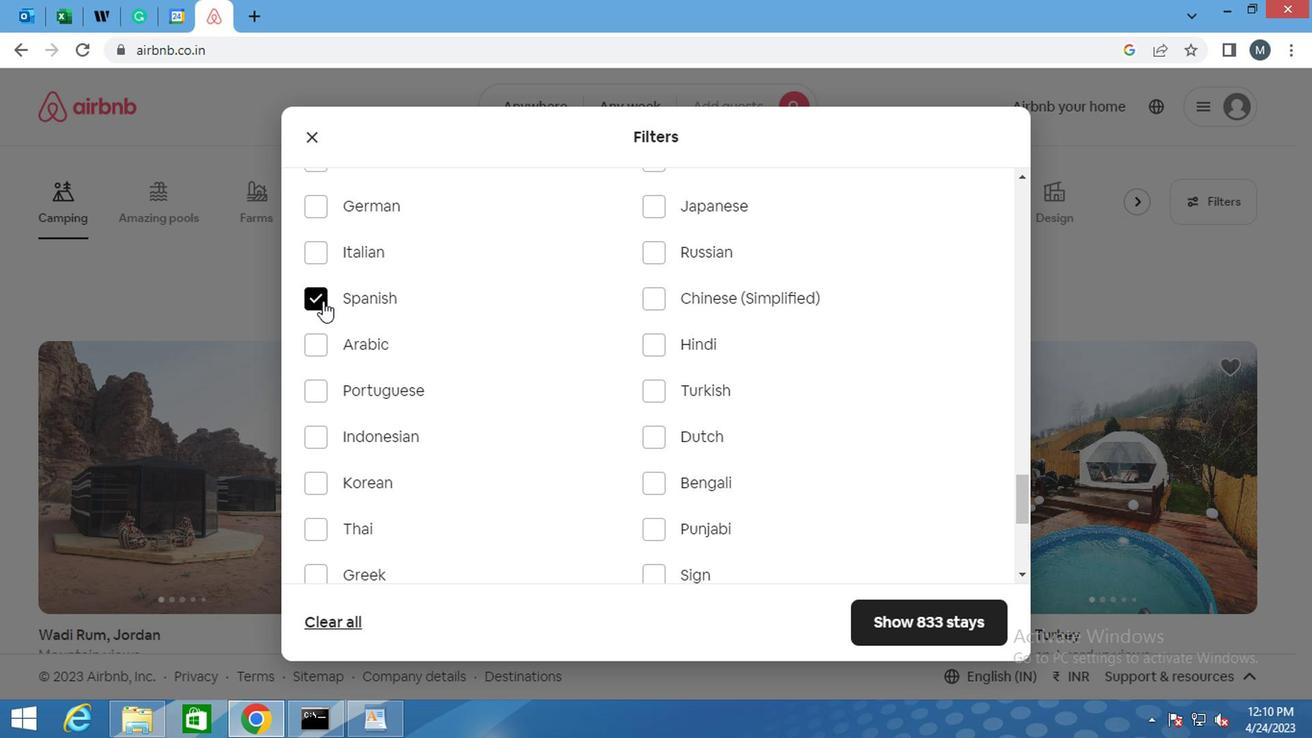 
Action: Mouse scrolled (469, 431) with delta (0, 0)
Screenshot: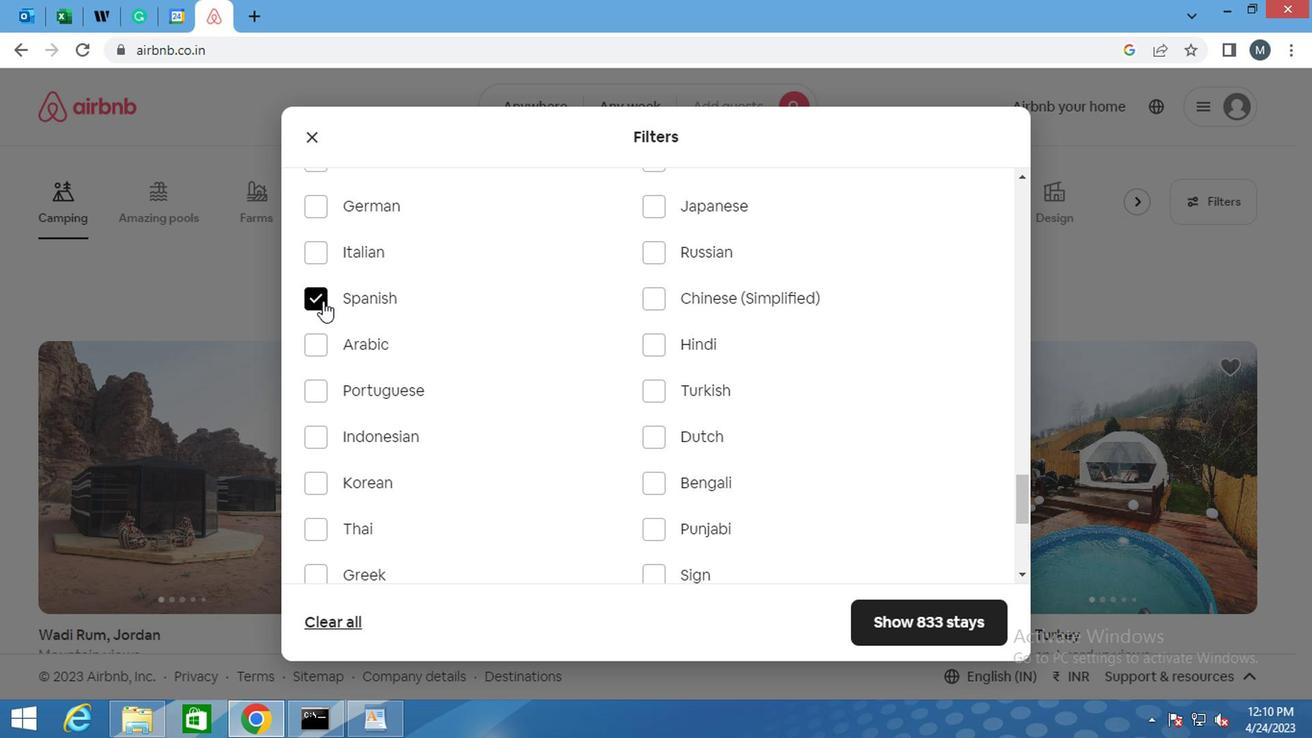 
Action: Mouse moved to (922, 618)
Screenshot: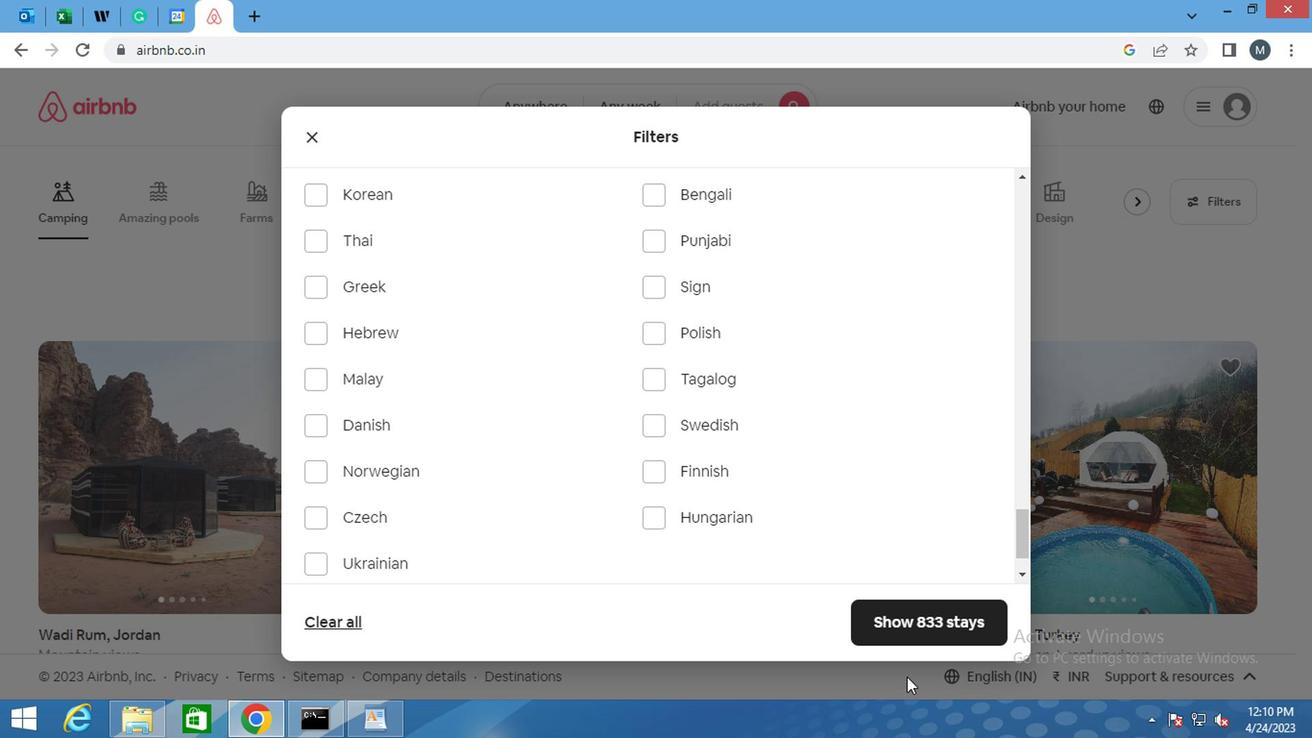 
Action: Mouse pressed left at (922, 618)
Screenshot: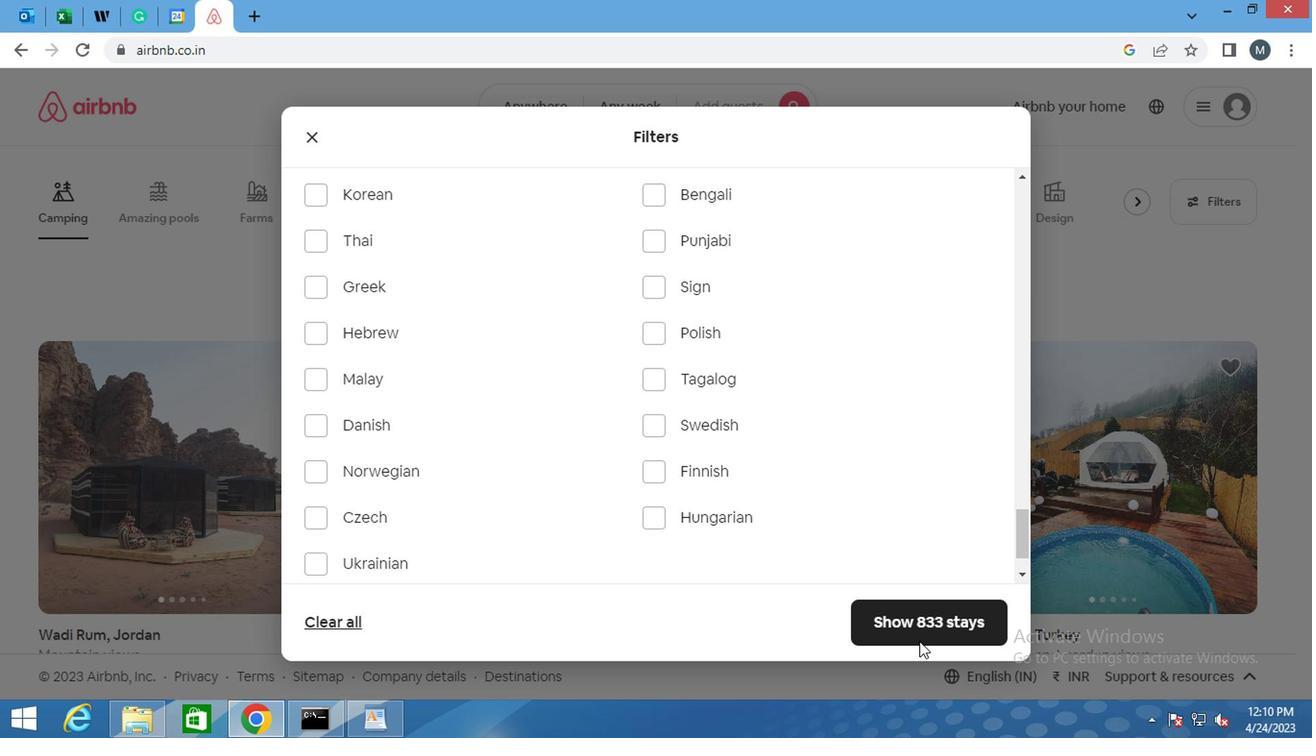 
Action: Mouse moved to (905, 615)
Screenshot: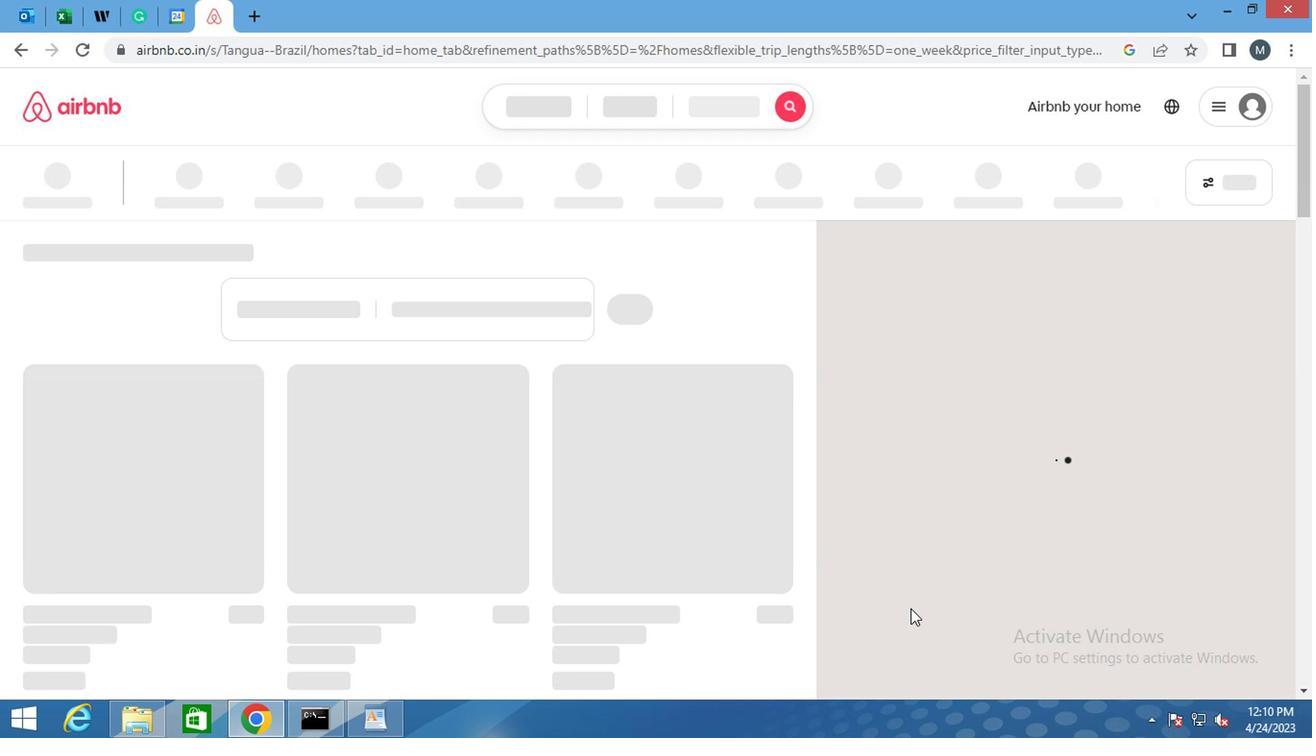 
